 Task: Time Selection Tool.
Action: Mouse moved to (107, 6)
Screenshot: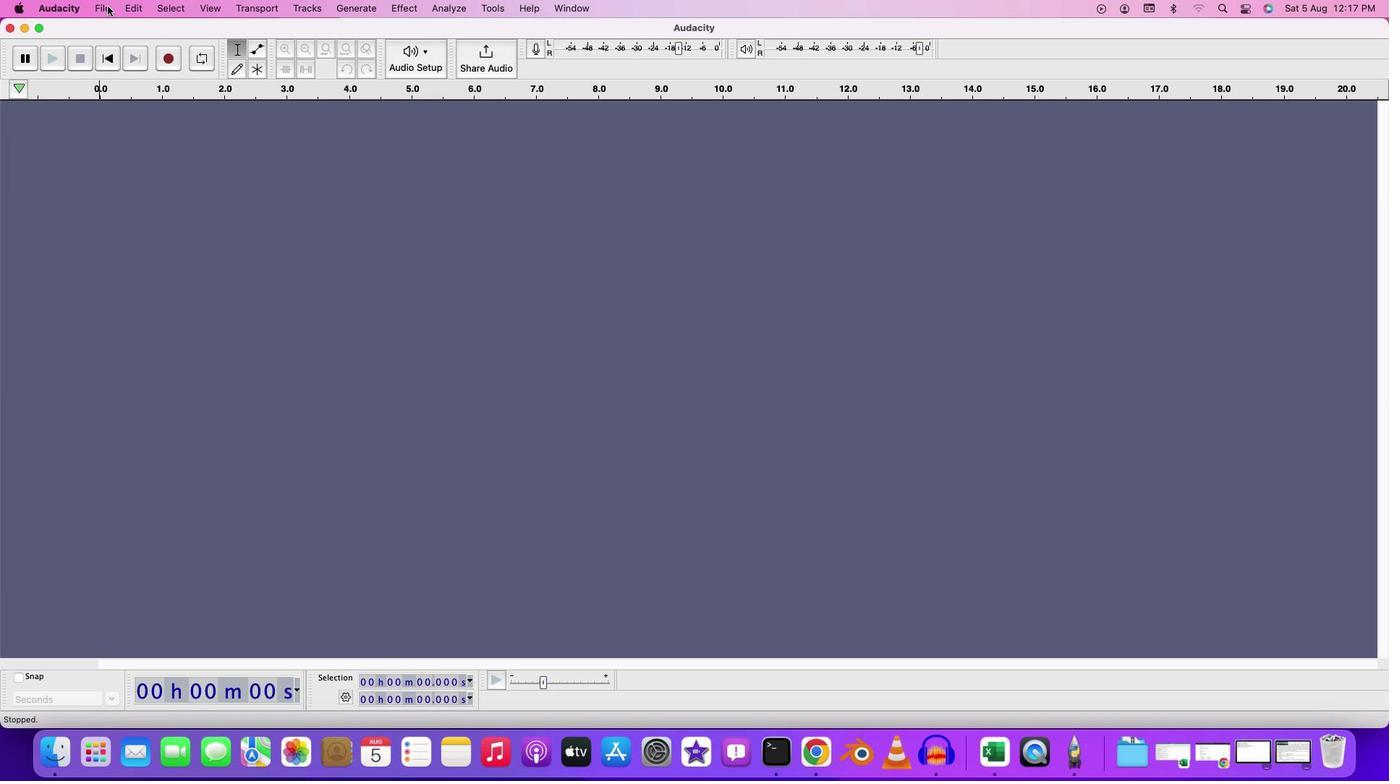 
Action: Mouse pressed left at (107, 6)
Screenshot: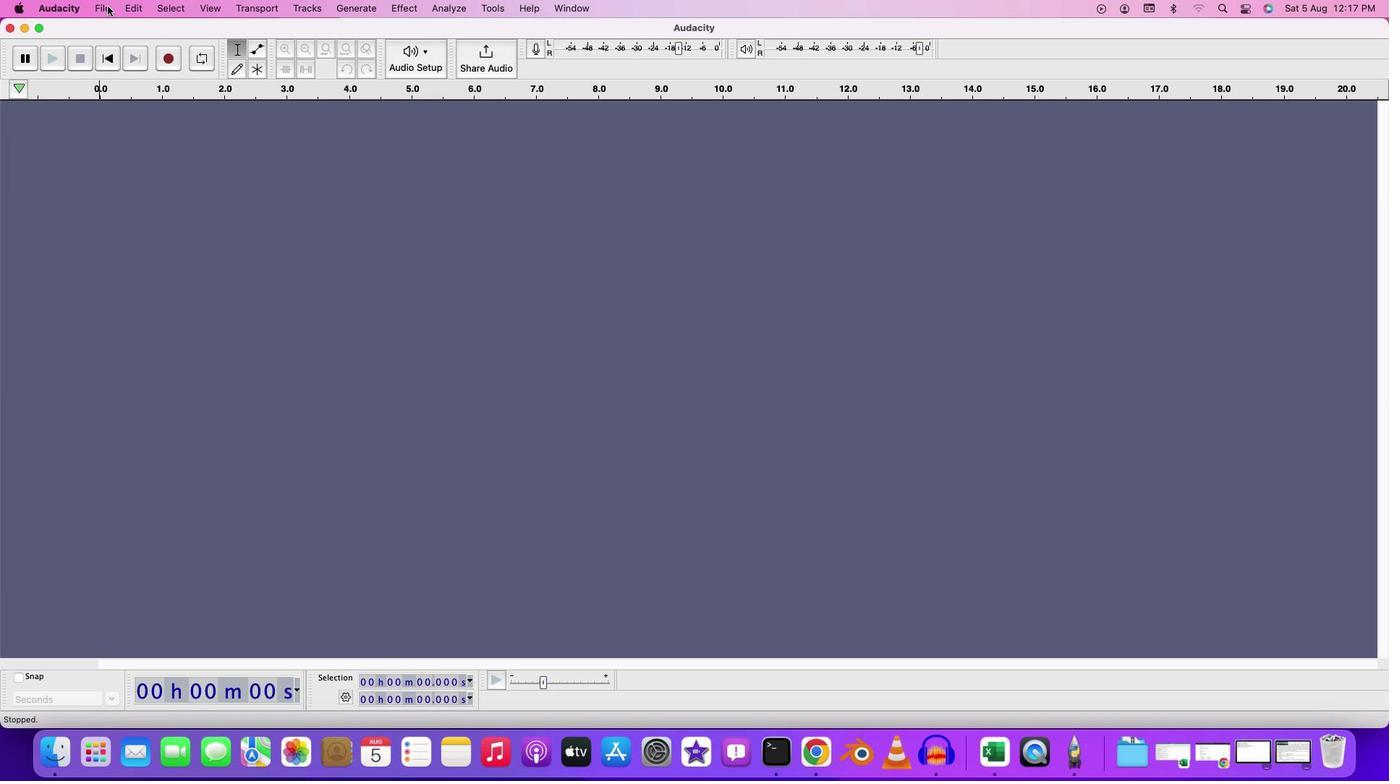 
Action: Mouse moved to (112, 43)
Screenshot: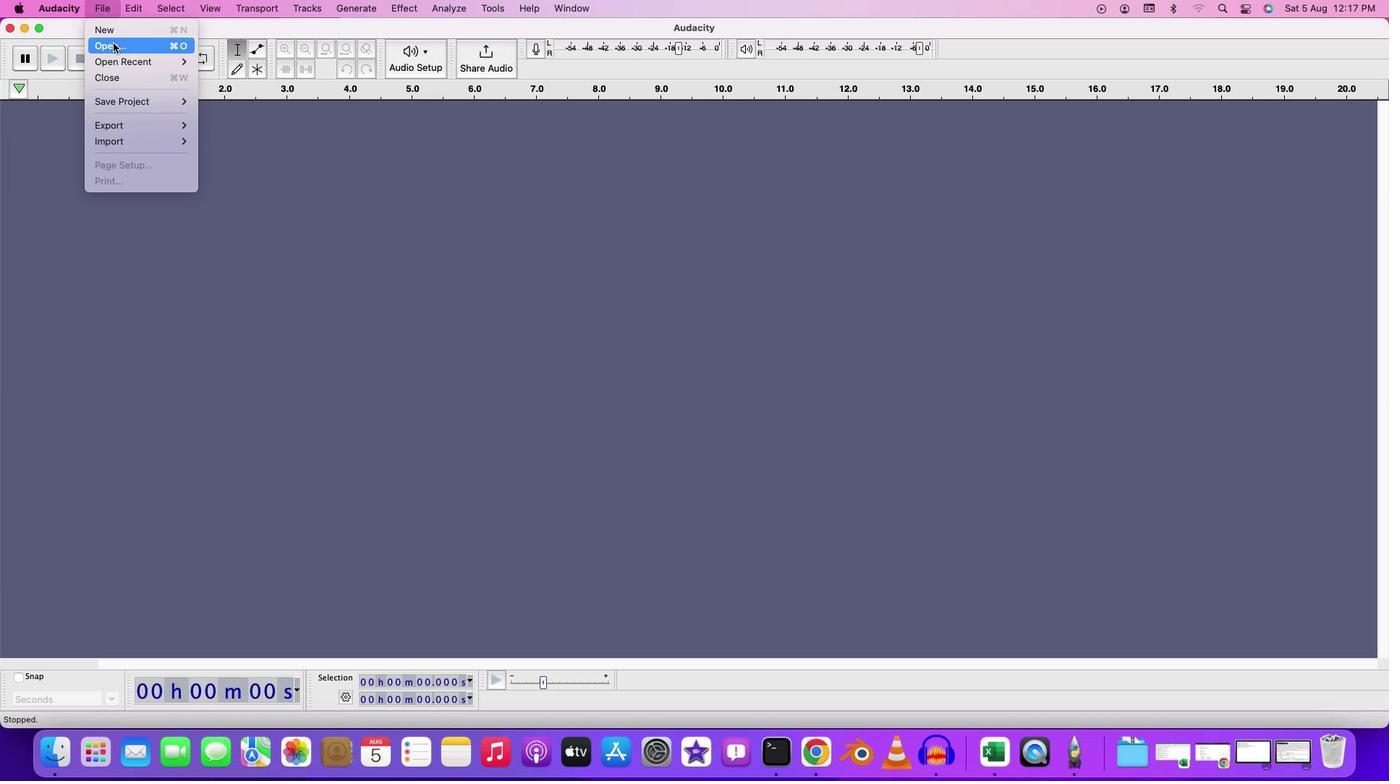 
Action: Mouse pressed left at (112, 43)
Screenshot: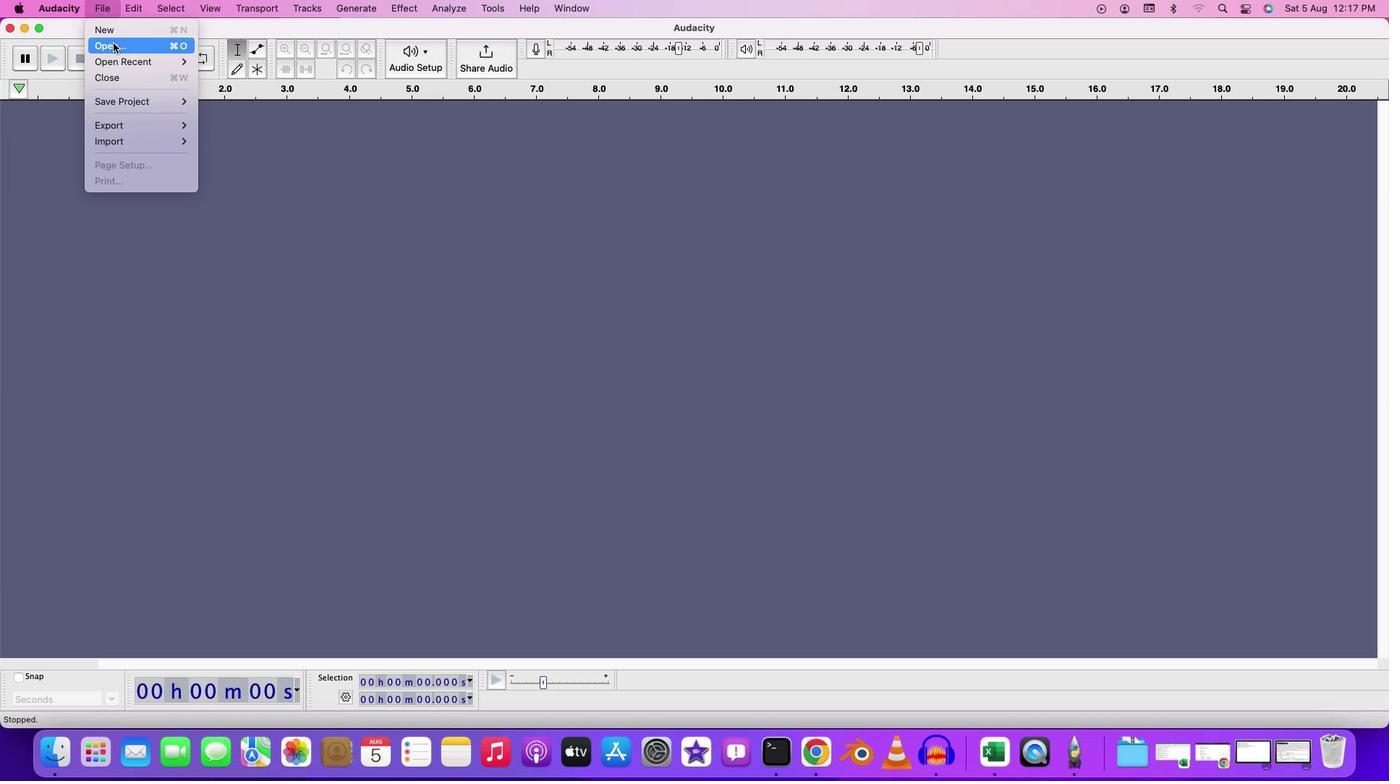 
Action: Mouse moved to (734, 332)
Screenshot: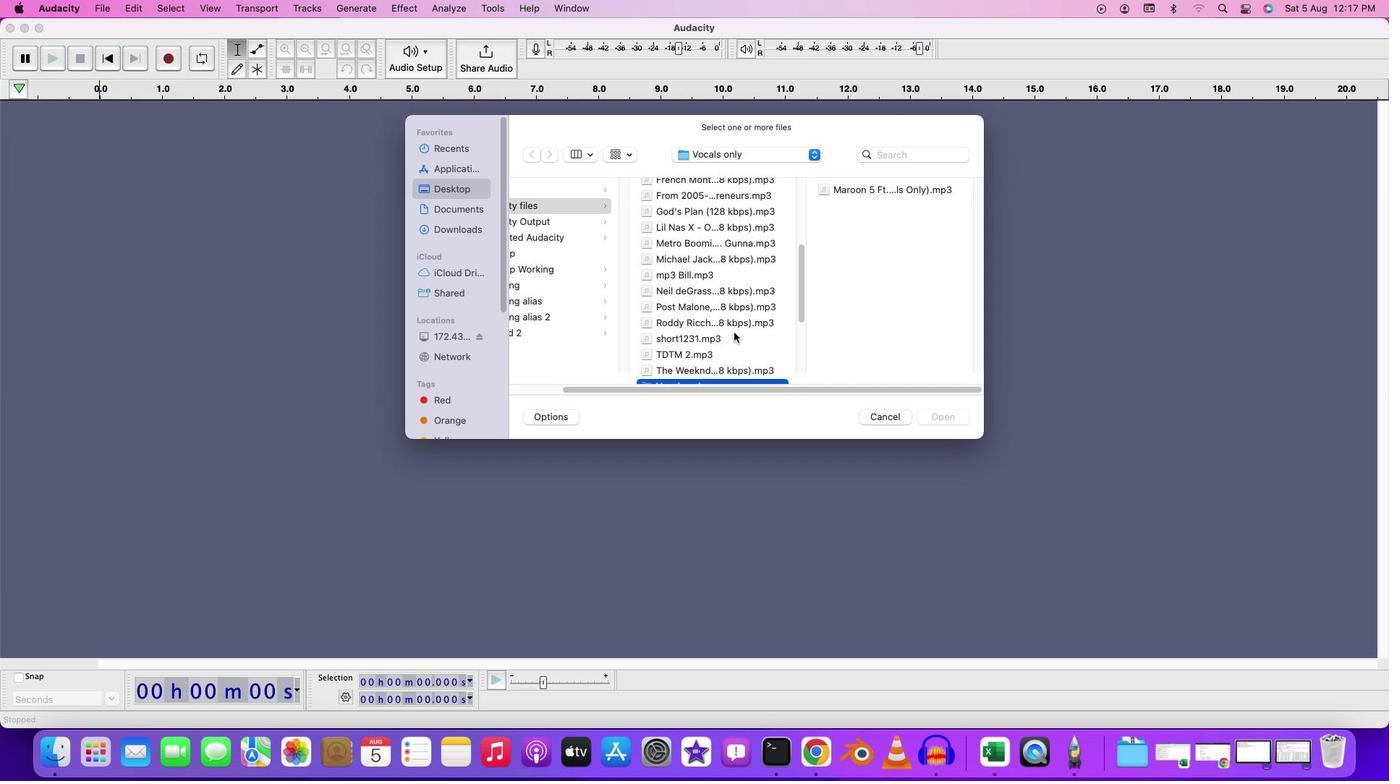 
Action: Mouse scrolled (734, 332) with delta (0, 0)
Screenshot: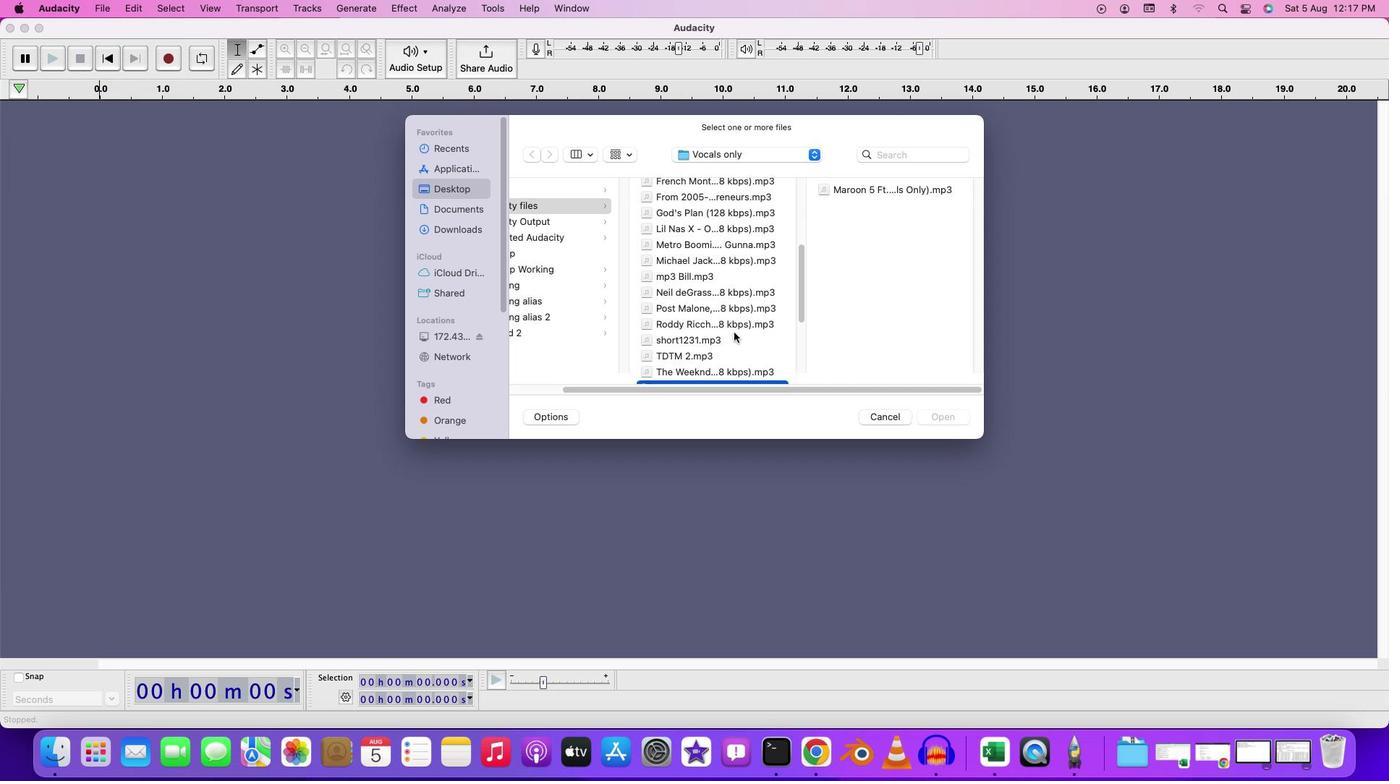 
Action: Mouse scrolled (734, 332) with delta (0, 0)
Screenshot: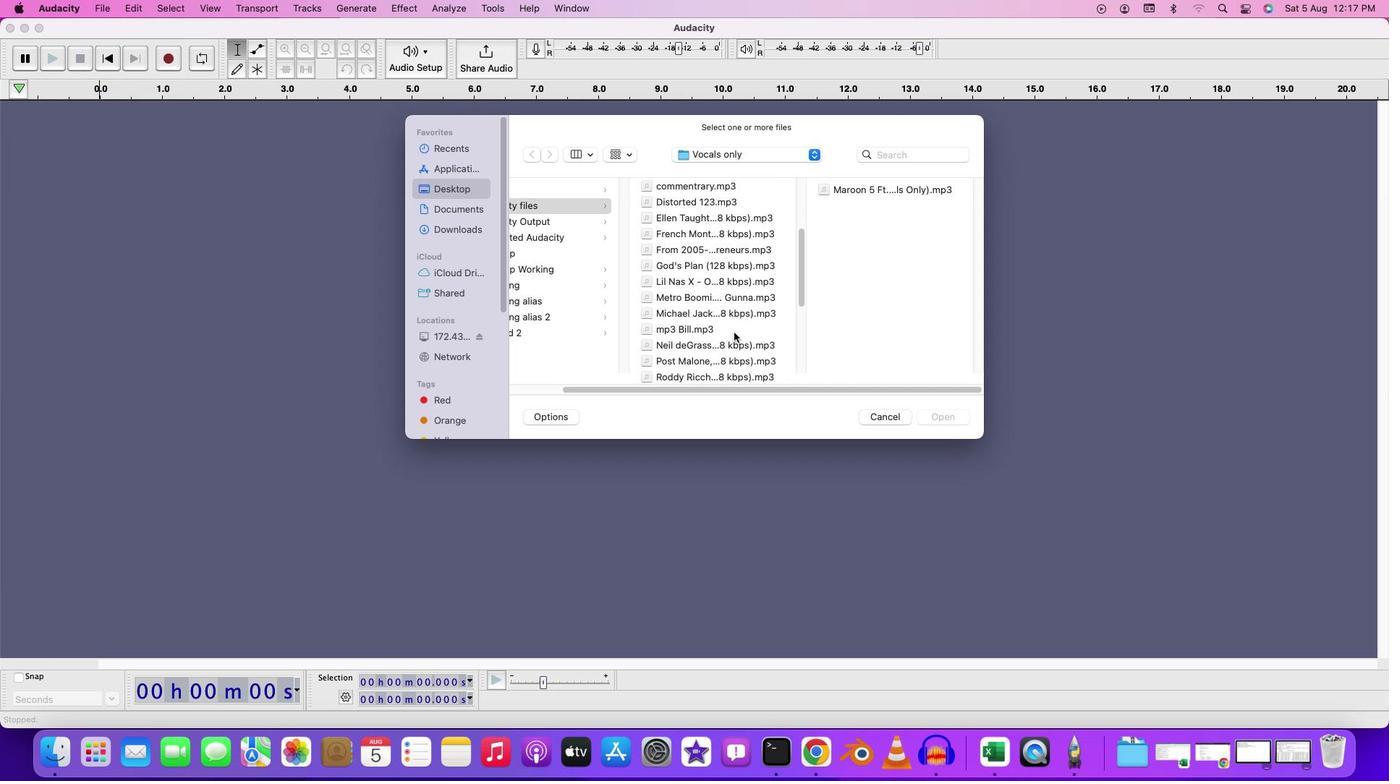 
Action: Mouse scrolled (734, 332) with delta (0, 1)
Screenshot: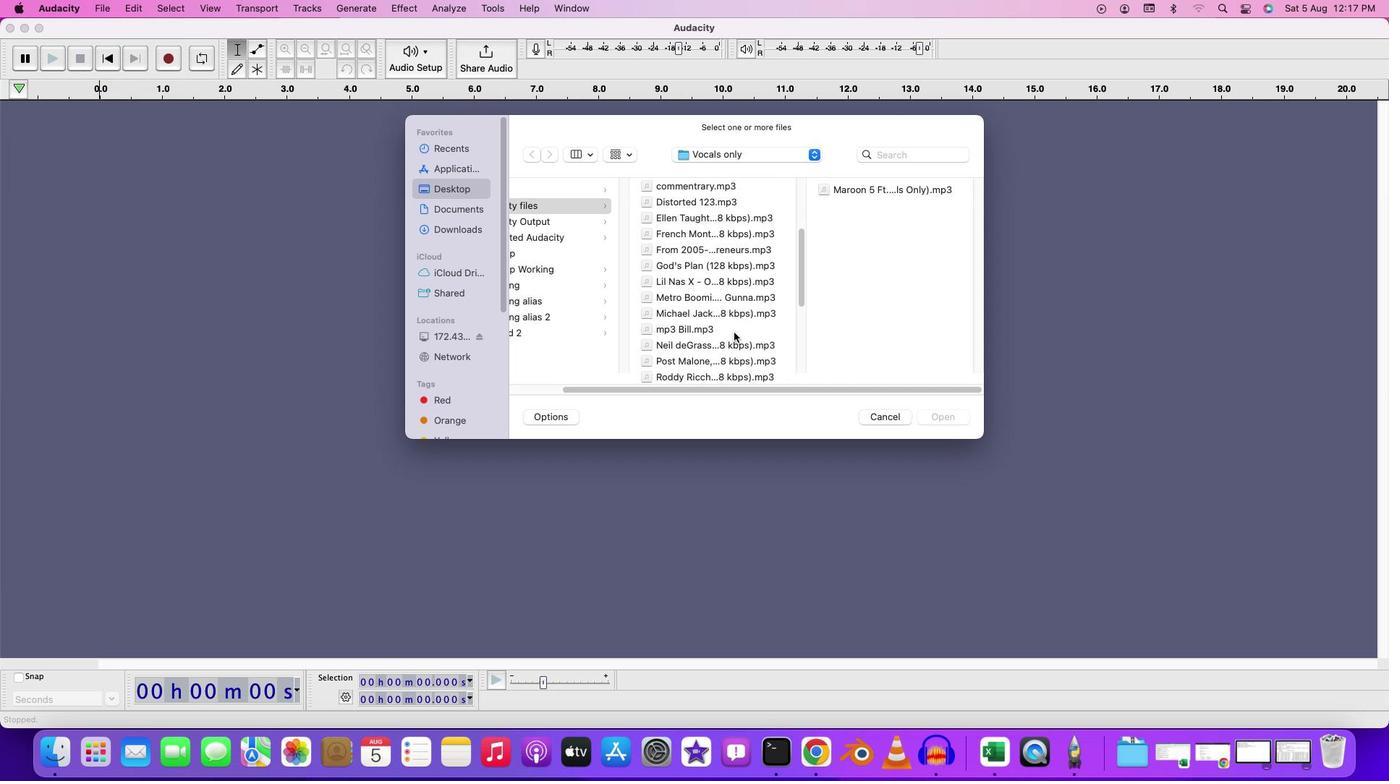 
Action: Mouse scrolled (734, 332) with delta (0, 2)
Screenshot: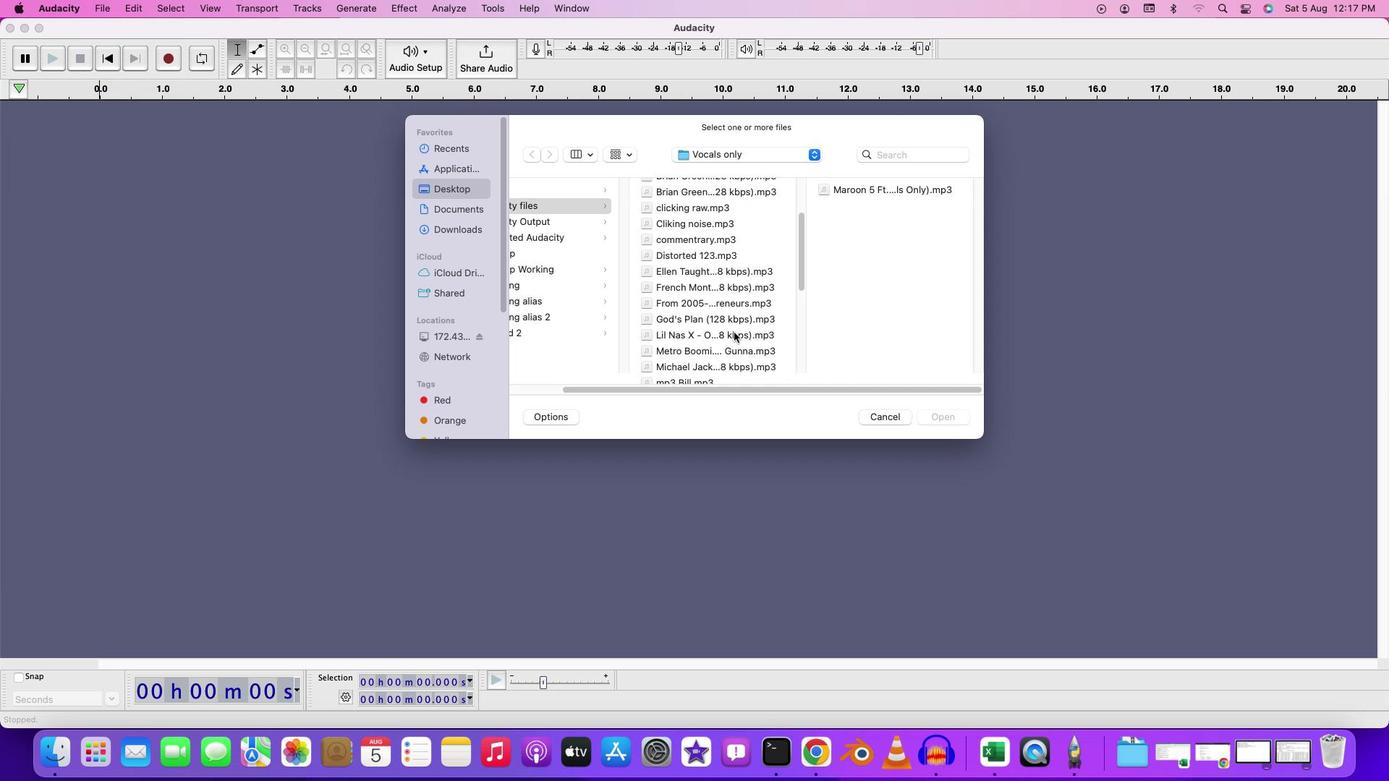 
Action: Mouse scrolled (734, 332) with delta (0, 0)
Screenshot: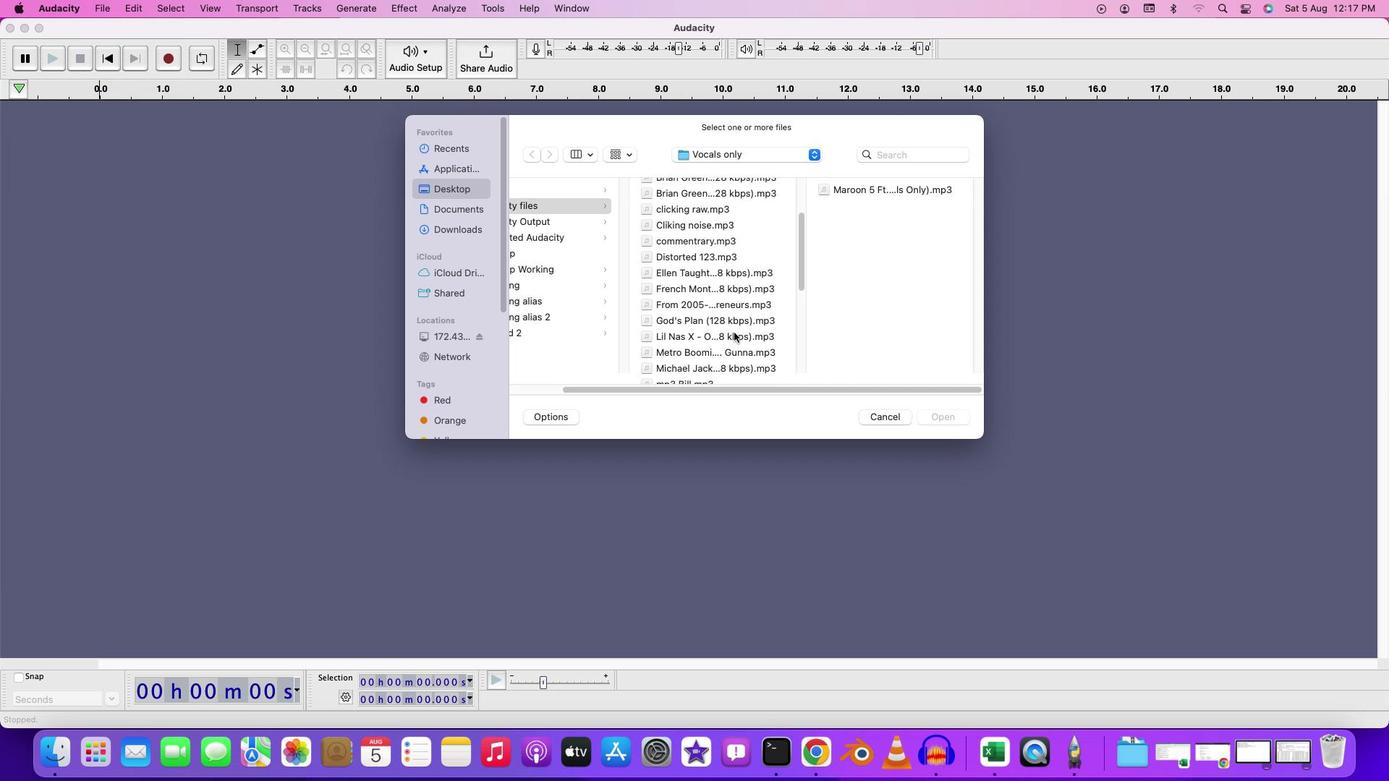 
Action: Mouse scrolled (734, 332) with delta (0, 0)
Screenshot: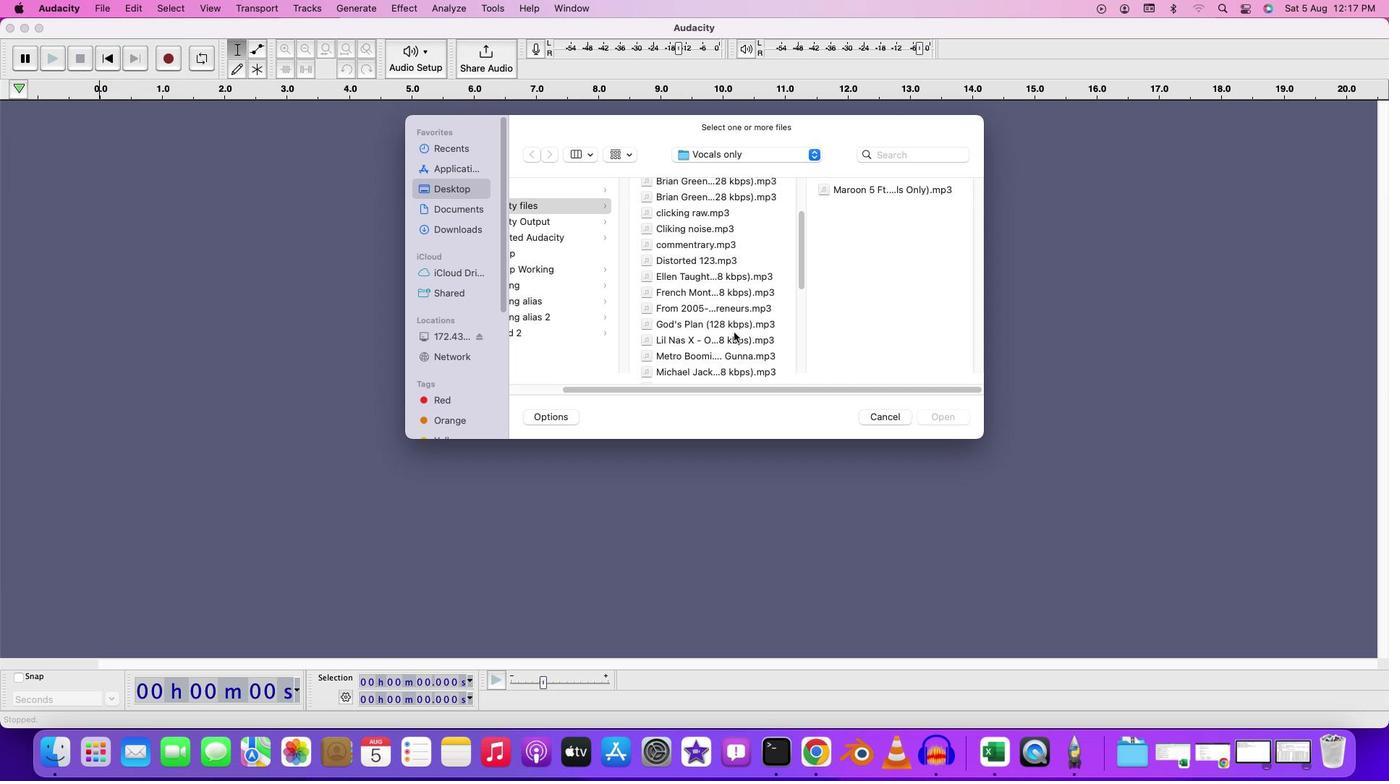 
Action: Mouse scrolled (734, 332) with delta (0, 0)
Screenshot: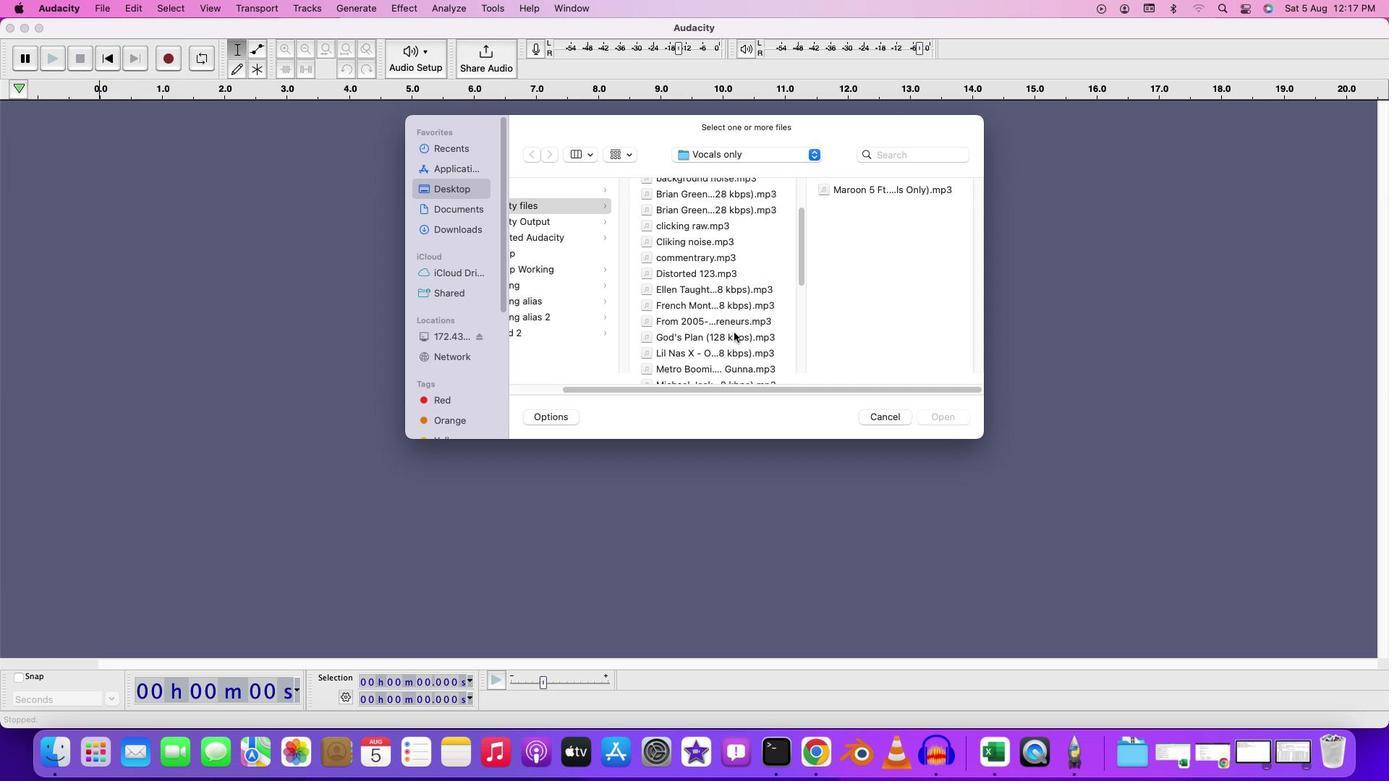 
Action: Mouse scrolled (734, 332) with delta (0, 0)
Screenshot: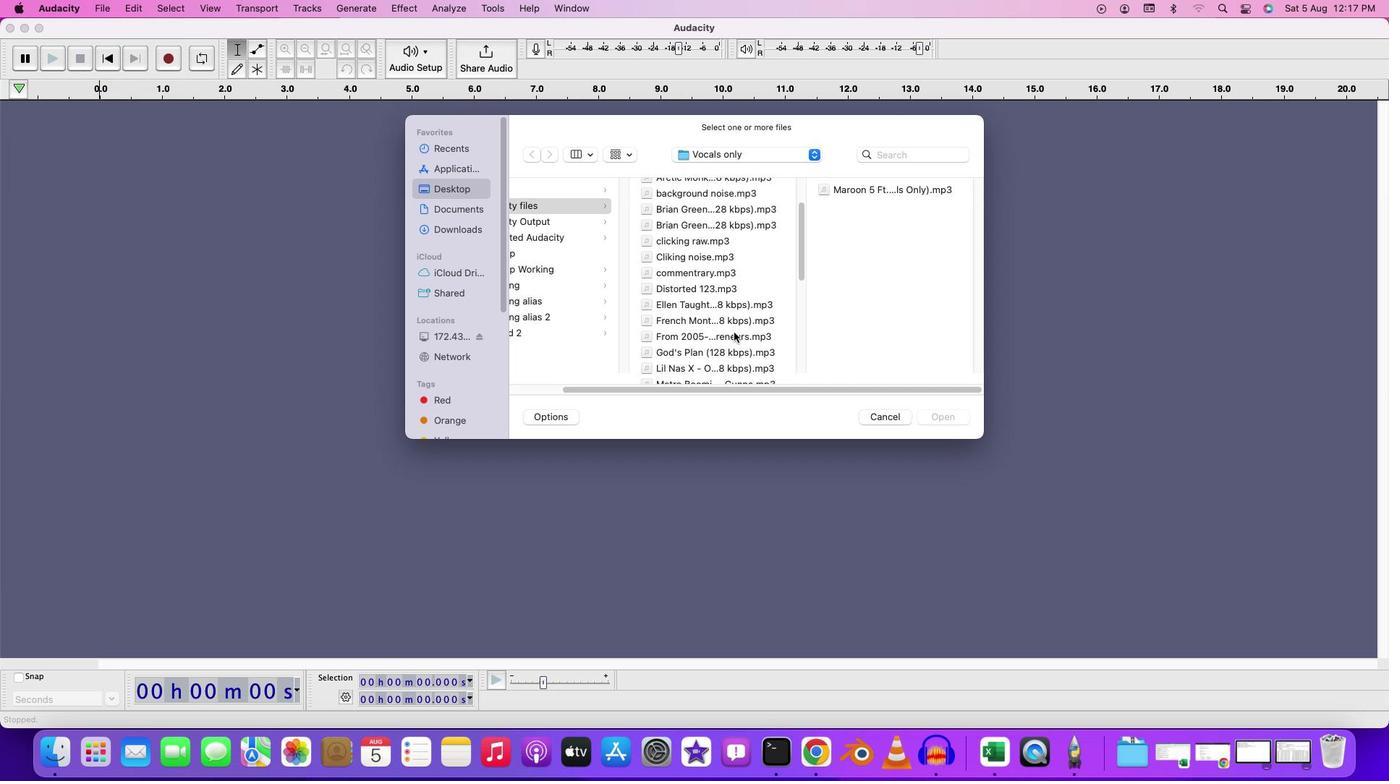 
Action: Mouse scrolled (734, 332) with delta (0, 0)
Screenshot: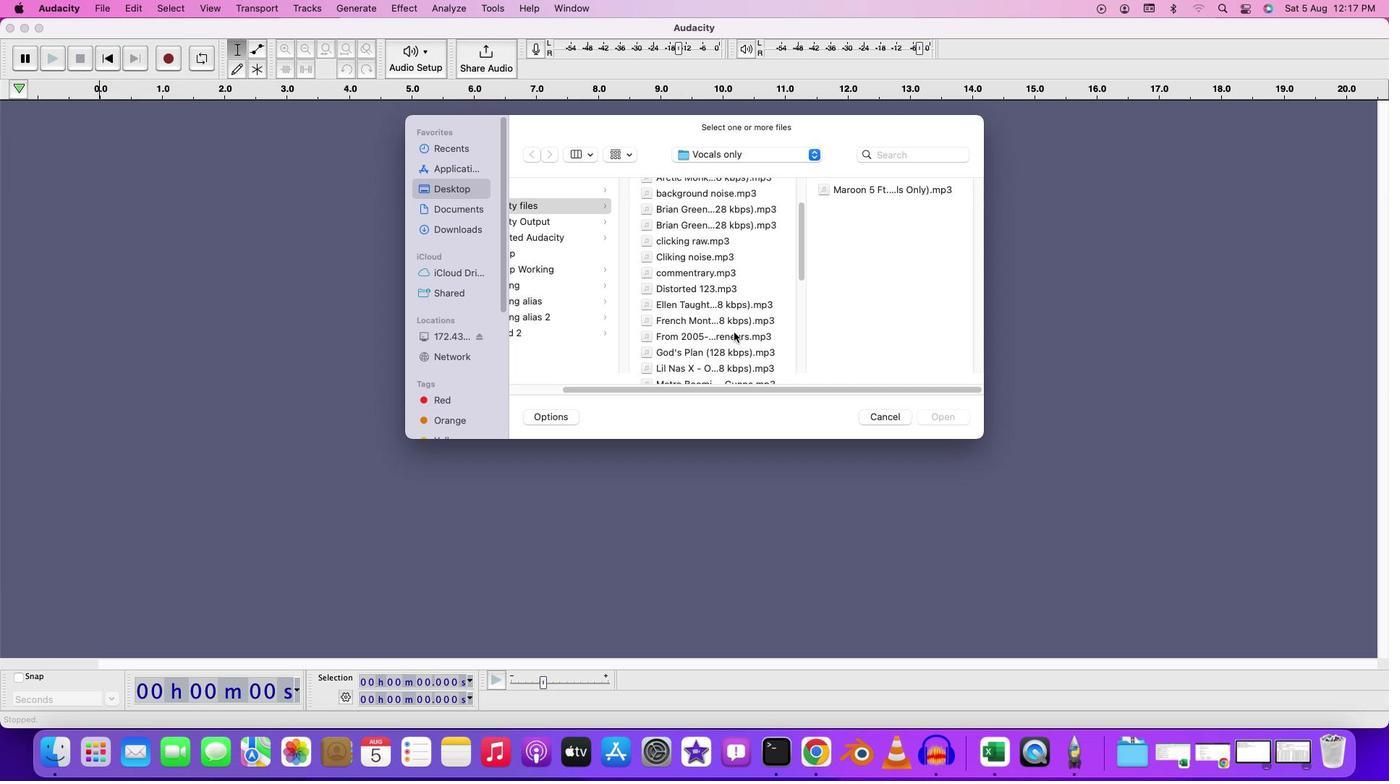 
Action: Mouse scrolled (734, 332) with delta (0, 1)
Screenshot: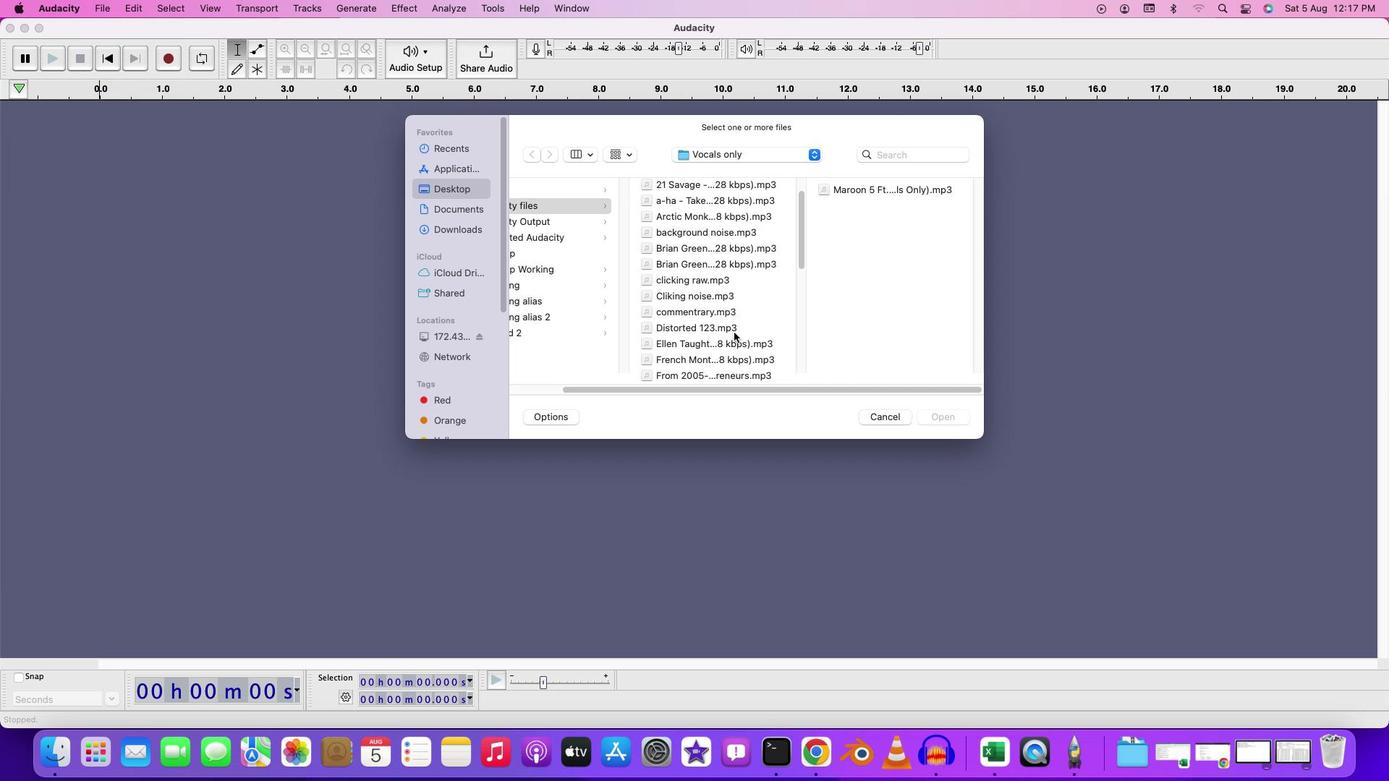
Action: Mouse moved to (735, 331)
Screenshot: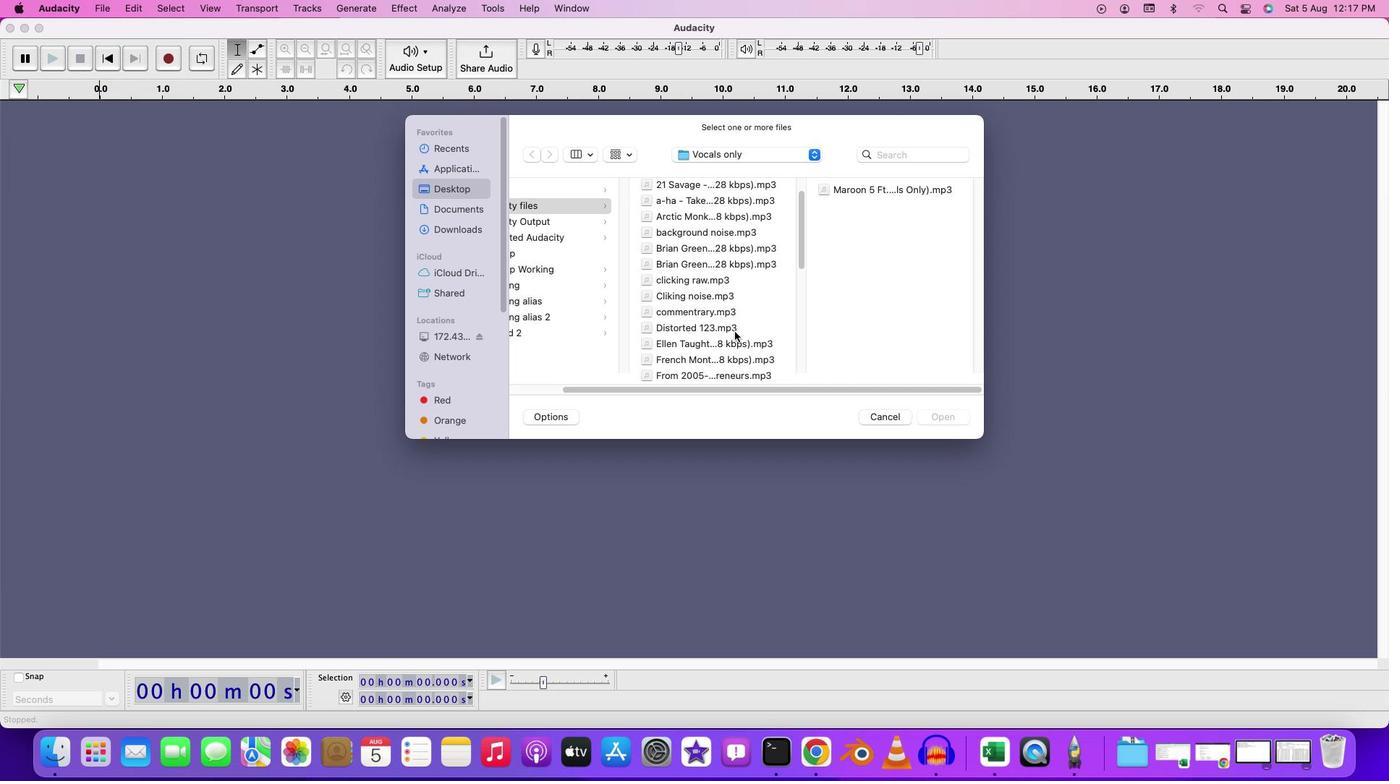 
Action: Mouse scrolled (735, 331) with delta (0, 0)
Screenshot: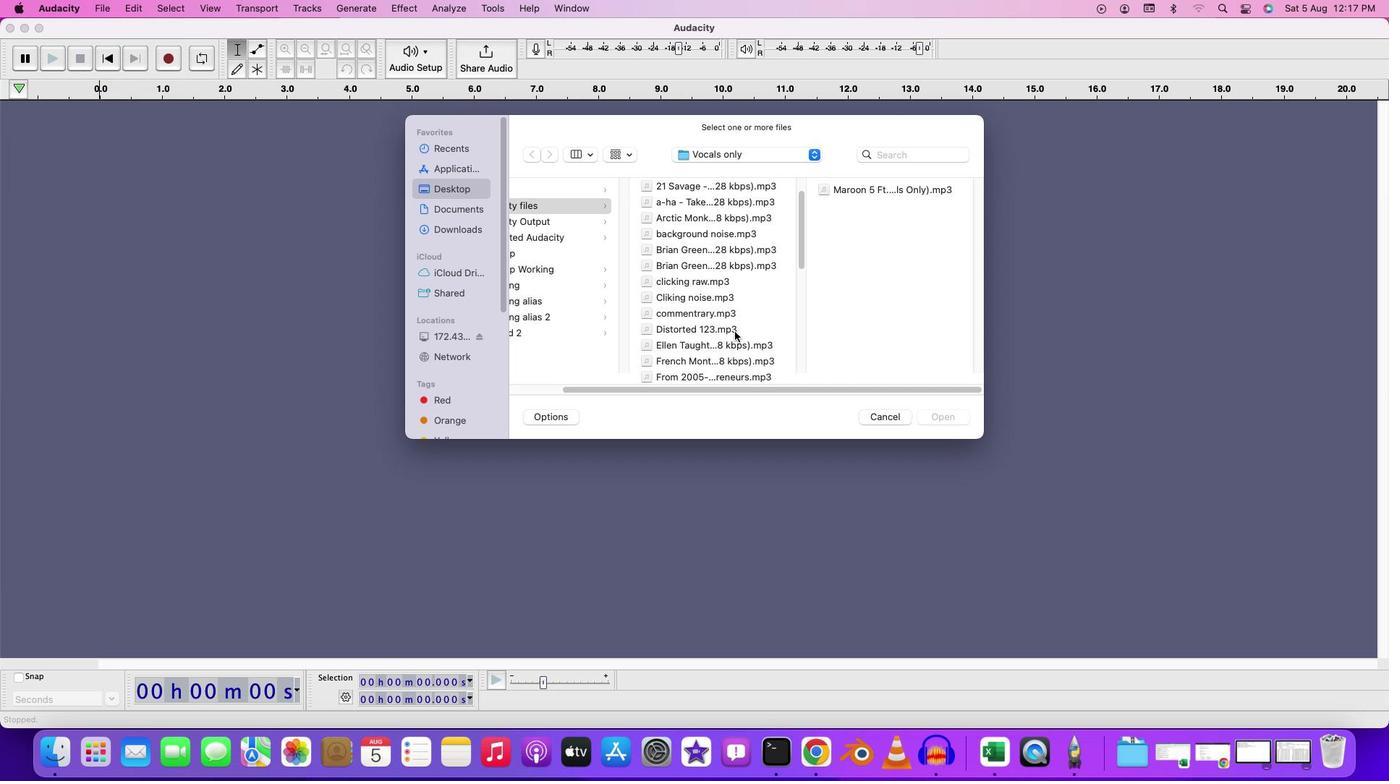 
Action: Mouse scrolled (735, 331) with delta (0, 0)
Screenshot: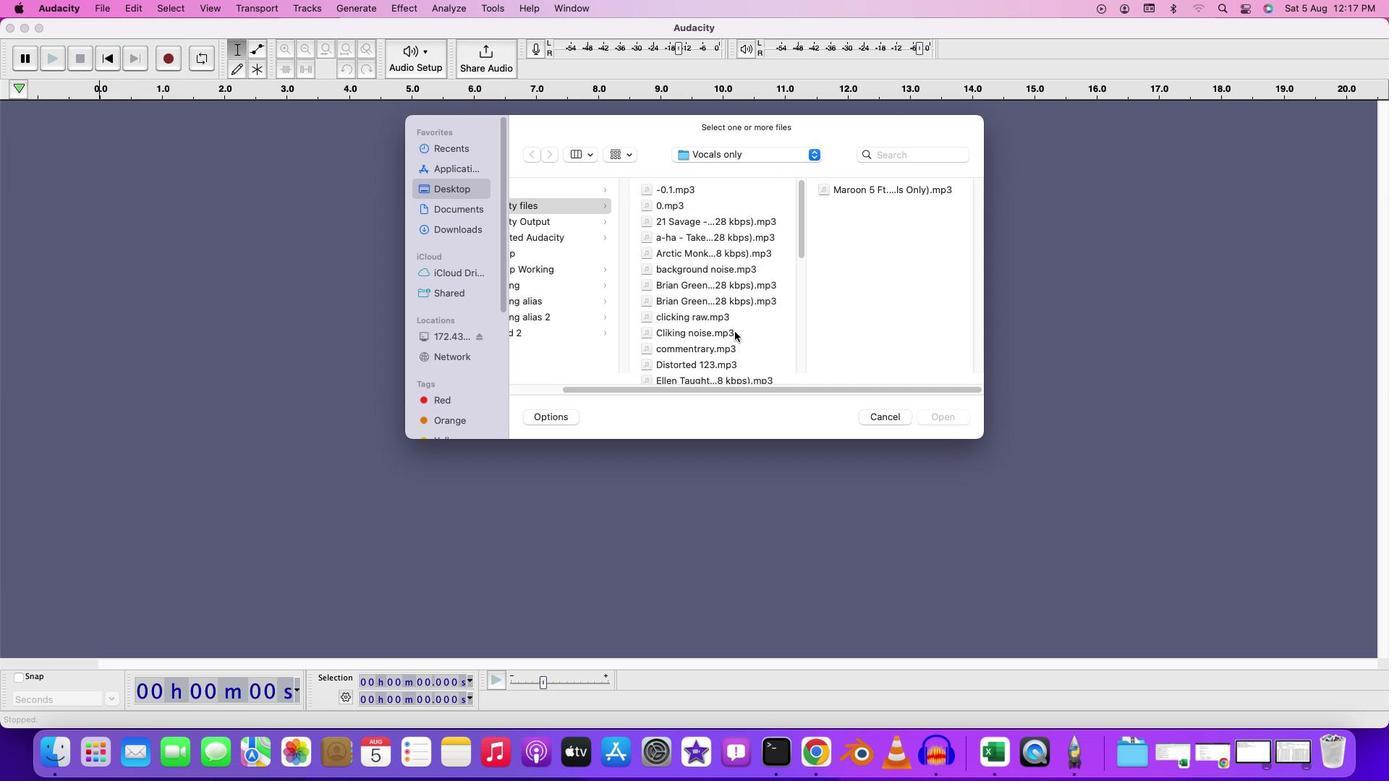 
Action: Mouse scrolled (735, 331) with delta (0, 1)
Screenshot: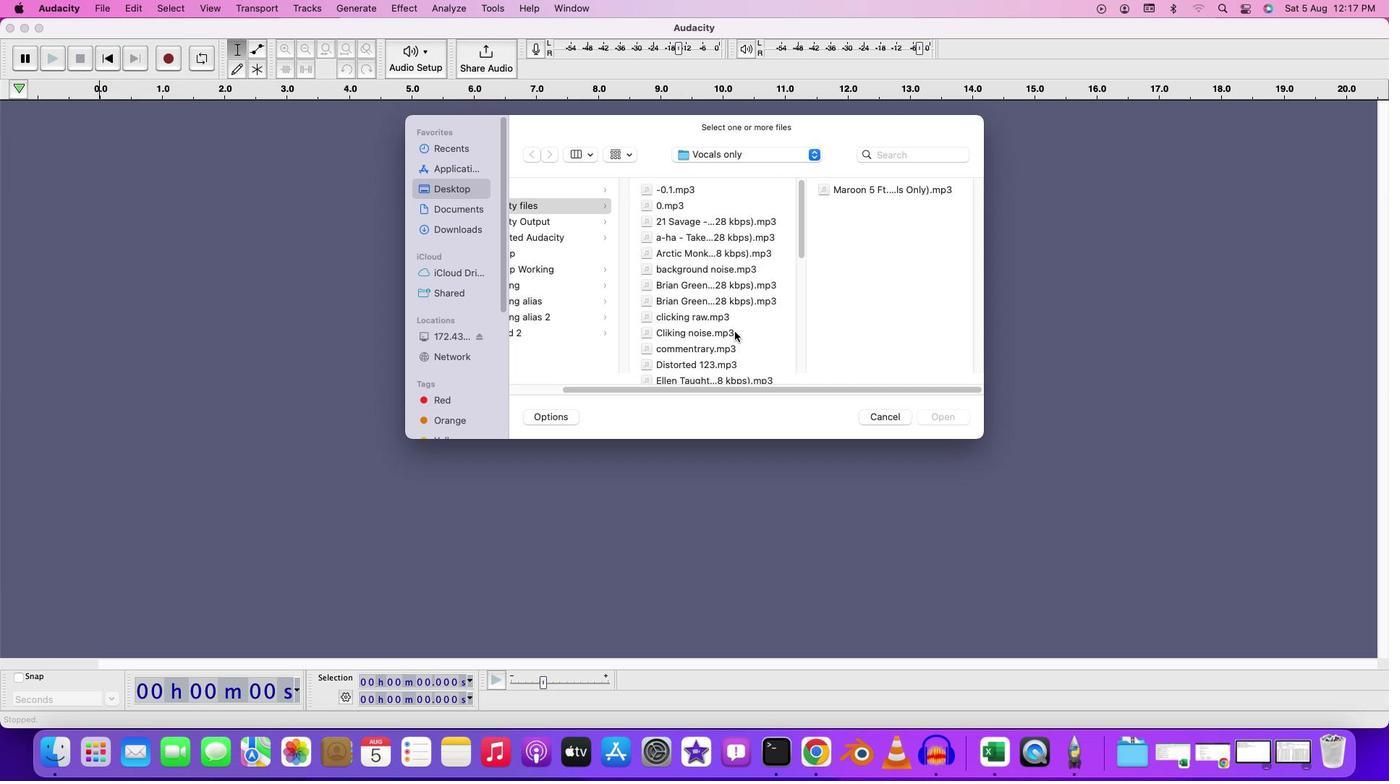 
Action: Mouse moved to (735, 331)
Screenshot: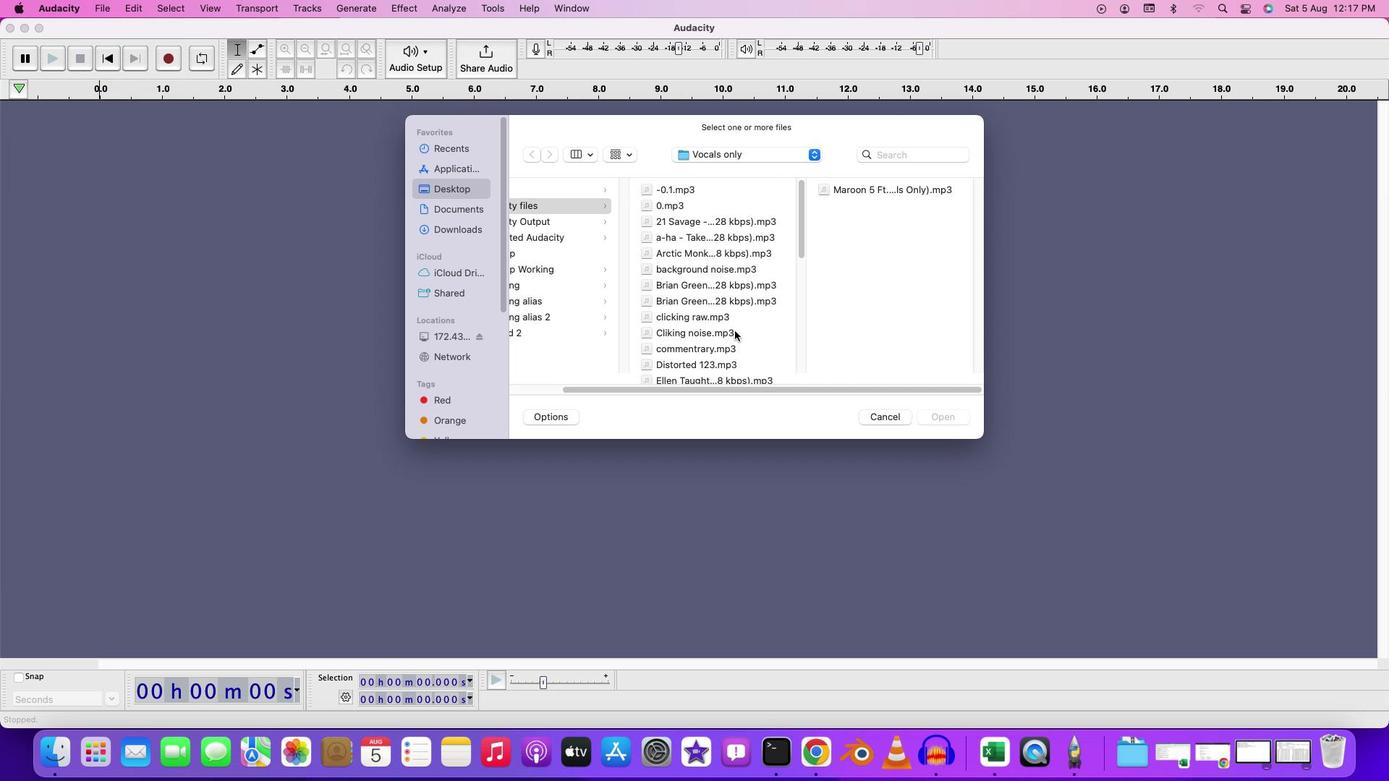 
Action: Mouse scrolled (735, 331) with delta (0, 0)
Screenshot: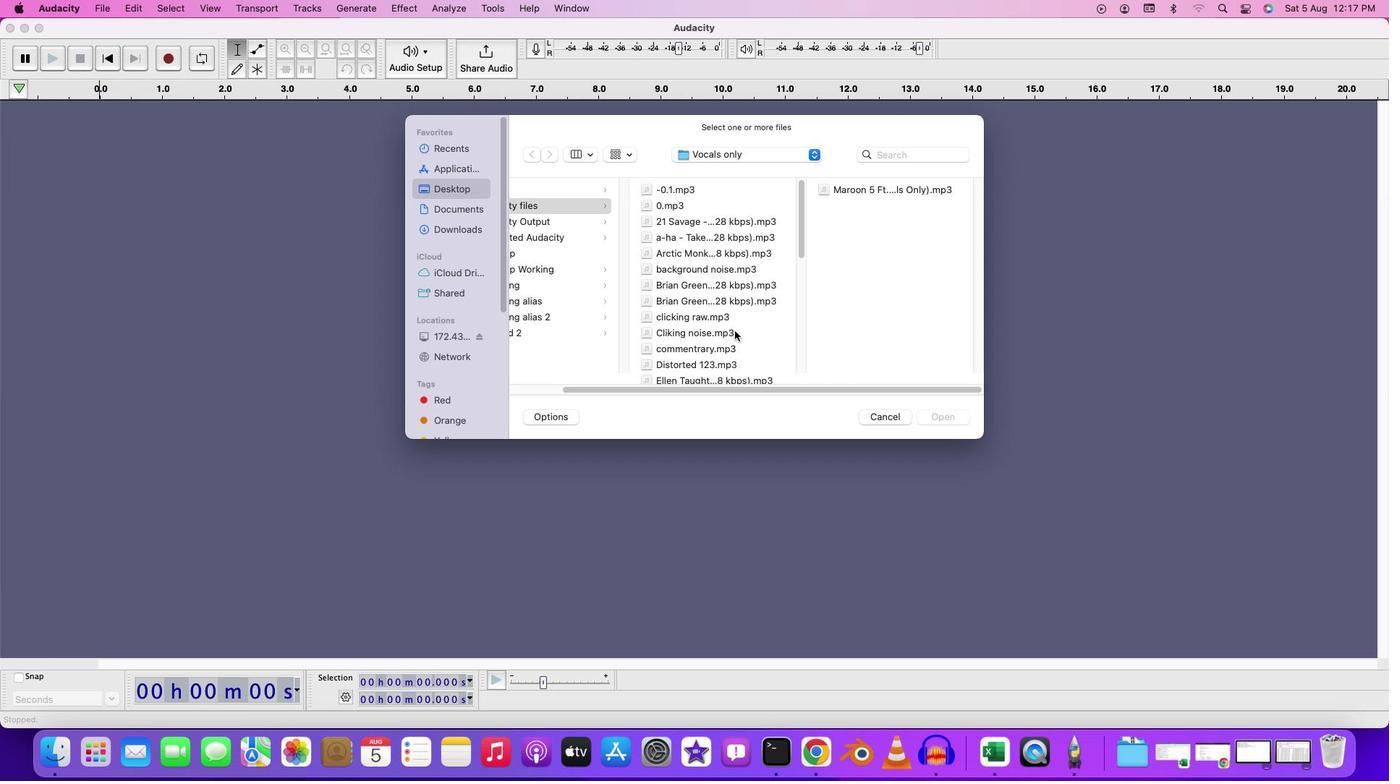 
Action: Mouse scrolled (735, 331) with delta (0, 0)
Screenshot: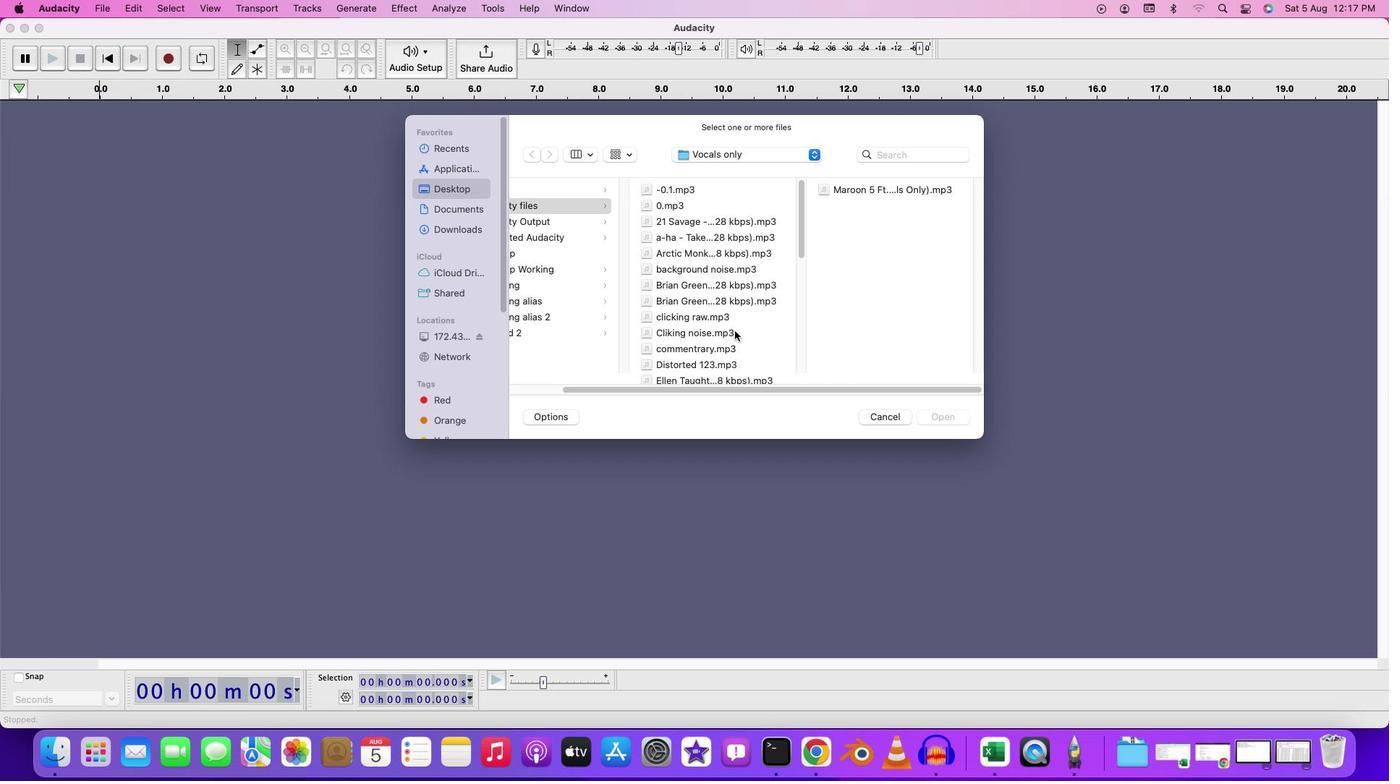 
Action: Mouse moved to (710, 267)
Screenshot: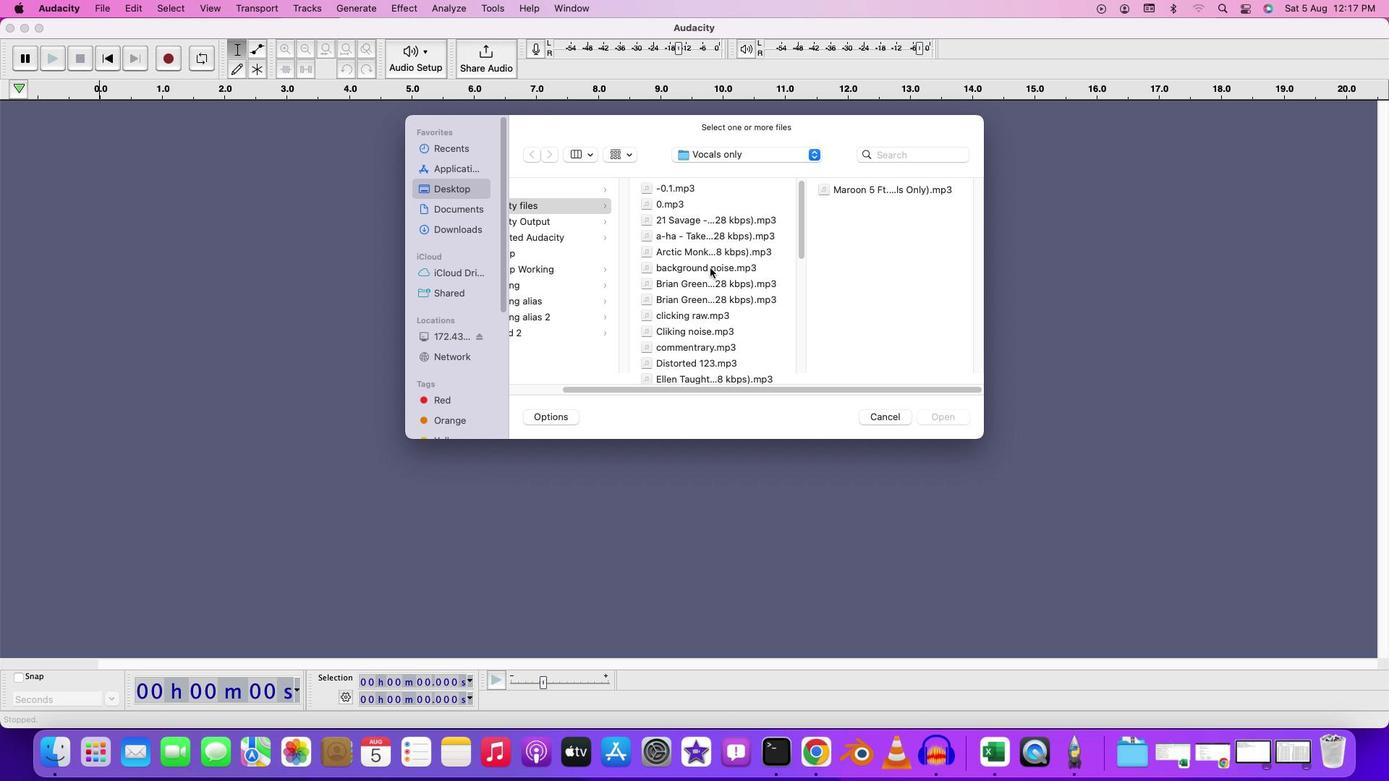 
Action: Mouse scrolled (710, 267) with delta (0, 0)
Screenshot: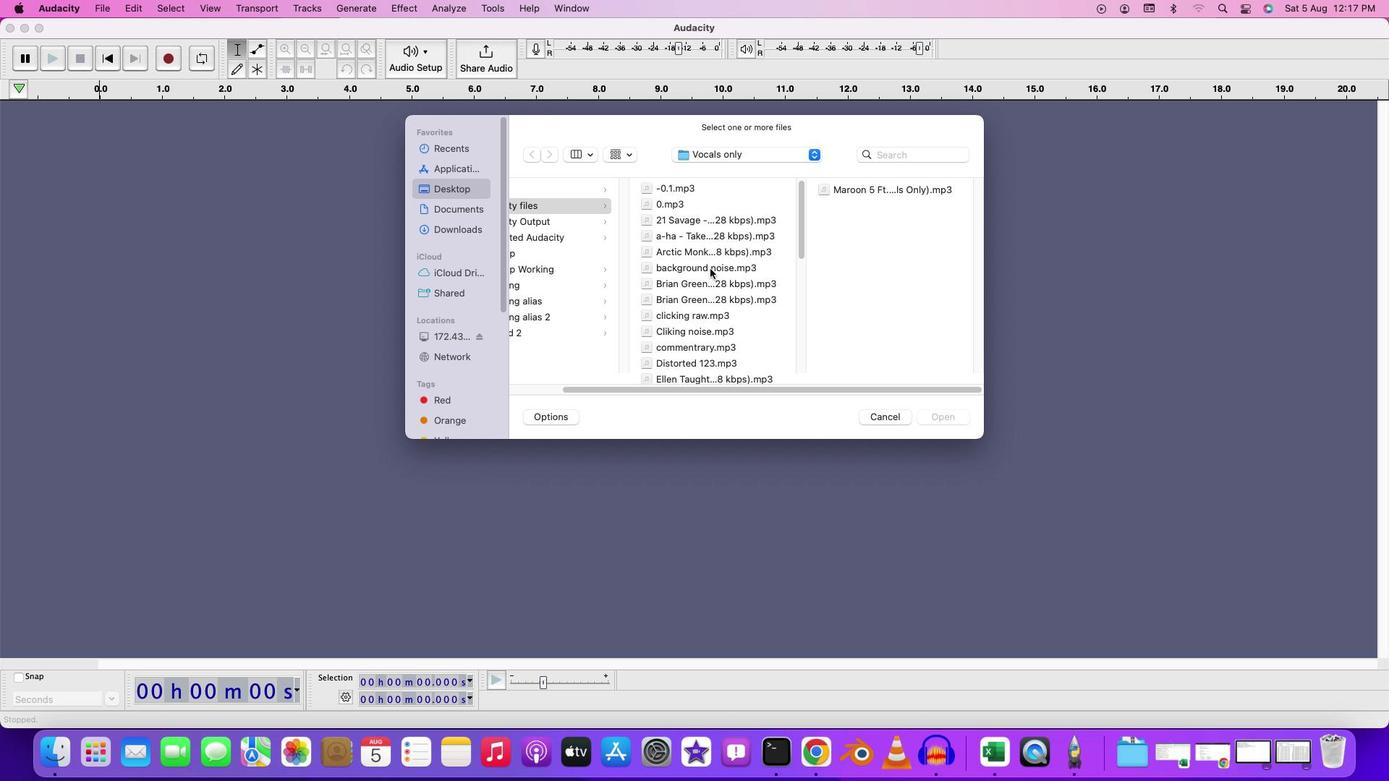 
Action: Mouse moved to (710, 269)
Screenshot: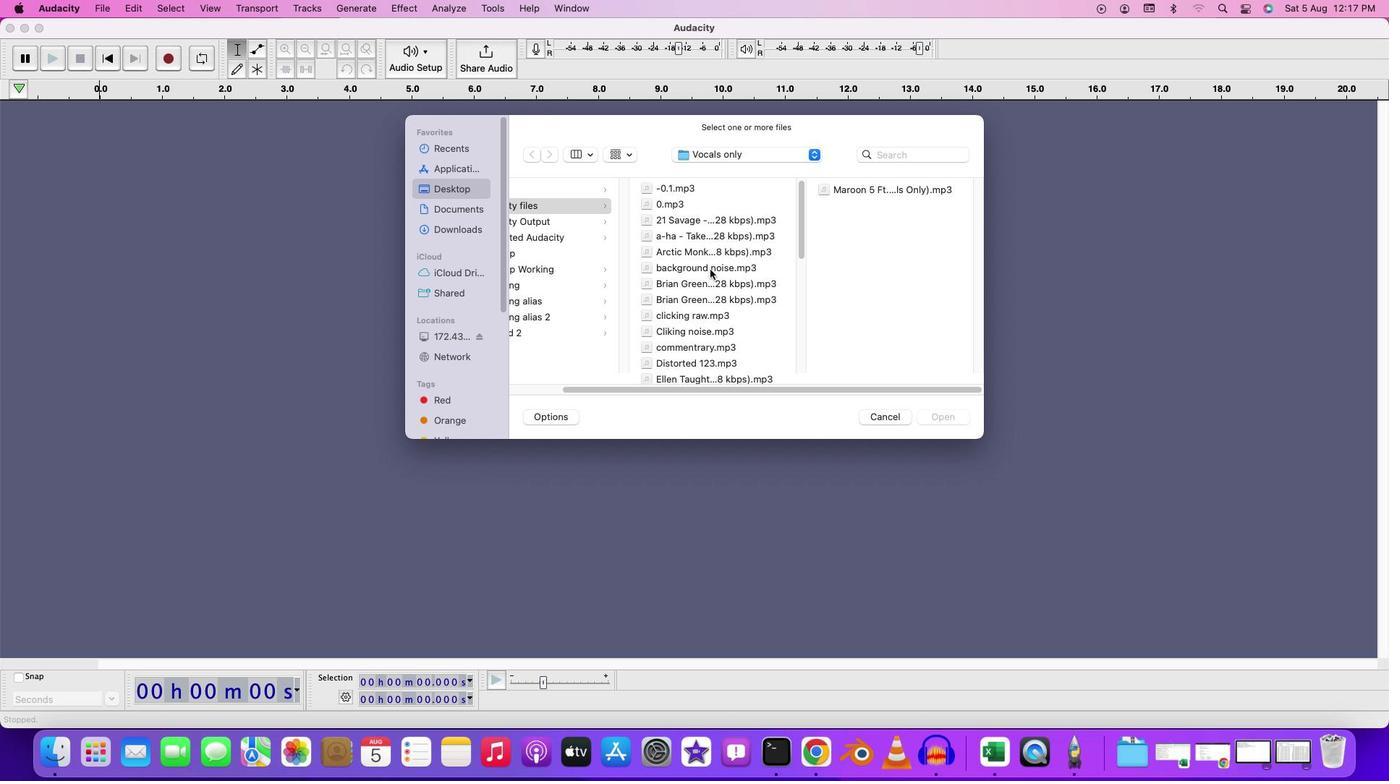 
Action: Mouse scrolled (710, 269) with delta (0, 0)
Screenshot: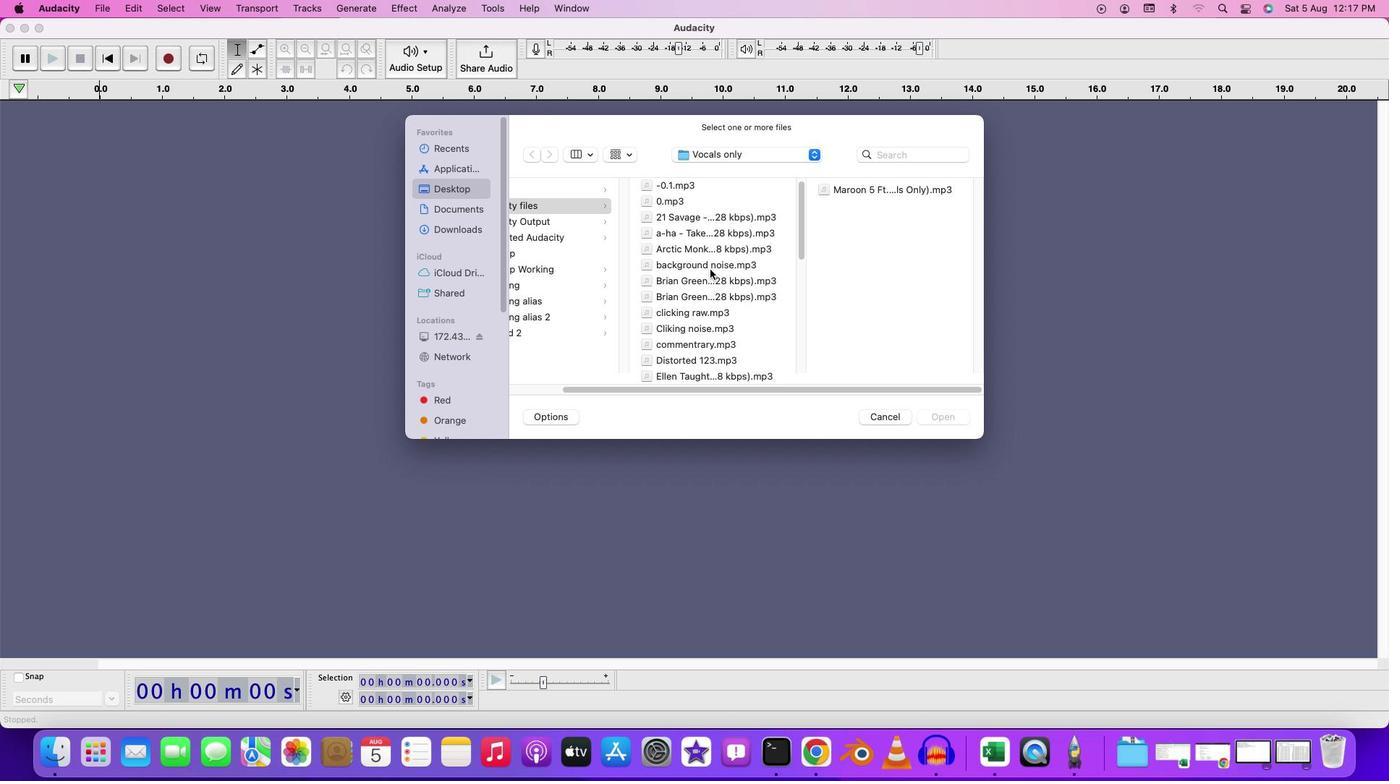 
Action: Mouse moved to (710, 270)
Screenshot: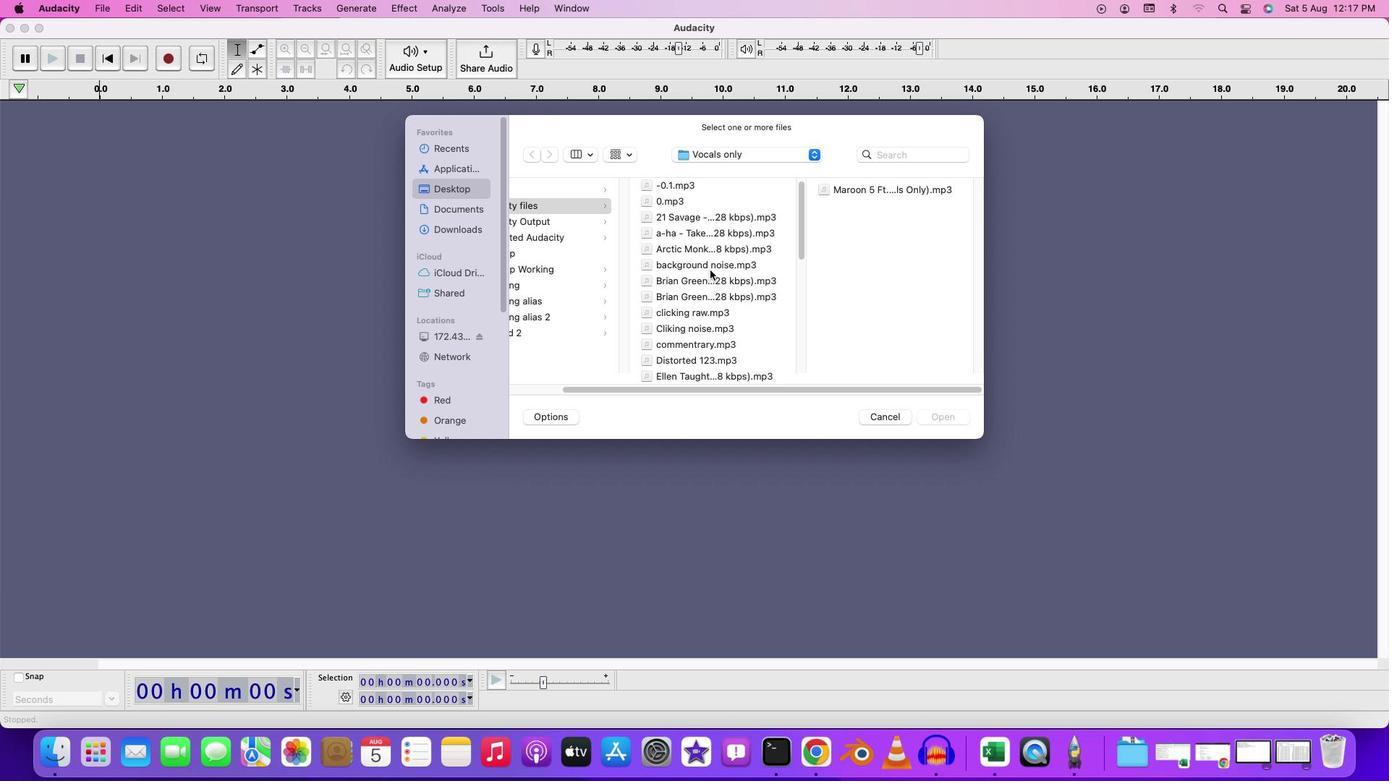 
Action: Mouse scrolled (710, 270) with delta (0, 0)
Screenshot: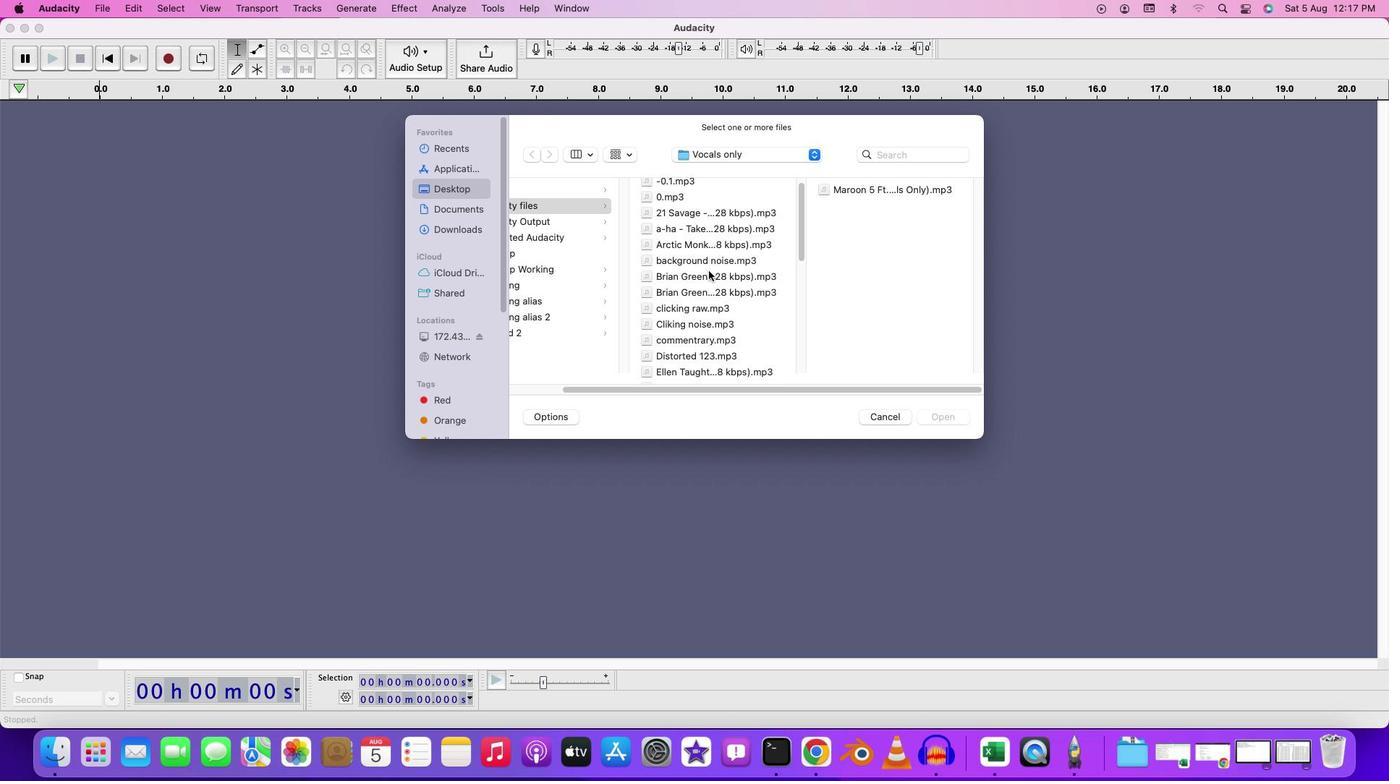 
Action: Mouse moved to (709, 275)
Screenshot: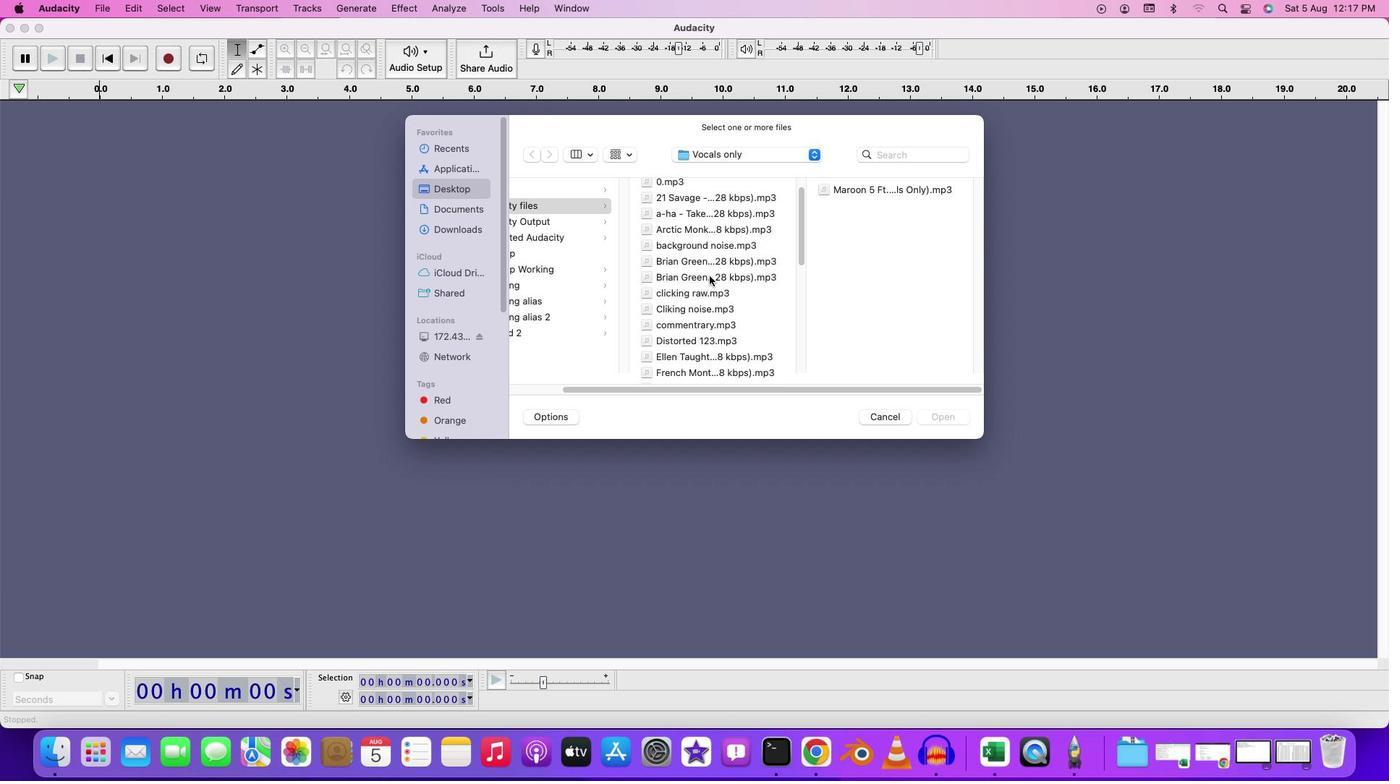 
Action: Mouse scrolled (709, 275) with delta (0, 0)
Screenshot: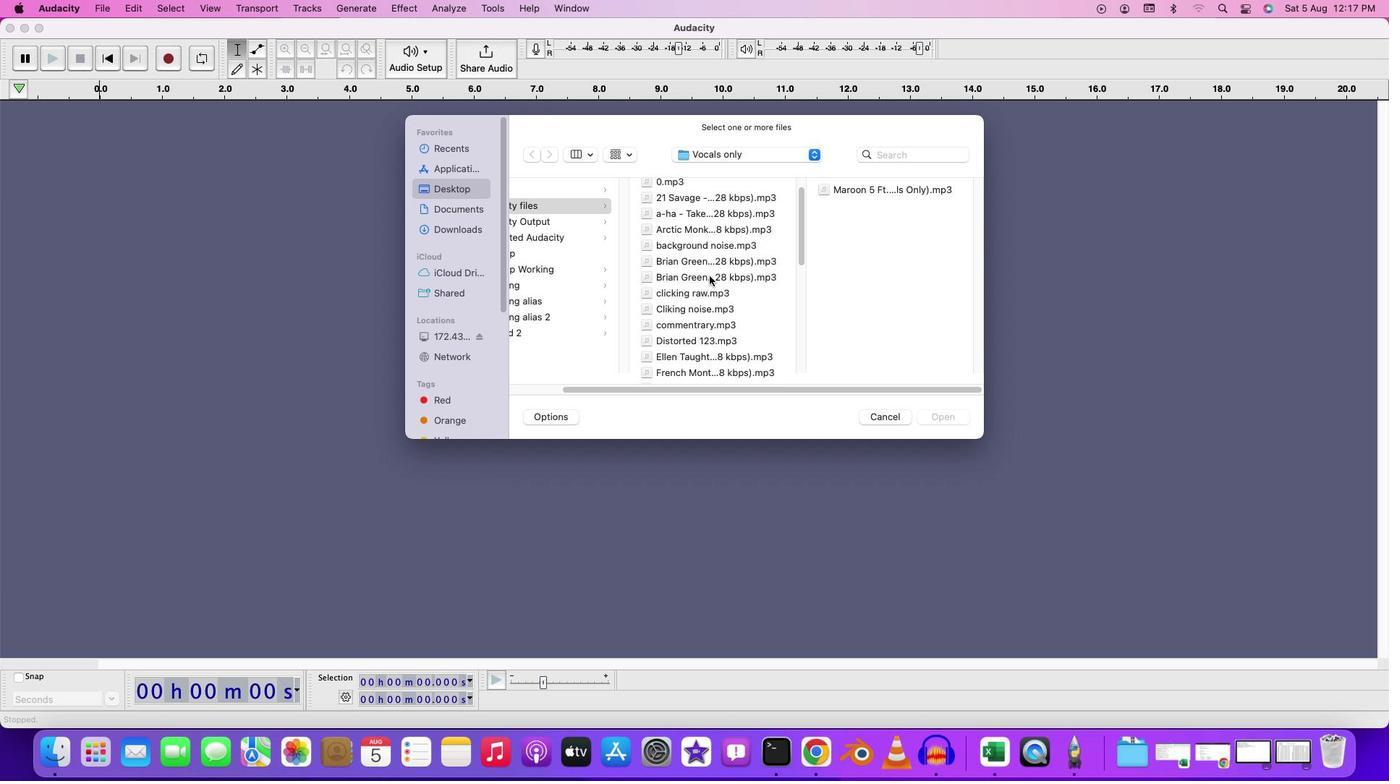 
Action: Mouse moved to (709, 275)
Screenshot: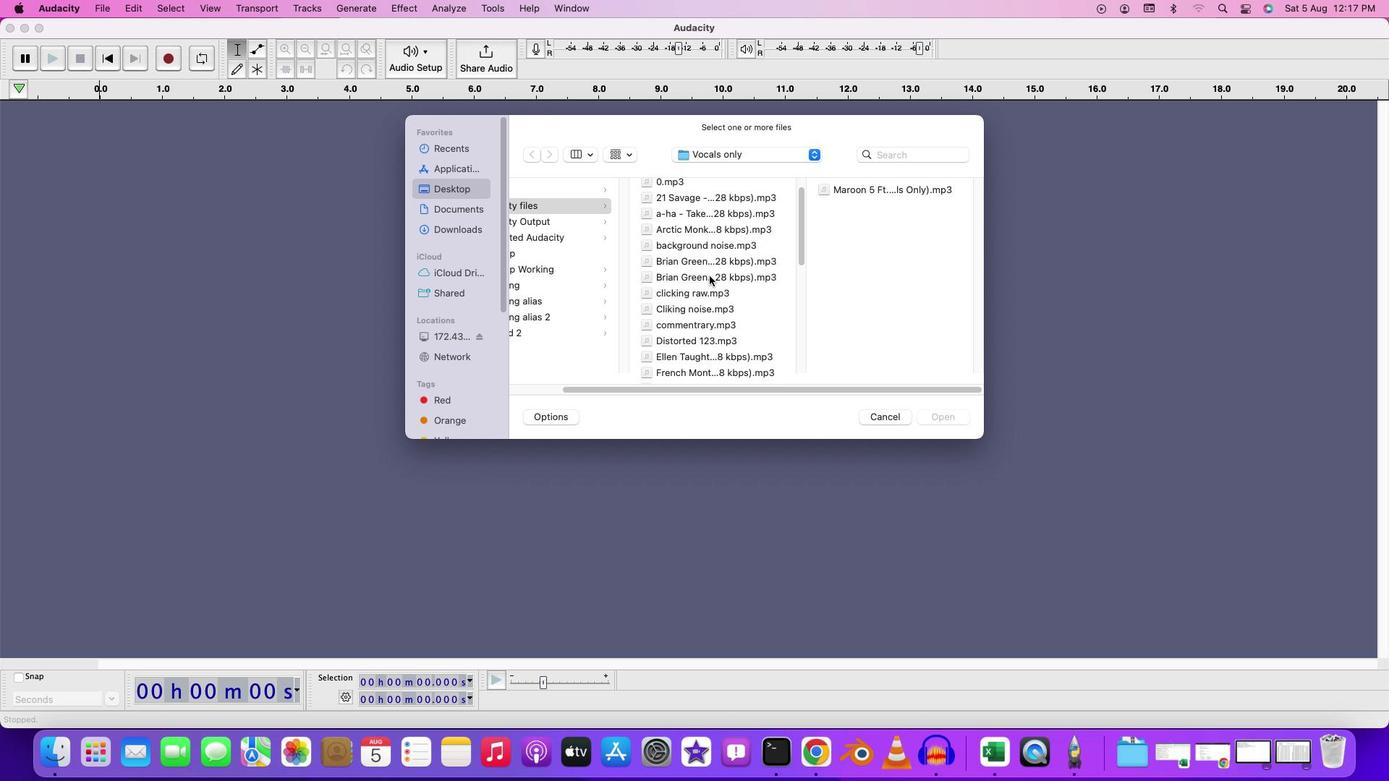 
Action: Mouse scrolled (709, 275) with delta (0, 0)
Screenshot: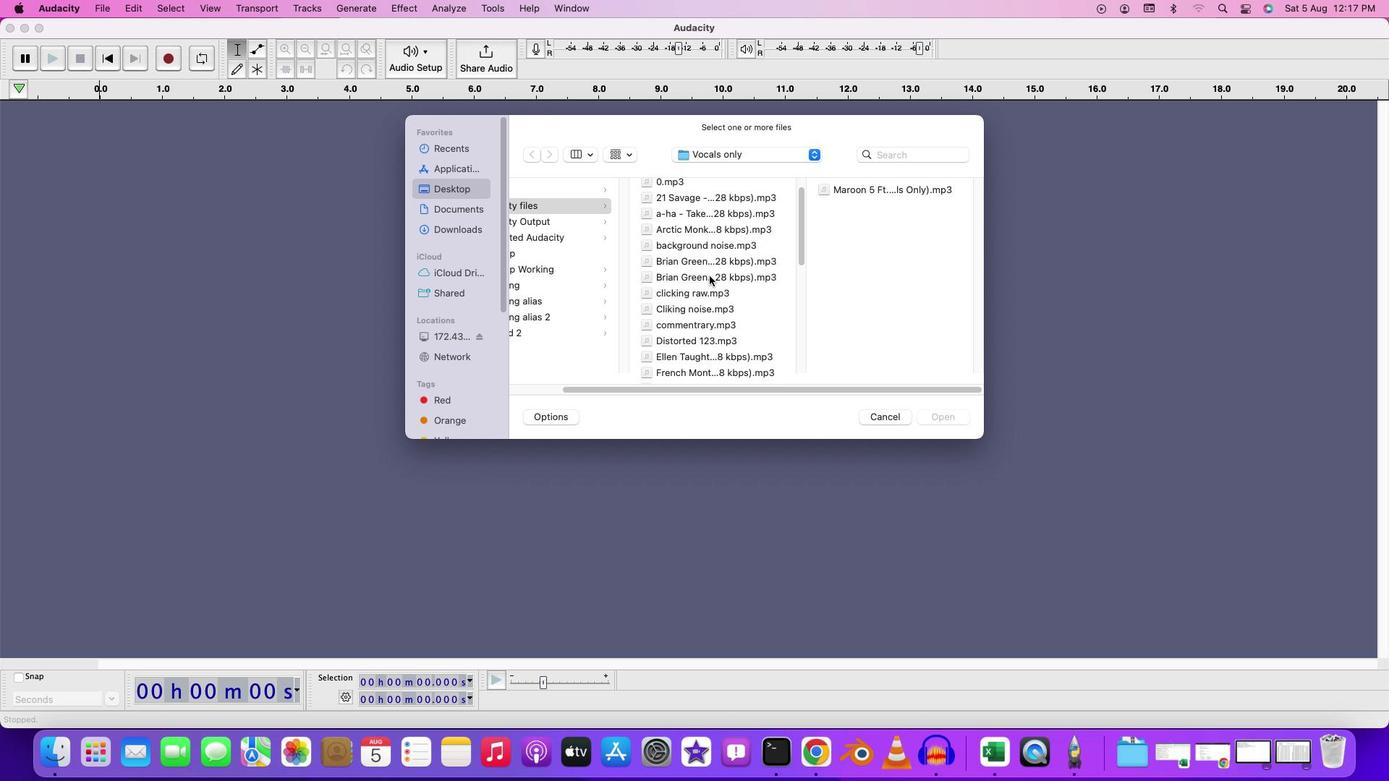 
Action: Mouse scrolled (709, 275) with delta (0, -1)
Screenshot: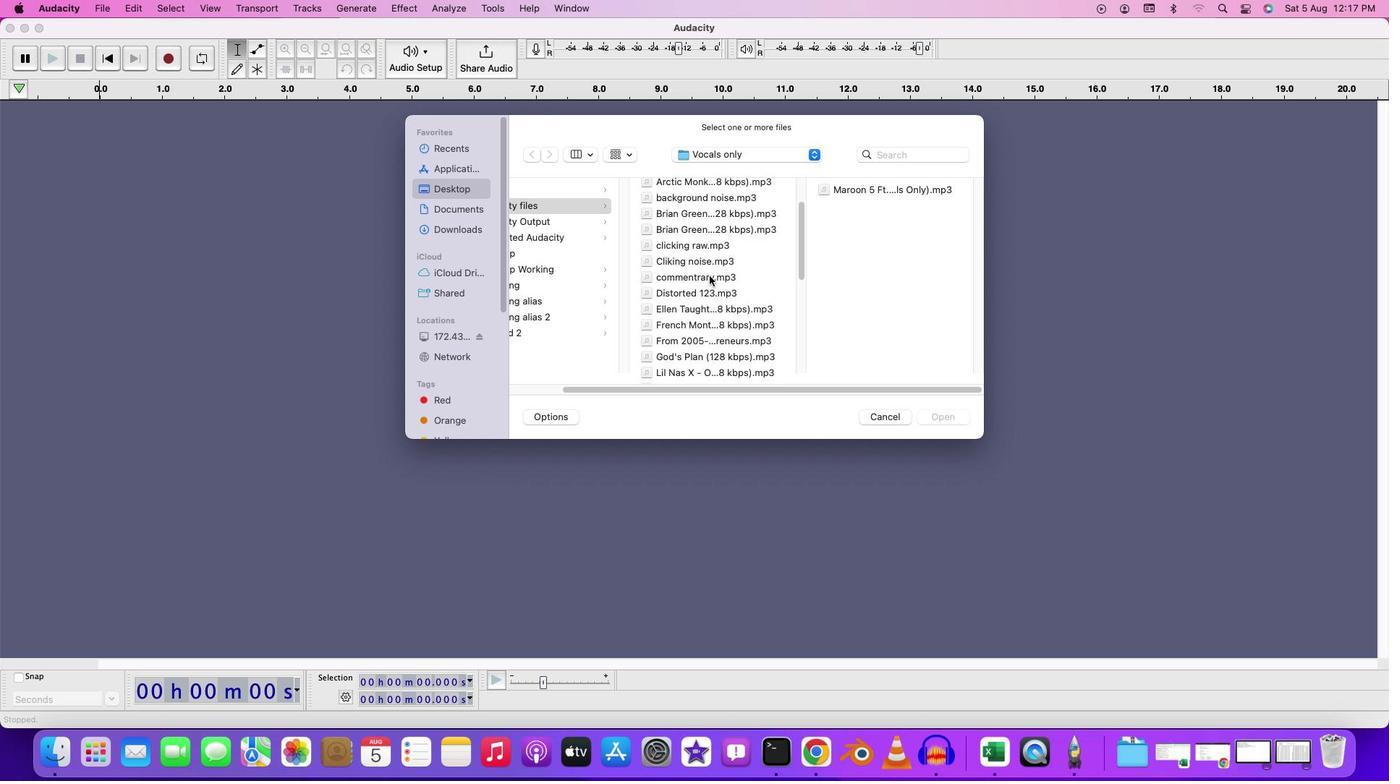 
Action: Mouse moved to (709, 276)
Screenshot: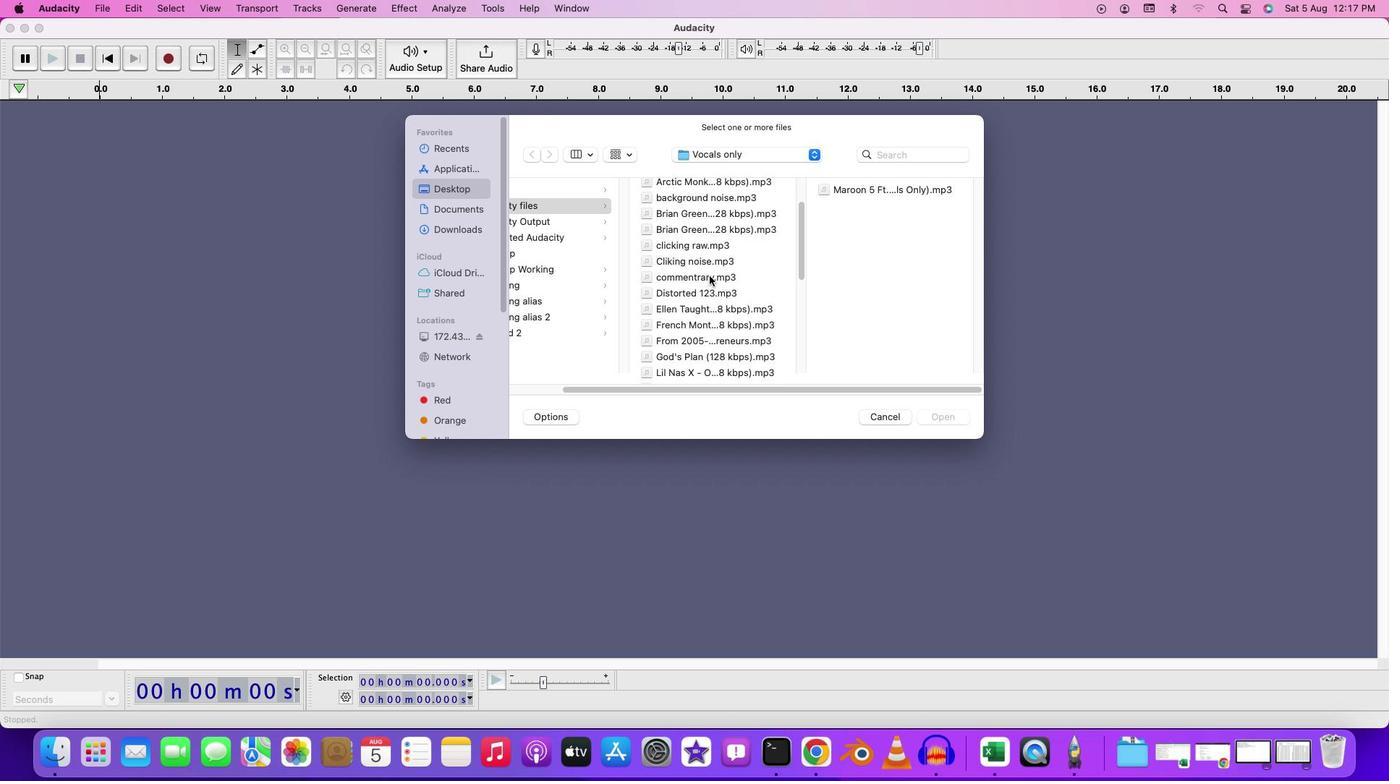 
Action: Mouse scrolled (709, 276) with delta (0, -2)
Screenshot: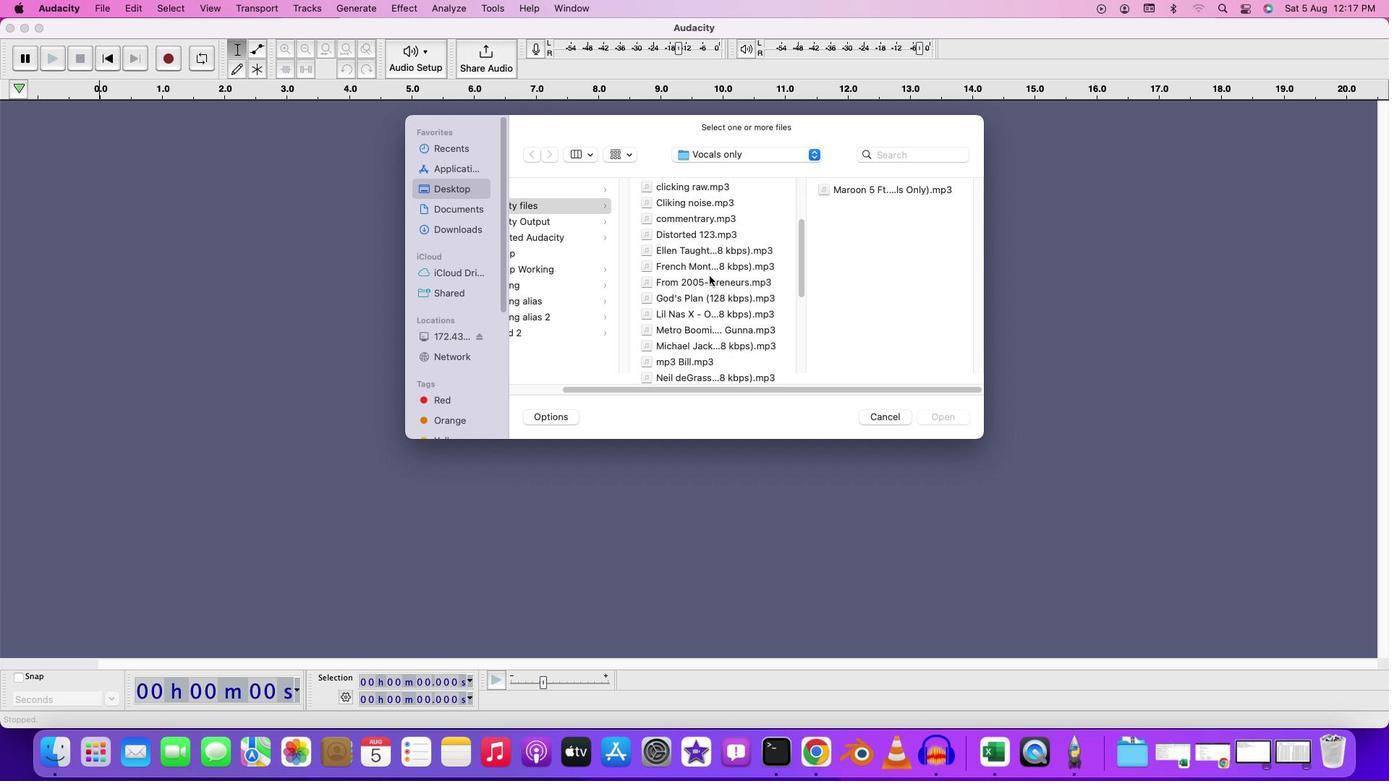 
Action: Mouse moved to (706, 270)
Screenshot: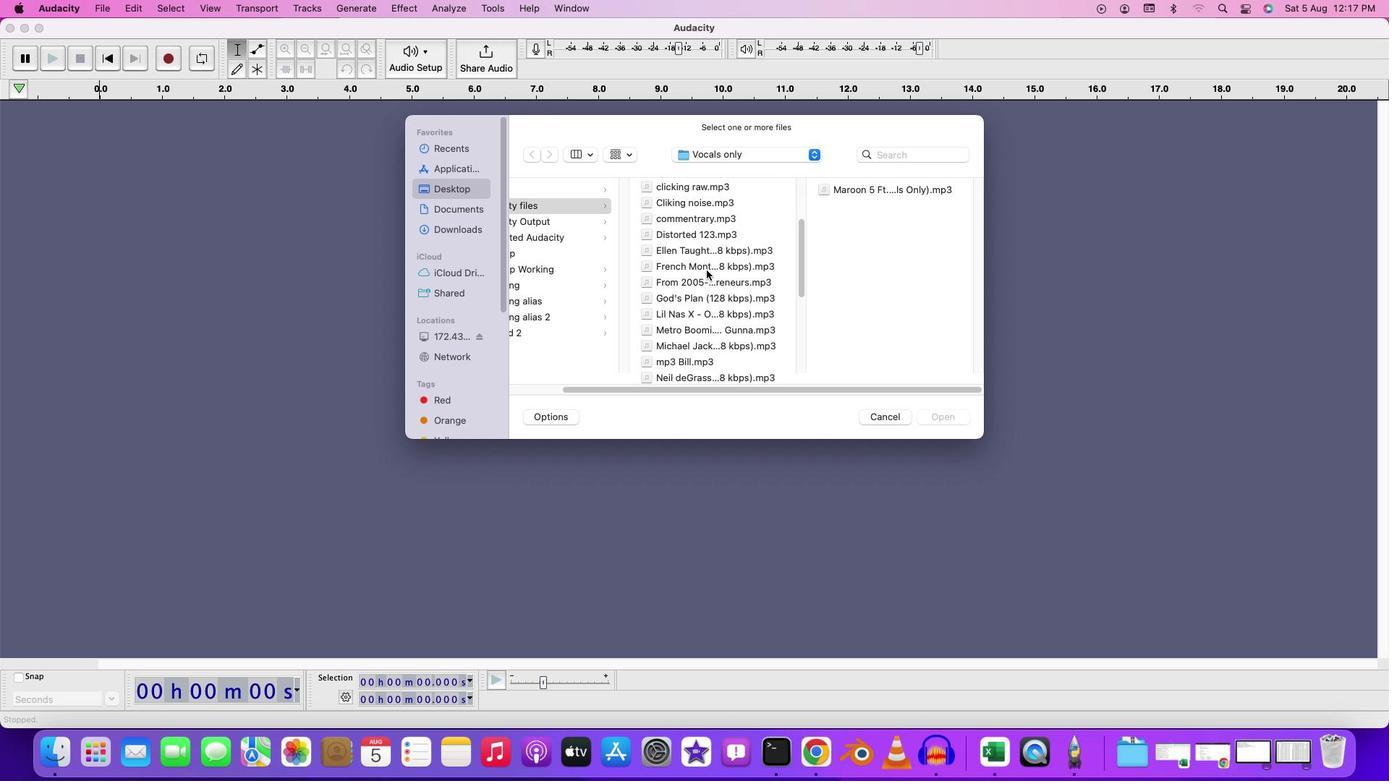 
Action: Mouse scrolled (706, 270) with delta (0, 0)
Screenshot: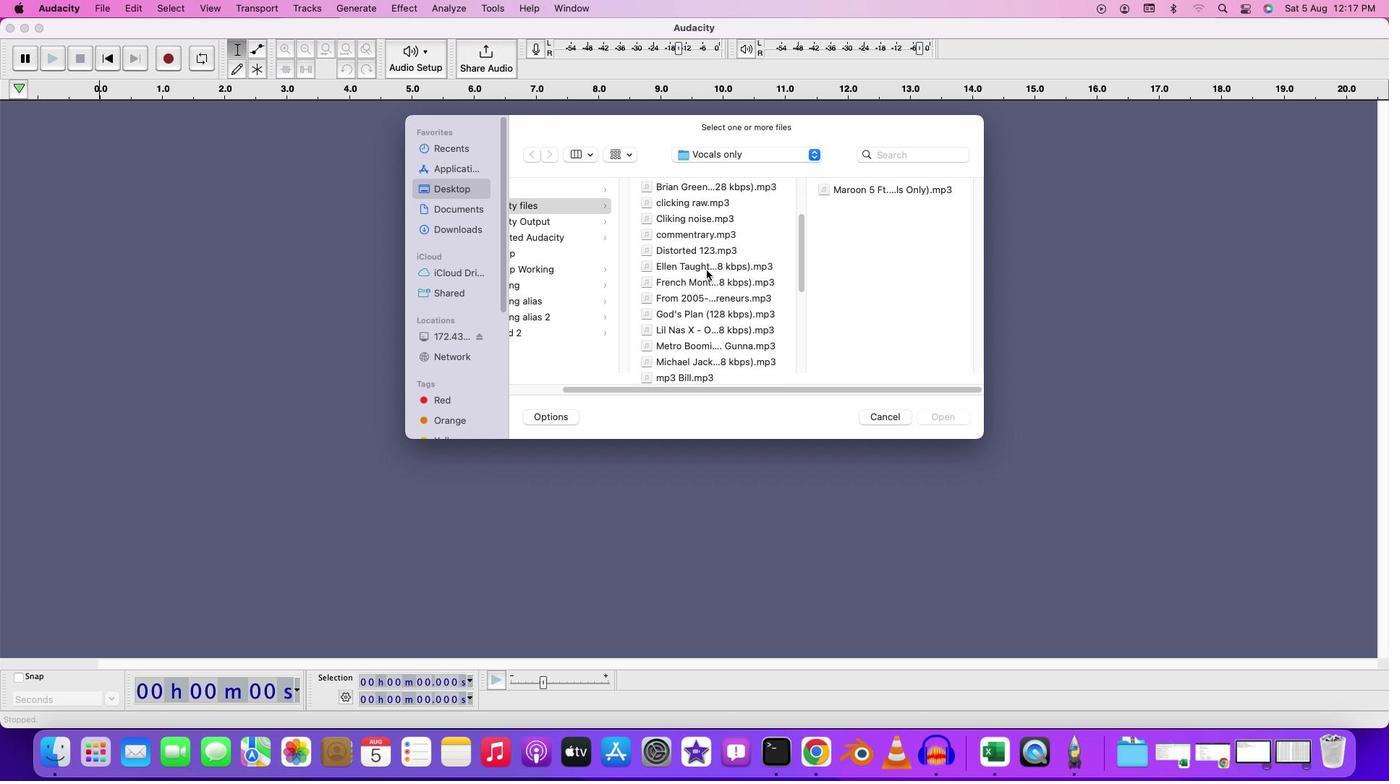 
Action: Mouse scrolled (706, 270) with delta (0, 0)
Screenshot: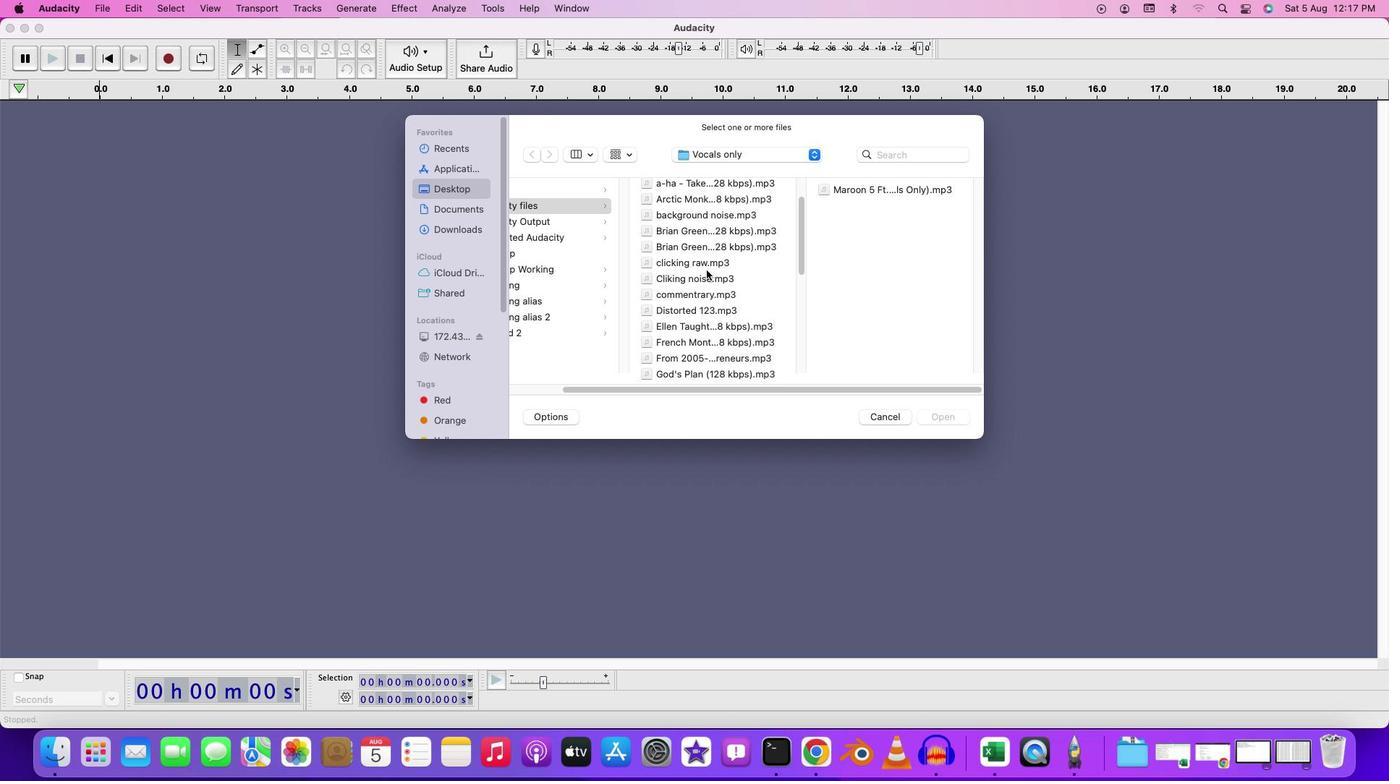 
Action: Mouse scrolled (706, 270) with delta (0, 2)
Screenshot: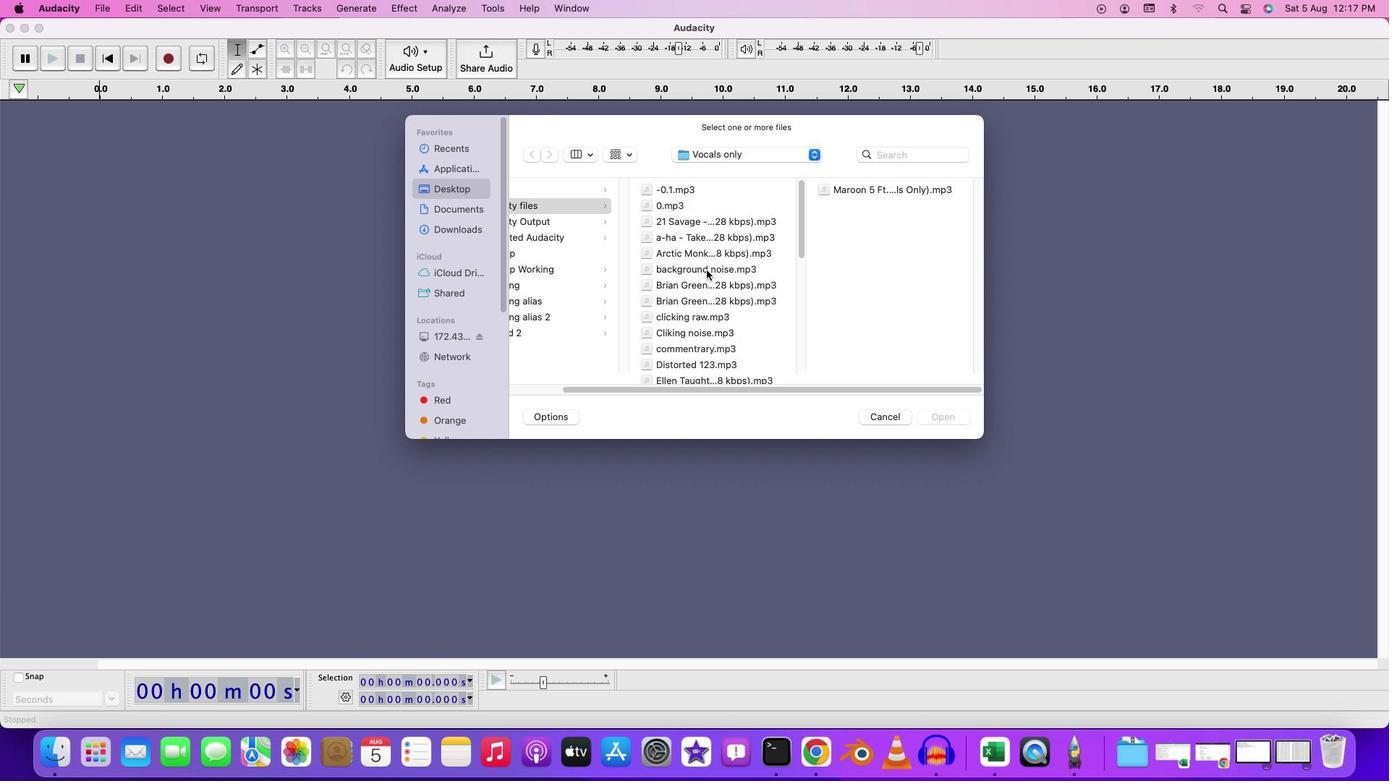 
Action: Mouse scrolled (706, 270) with delta (0, 3)
Screenshot: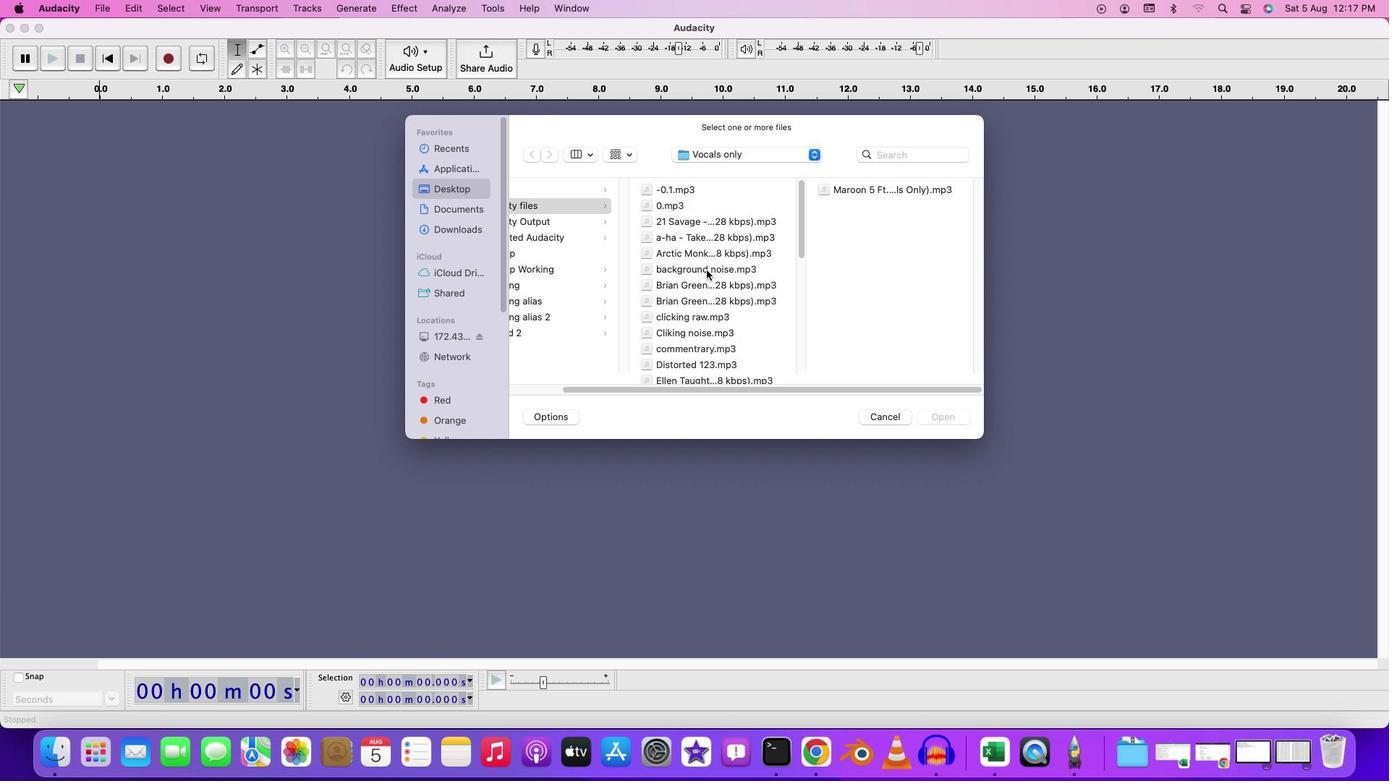
Action: Mouse scrolled (706, 270) with delta (0, 3)
Screenshot: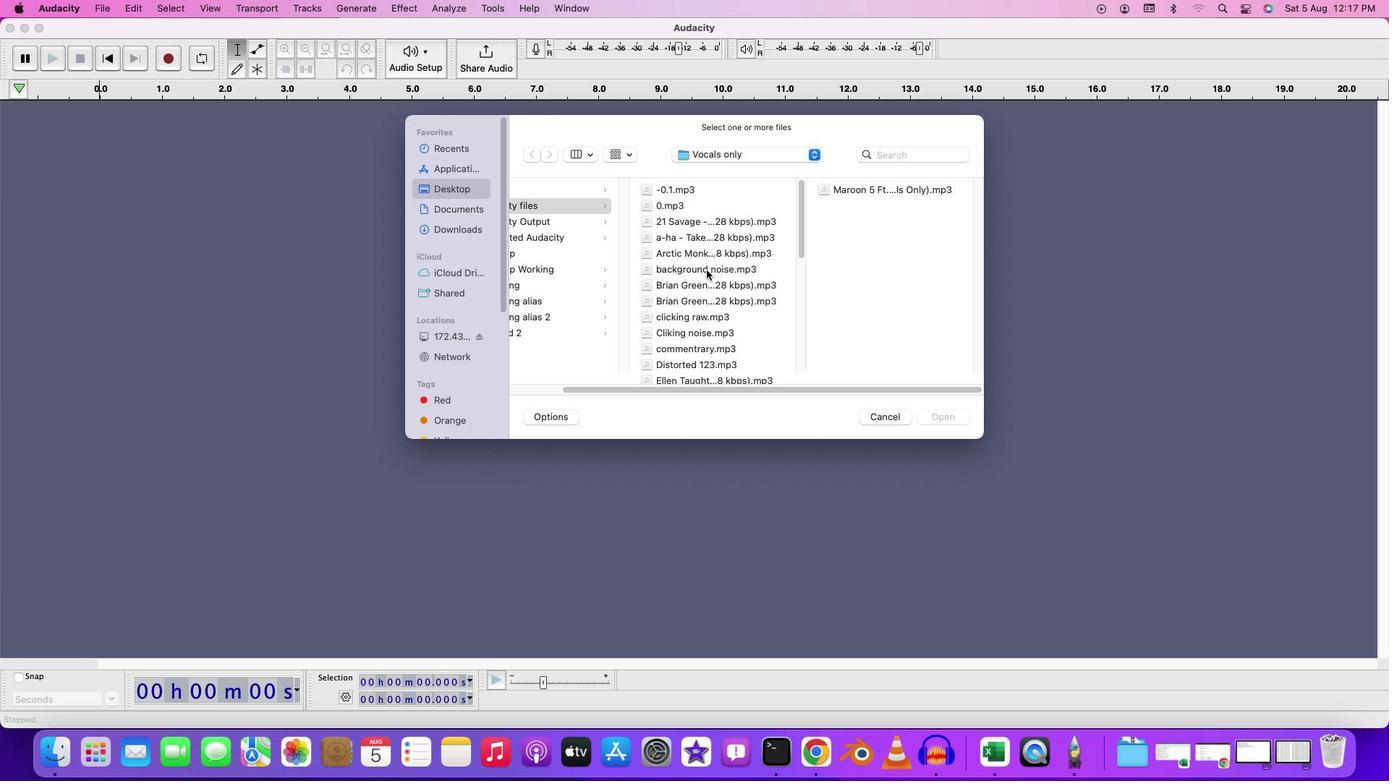 
Action: Mouse scrolled (706, 270) with delta (0, 0)
Screenshot: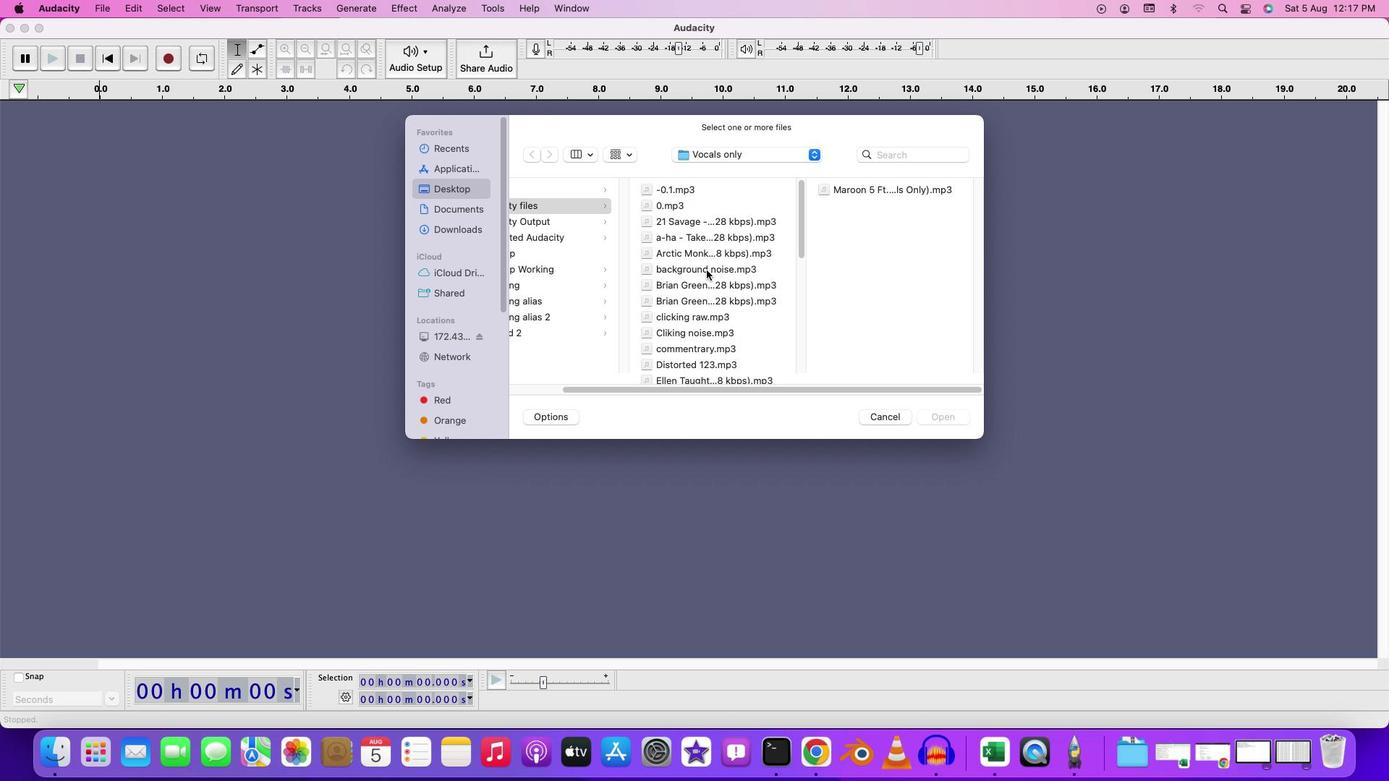 
Action: Mouse scrolled (706, 270) with delta (0, 0)
Screenshot: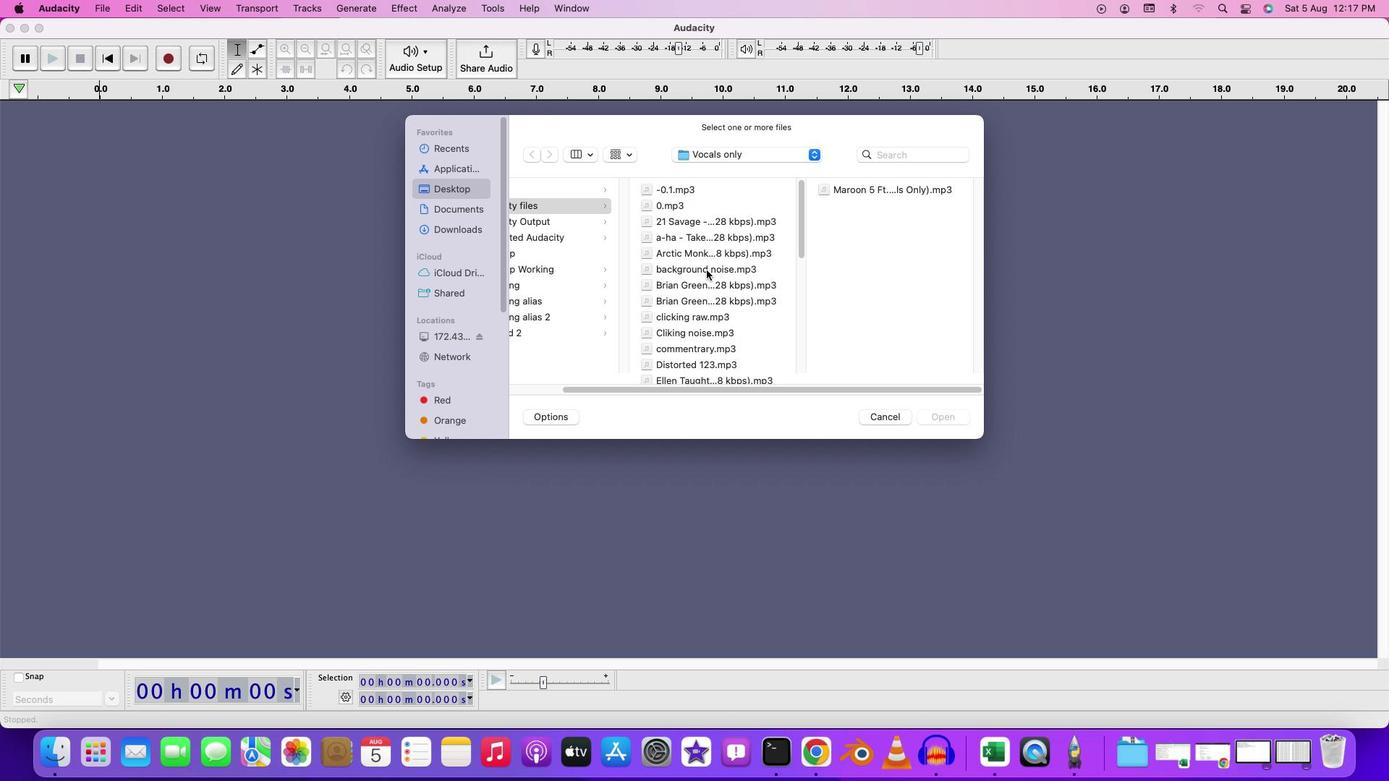 
Action: Mouse scrolled (706, 270) with delta (0, 2)
Screenshot: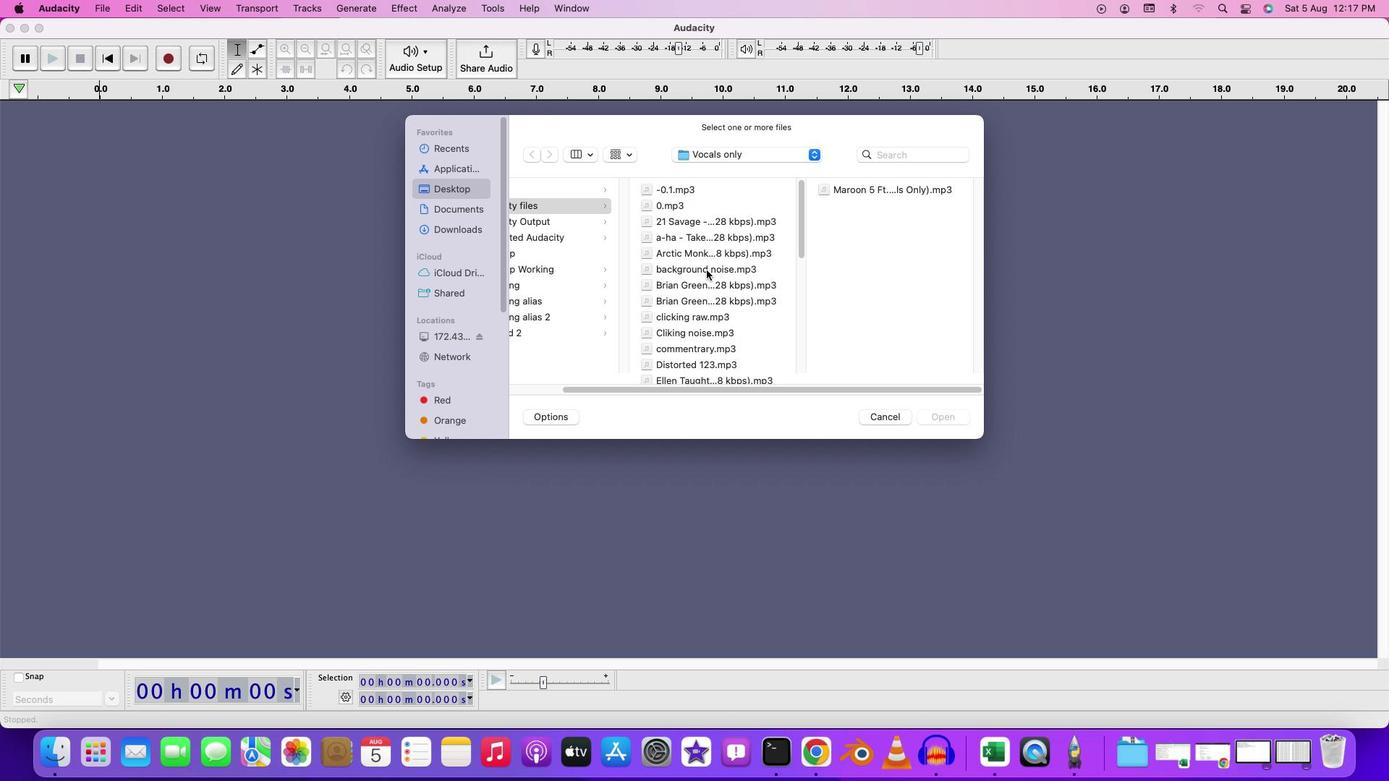 
Action: Mouse scrolled (706, 270) with delta (0, 2)
Screenshot: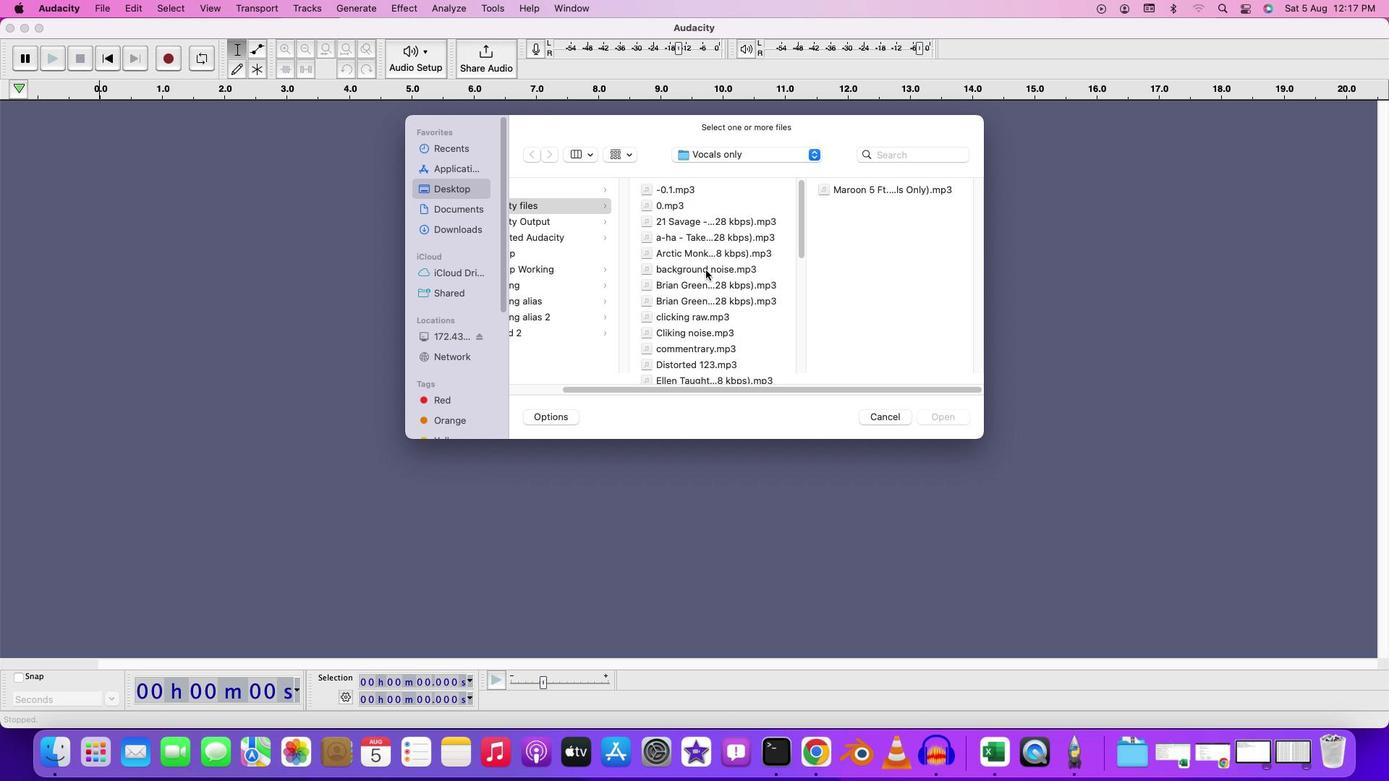 
Action: Mouse moved to (710, 239)
Screenshot: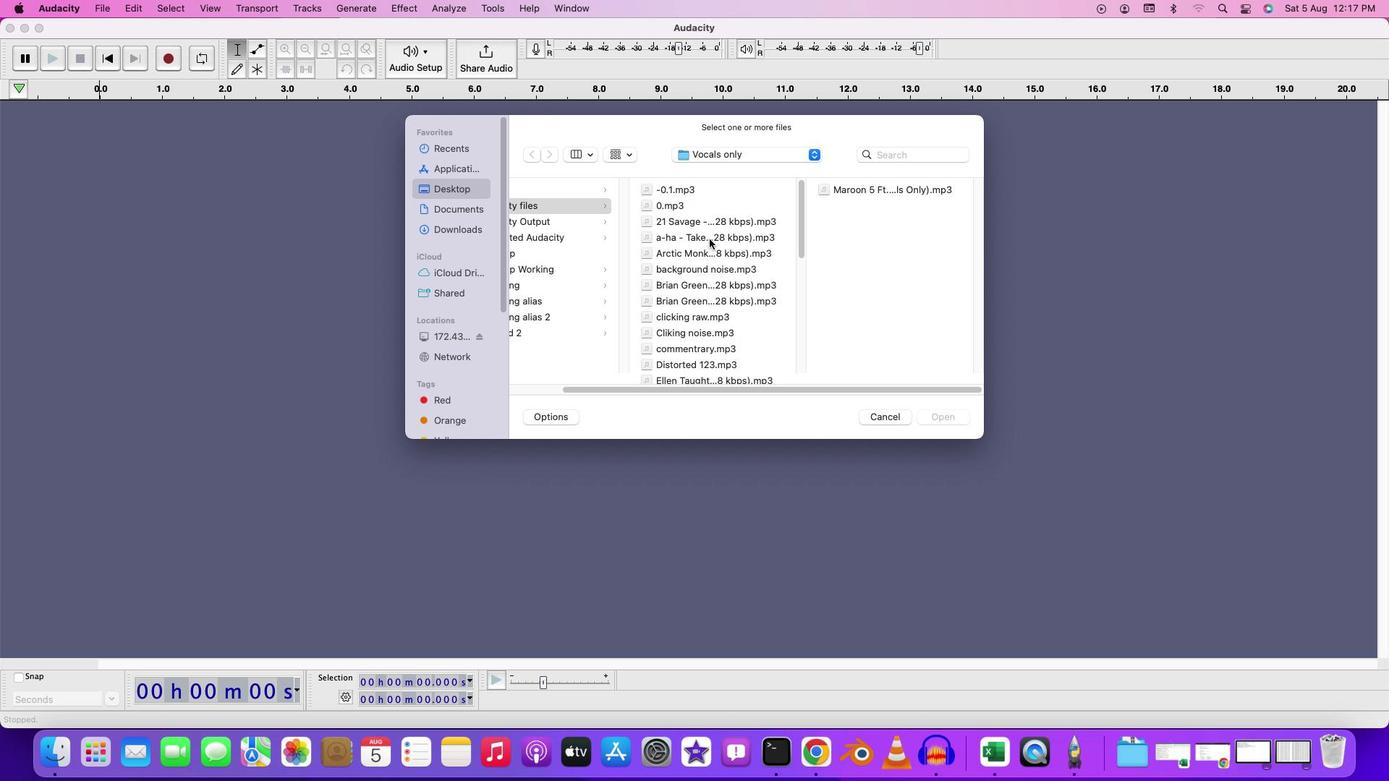 
Action: Mouse pressed left at (710, 239)
Screenshot: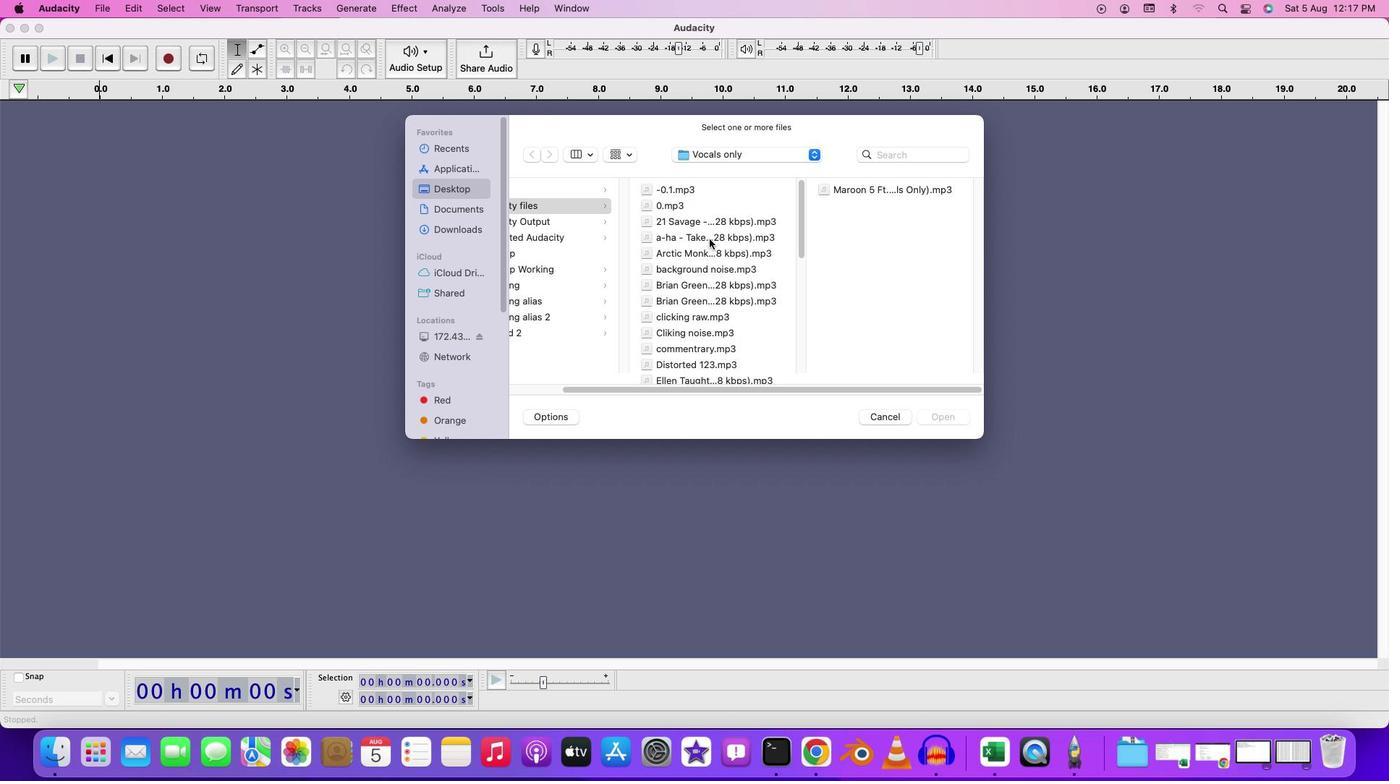 
Action: Mouse moved to (726, 274)
Screenshot: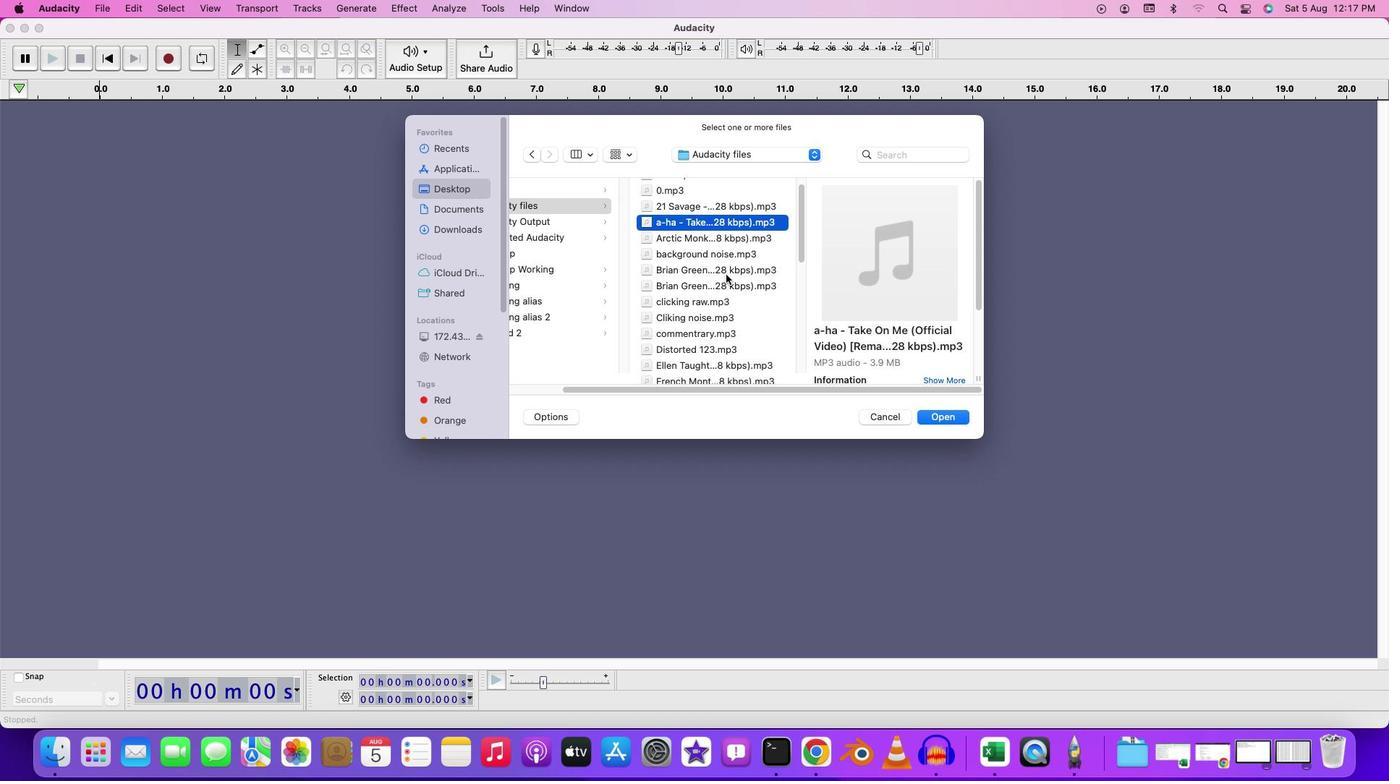 
Action: Mouse scrolled (726, 274) with delta (0, 0)
Screenshot: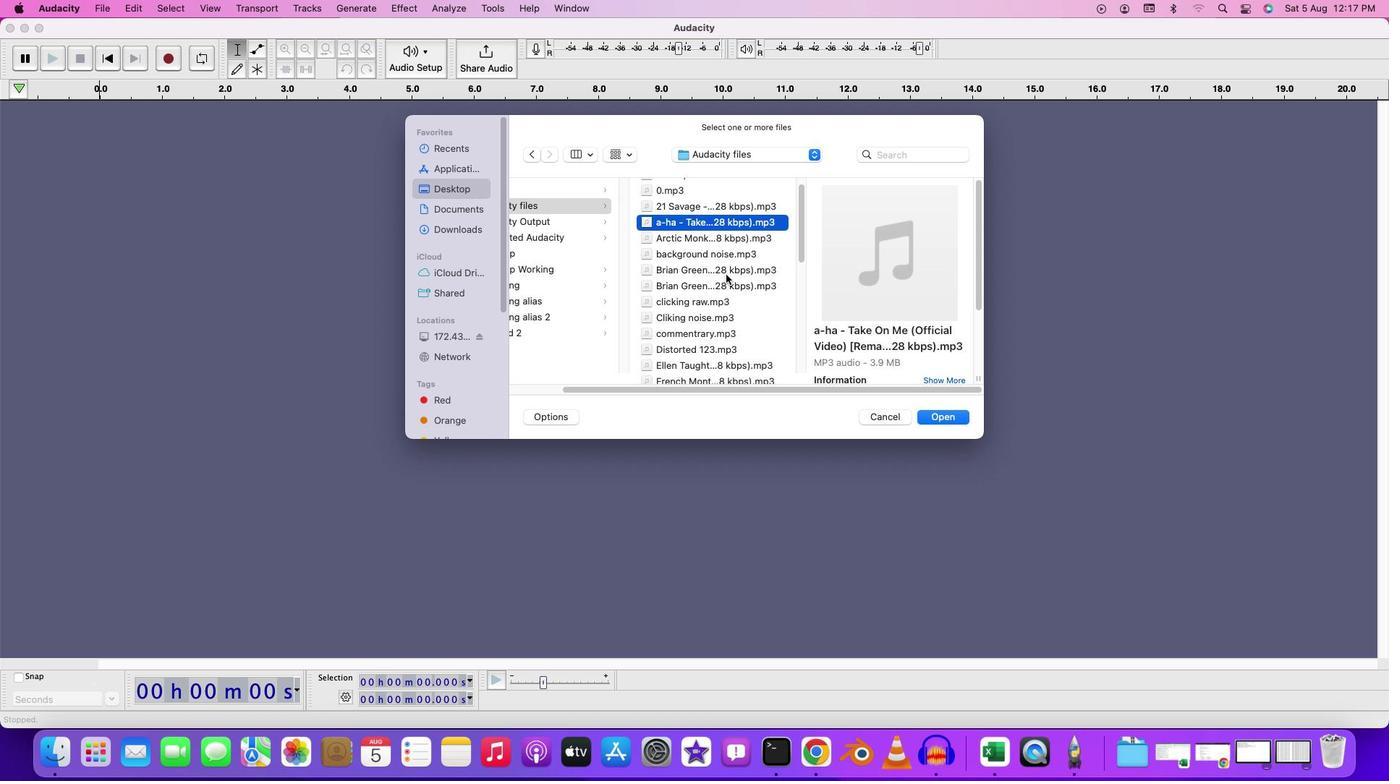 
Action: Mouse moved to (726, 274)
Screenshot: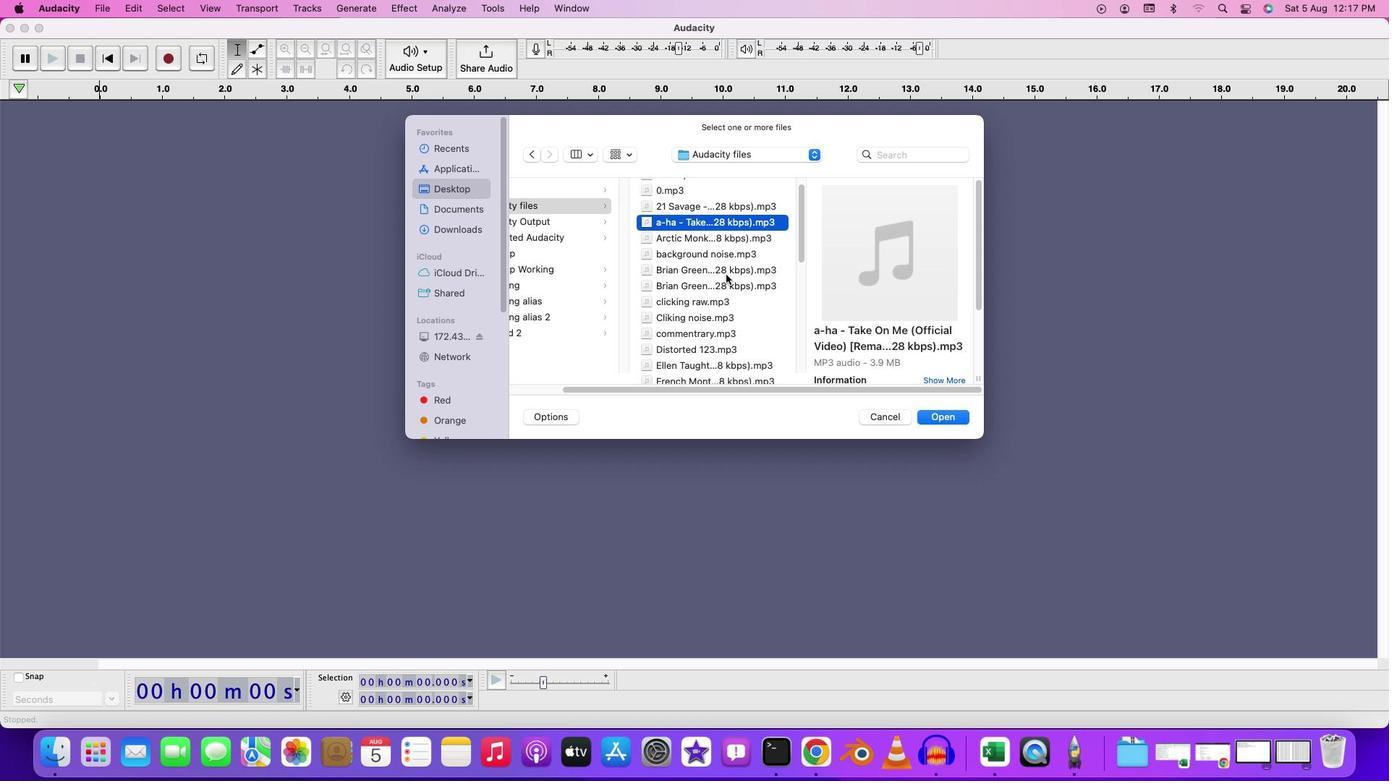 
Action: Mouse scrolled (726, 274) with delta (0, 0)
Screenshot: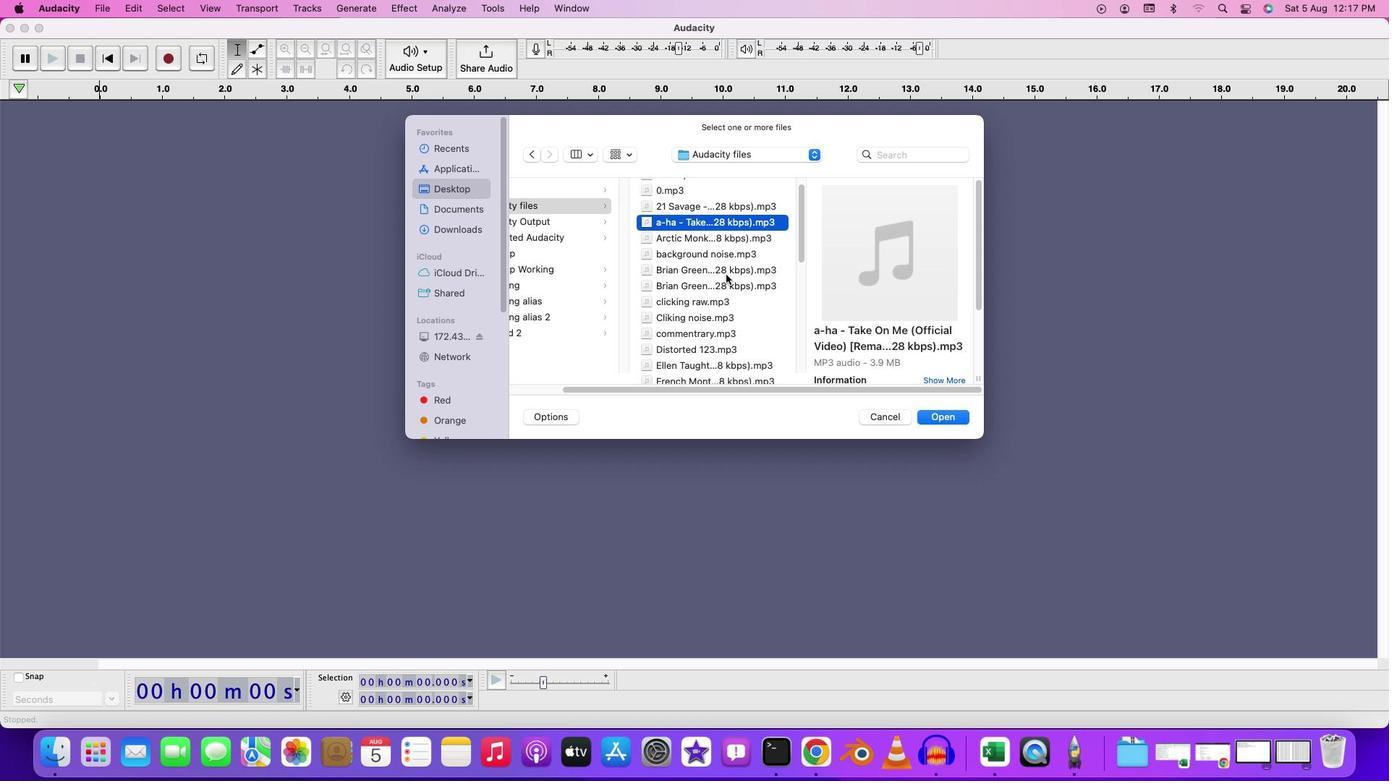 
Action: Mouse moved to (726, 275)
Screenshot: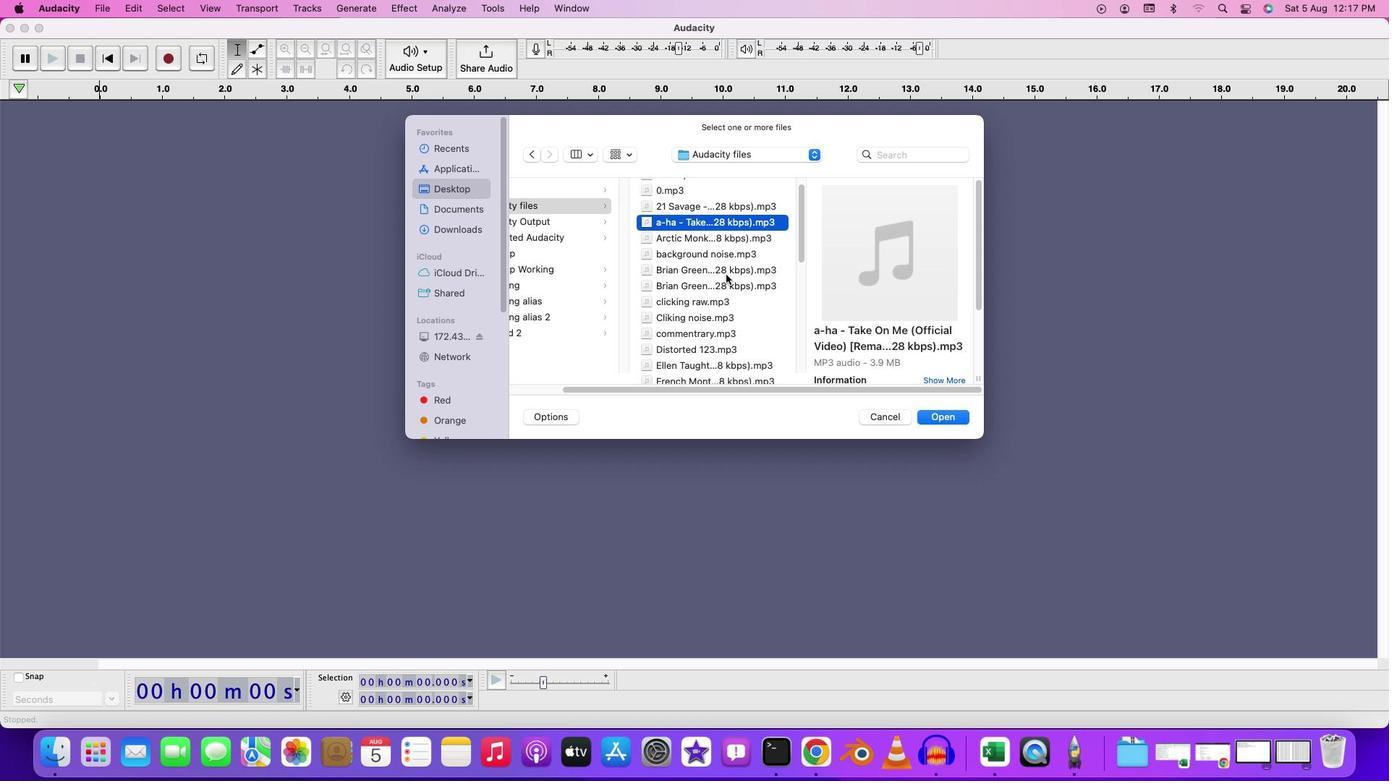 
Action: Mouse scrolled (726, 275) with delta (0, -1)
Screenshot: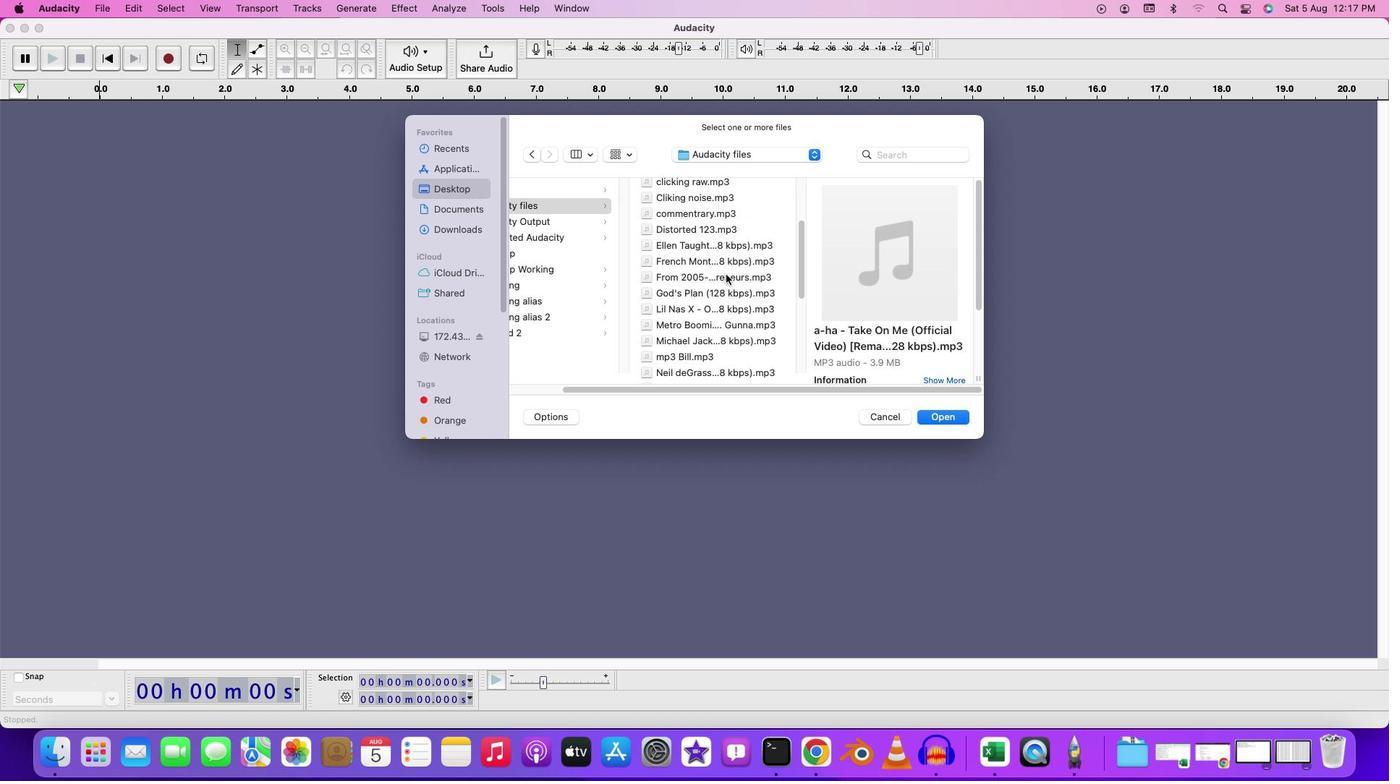 
Action: Mouse scrolled (726, 275) with delta (0, -2)
Screenshot: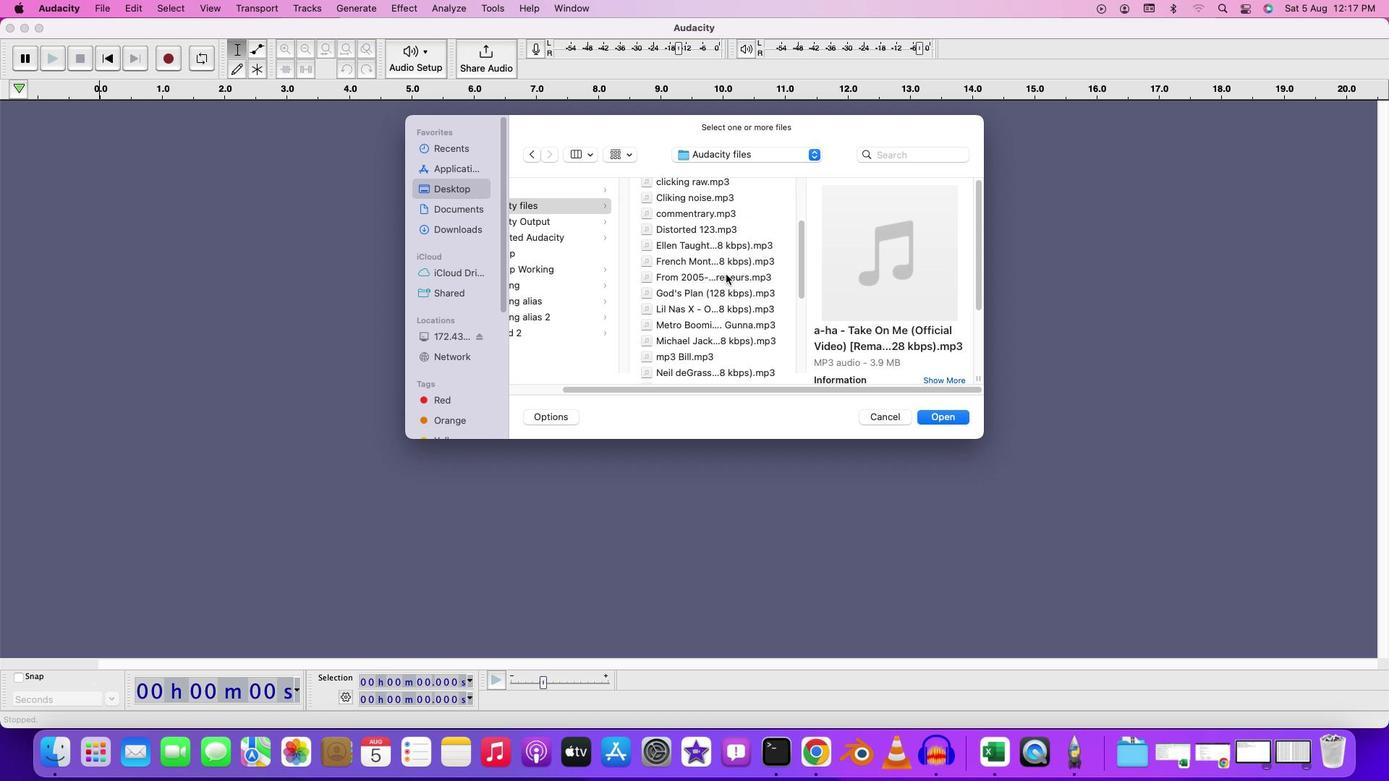 
Action: Mouse scrolled (726, 275) with delta (0, -3)
Screenshot: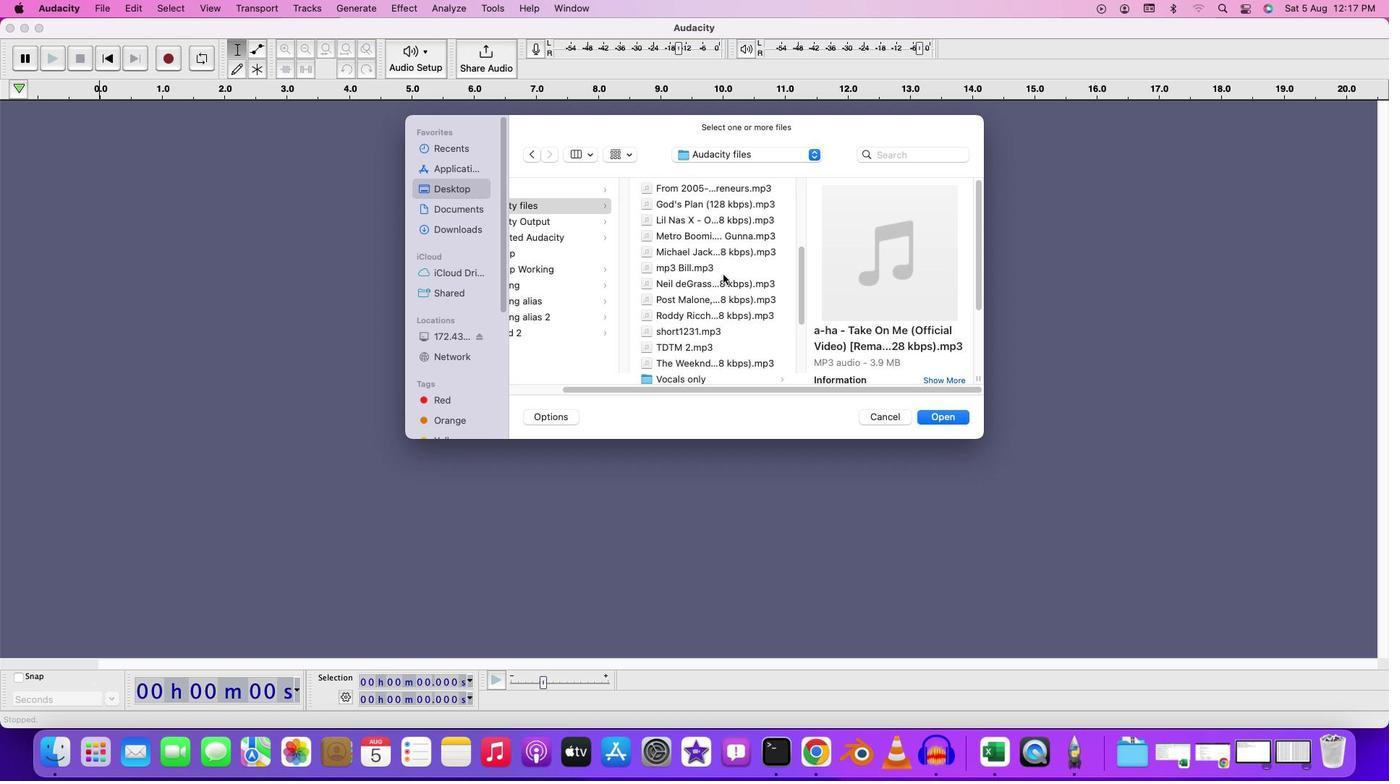 
Action: Mouse moved to (720, 288)
Screenshot: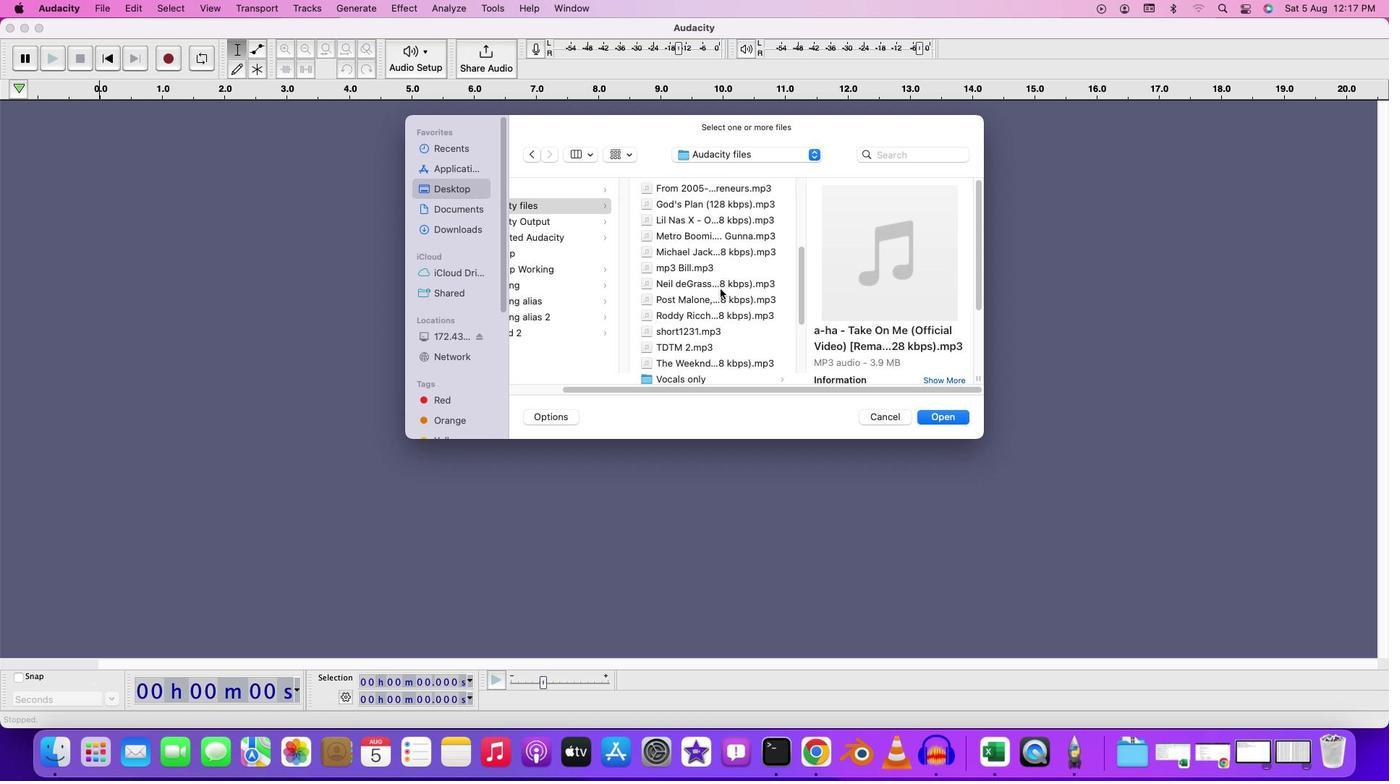 
Action: Mouse pressed left at (720, 288)
Screenshot: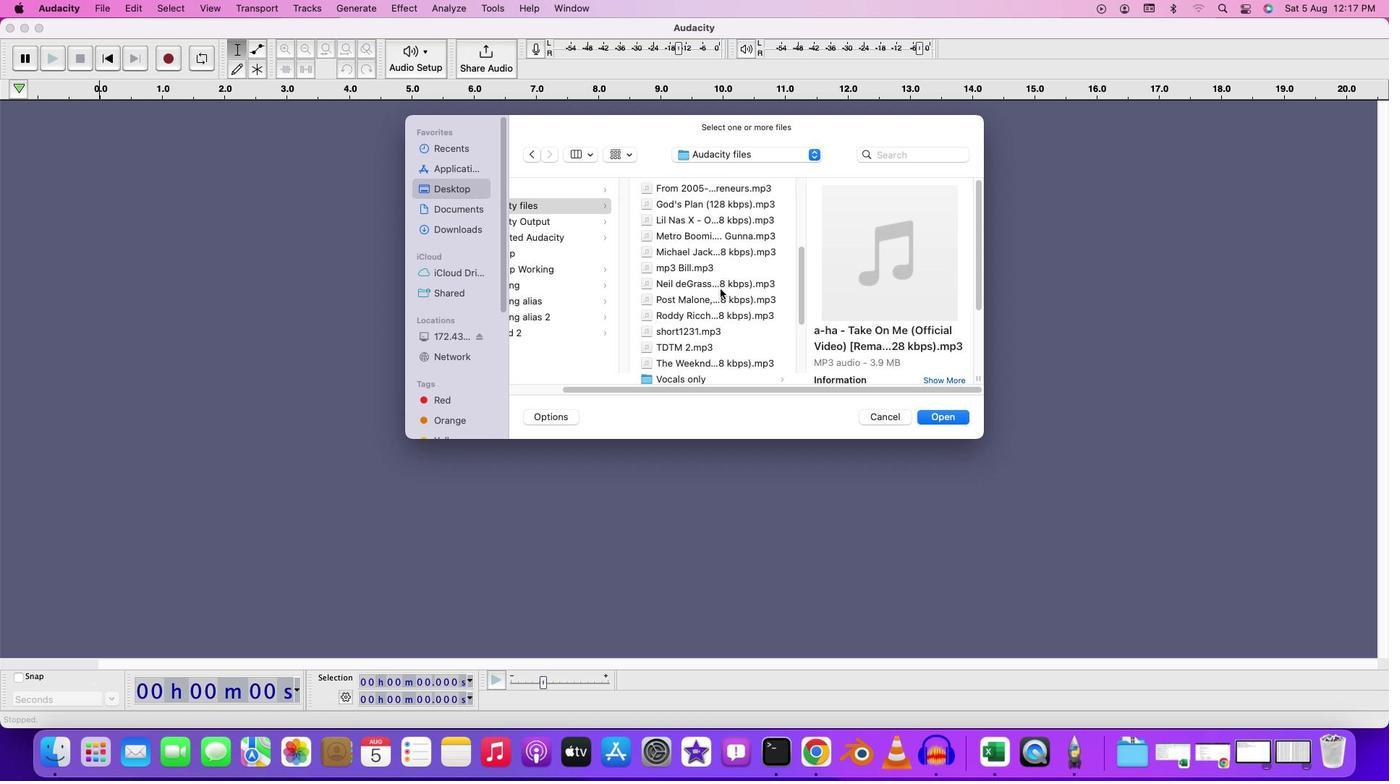 
Action: Mouse moved to (720, 287)
Screenshot: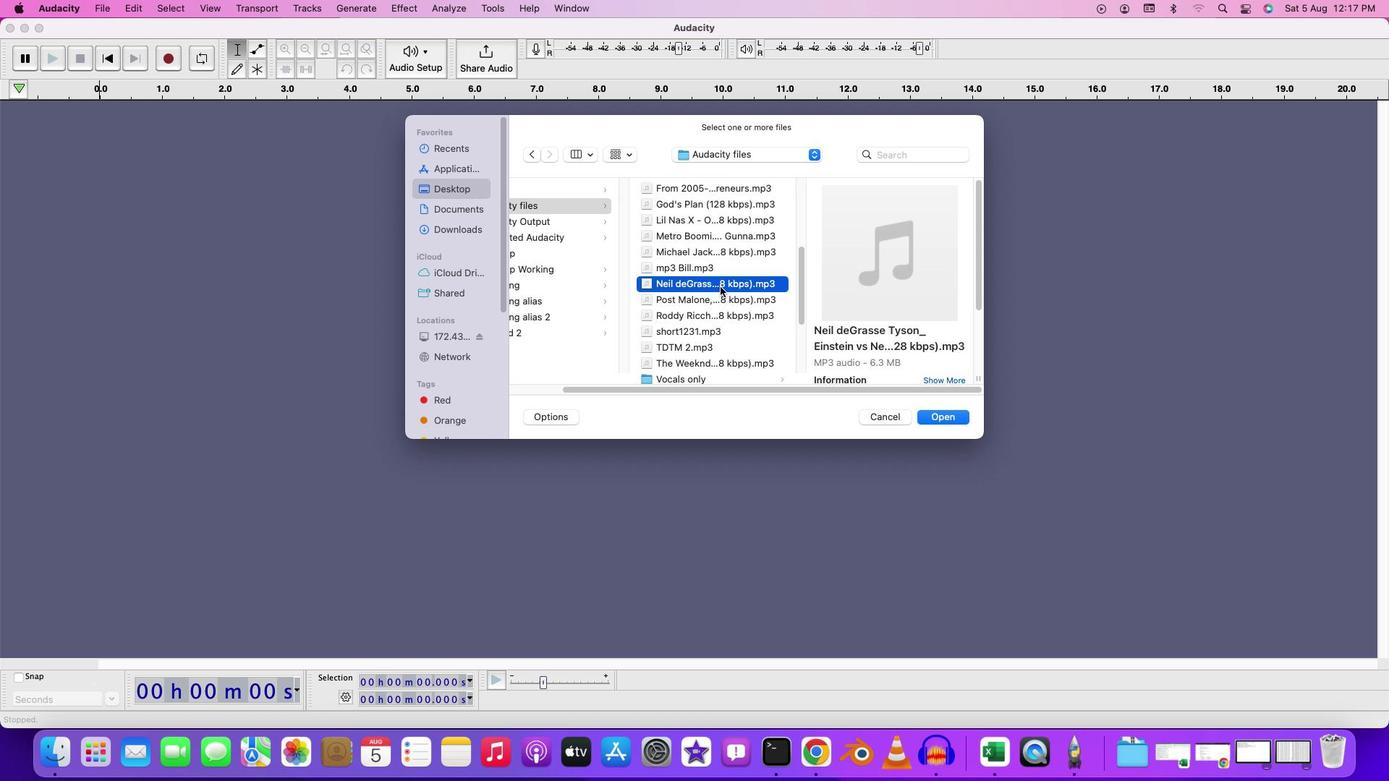
Action: Mouse scrolled (720, 287) with delta (0, 0)
Screenshot: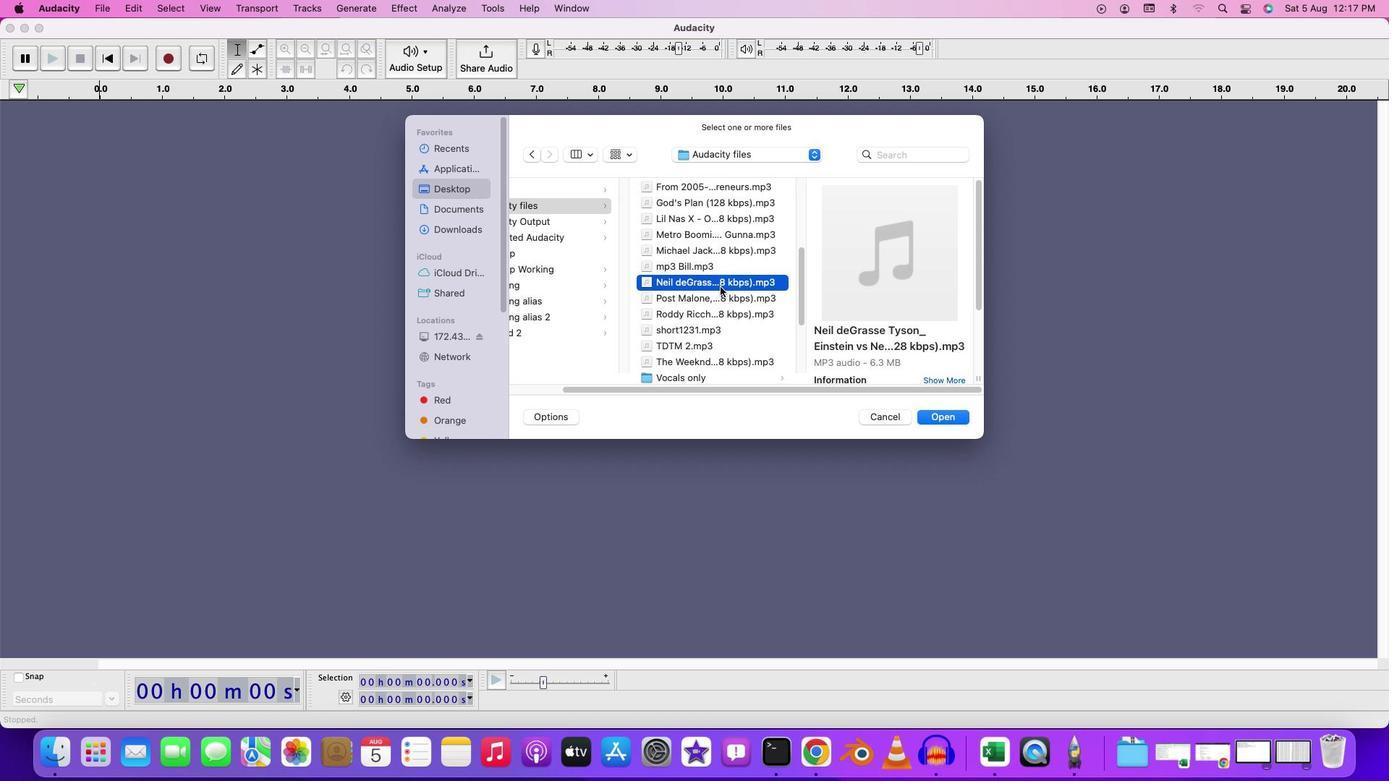 
Action: Mouse scrolled (720, 287) with delta (0, 0)
Screenshot: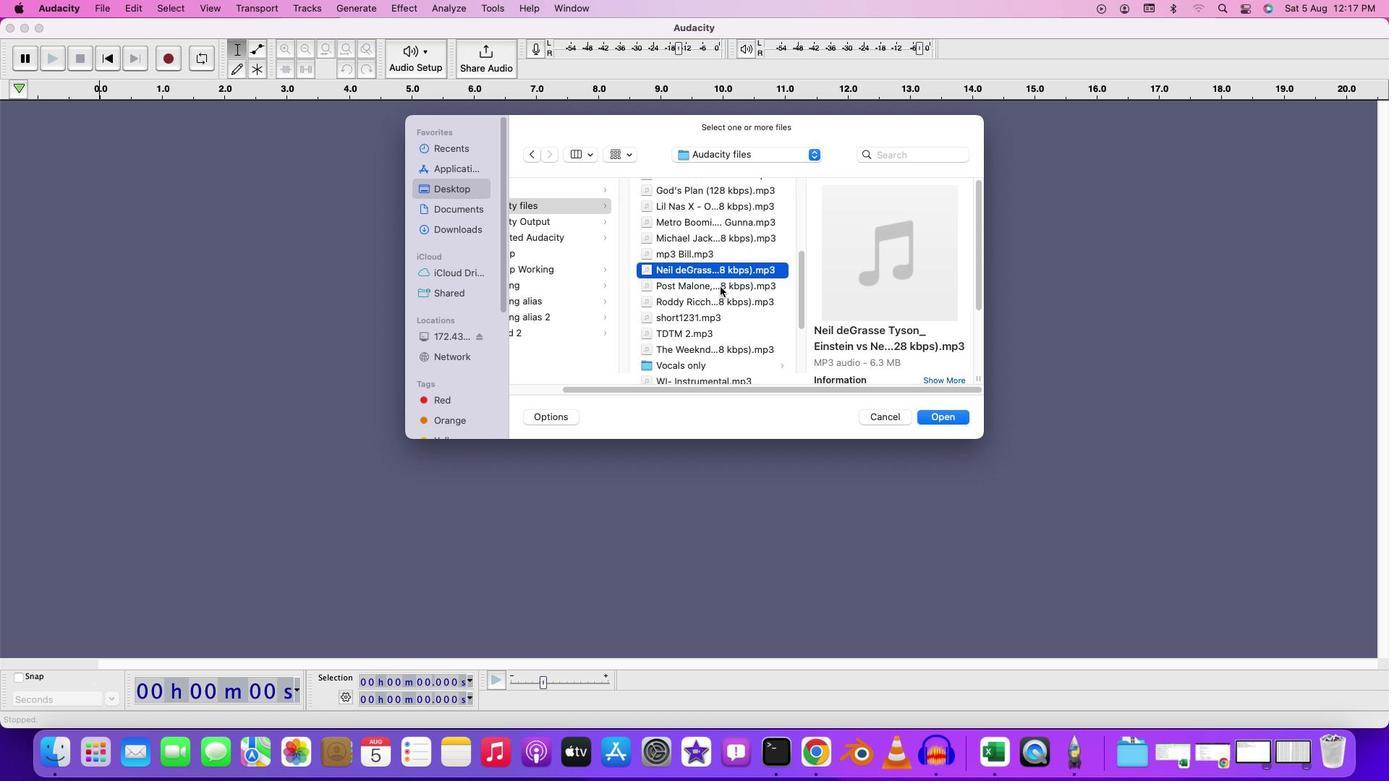 
Action: Mouse scrolled (720, 287) with delta (0, -1)
Screenshot: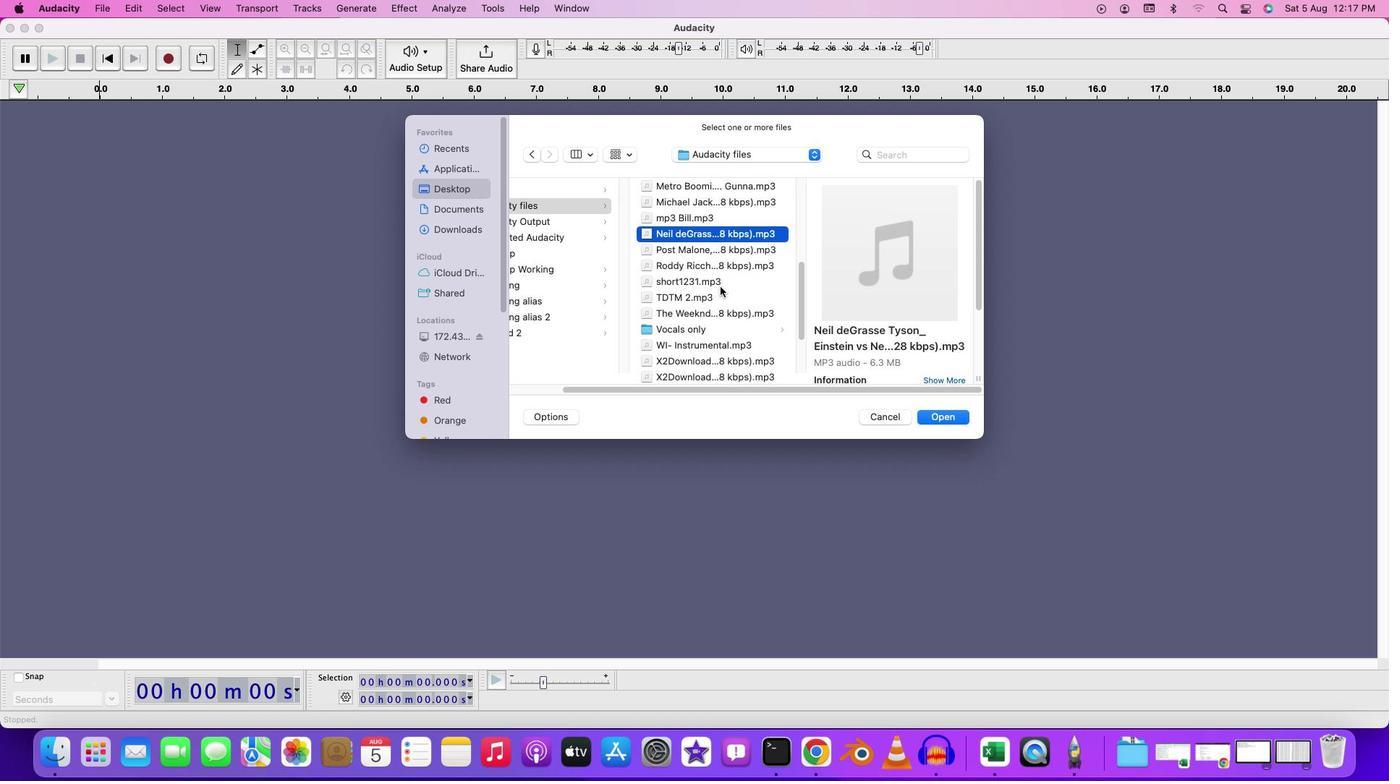 
Action: Mouse moved to (715, 290)
Screenshot: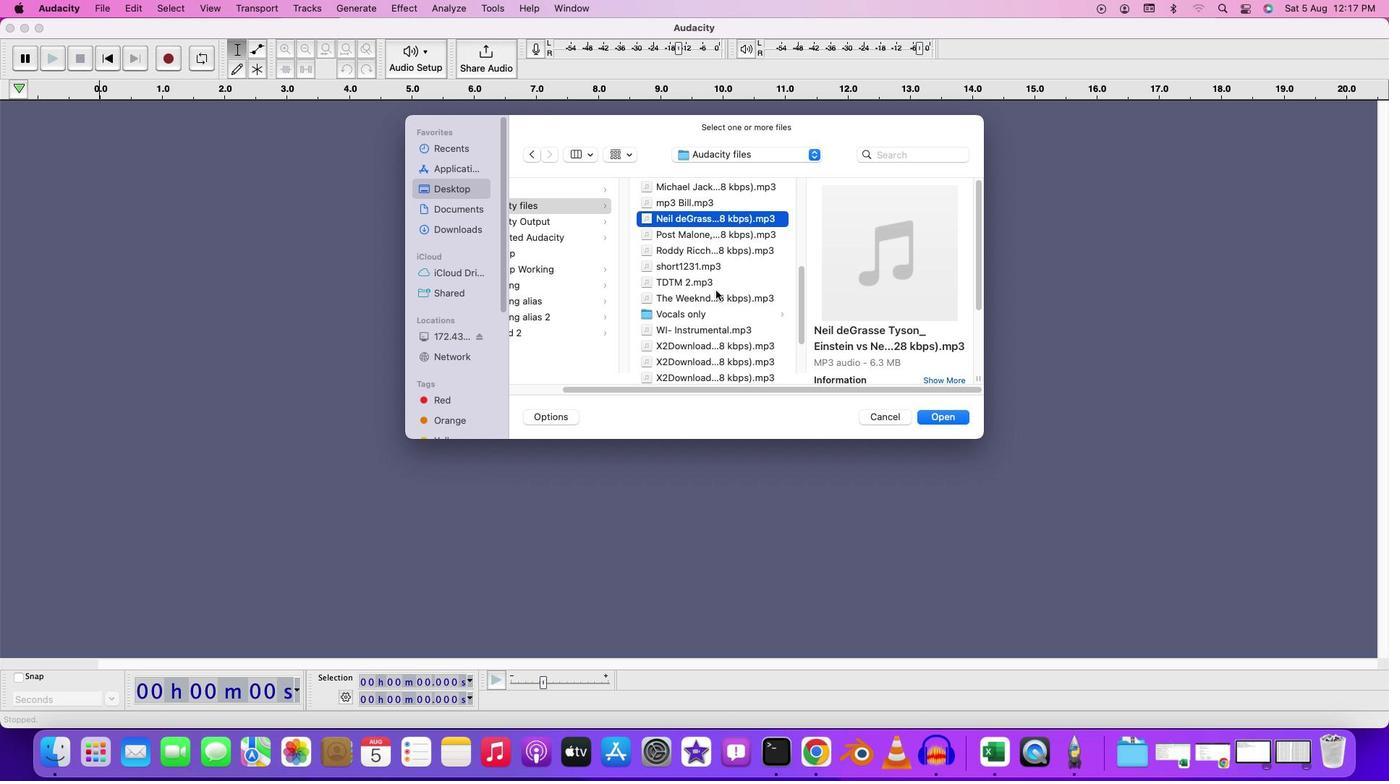
Action: Mouse scrolled (715, 290) with delta (0, 0)
Screenshot: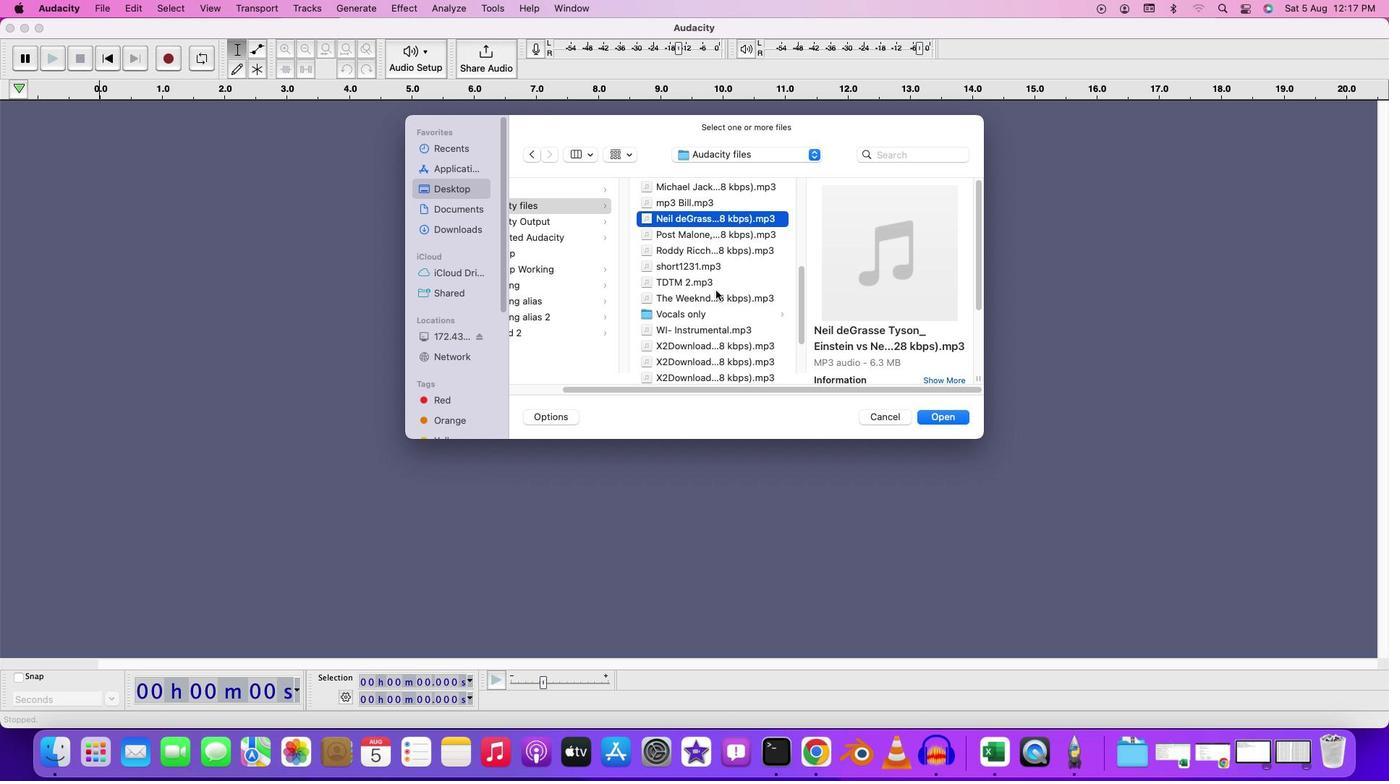 
Action: Mouse moved to (715, 290)
Screenshot: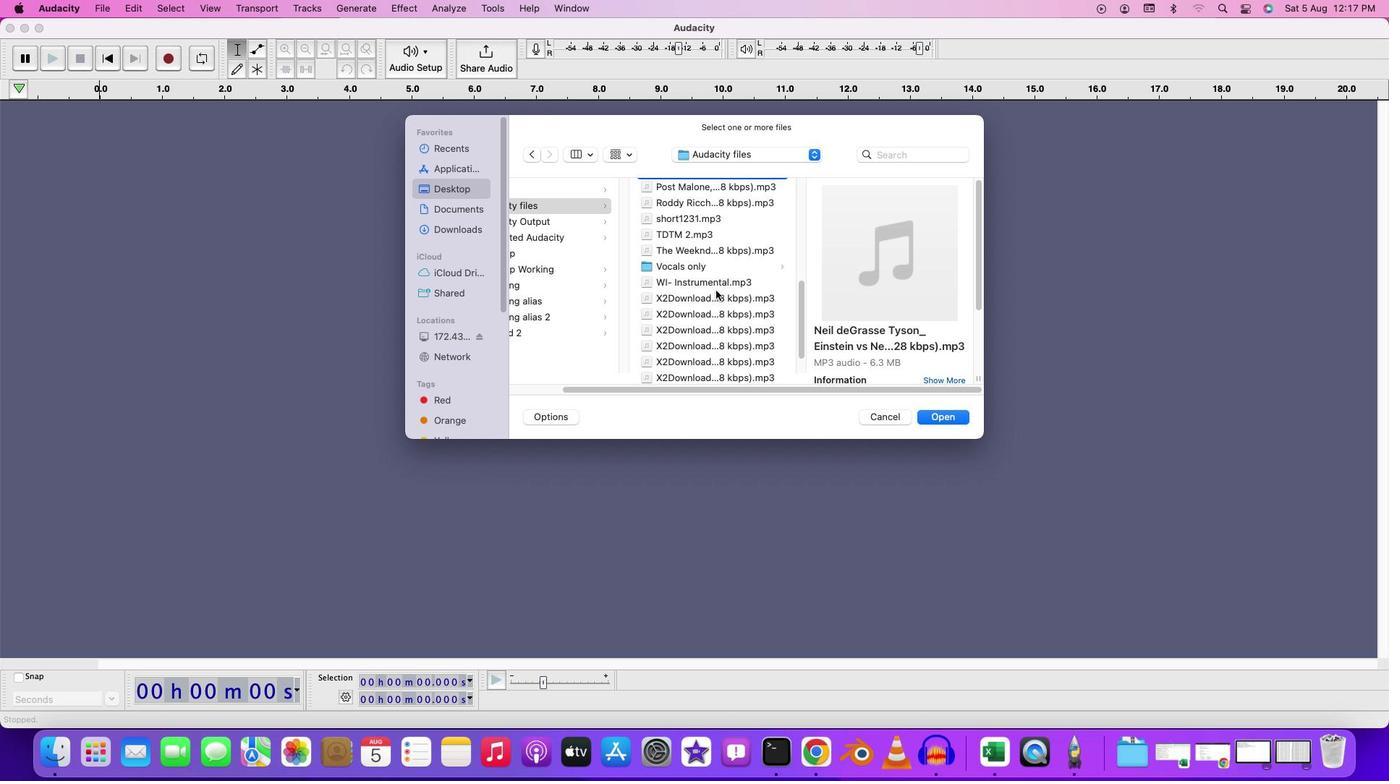 
Action: Mouse scrolled (715, 290) with delta (0, 0)
Screenshot: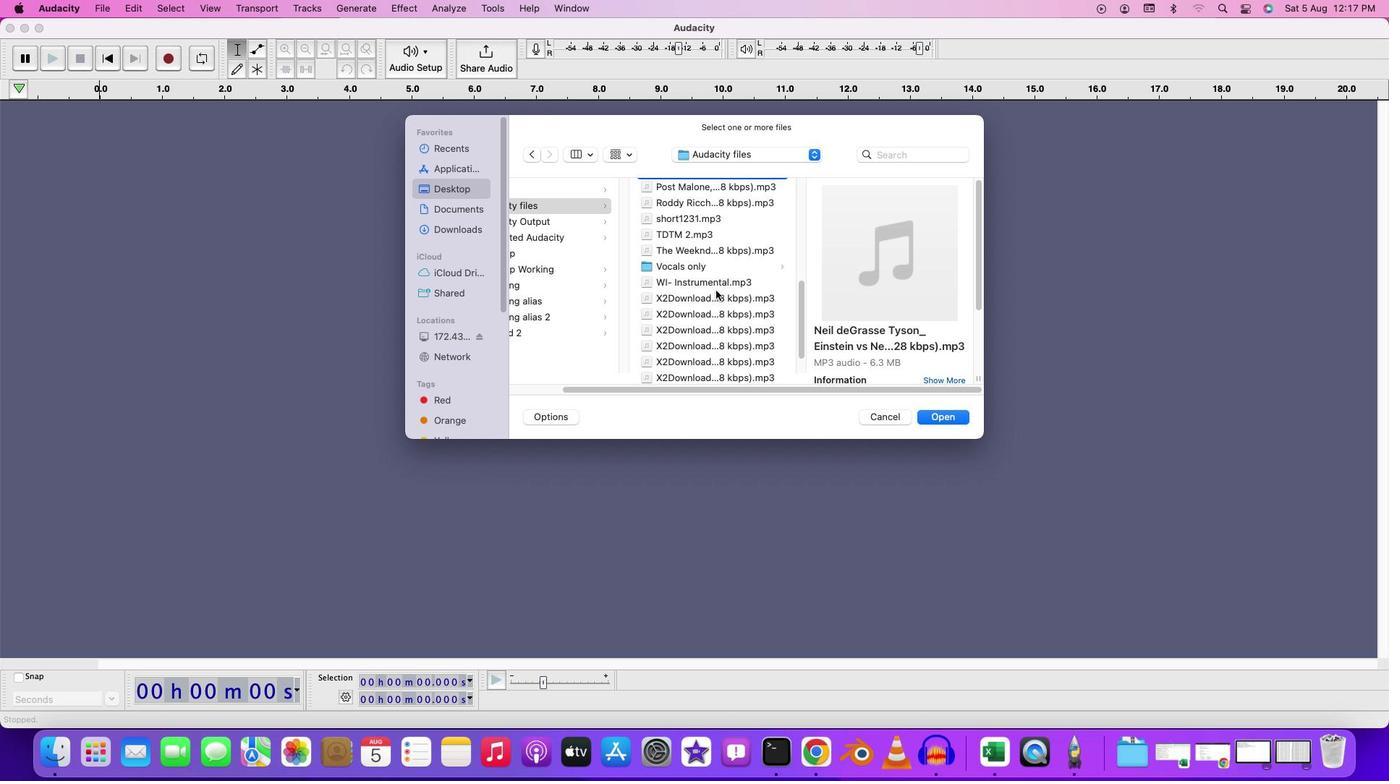 
Action: Mouse scrolled (715, 290) with delta (0, -1)
Screenshot: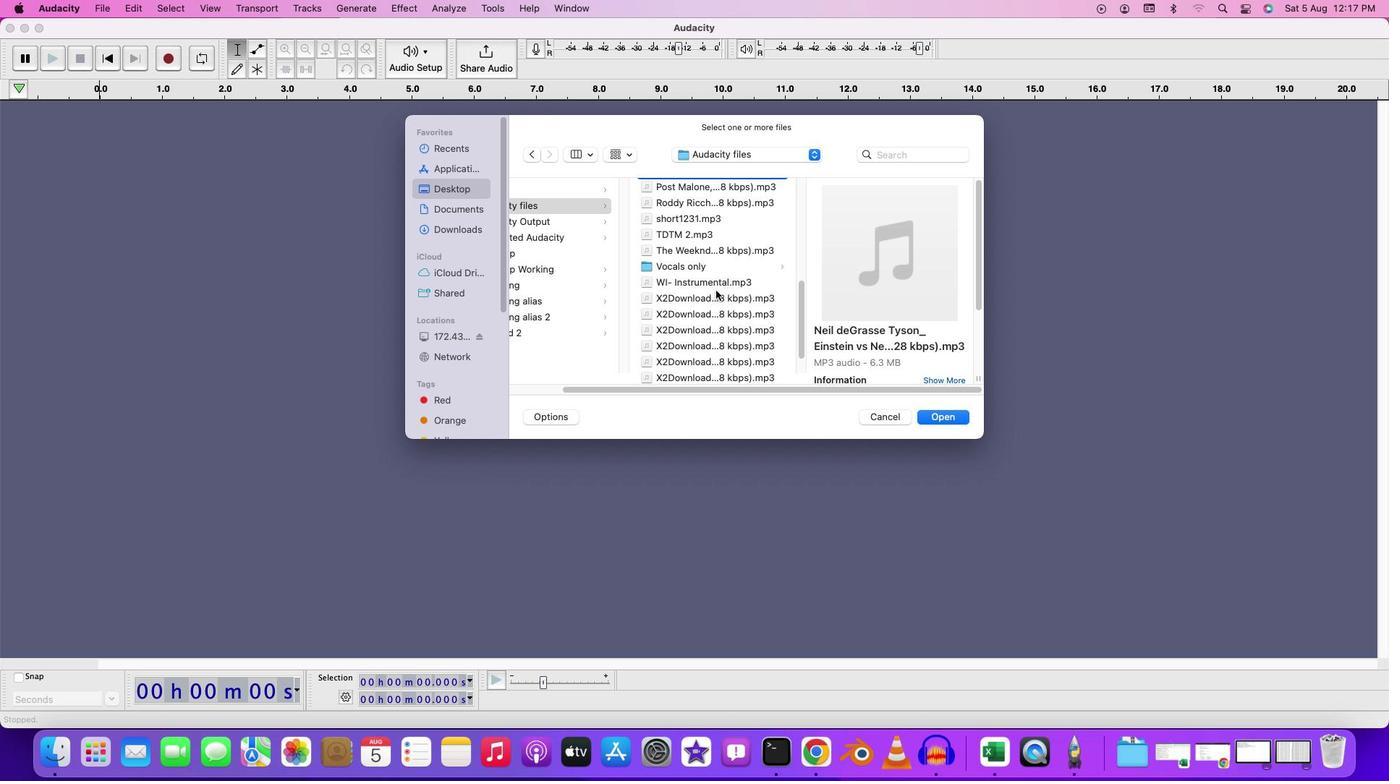 
Action: Mouse moved to (712, 290)
Screenshot: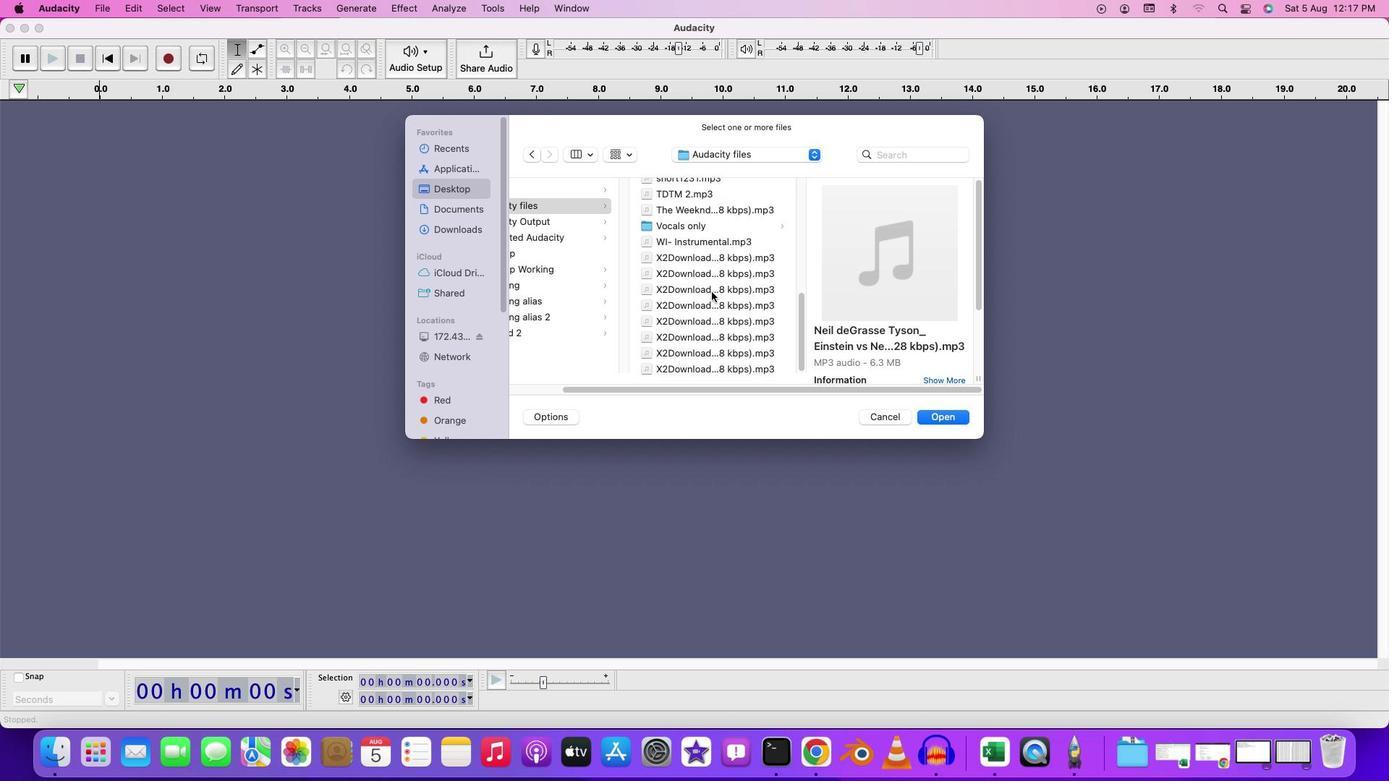 
Action: Mouse scrolled (712, 290) with delta (0, 0)
Screenshot: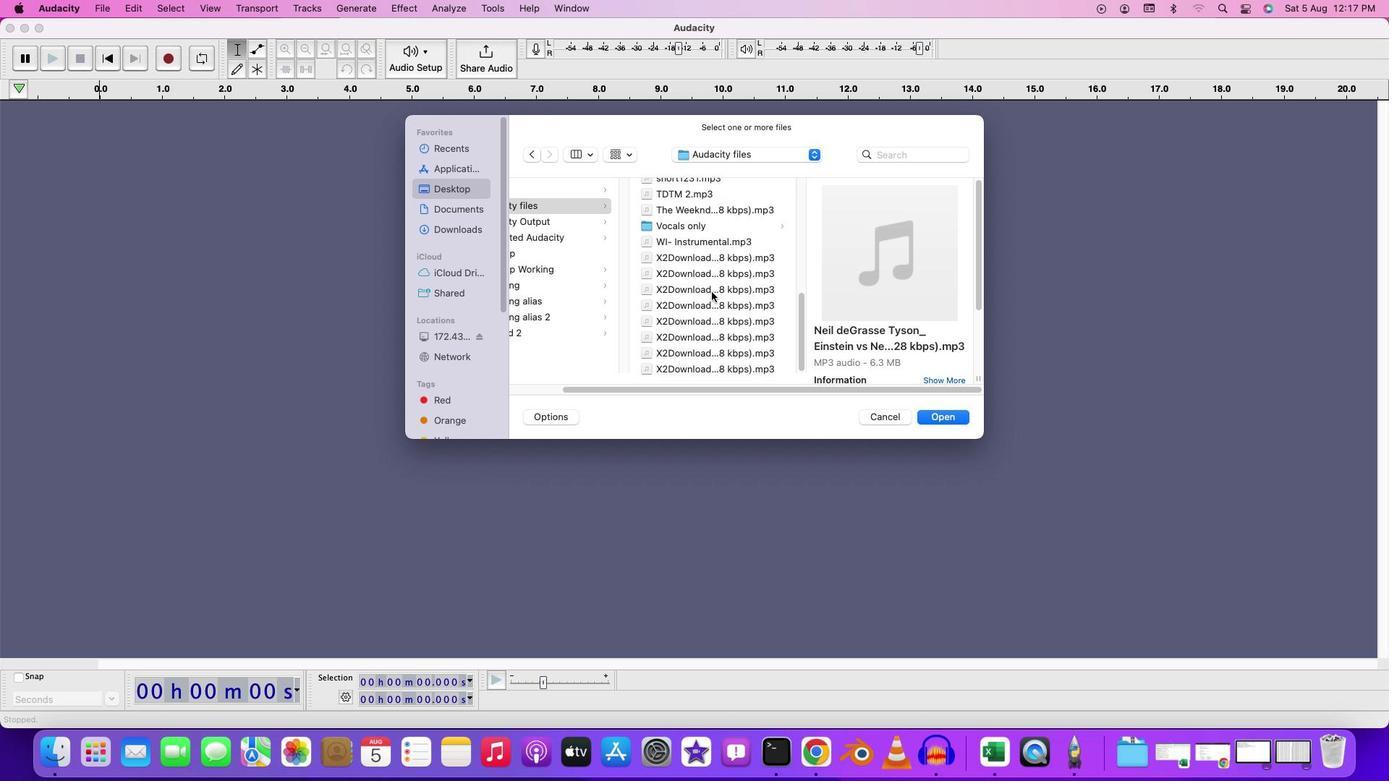
Action: Mouse moved to (712, 291)
Screenshot: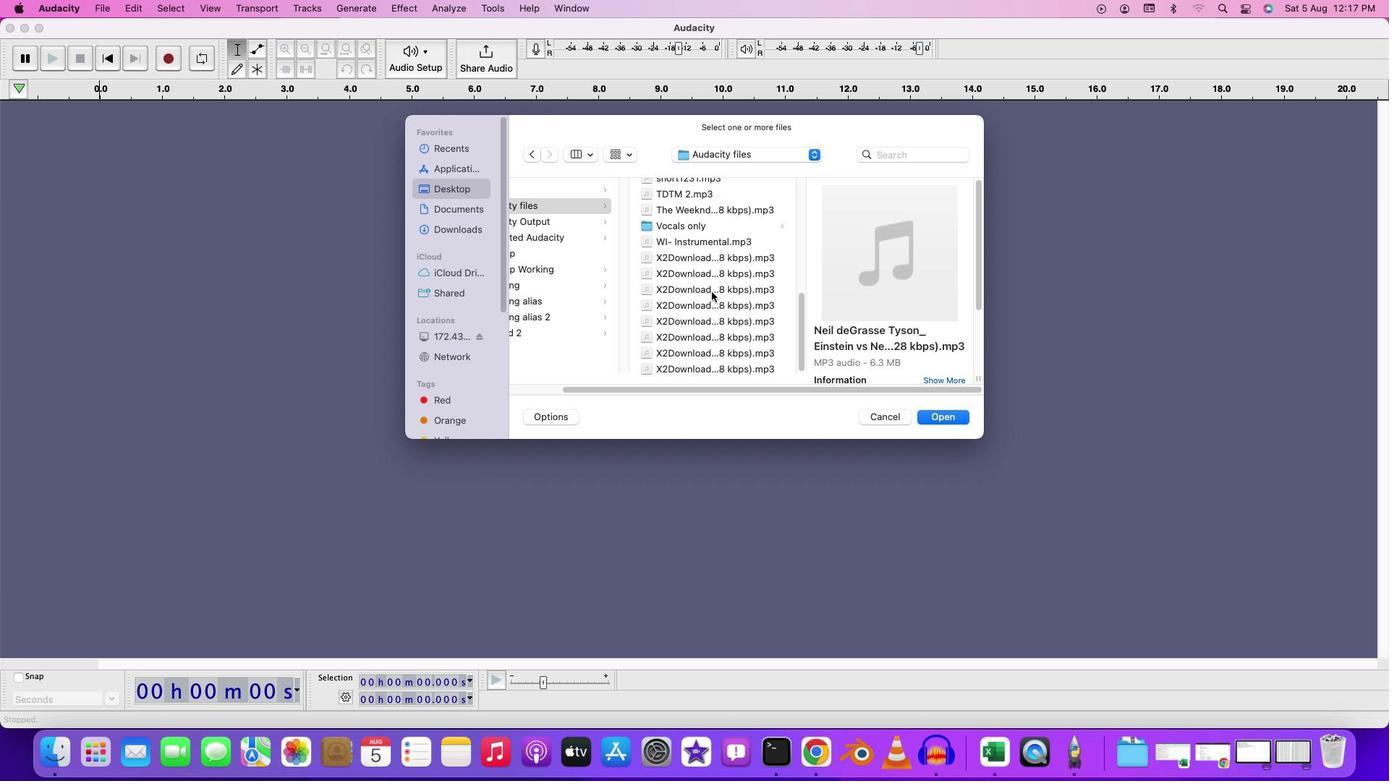 
Action: Mouse scrolled (712, 291) with delta (0, 0)
Screenshot: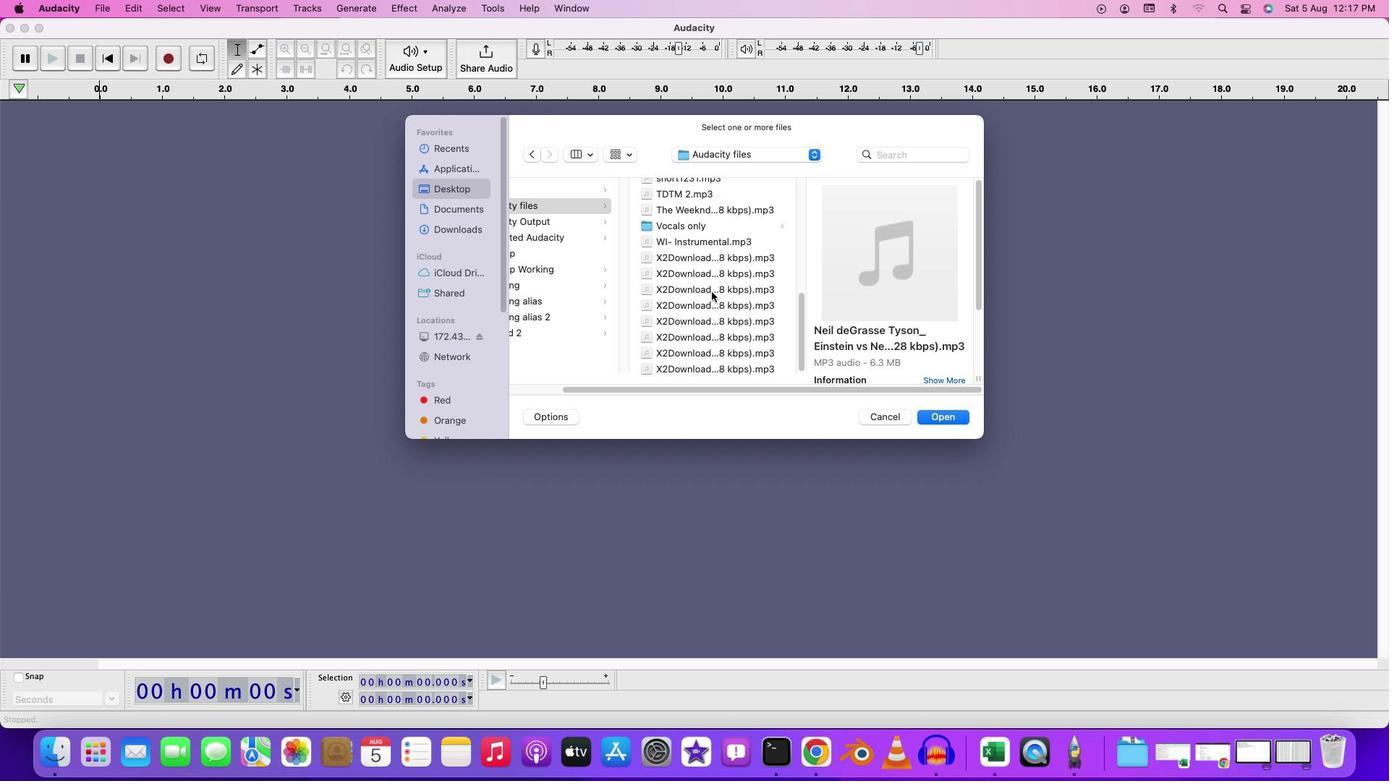 
Action: Mouse moved to (712, 291)
Screenshot: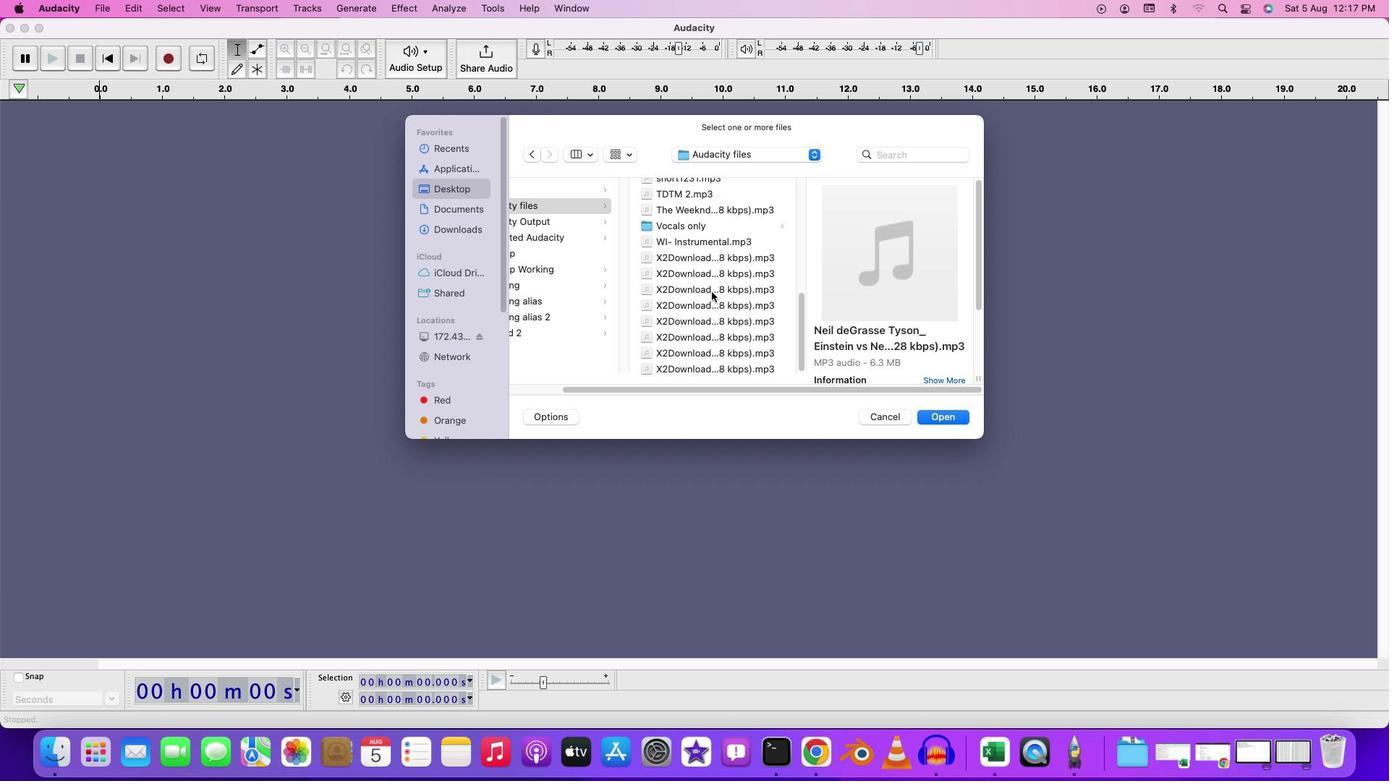 
Action: Mouse scrolled (712, 291) with delta (0, -2)
Screenshot: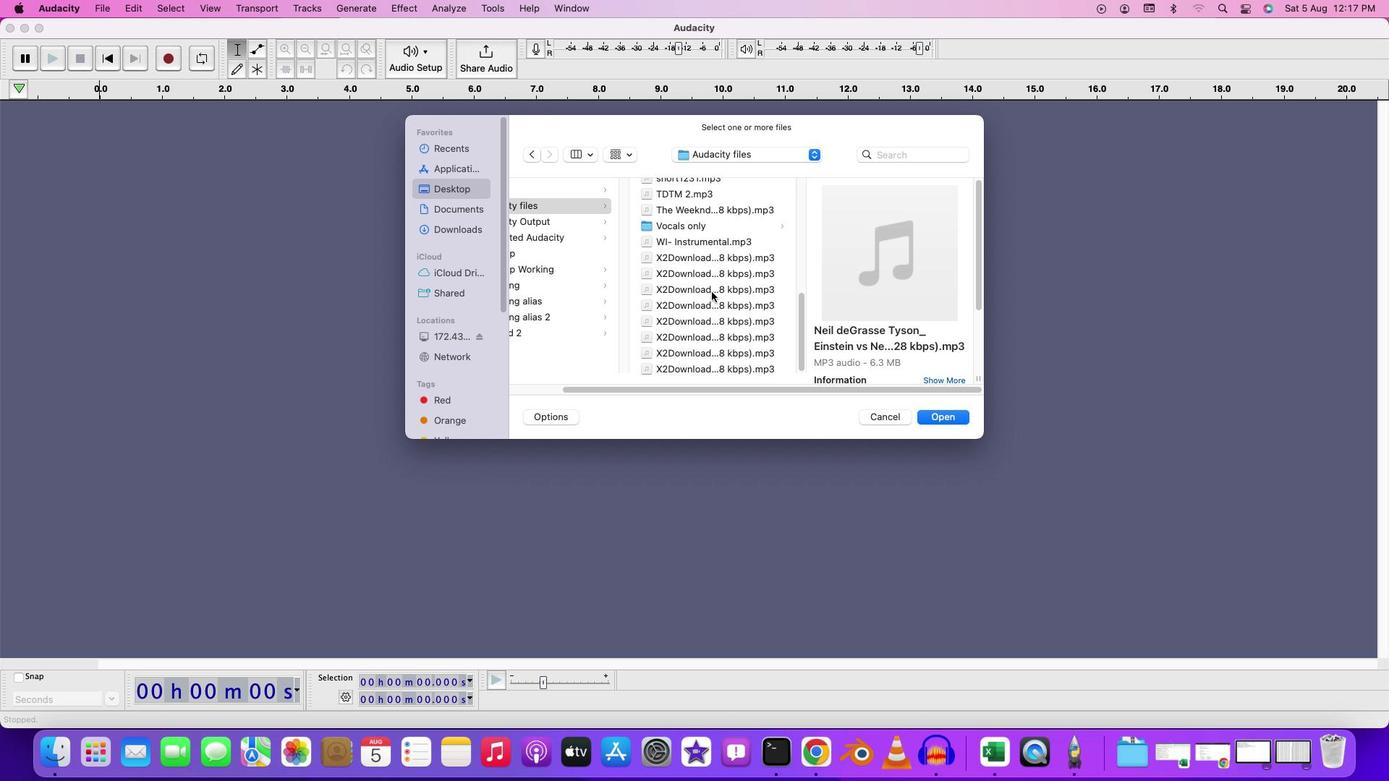 
Action: Mouse moved to (713, 285)
Screenshot: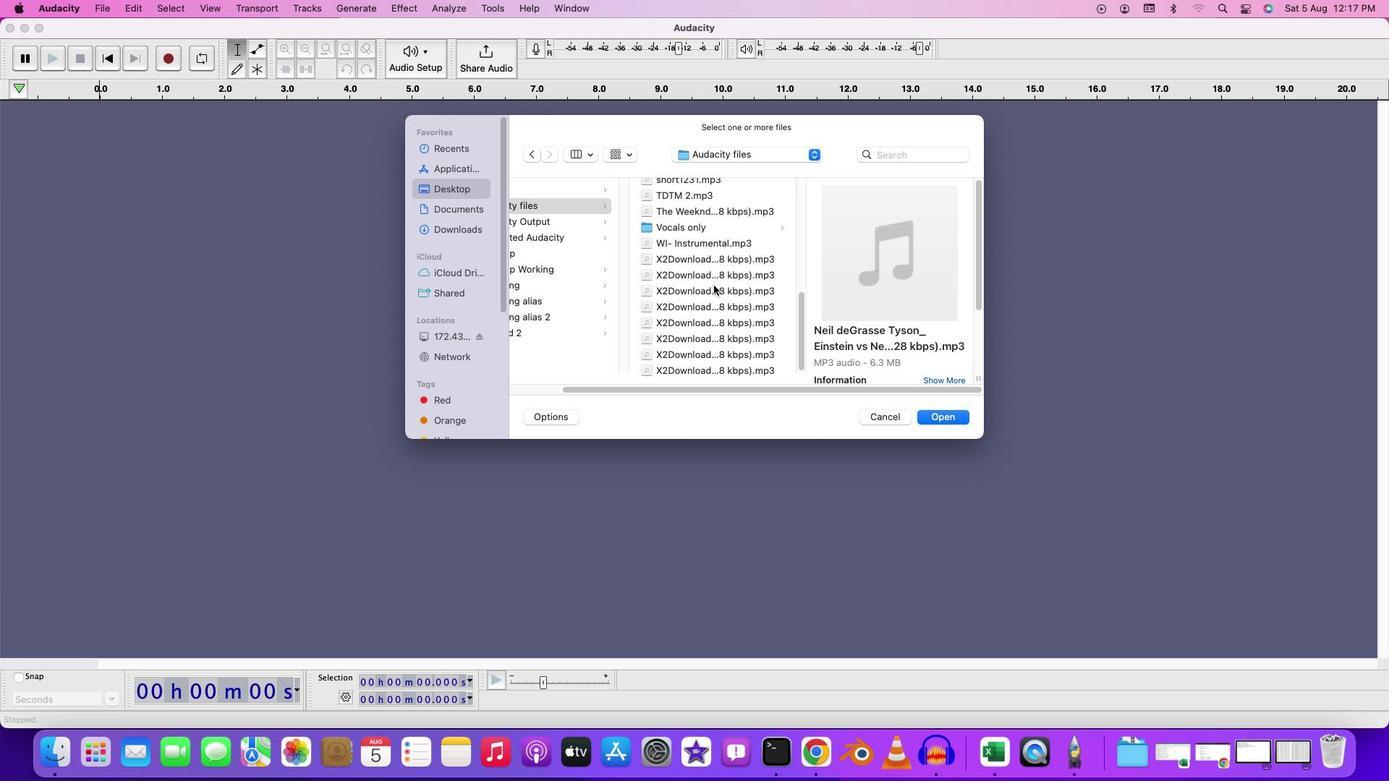 
Action: Mouse scrolled (713, 285) with delta (0, 0)
Screenshot: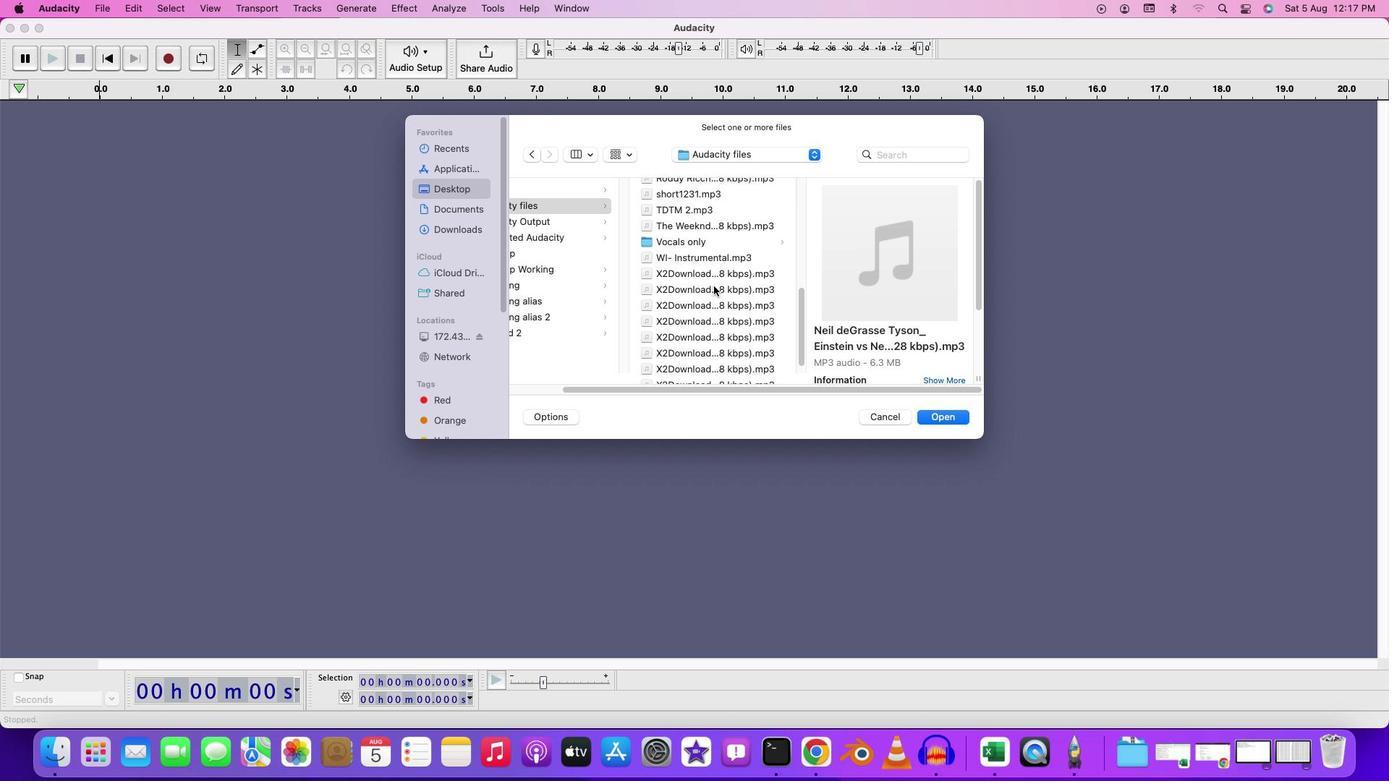 
Action: Mouse moved to (713, 285)
Screenshot: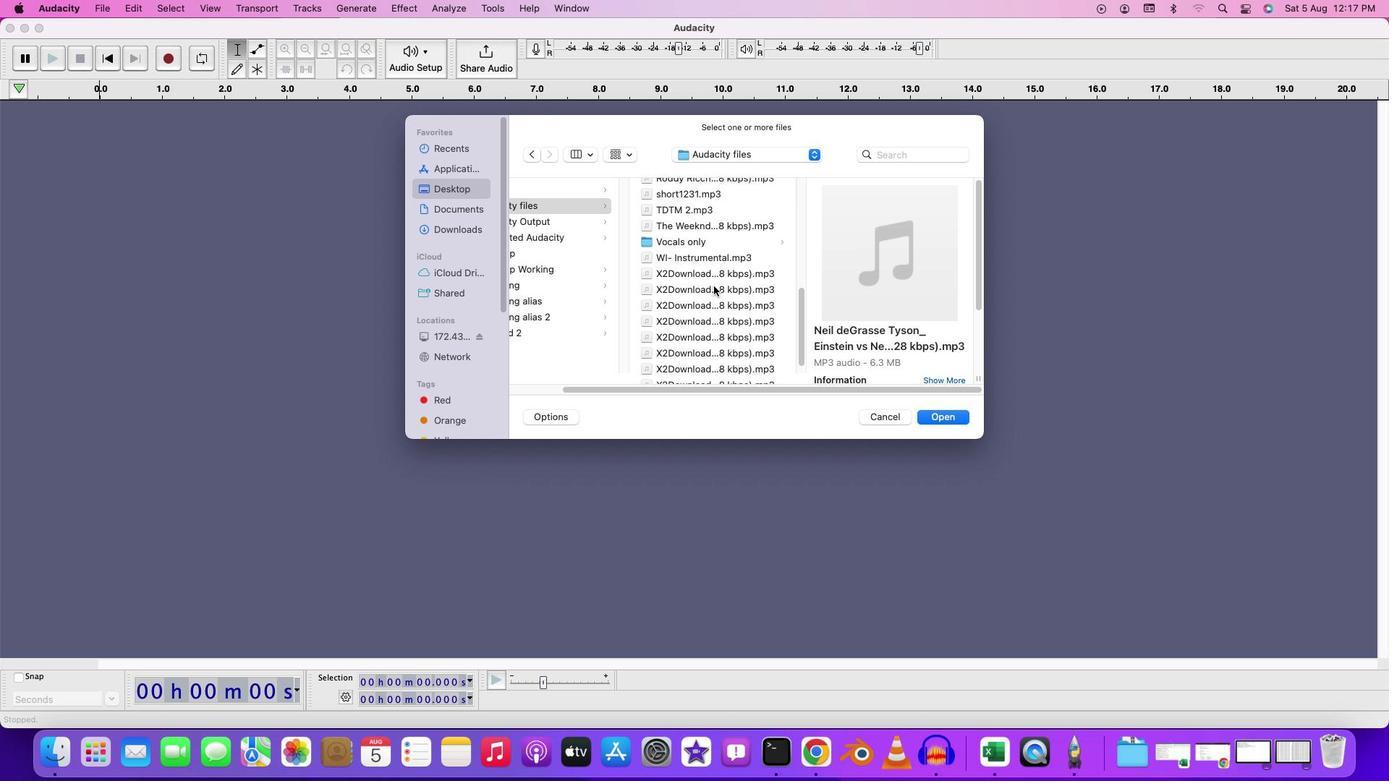 
Action: Mouse scrolled (713, 285) with delta (0, 0)
Screenshot: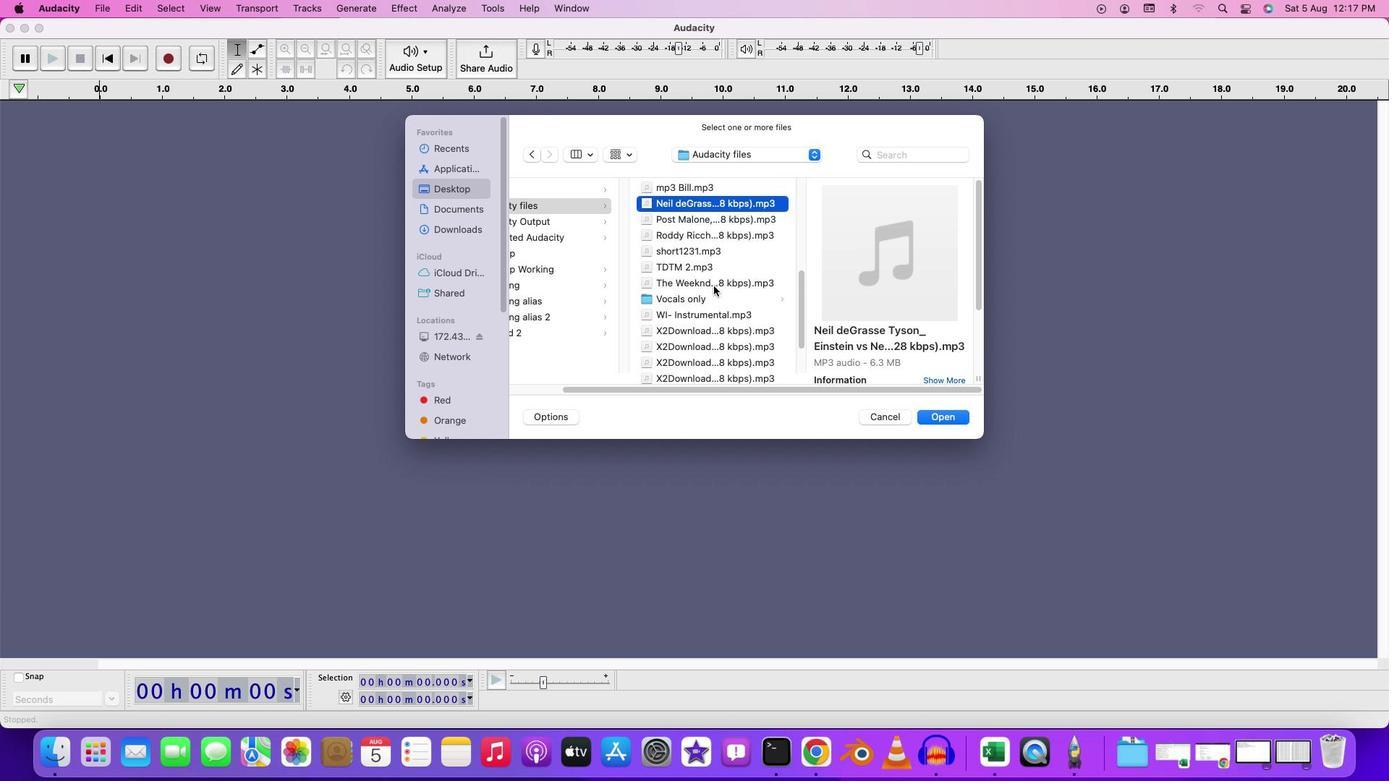 
Action: Mouse moved to (714, 285)
Screenshot: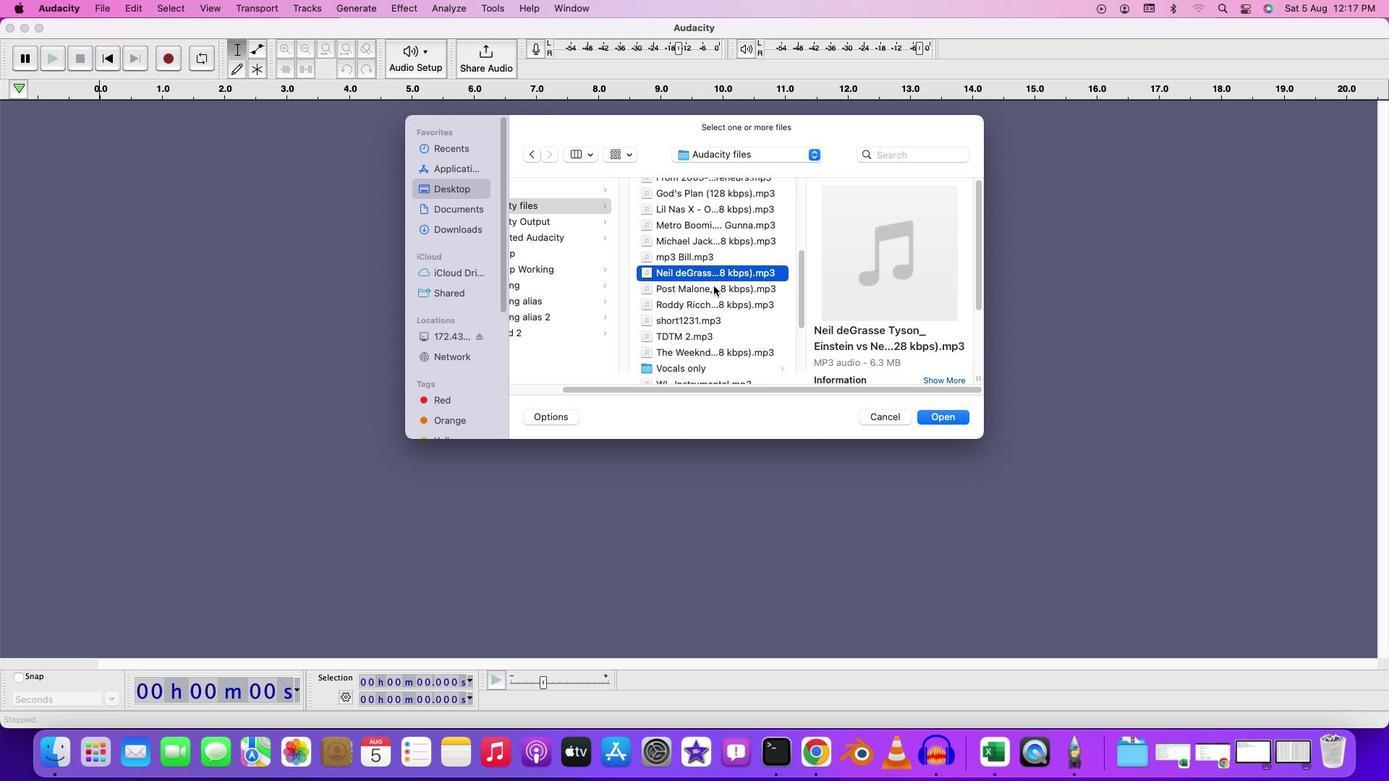 
Action: Mouse scrolled (714, 285) with delta (0, 2)
Screenshot: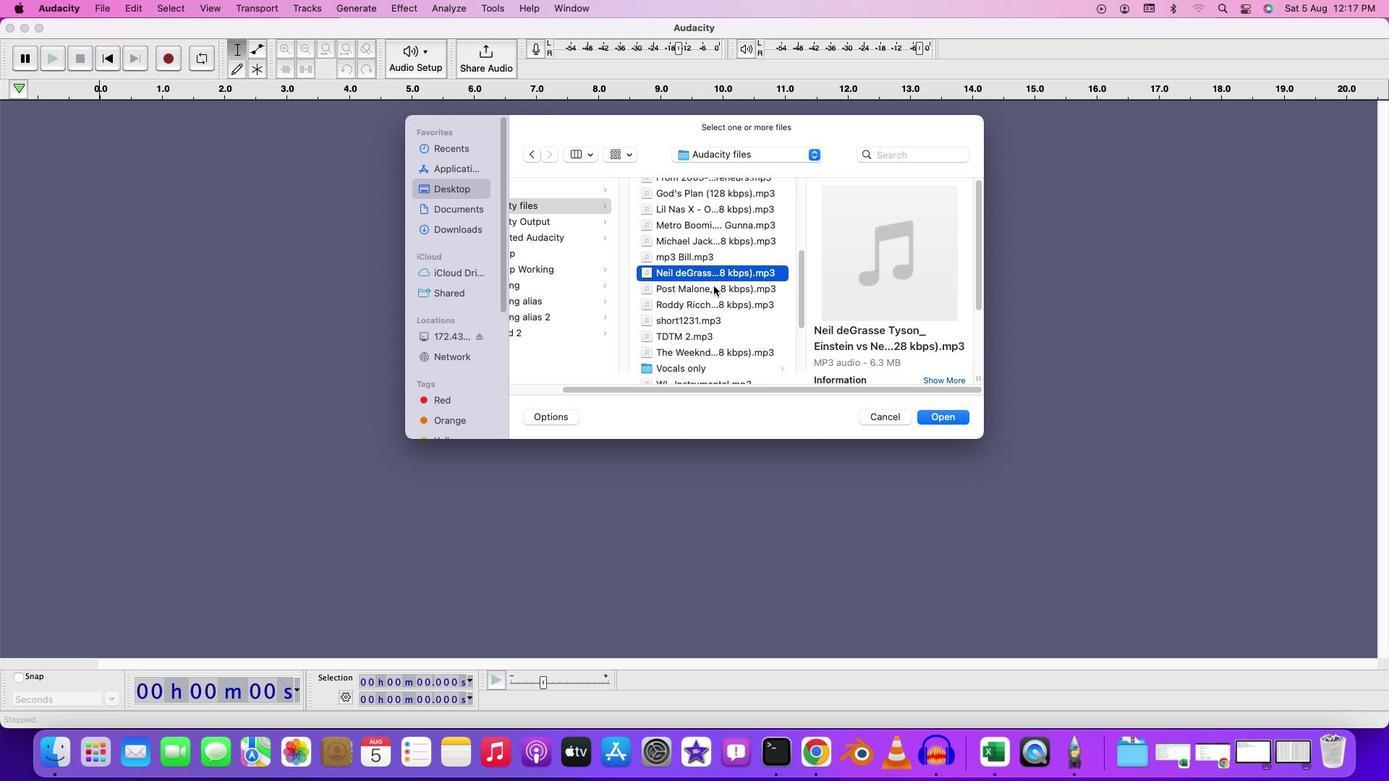 
Action: Mouse moved to (714, 285)
Screenshot: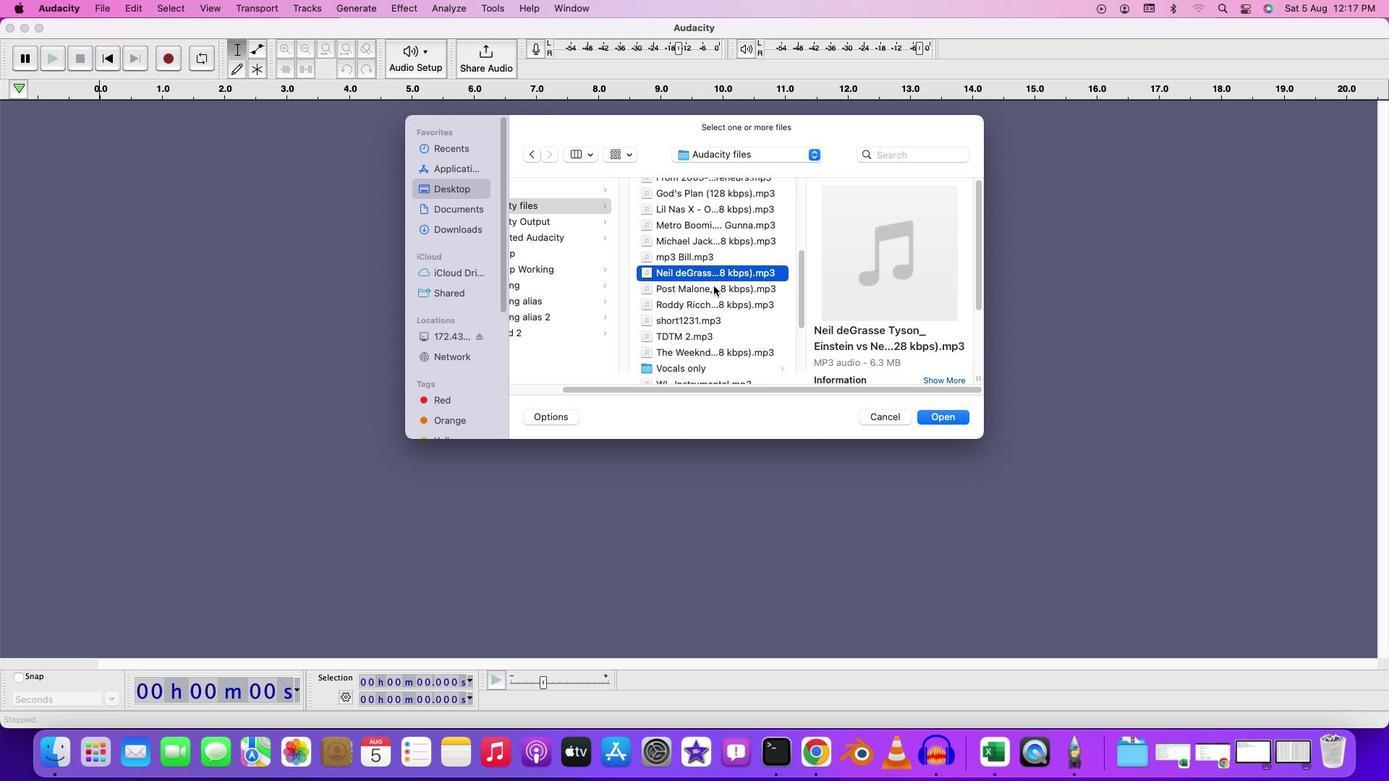 
Action: Mouse scrolled (714, 285) with delta (0, 2)
Screenshot: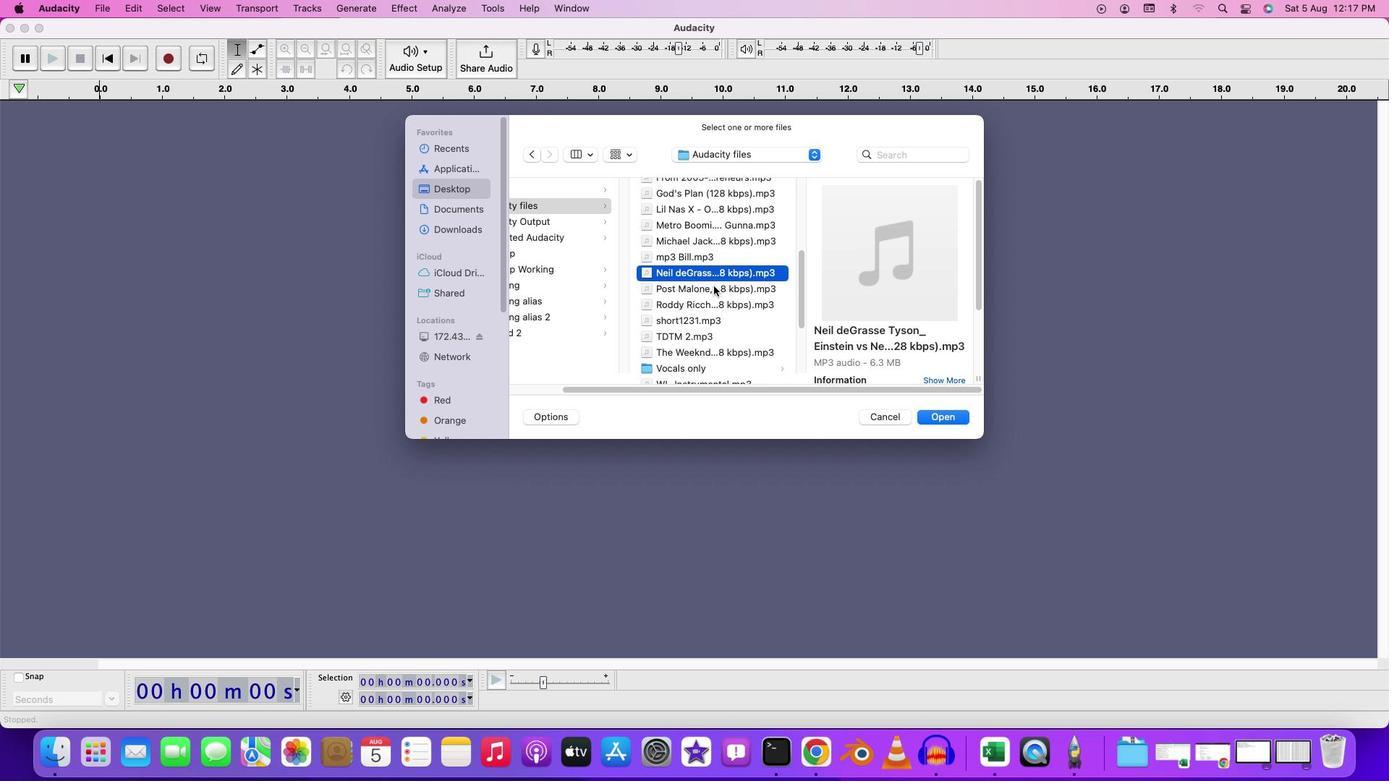 
Action: Mouse moved to (713, 269)
Screenshot: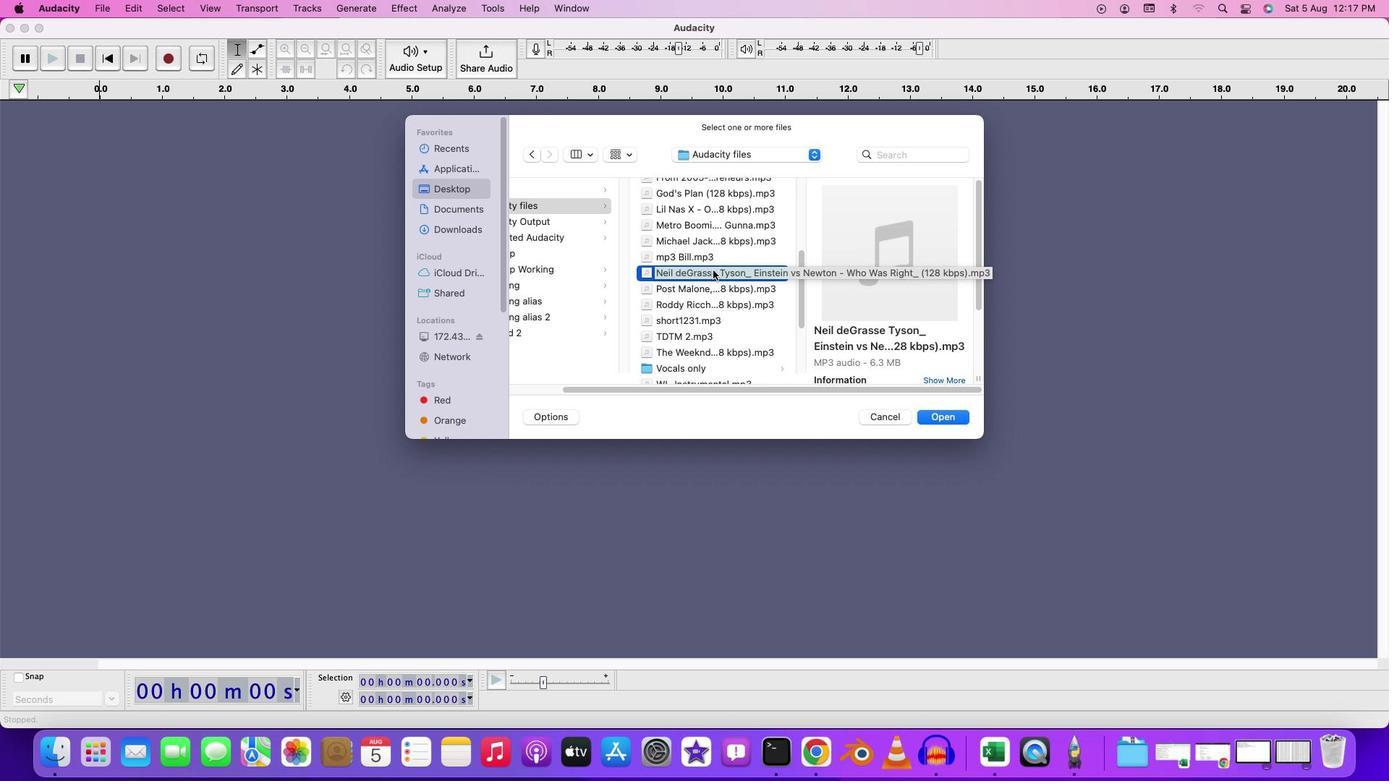 
Action: Mouse pressed left at (713, 269)
Screenshot: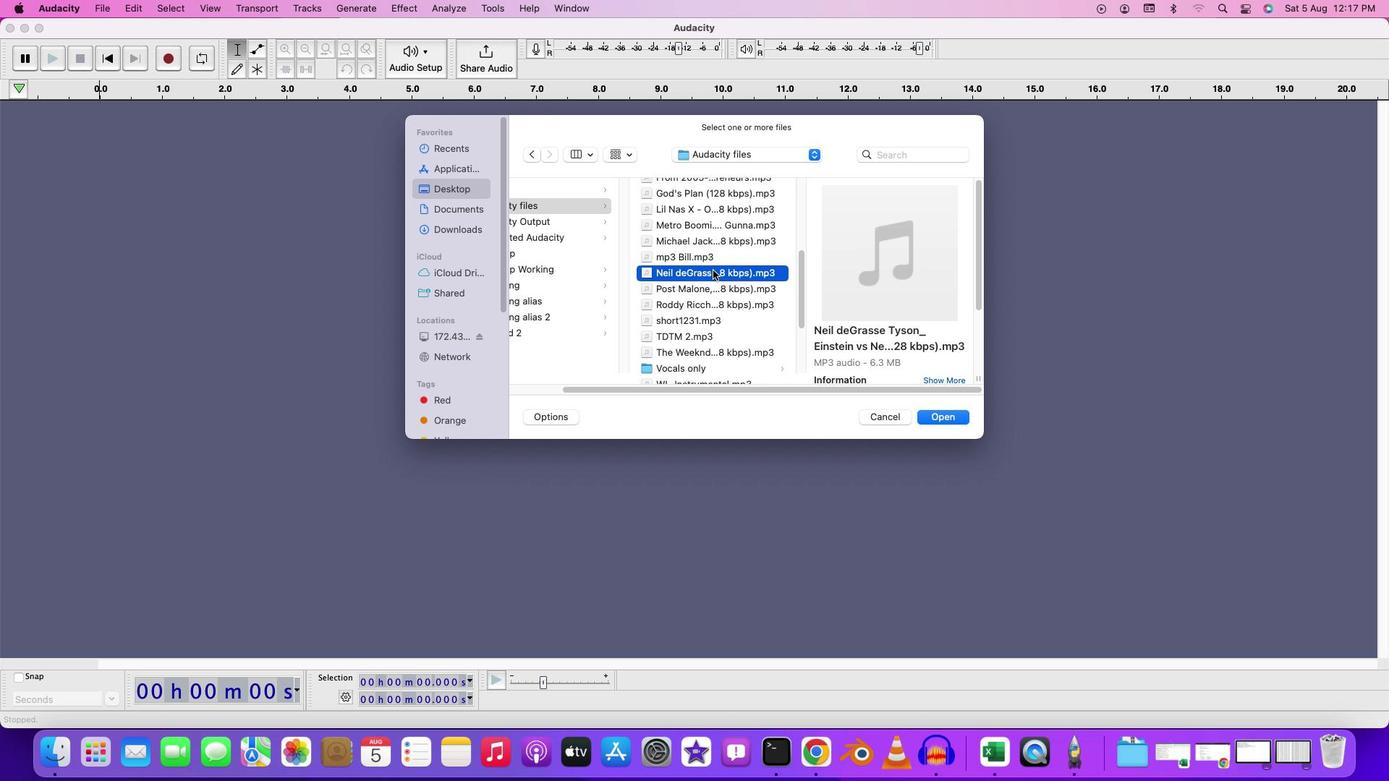 
Action: Mouse pressed left at (713, 269)
Screenshot: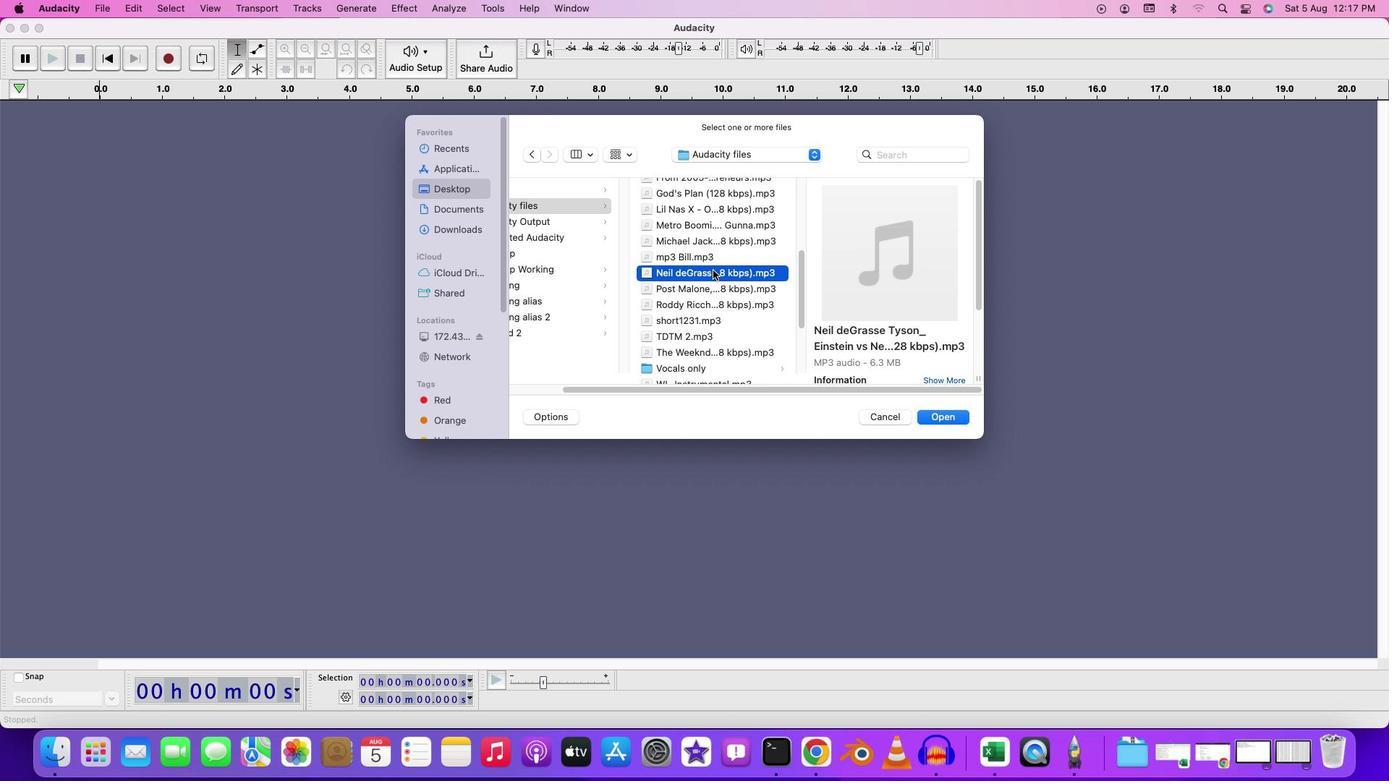 
Action: Mouse moved to (100, 134)
Screenshot: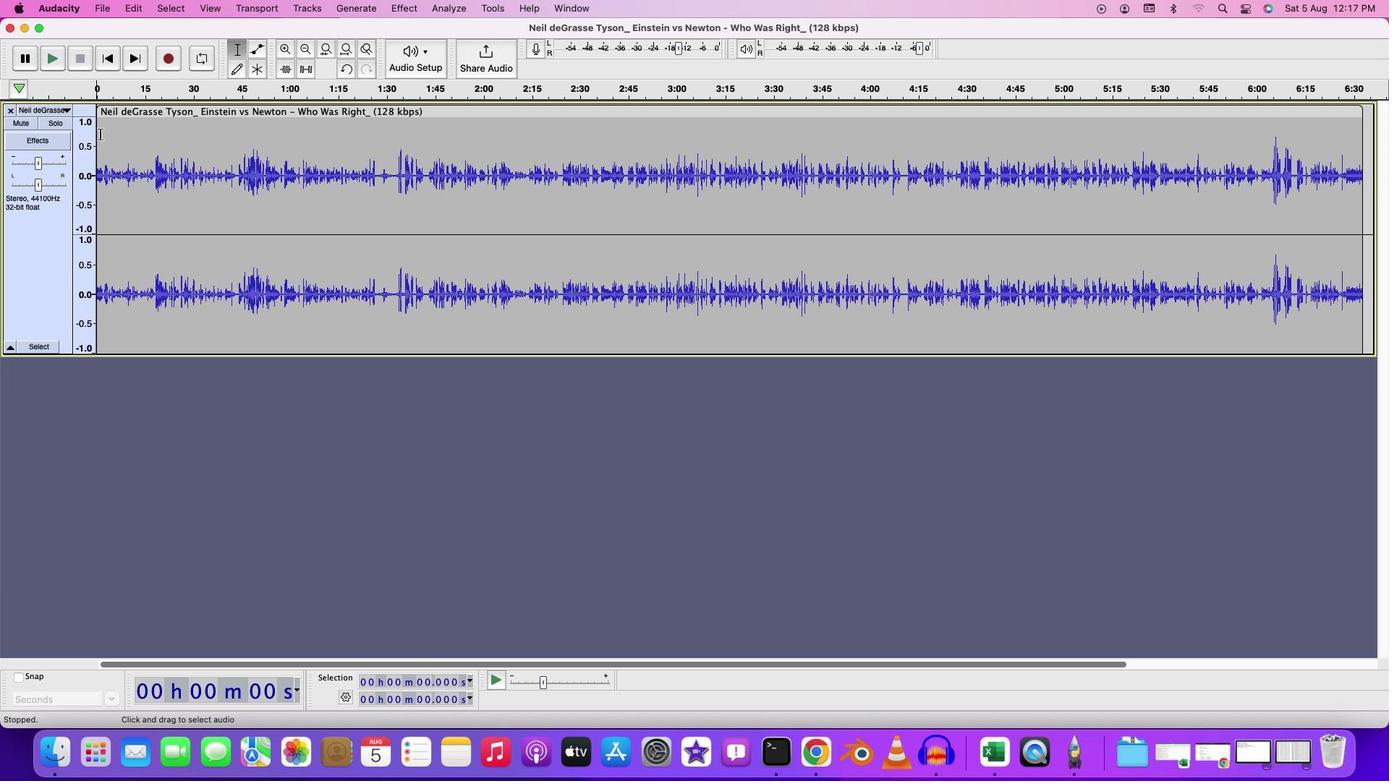 
Action: Mouse pressed left at (100, 134)
Screenshot: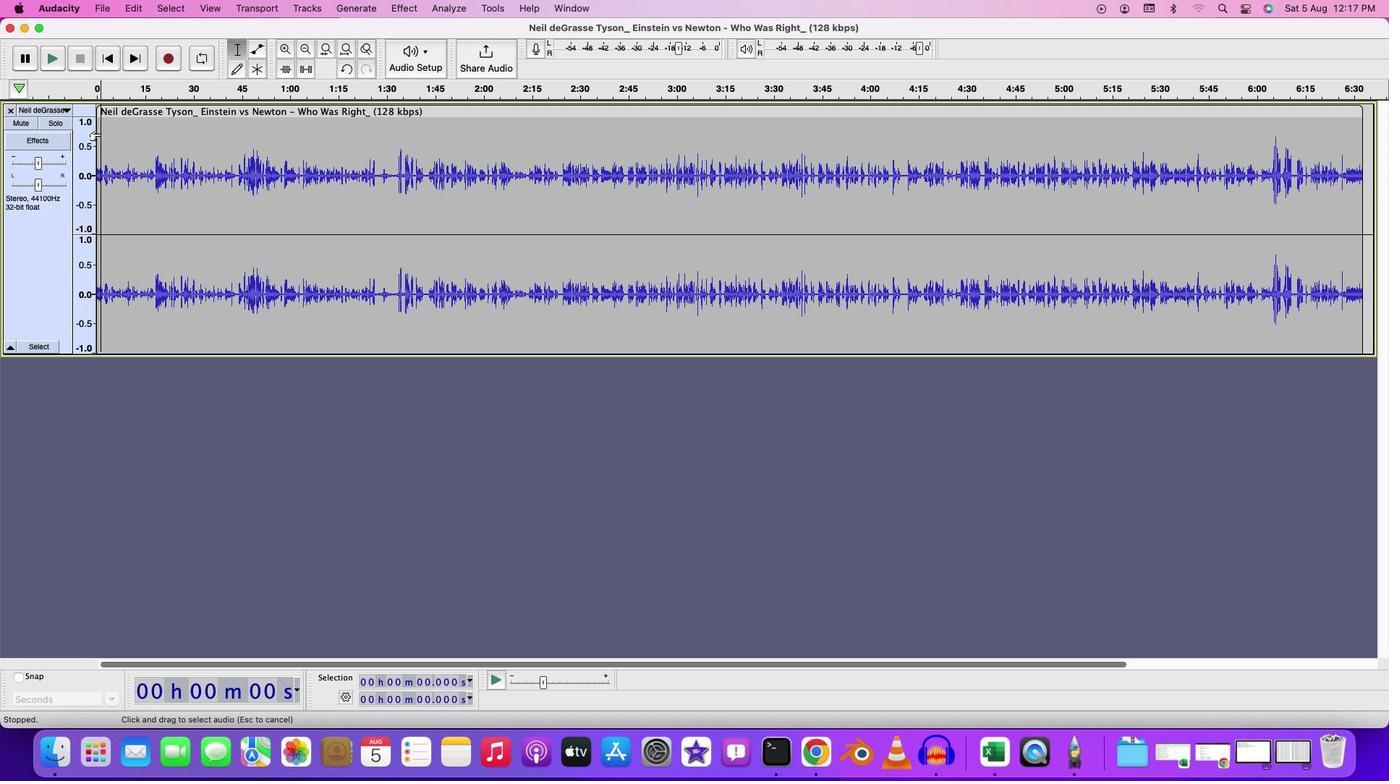 
Action: Key pressed Key.space
Screenshot: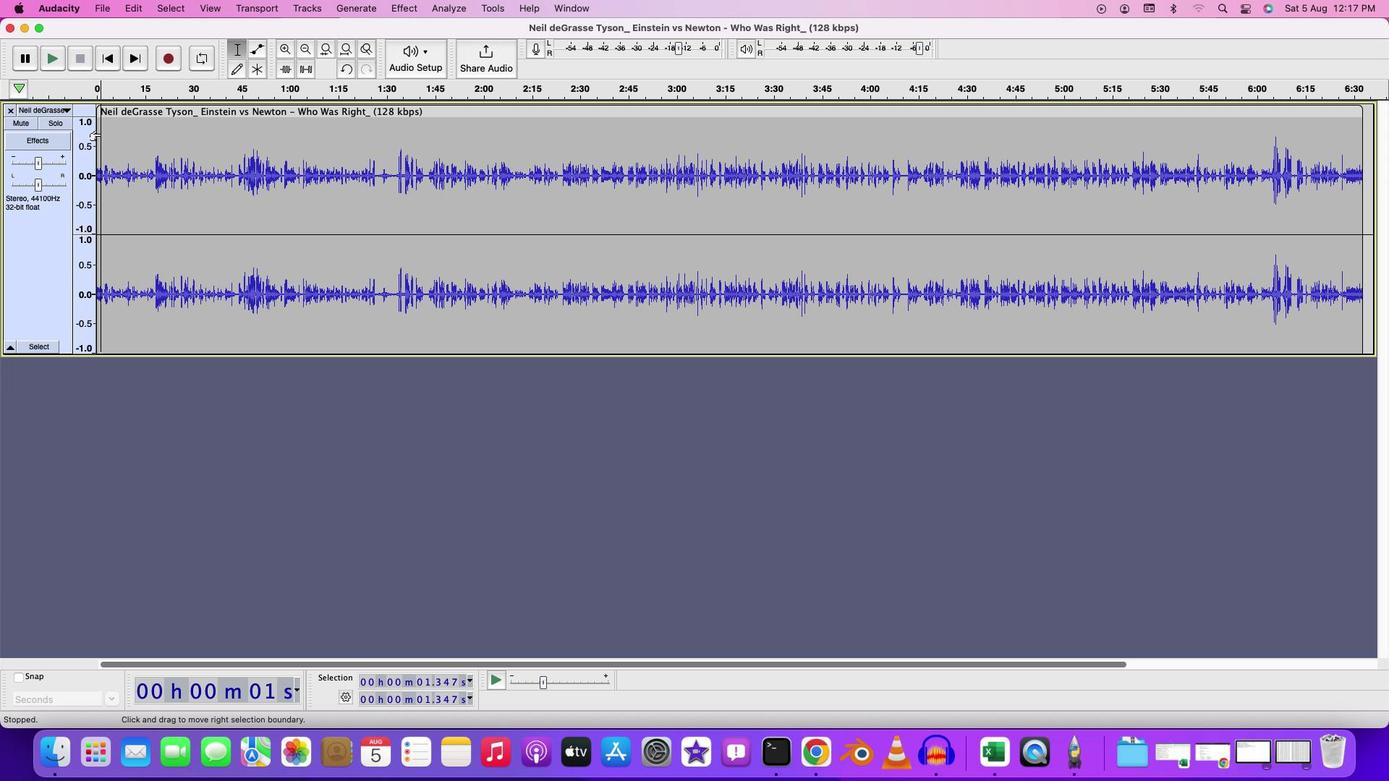 
Action: Mouse moved to (154, 133)
Screenshot: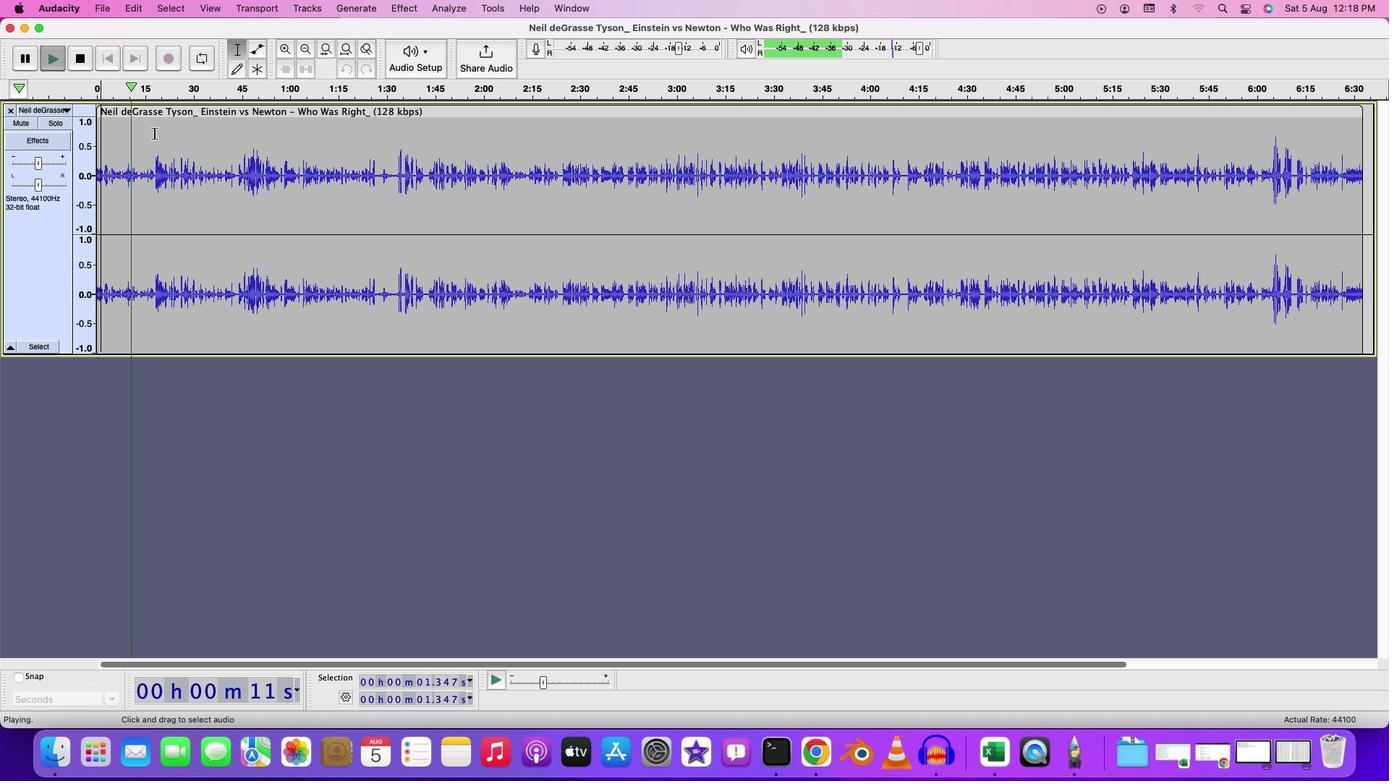 
Action: Mouse pressed left at (154, 133)
Screenshot: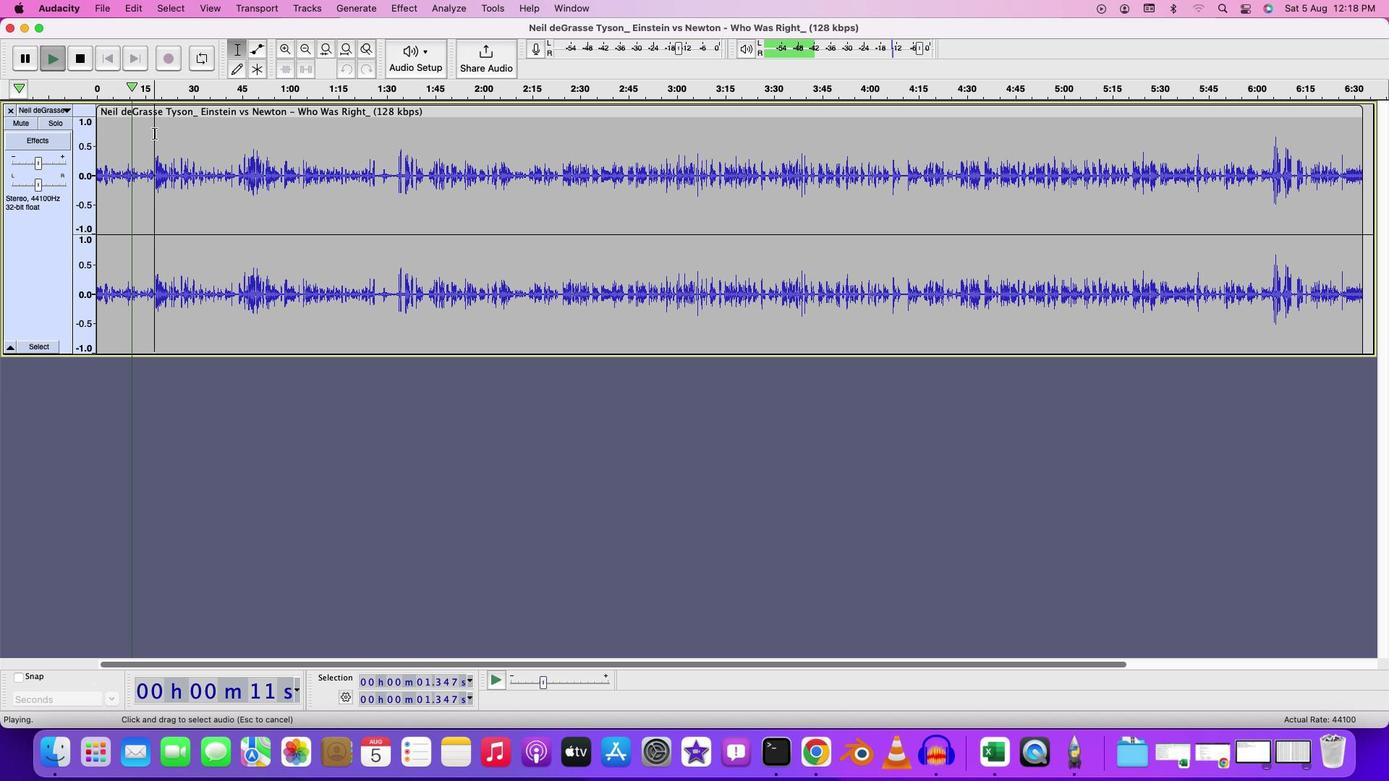 
Action: Key pressed Key.spaceKey.space
Screenshot: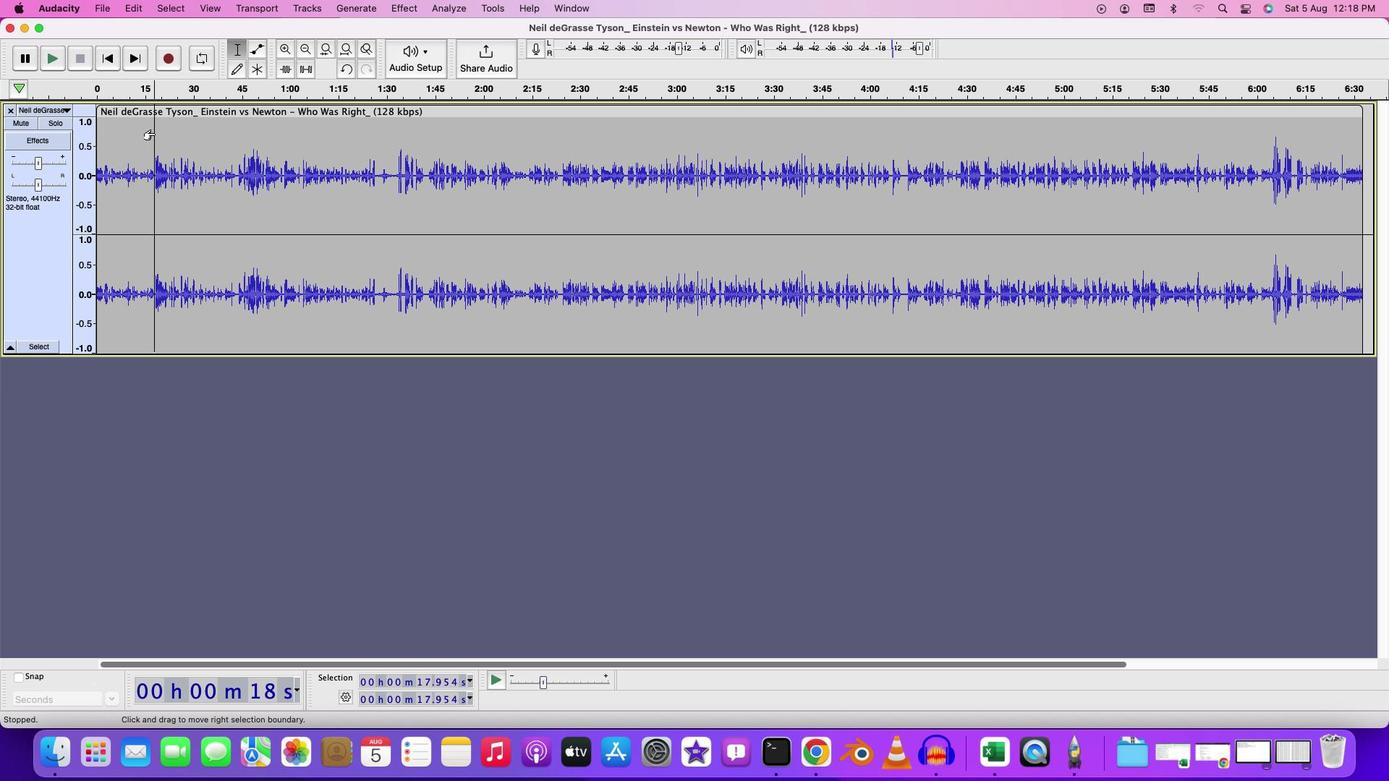 
Action: Mouse moved to (161, 172)
Screenshot: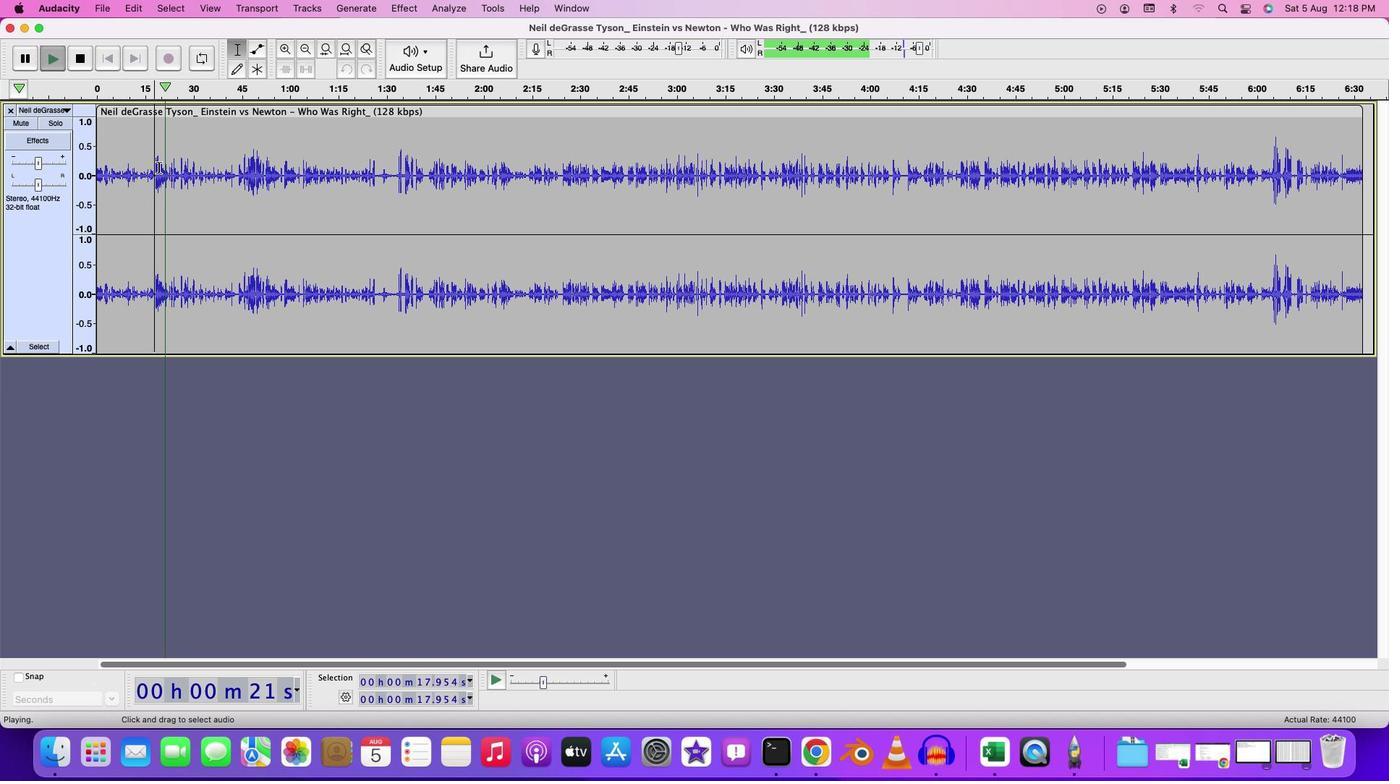 
Action: Key pressed Key.space
Screenshot: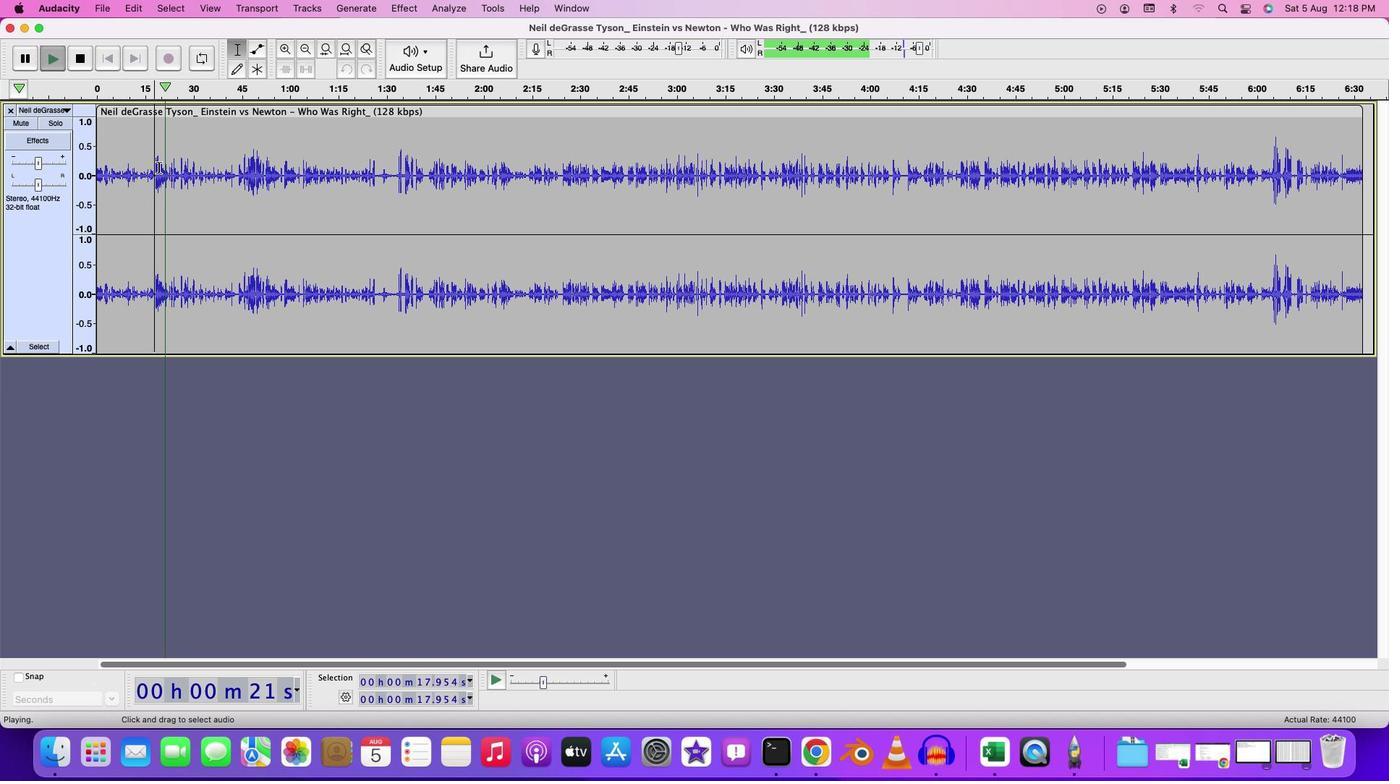 
Action: Mouse moved to (156, 154)
Screenshot: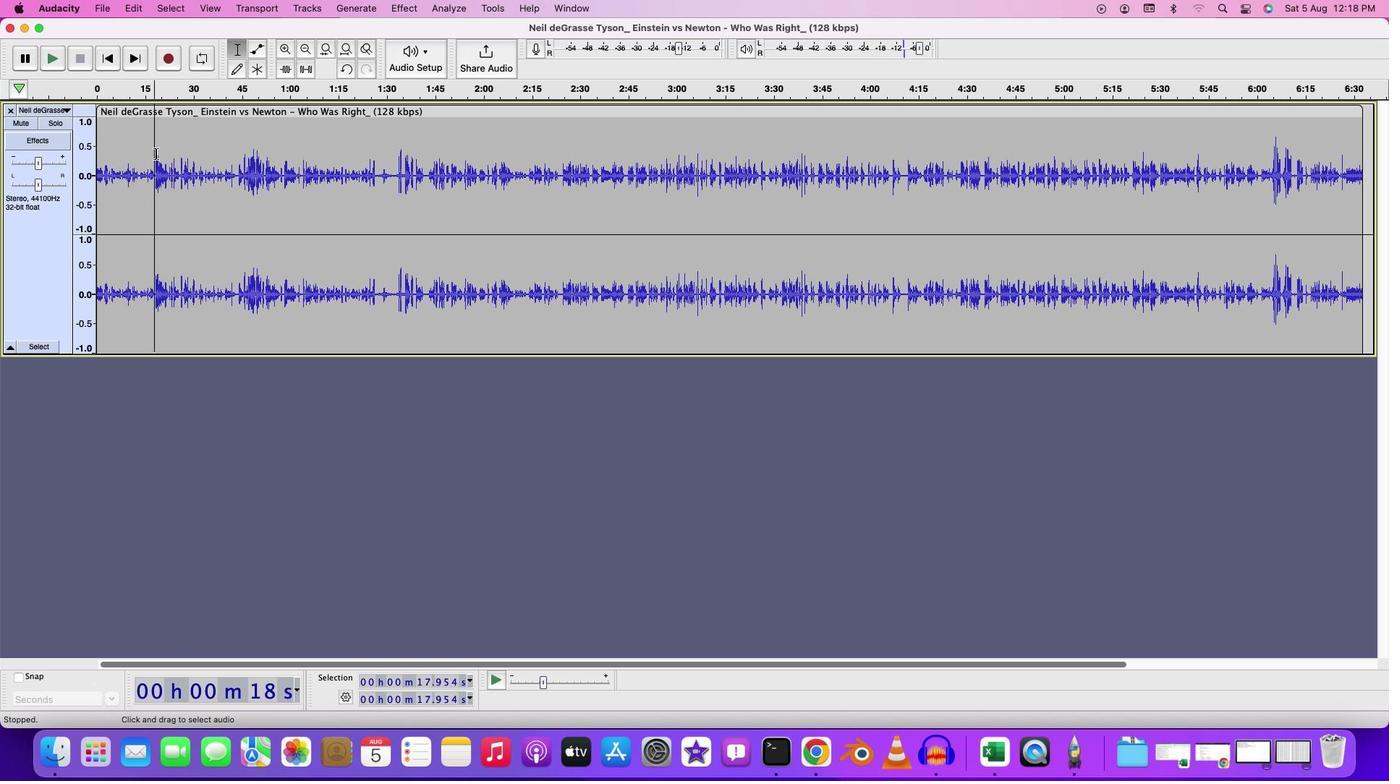 
Action: Mouse pressed left at (156, 154)
Screenshot: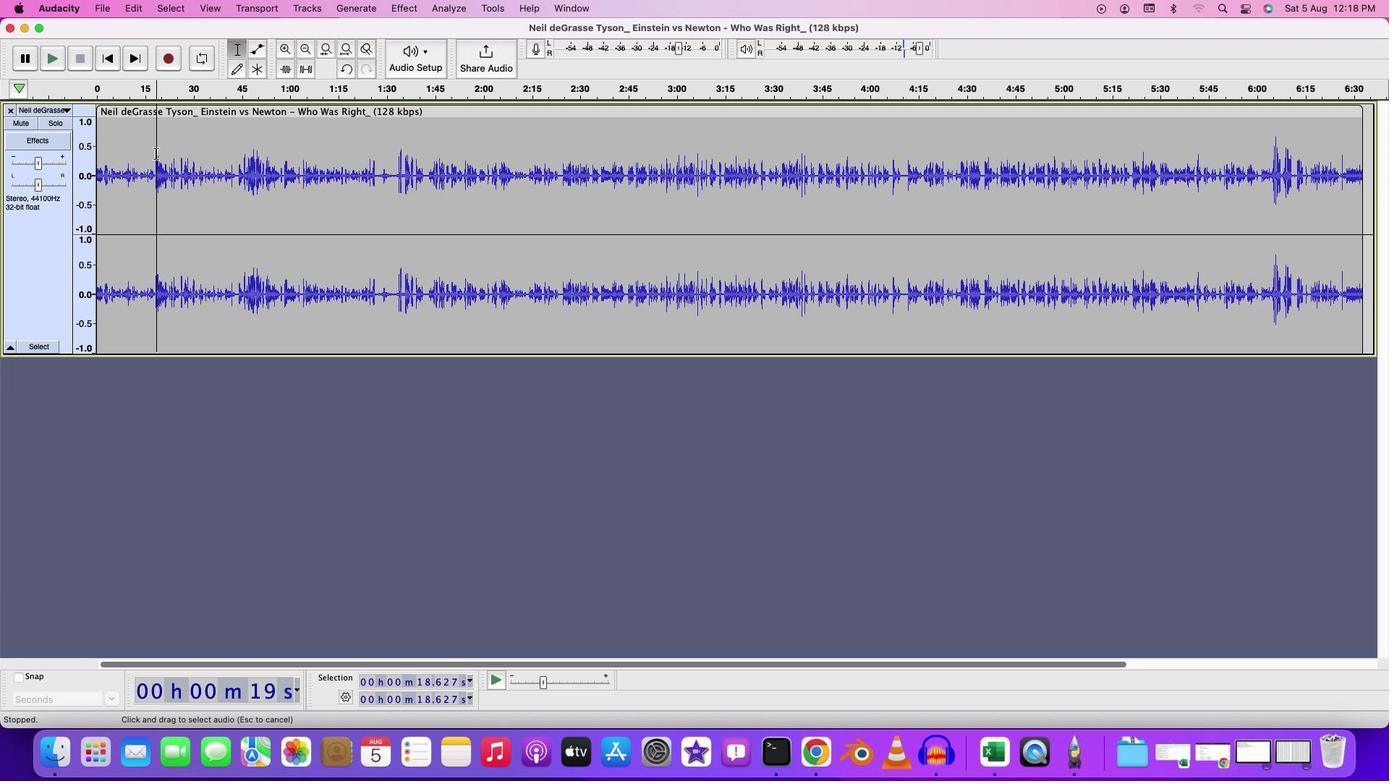 
Action: Mouse moved to (150, 145)
Screenshot: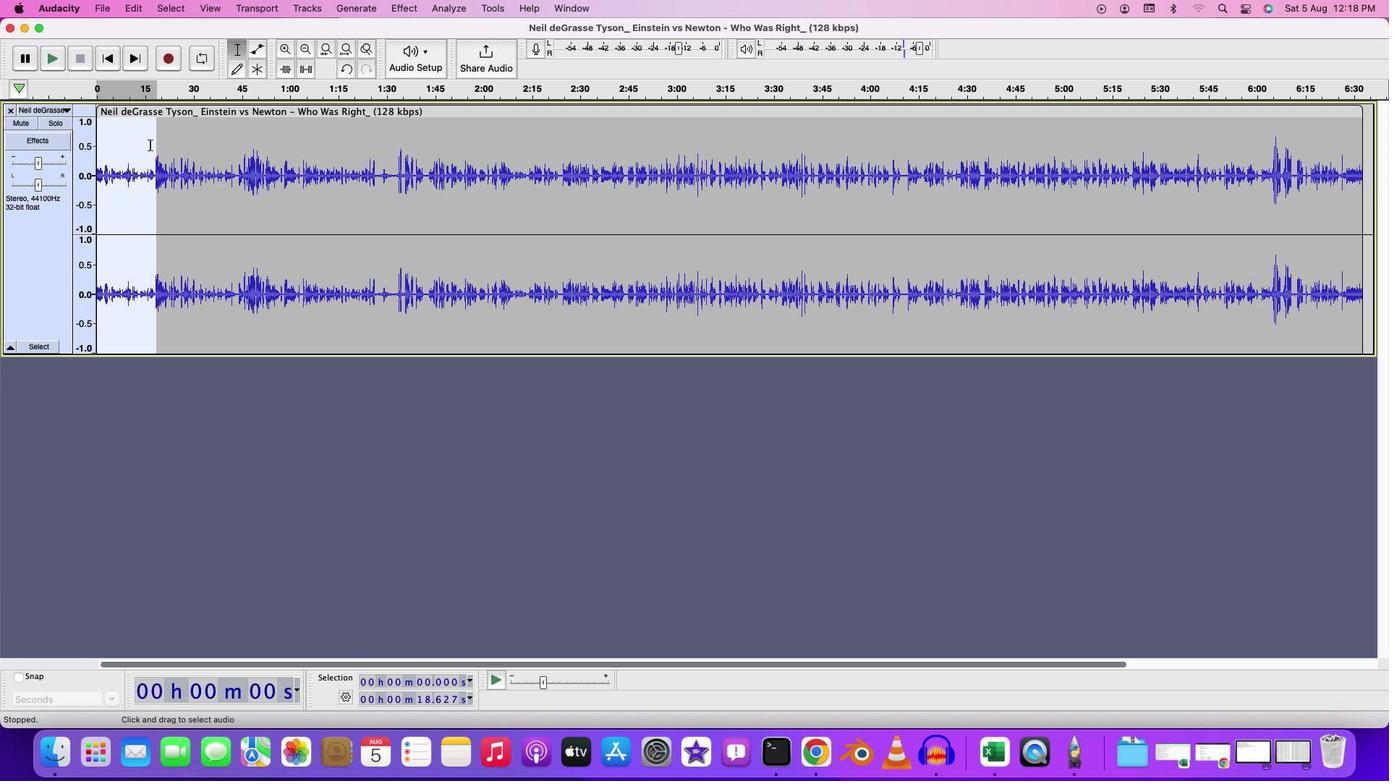 
Action: Mouse pressed left at (150, 145)
Screenshot: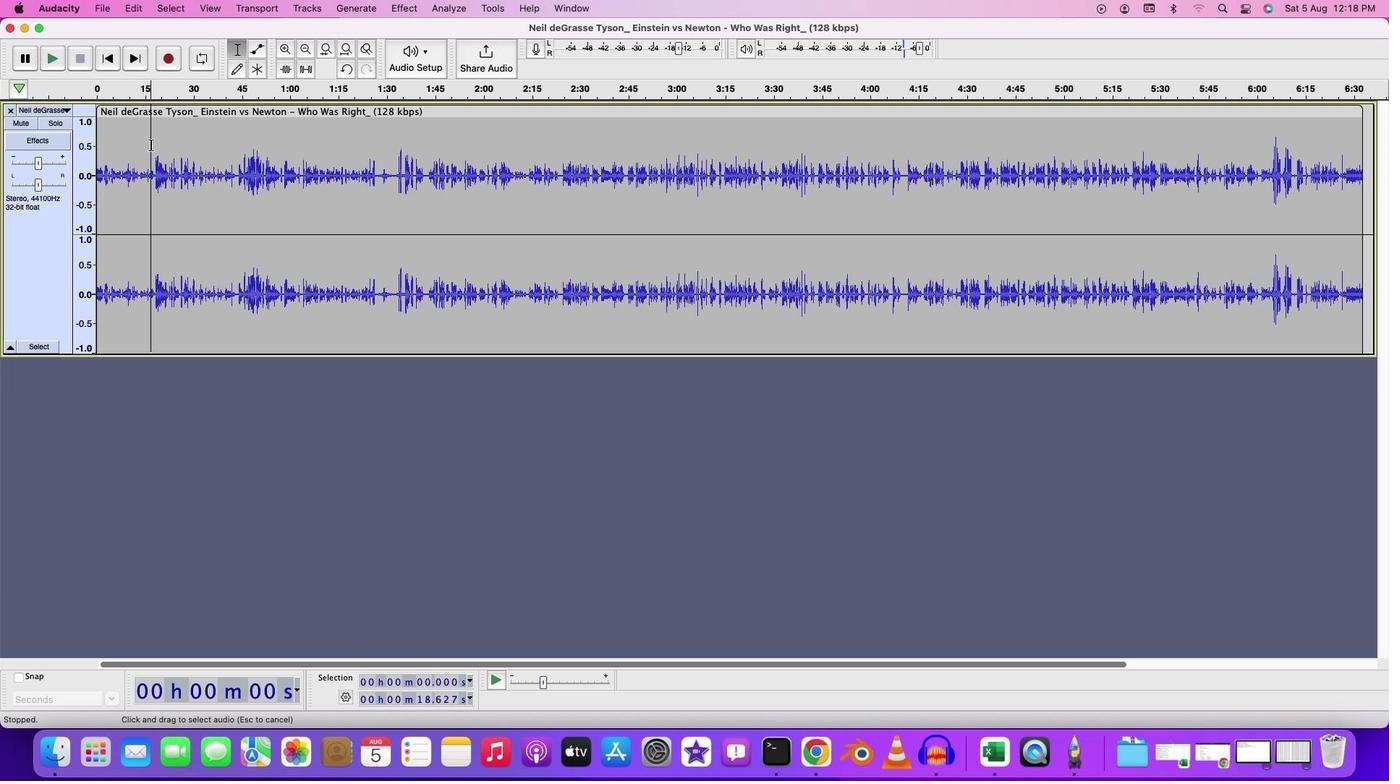 
Action: Mouse moved to (150, 144)
Screenshot: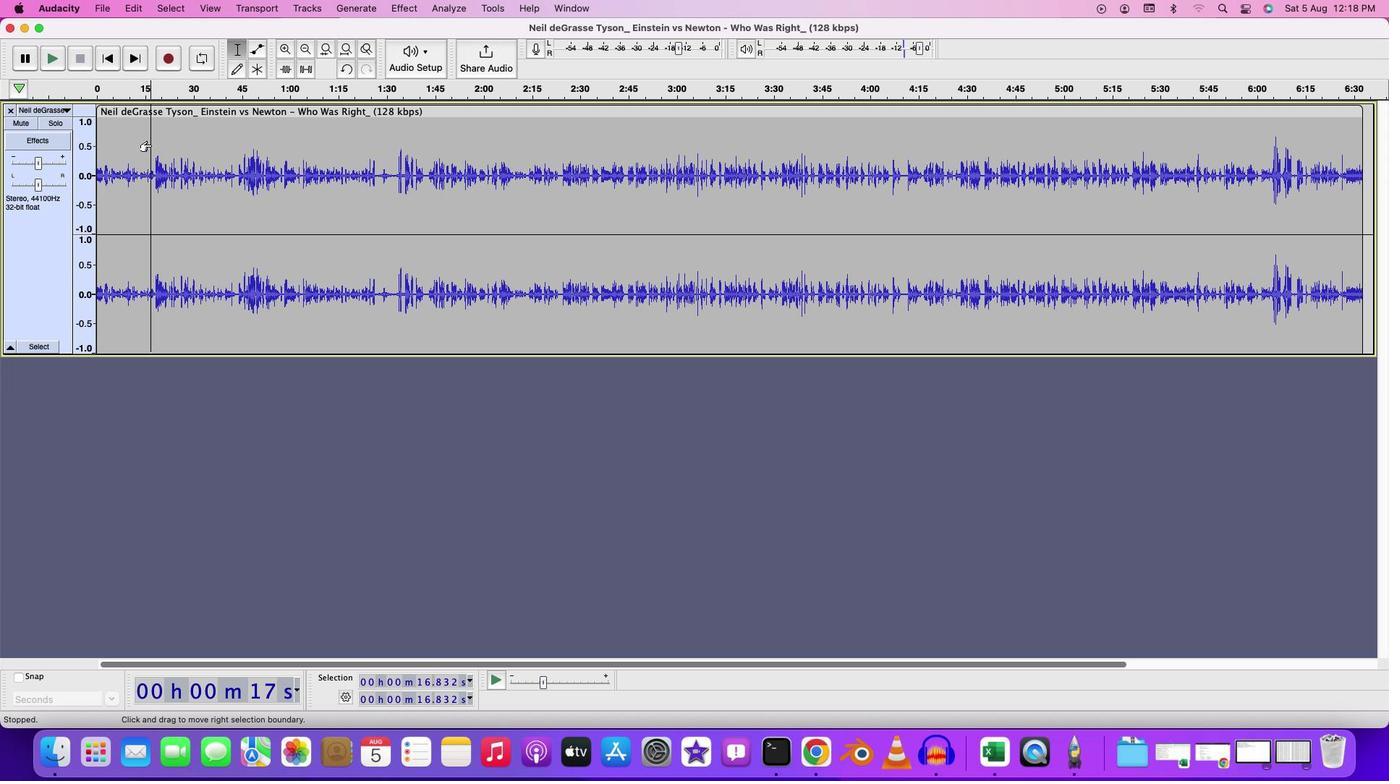 
Action: Key pressed Key.spaceKey.space
Screenshot: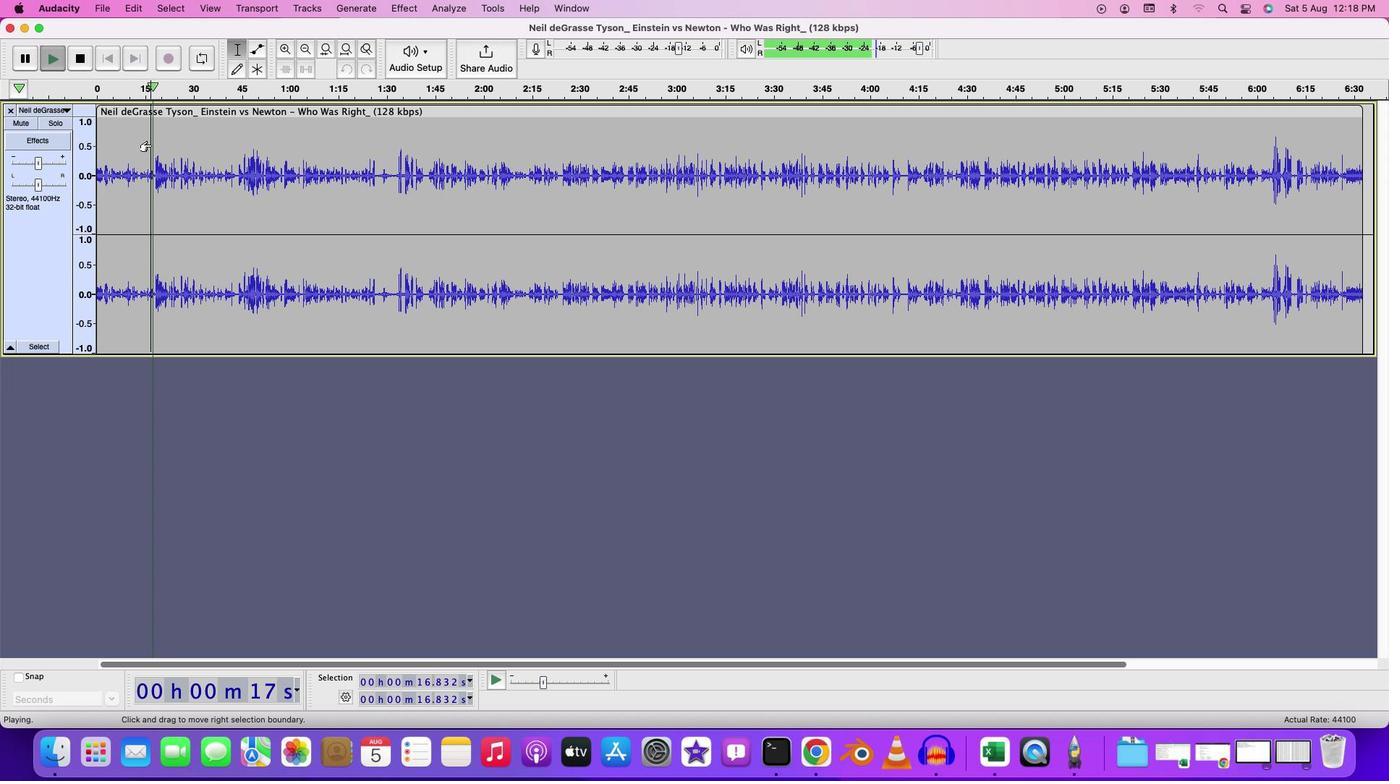
Action: Mouse moved to (165, 163)
Screenshot: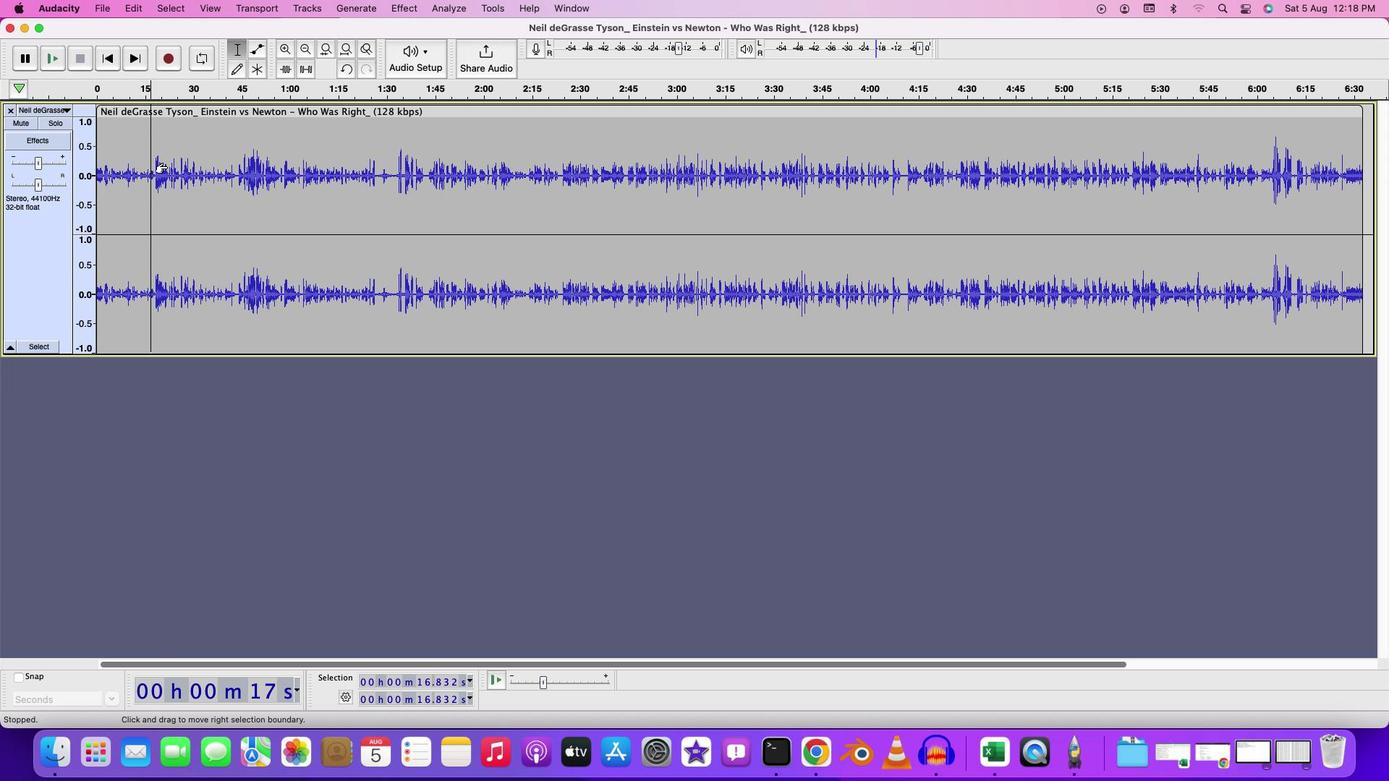 
Action: Key pressed Key.cmd
Screenshot: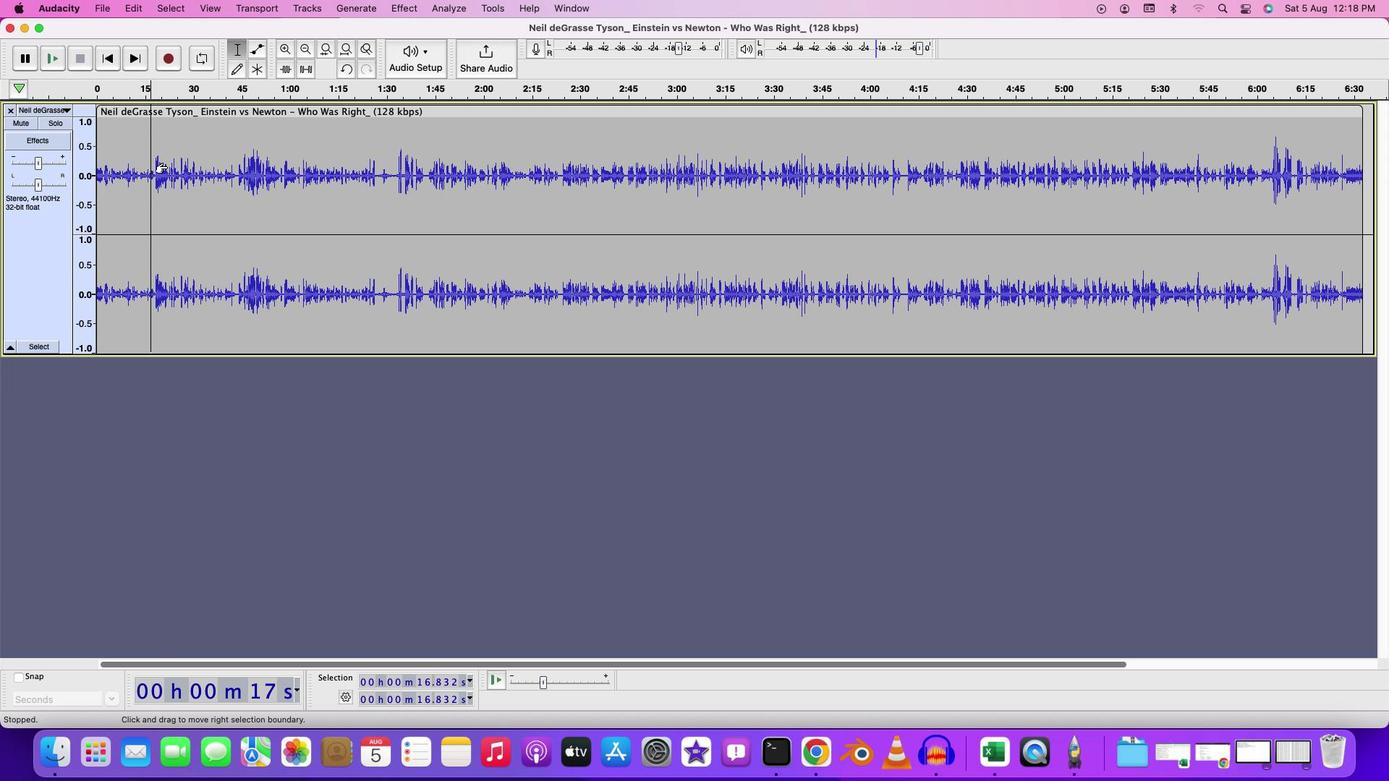 
Action: Mouse moved to (167, 166)
Screenshot: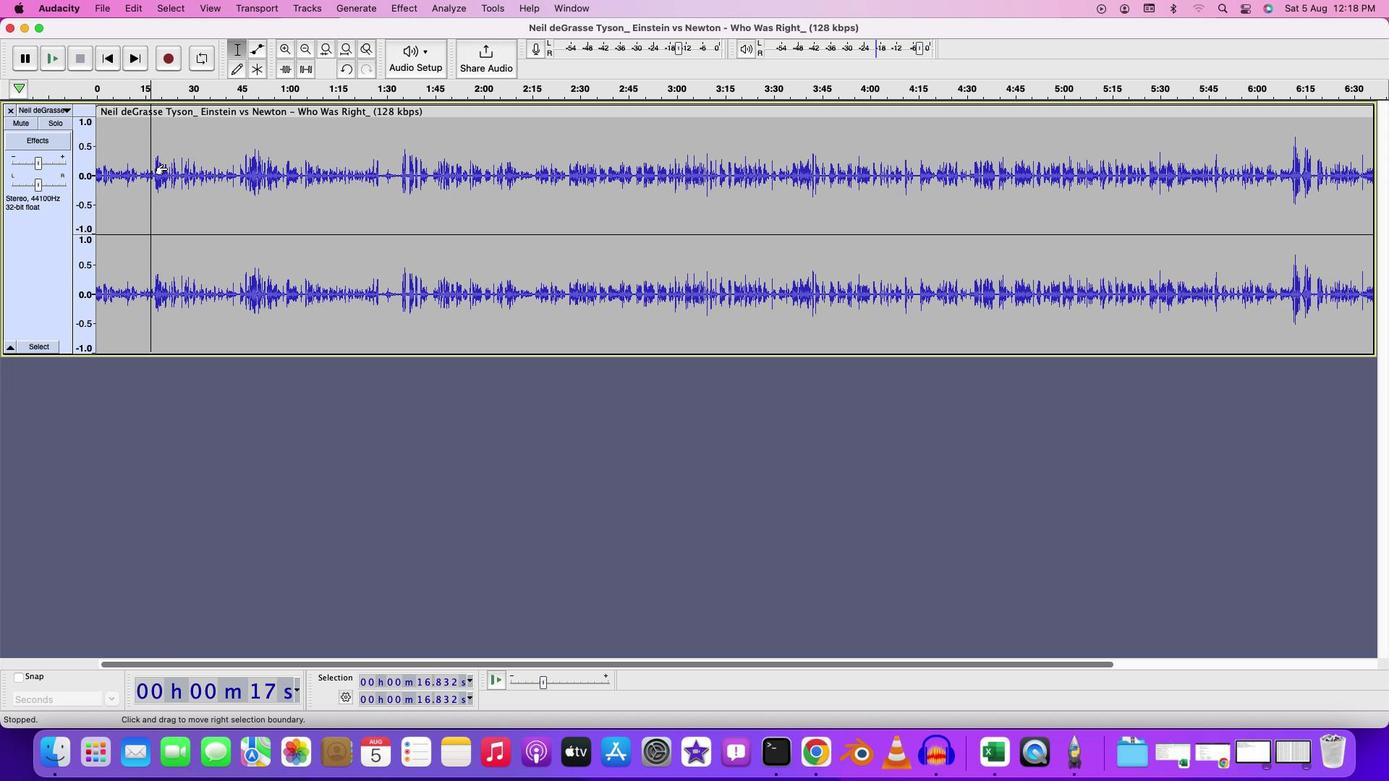 
Action: Mouse scrolled (167, 166) with delta (0, 0)
Screenshot: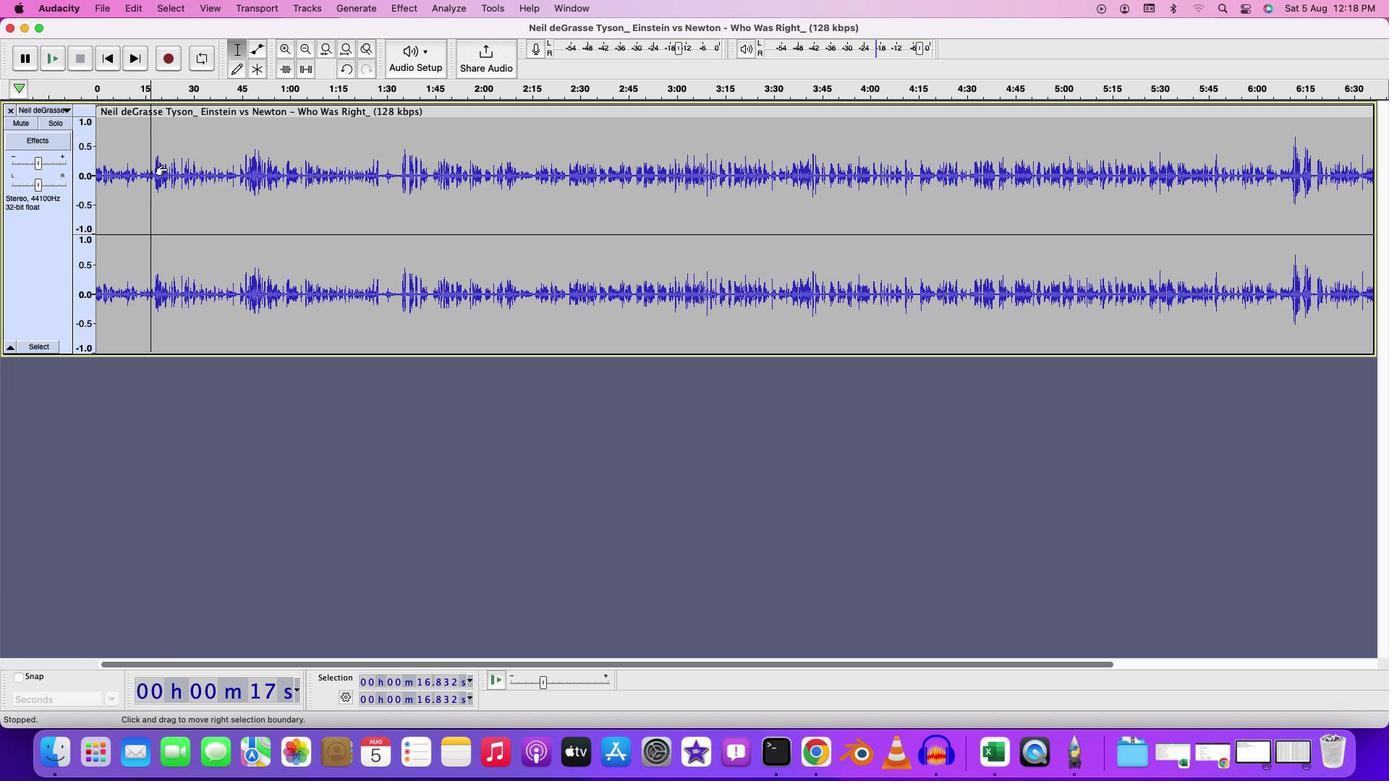 
Action: Mouse moved to (167, 166)
Screenshot: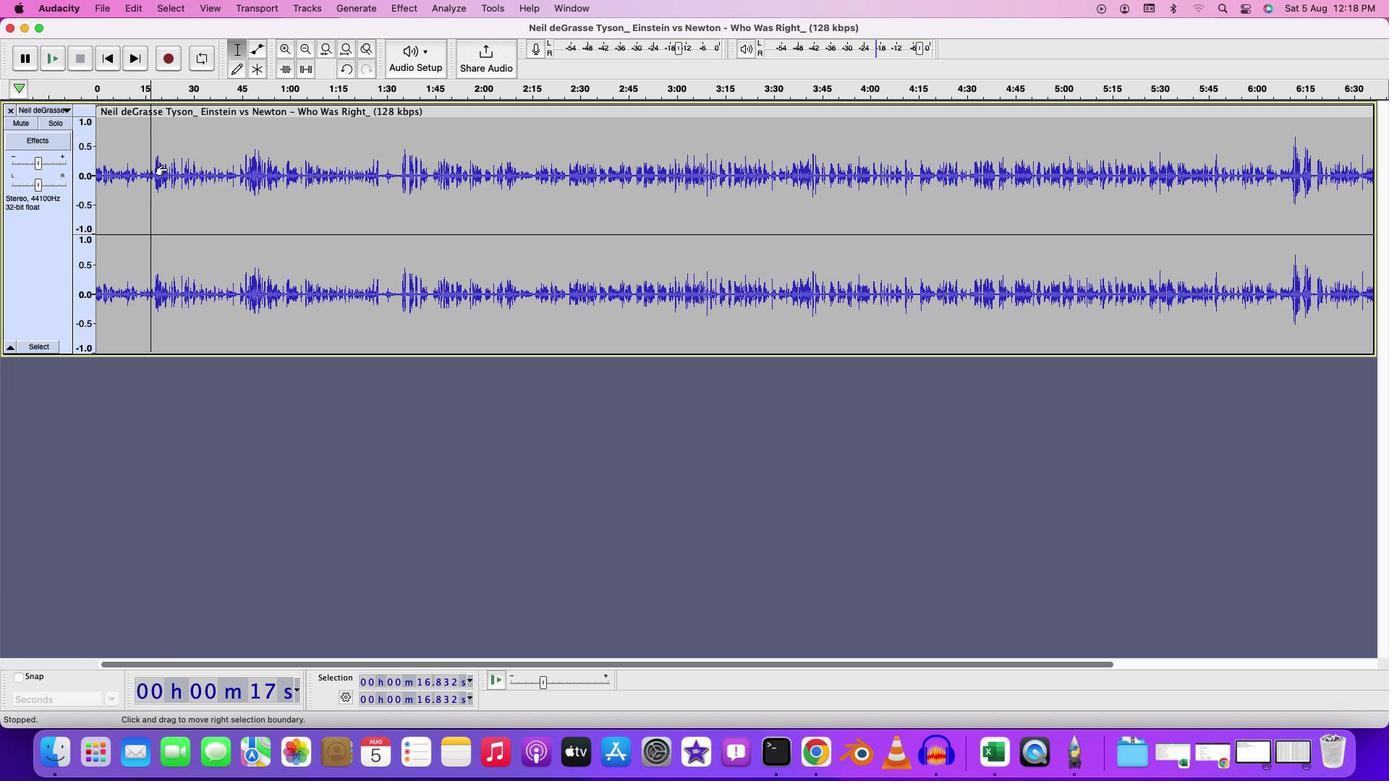 
Action: Mouse scrolled (167, 166) with delta (0, 0)
Screenshot: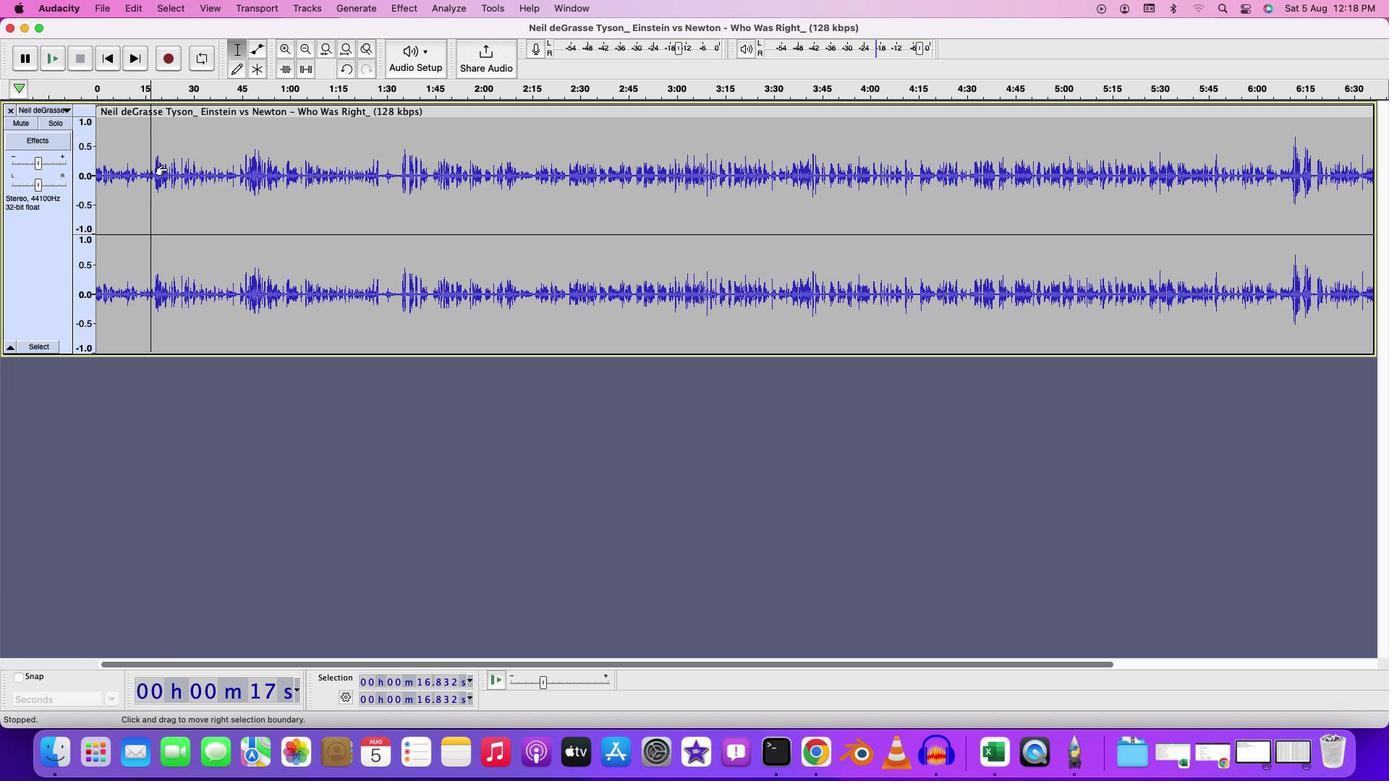 
Action: Mouse moved to (167, 167)
Screenshot: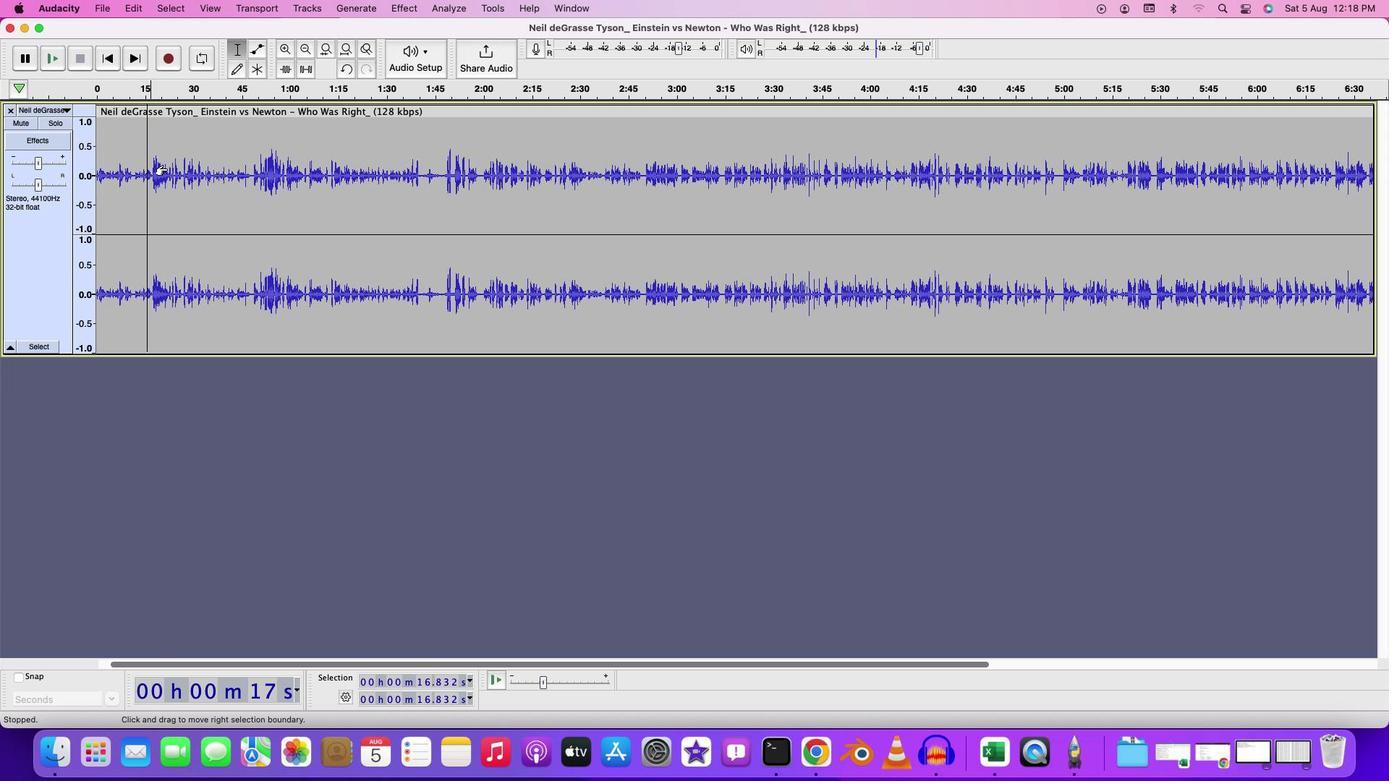 
Action: Mouse scrolled (167, 167) with delta (0, 2)
Screenshot: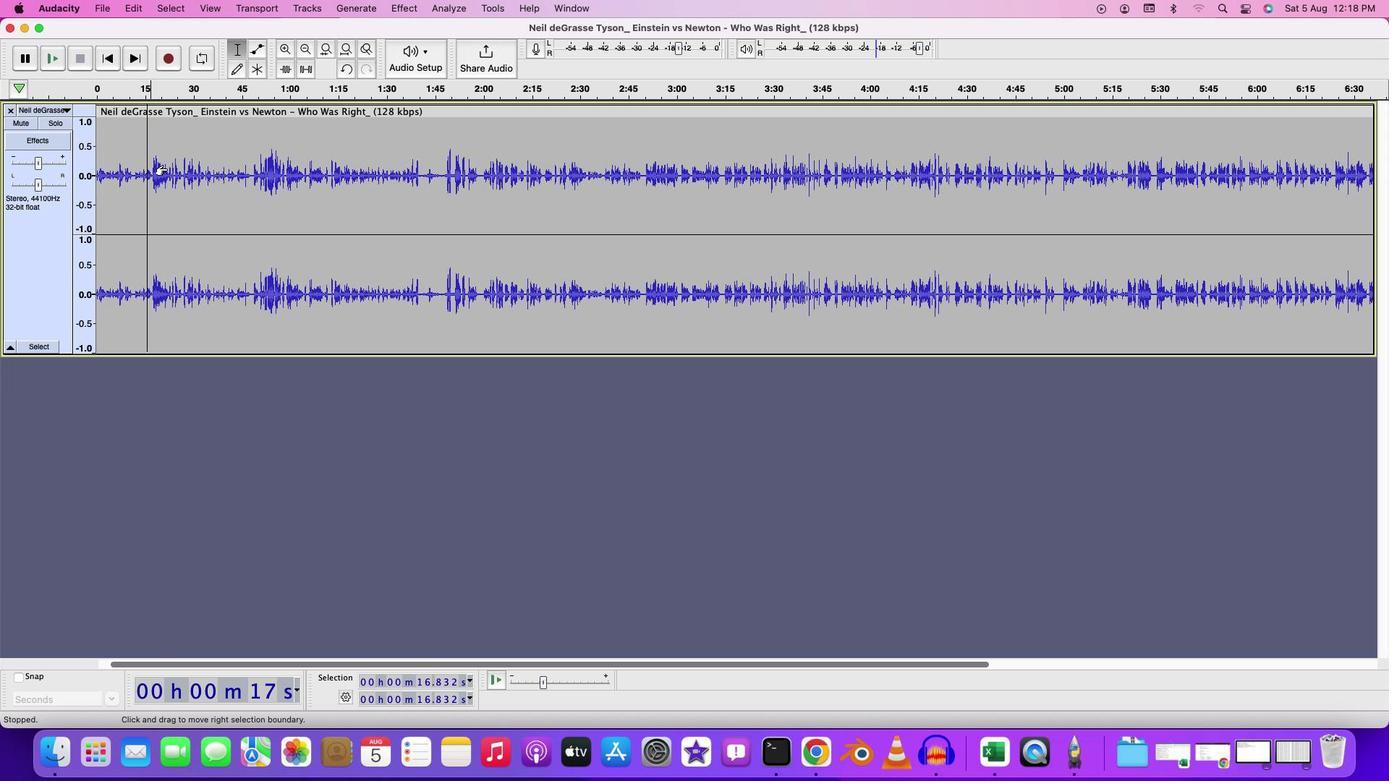 
Action: Mouse moved to (167, 168)
Screenshot: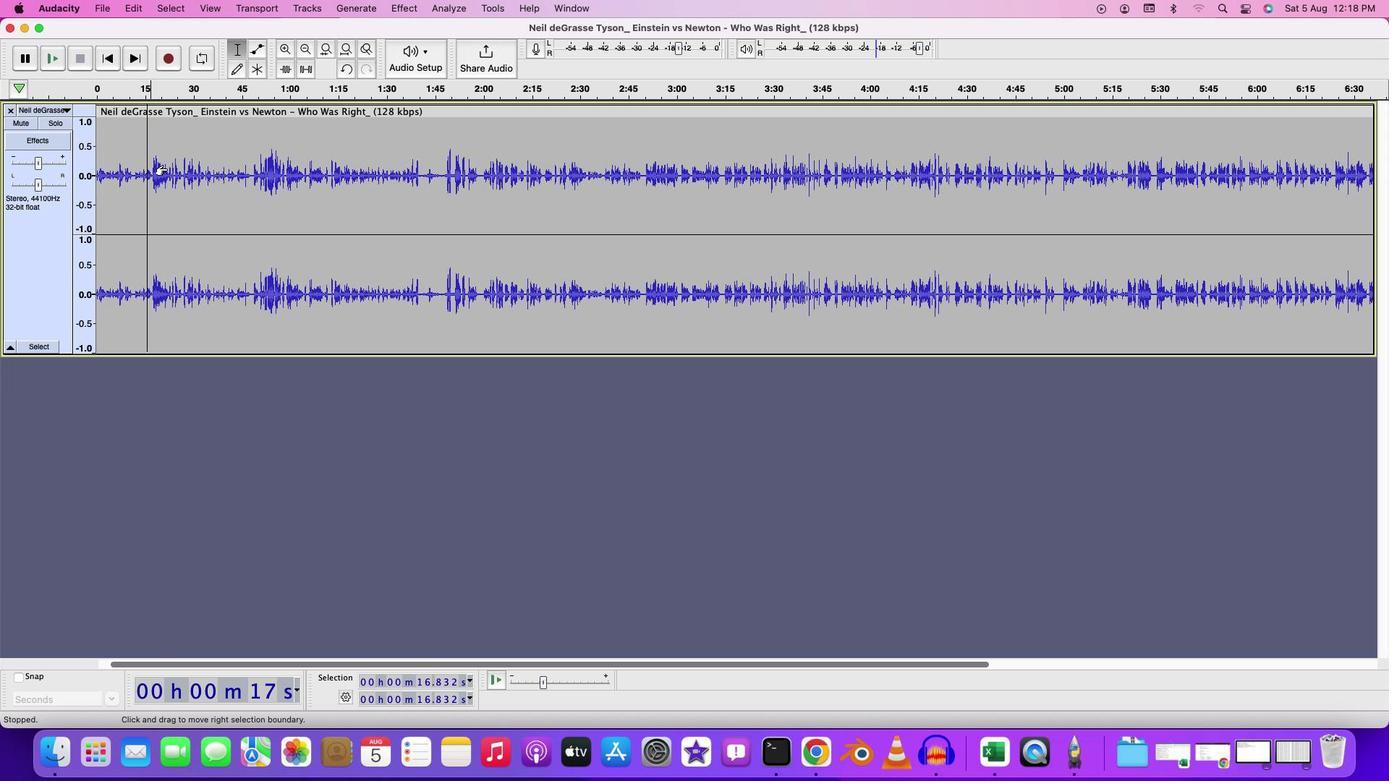 
Action: Mouse scrolled (167, 168) with delta (0, 3)
Screenshot: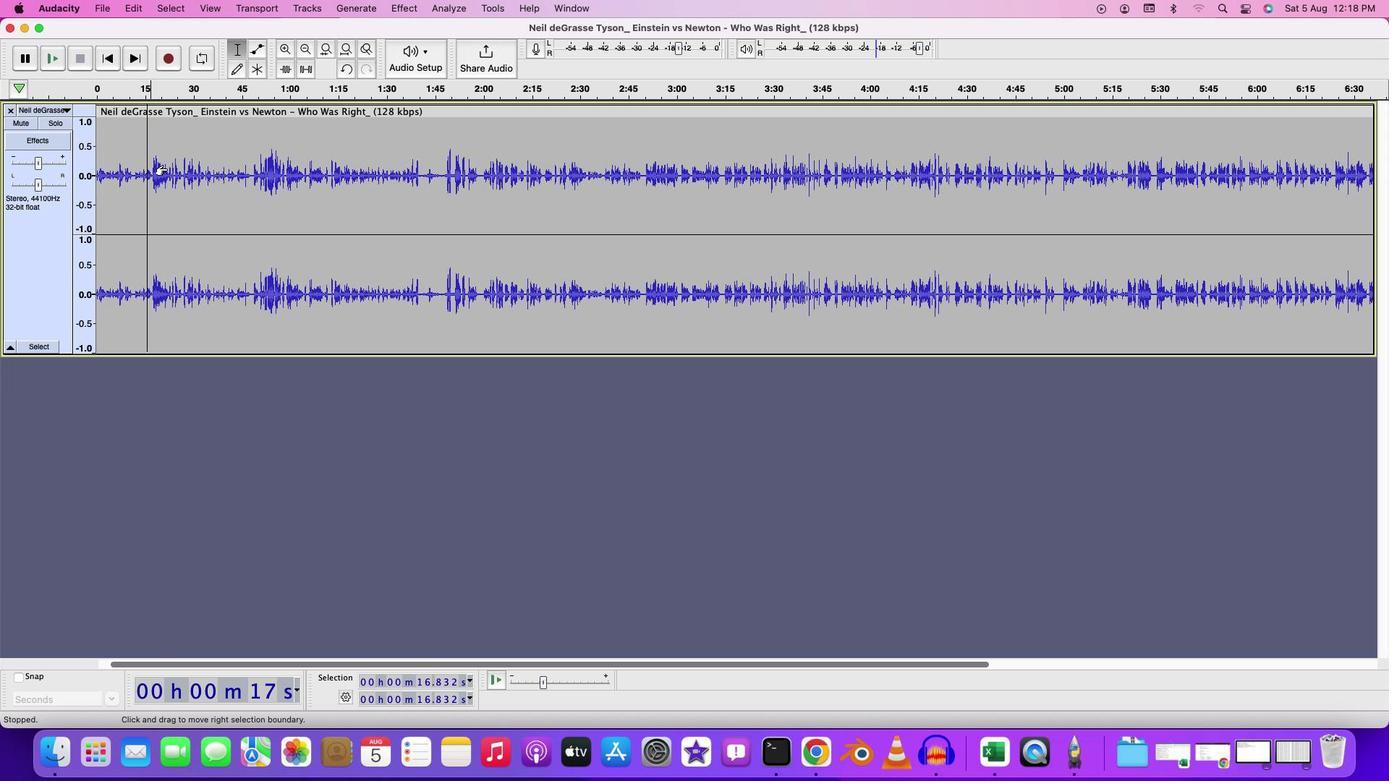 
Action: Mouse moved to (167, 168)
Screenshot: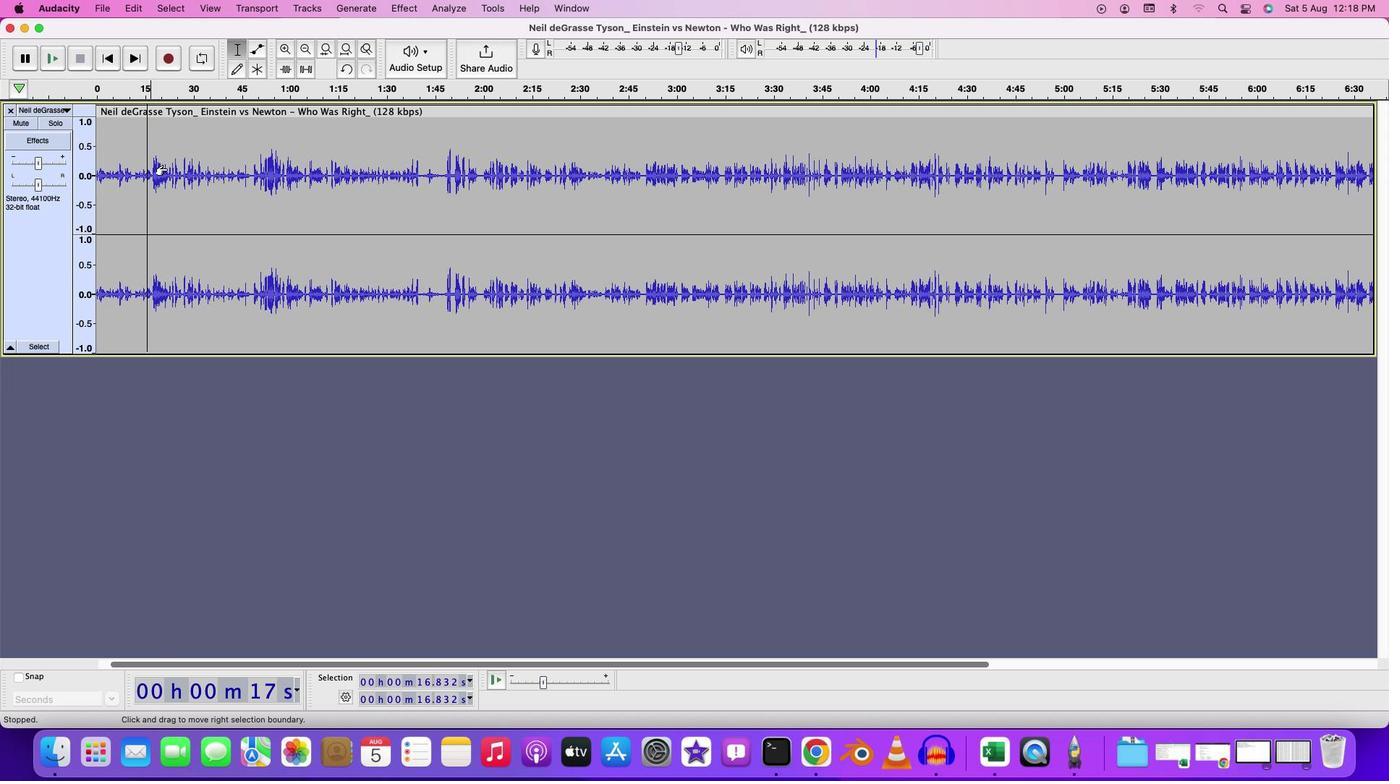 
Action: Mouse scrolled (167, 168) with delta (0, 4)
Screenshot: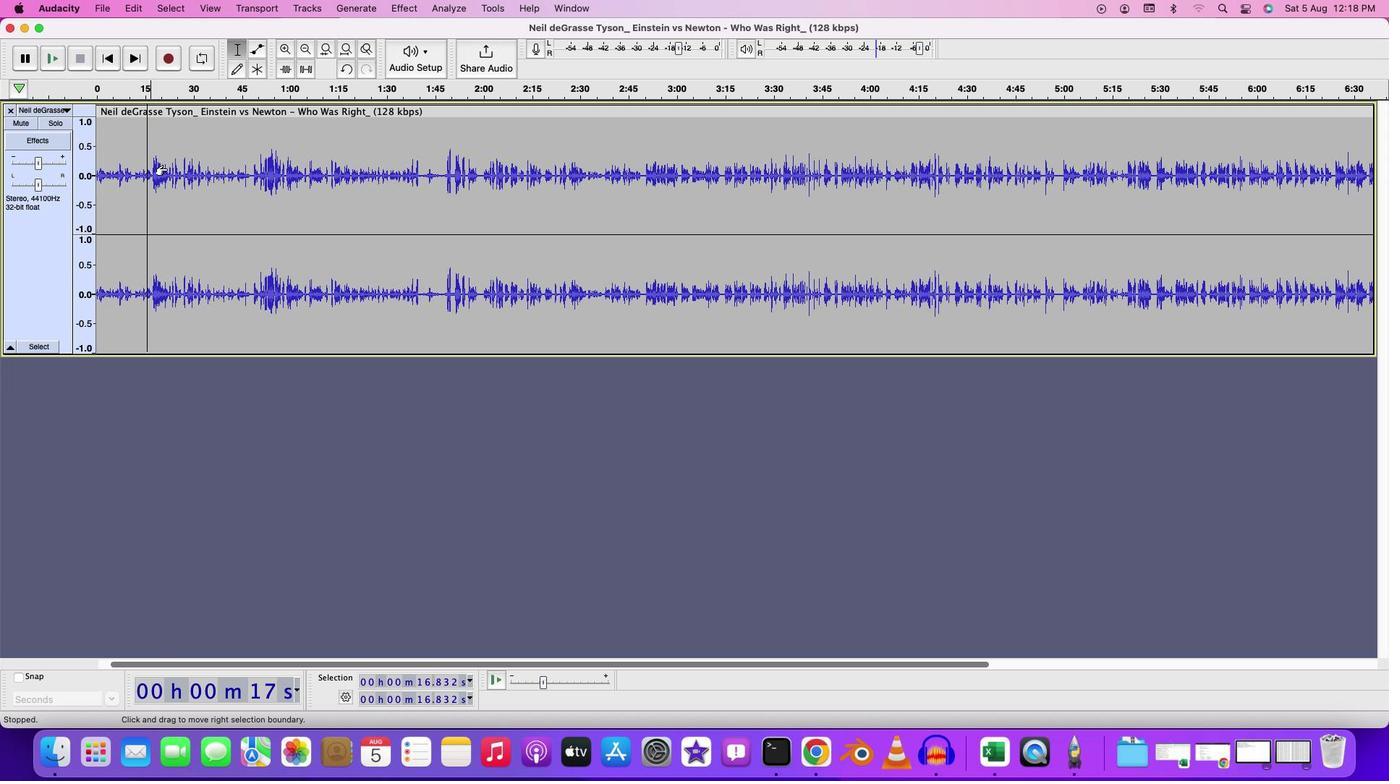 
Action: Mouse scrolled (167, 168) with delta (0, 4)
Screenshot: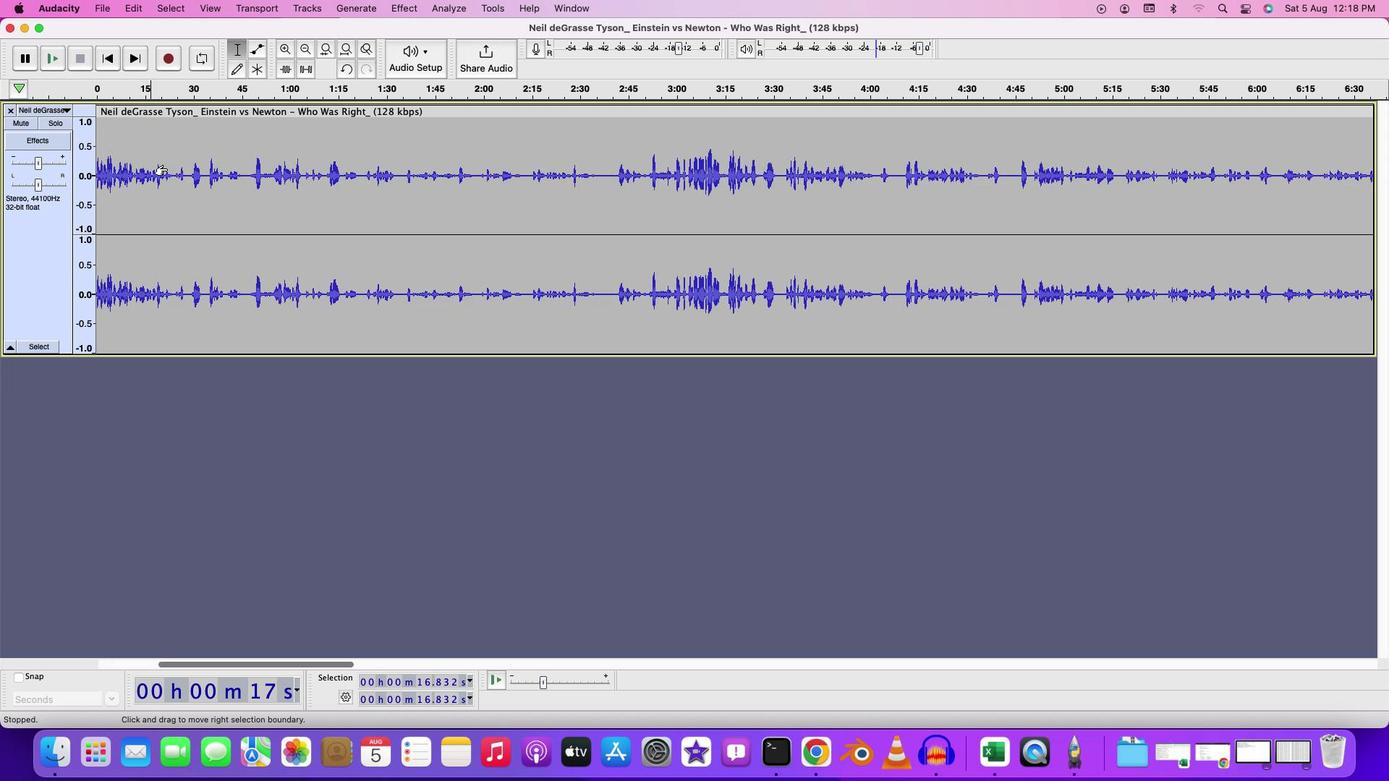 
Action: Mouse moved to (167, 169)
Screenshot: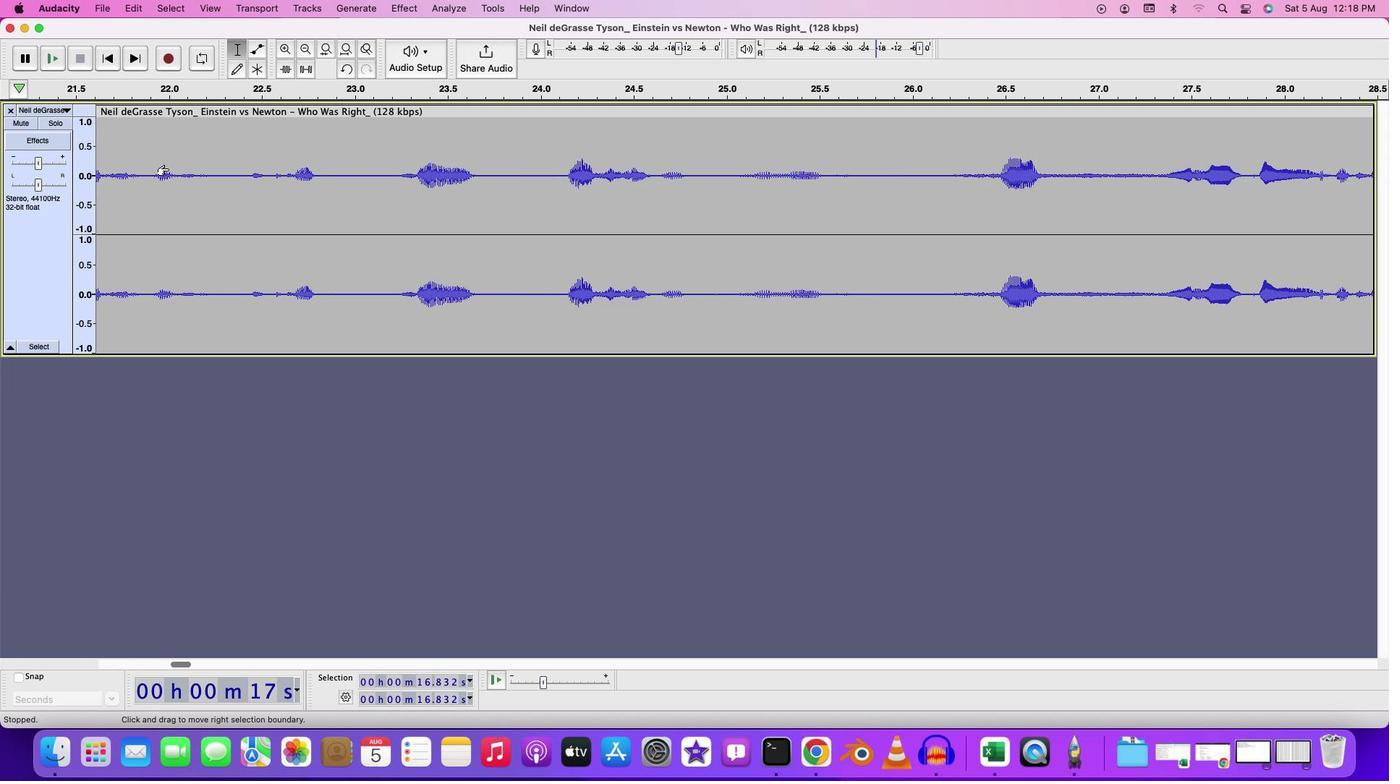
Action: Mouse scrolled (167, 169) with delta (0, 0)
Screenshot: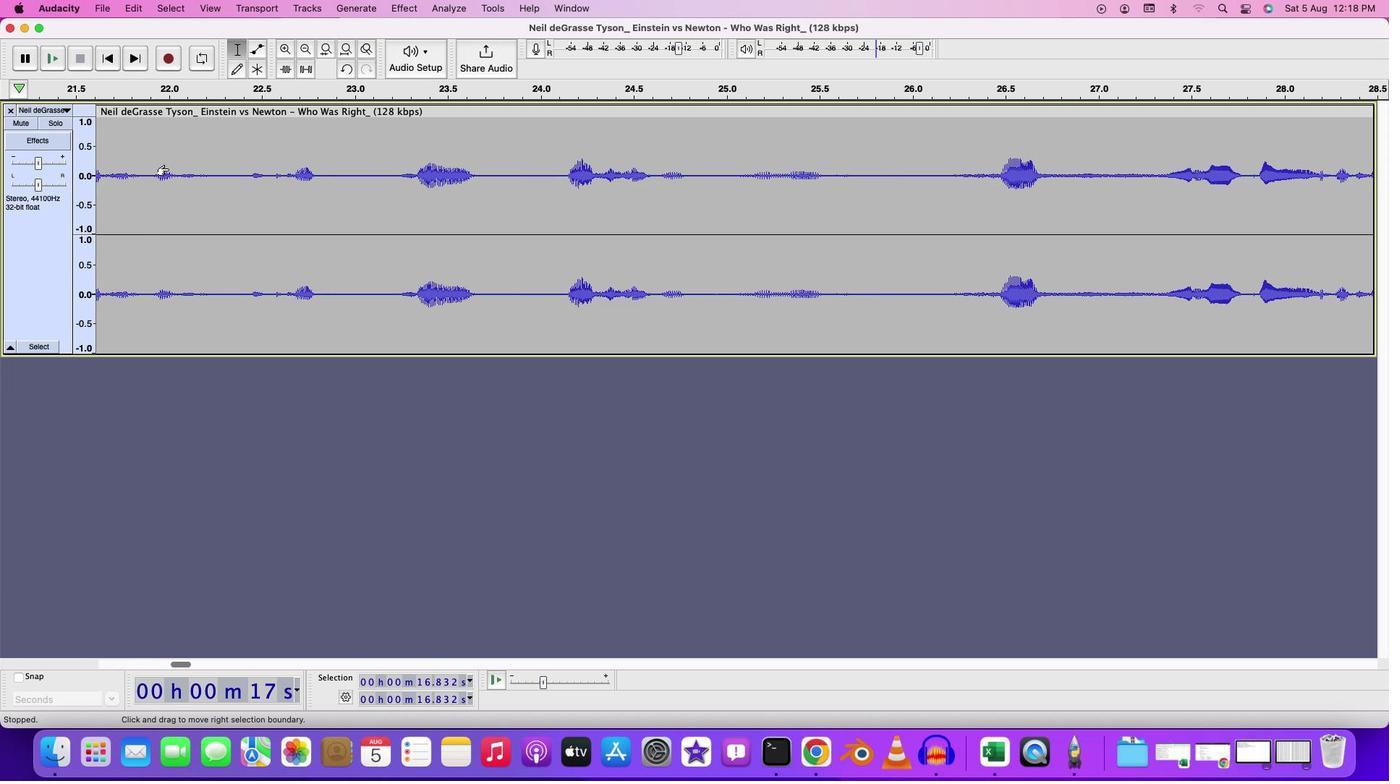 
Action: Mouse moved to (167, 169)
Screenshot: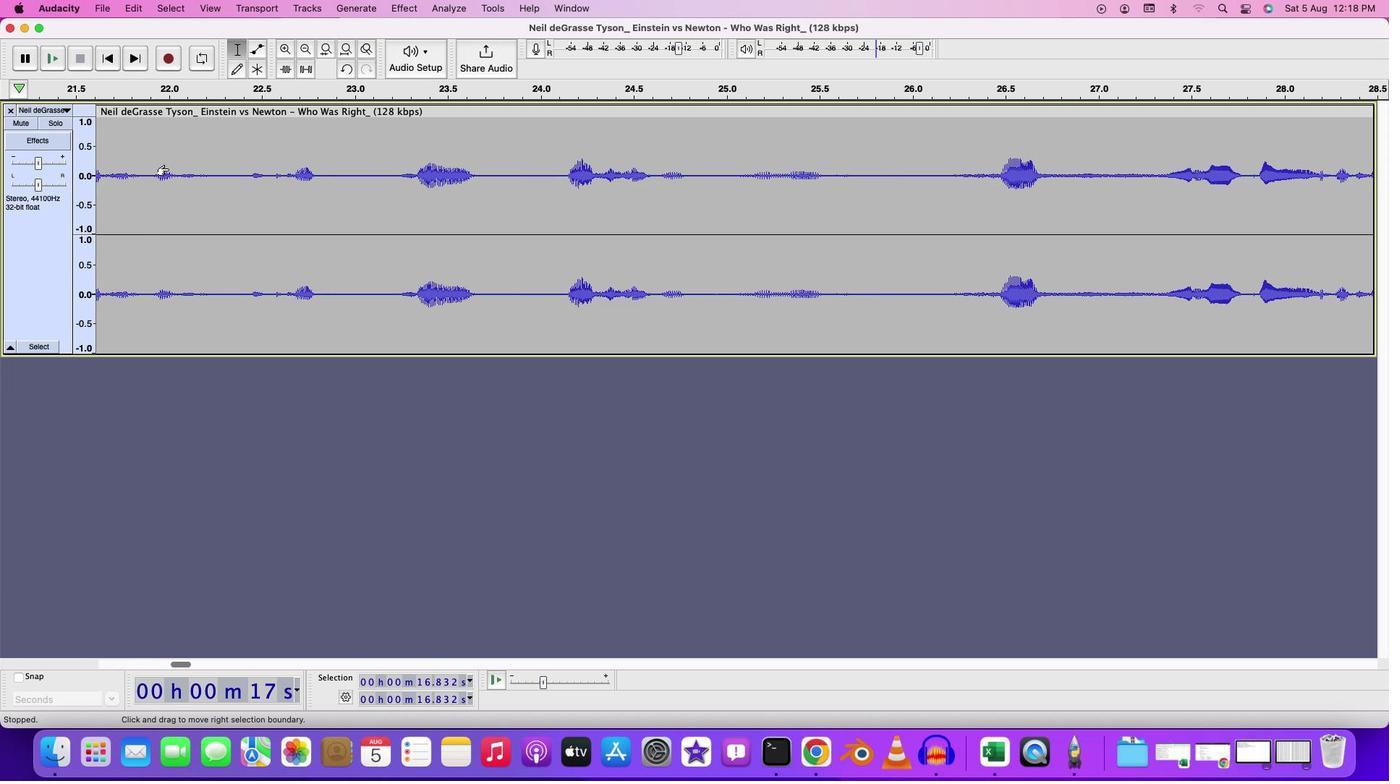 
Action: Mouse scrolled (167, 169) with delta (0, 0)
Screenshot: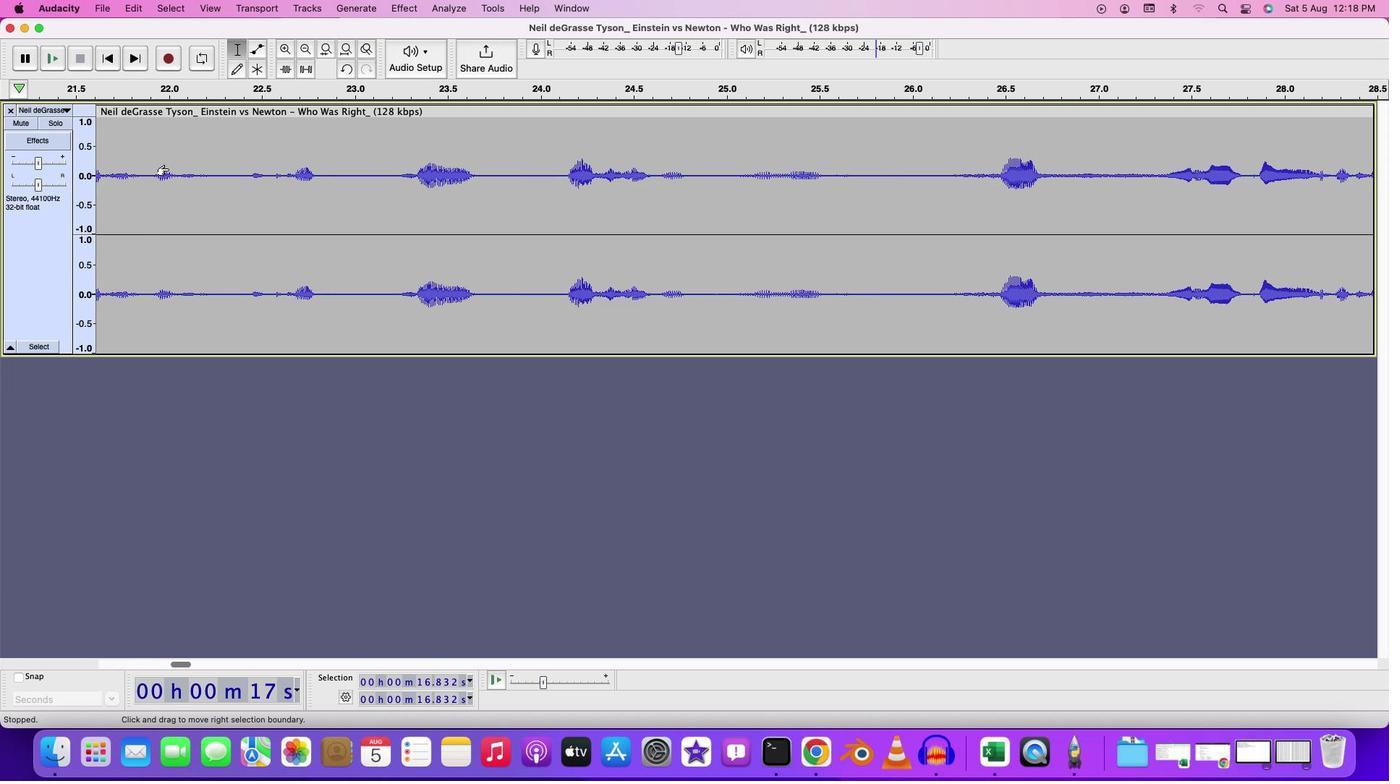 
Action: Mouse scrolled (167, 169) with delta (0, 2)
Screenshot: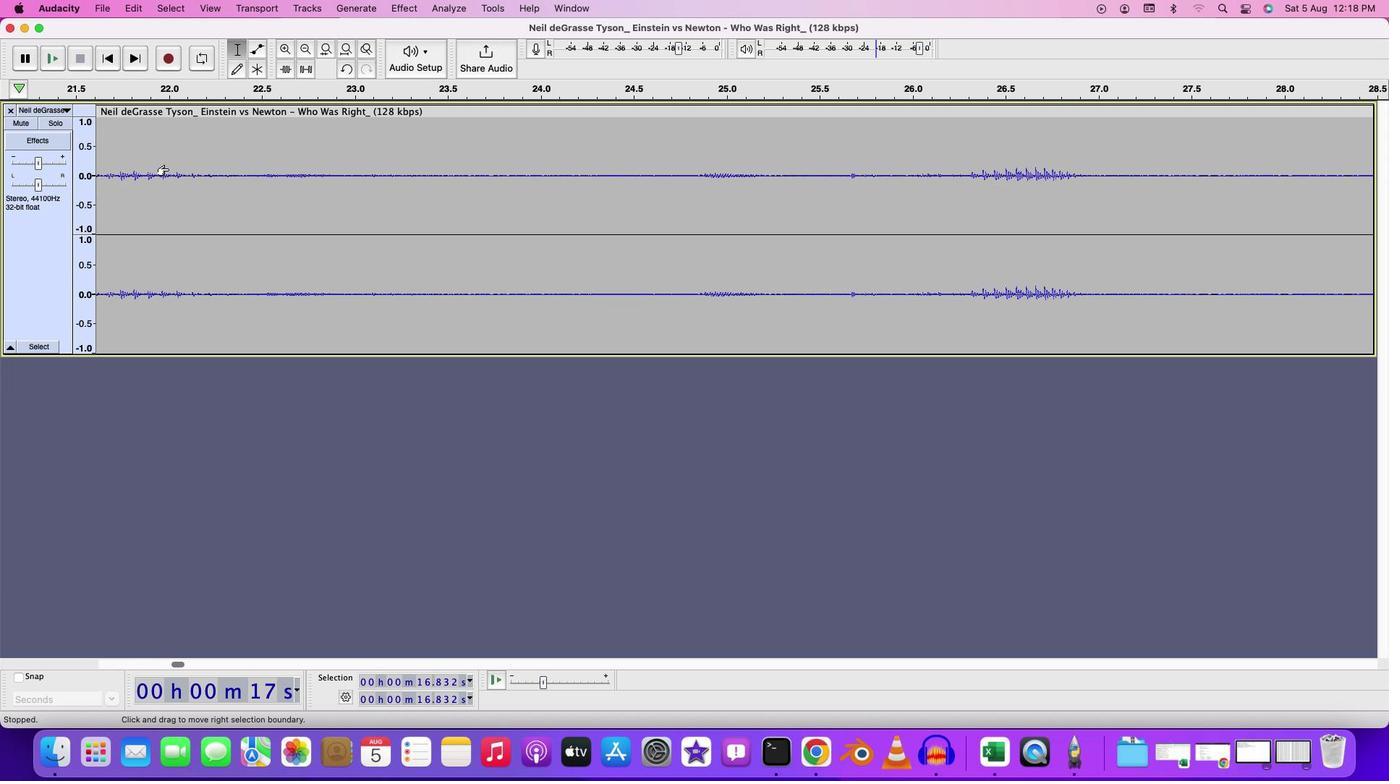 
Action: Mouse scrolled (167, 169) with delta (0, 3)
Screenshot: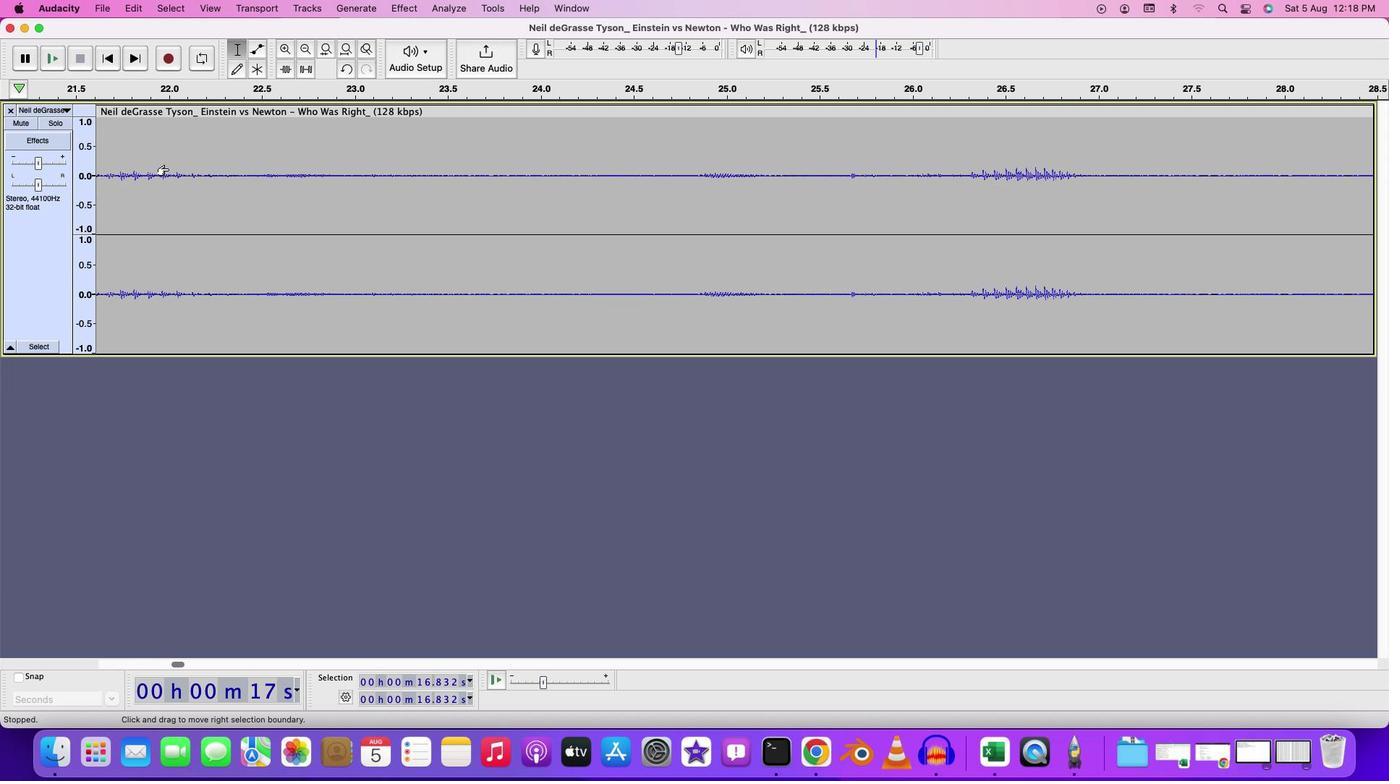 
Action: Mouse scrolled (167, 169) with delta (0, 4)
Screenshot: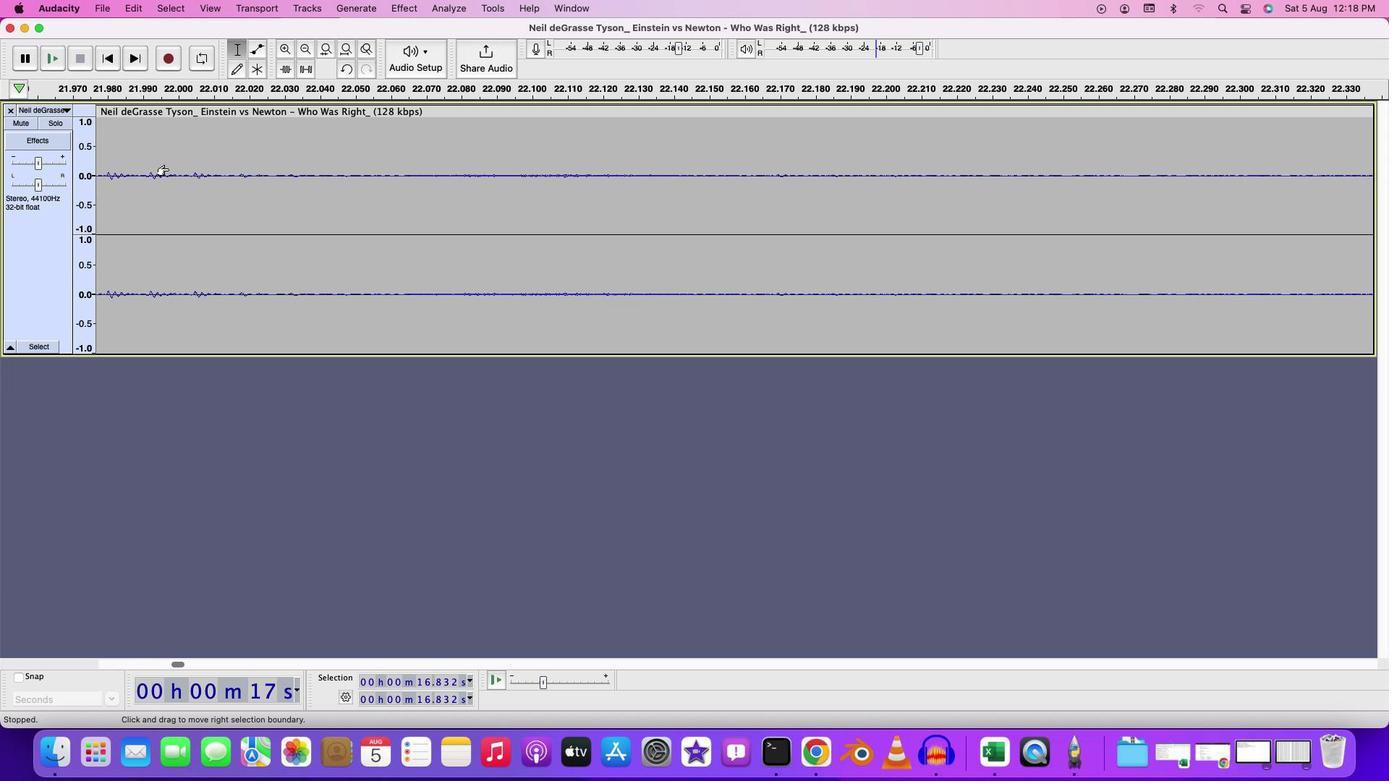 
Action: Mouse moved to (196, 215)
Screenshot: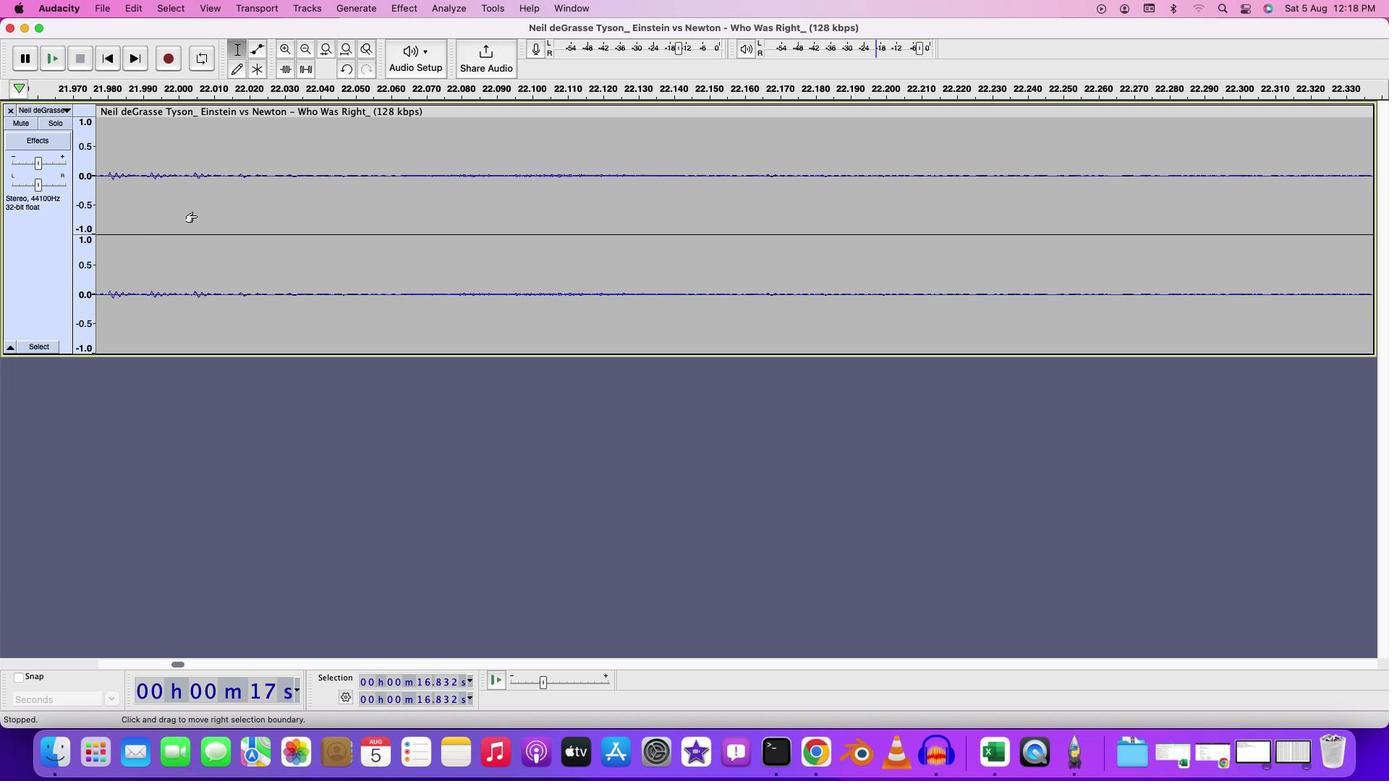 
Action: Mouse scrolled (196, 215) with delta (0, 0)
Screenshot: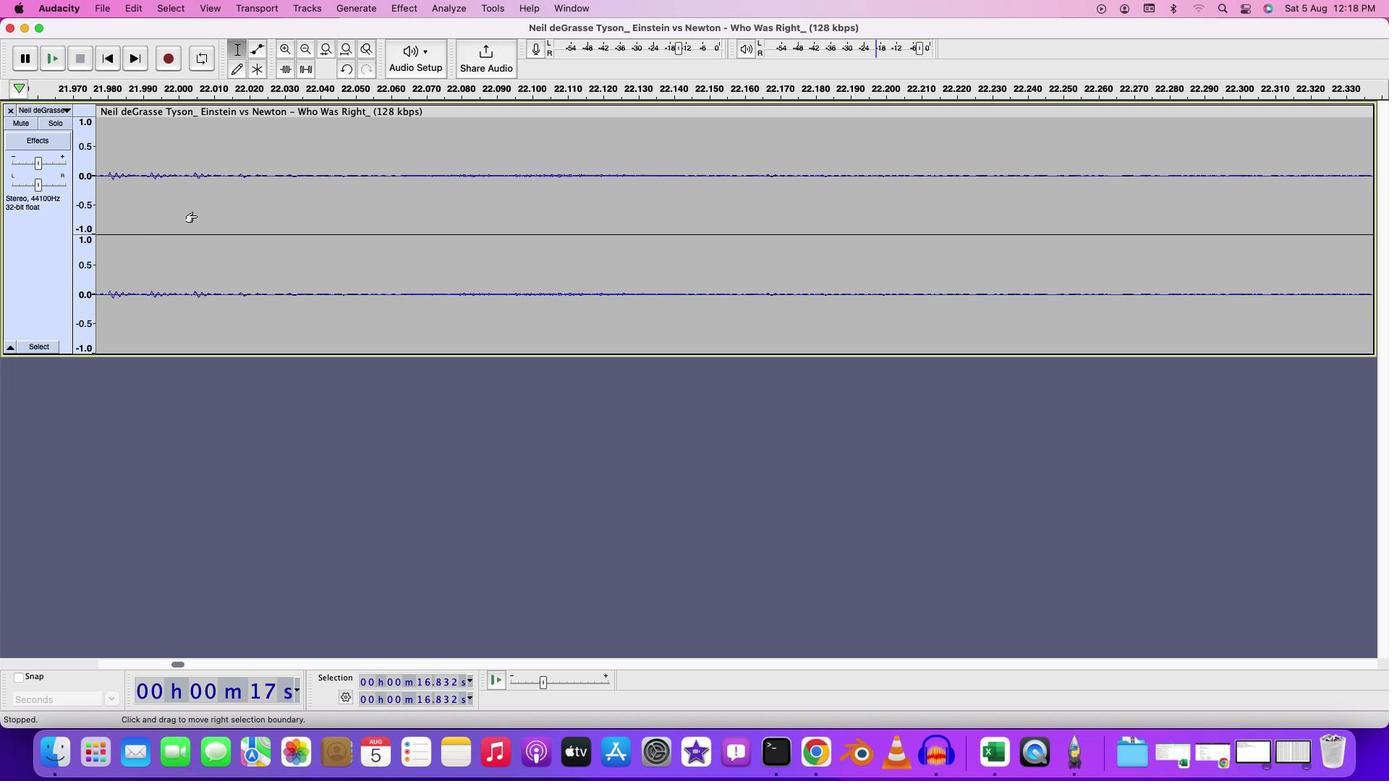 
Action: Mouse moved to (196, 215)
Screenshot: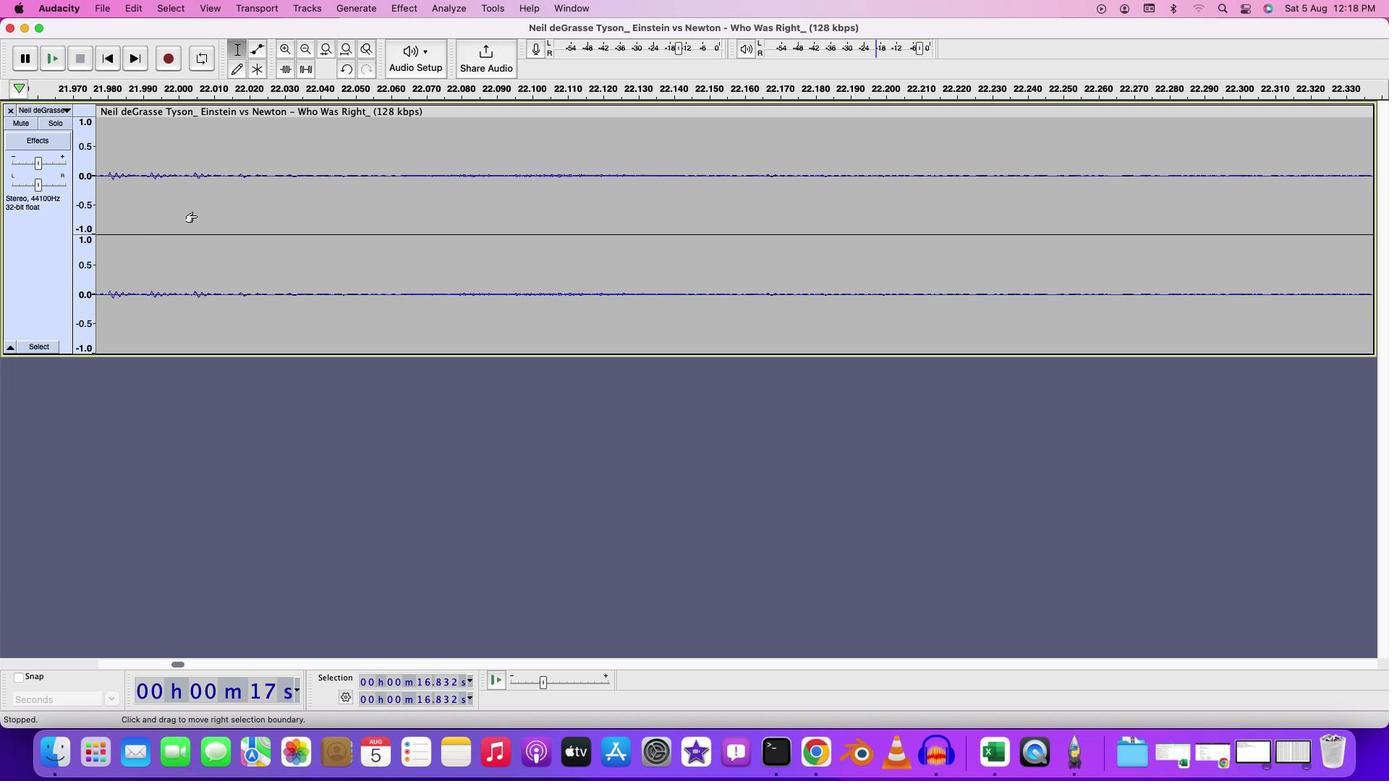 
Action: Mouse scrolled (196, 215) with delta (0, 0)
Screenshot: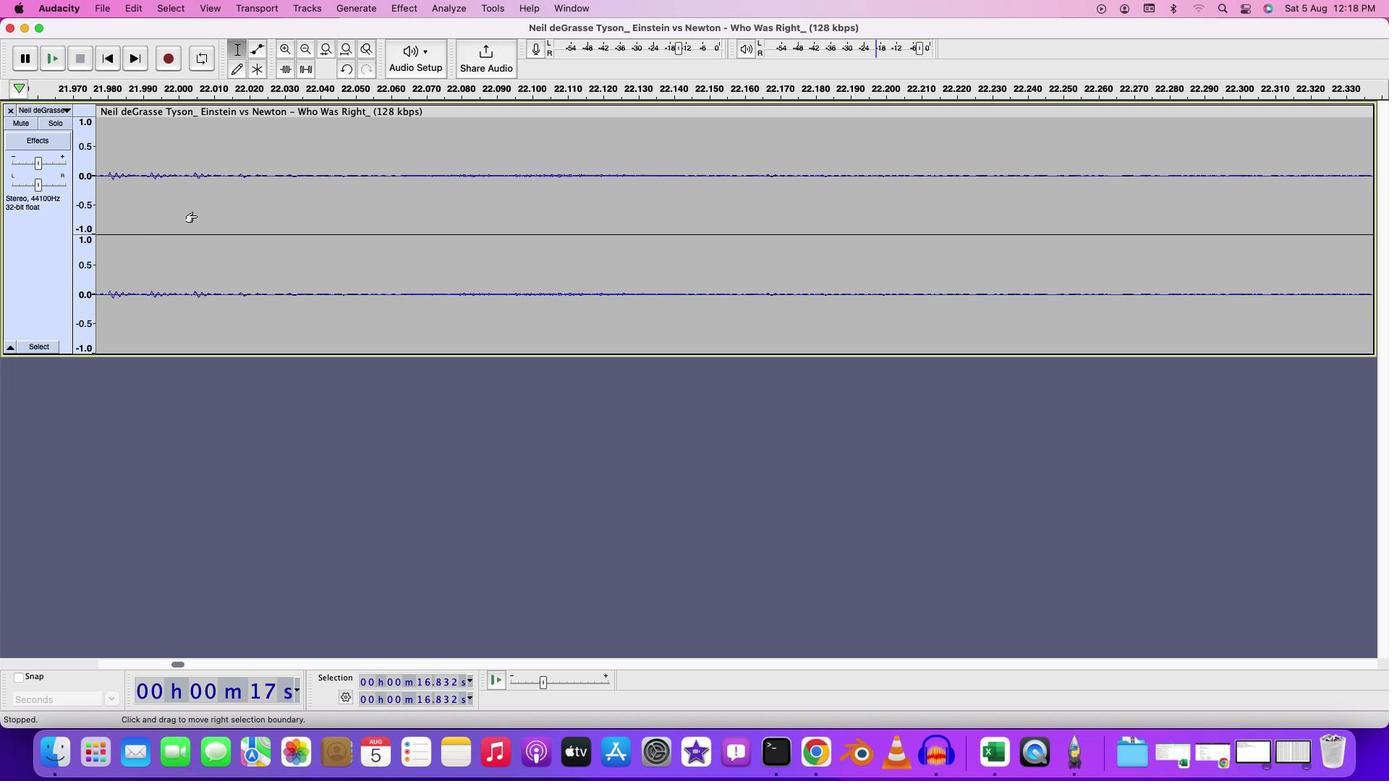 
Action: Mouse scrolled (196, 215) with delta (0, -2)
Screenshot: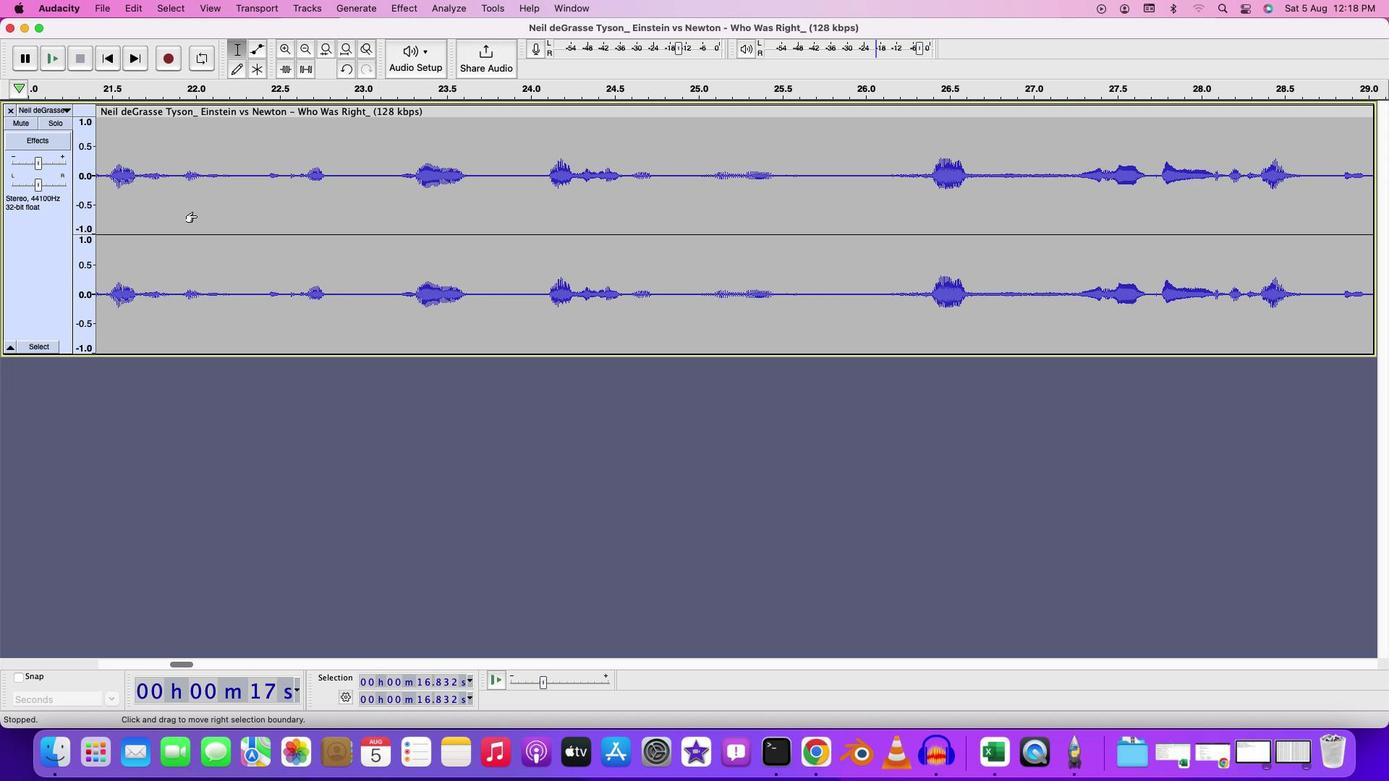 
Action: Mouse scrolled (196, 215) with delta (0, -3)
Screenshot: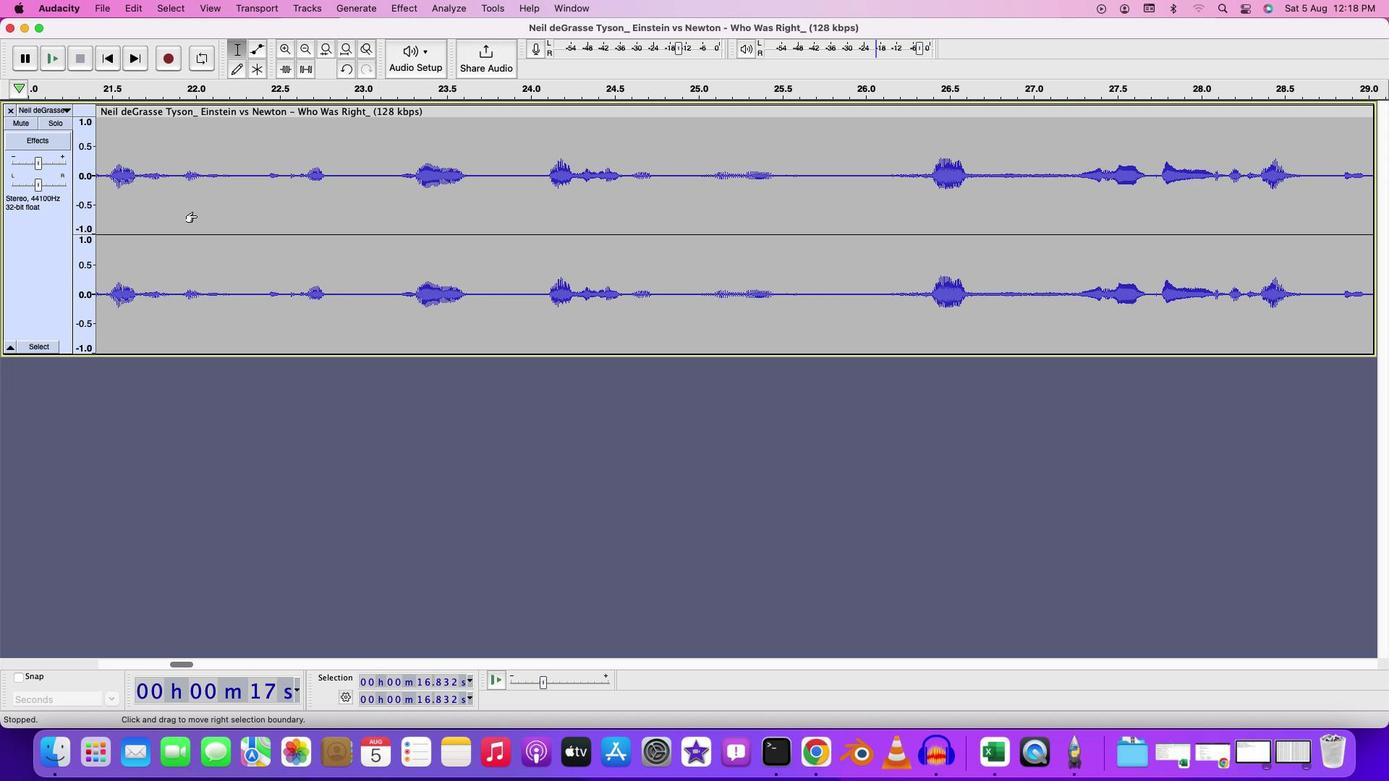 
Action: Mouse scrolled (196, 215) with delta (0, -4)
Screenshot: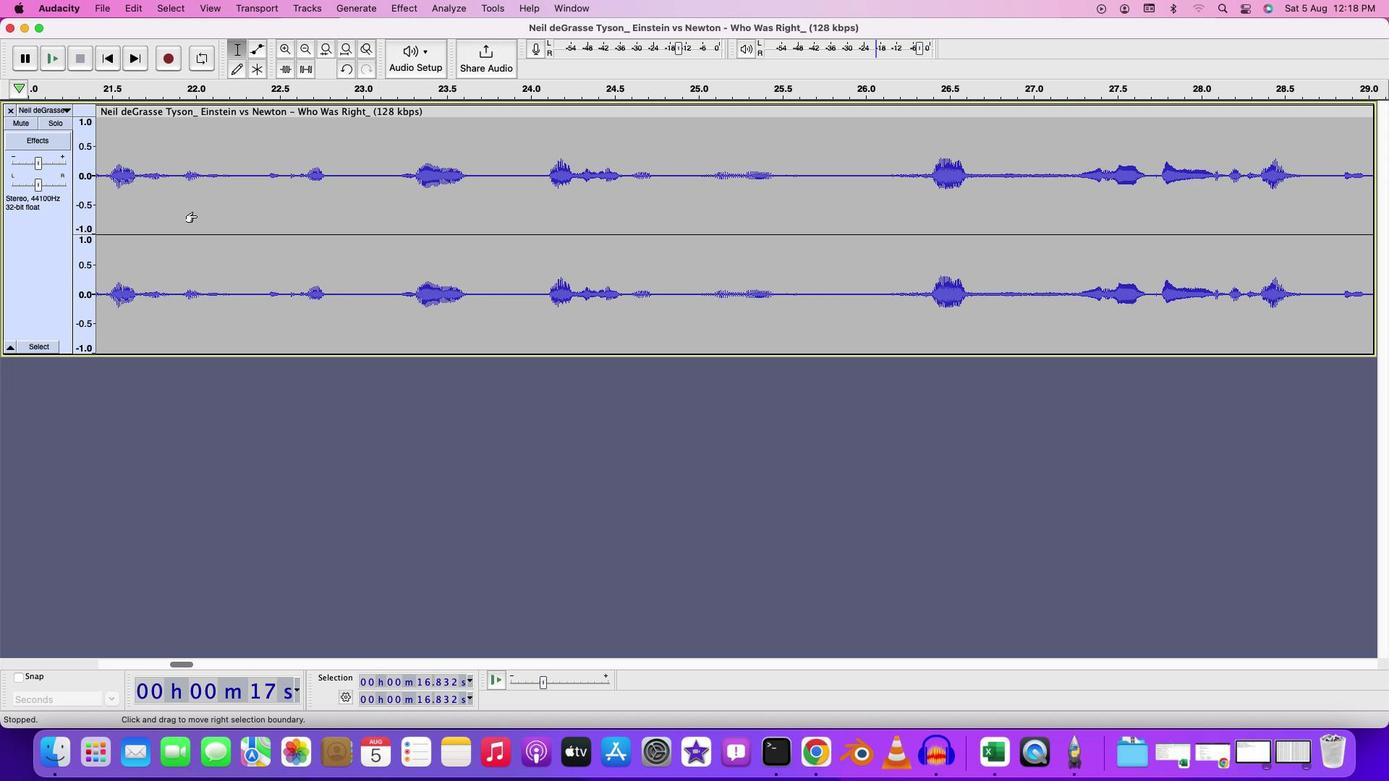 
Action: Mouse scrolled (196, 215) with delta (0, -5)
Screenshot: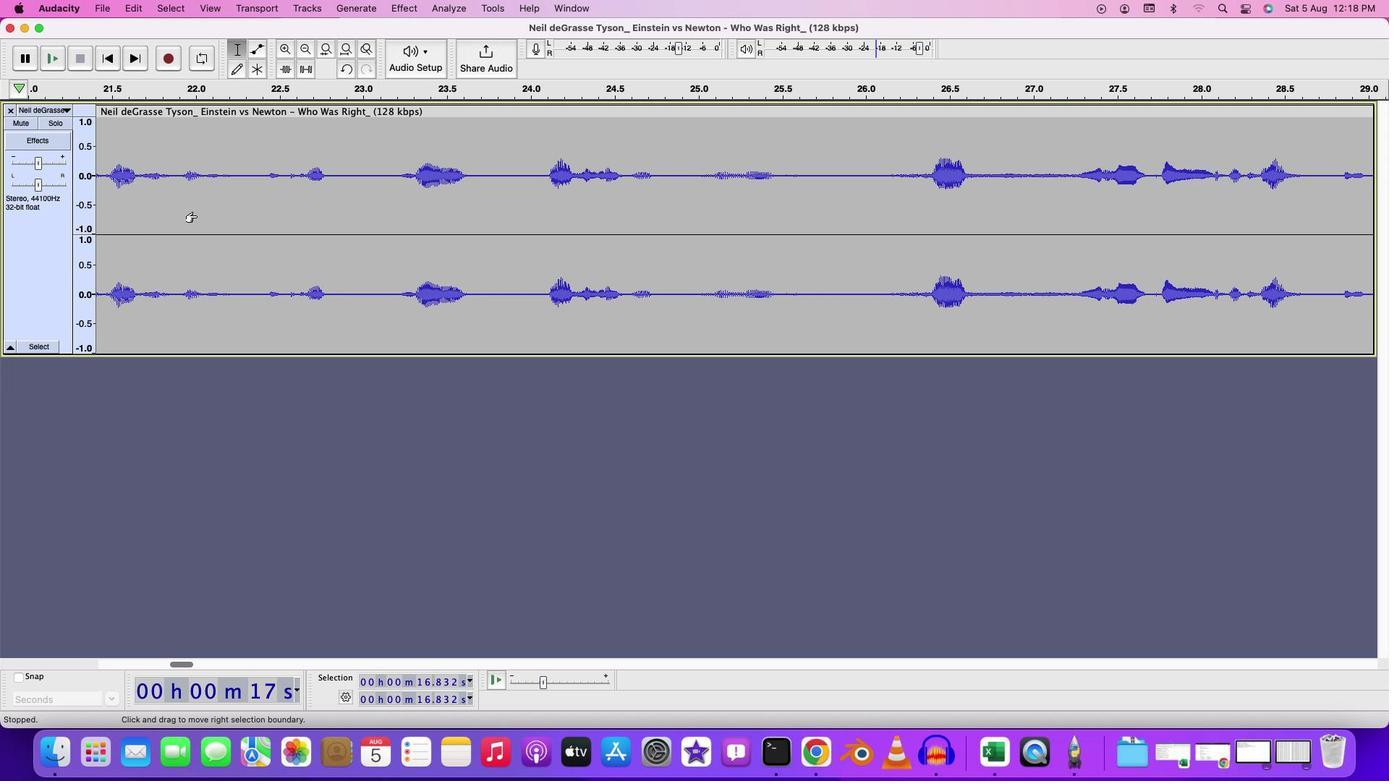 
Action: Mouse moved to (233, 666)
Screenshot: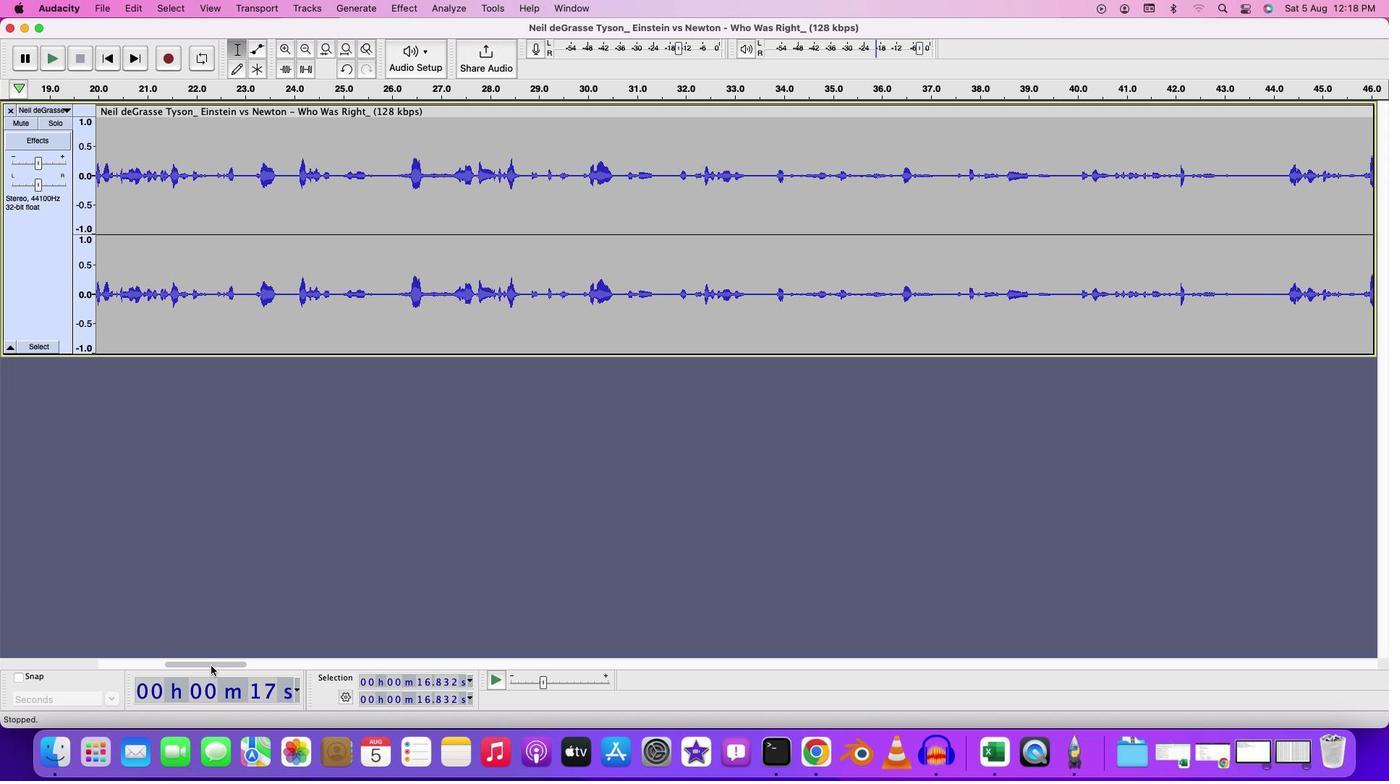 
Action: Mouse pressed left at (233, 666)
Screenshot: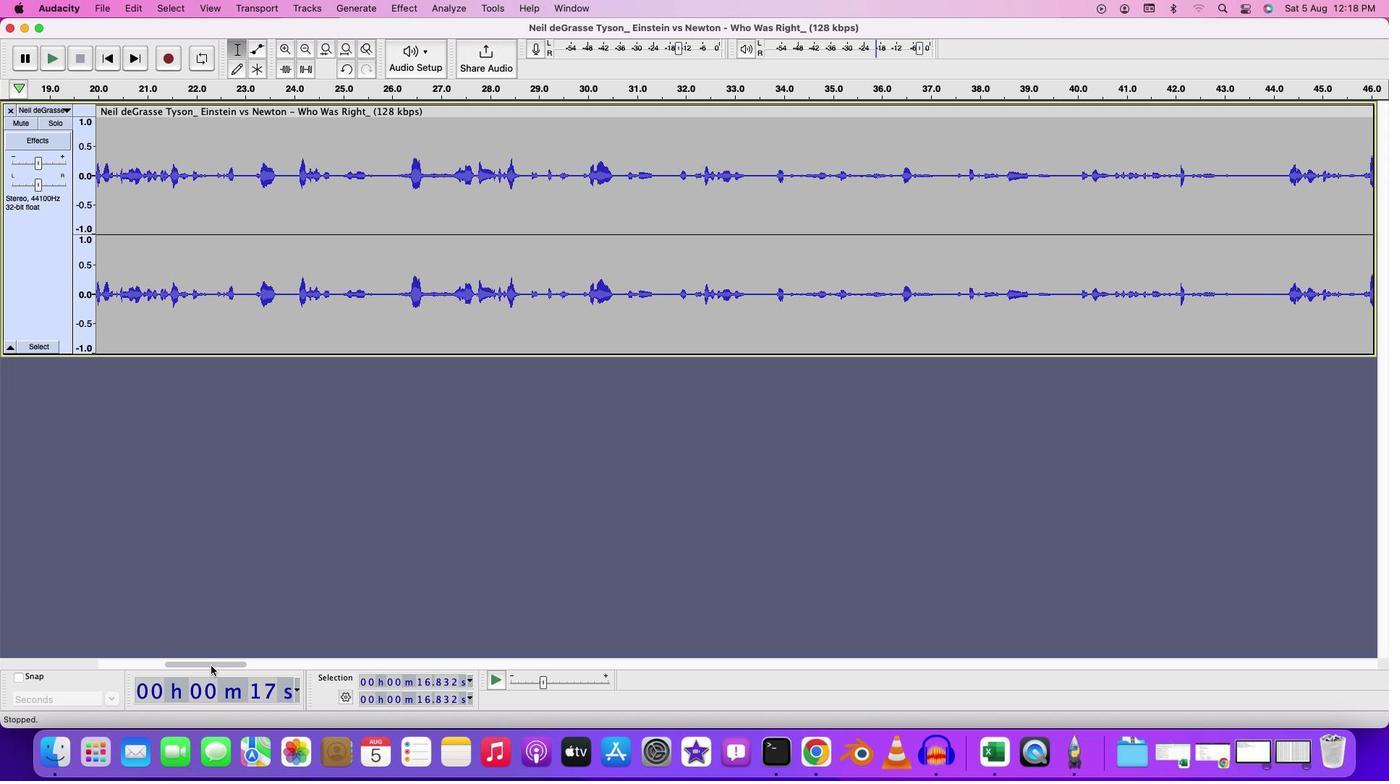
Action: Mouse moved to (859, 167)
Screenshot: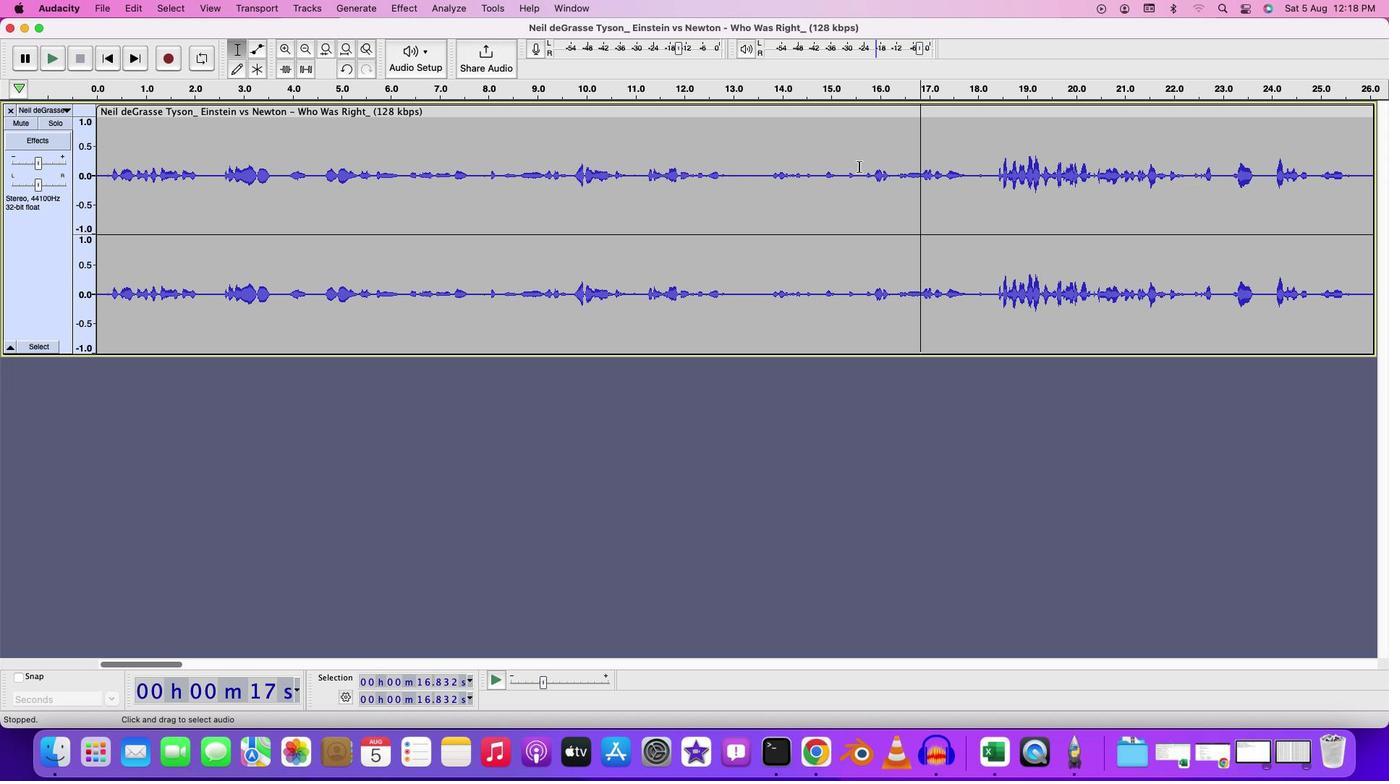 
Action: Key pressed Key.space
Screenshot: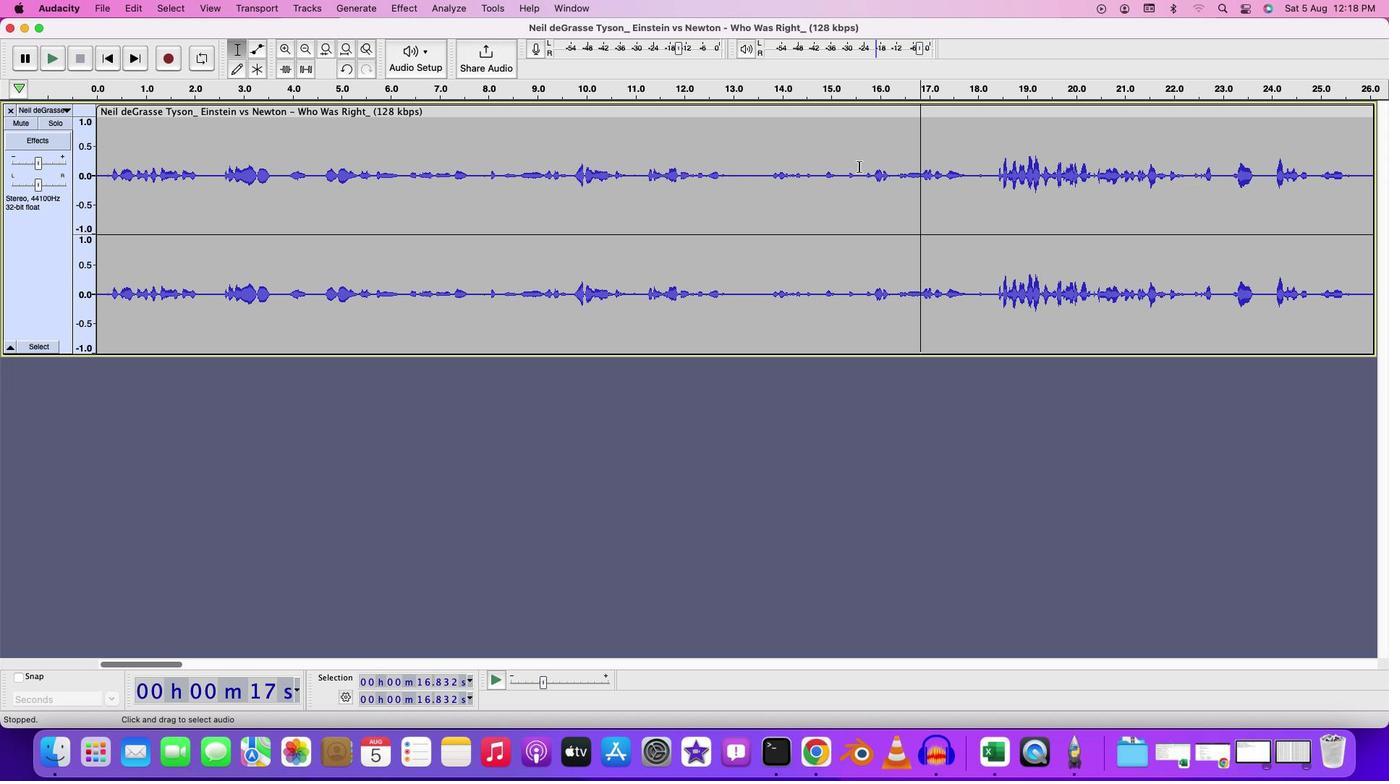 
Action: Mouse moved to (951, 136)
Screenshot: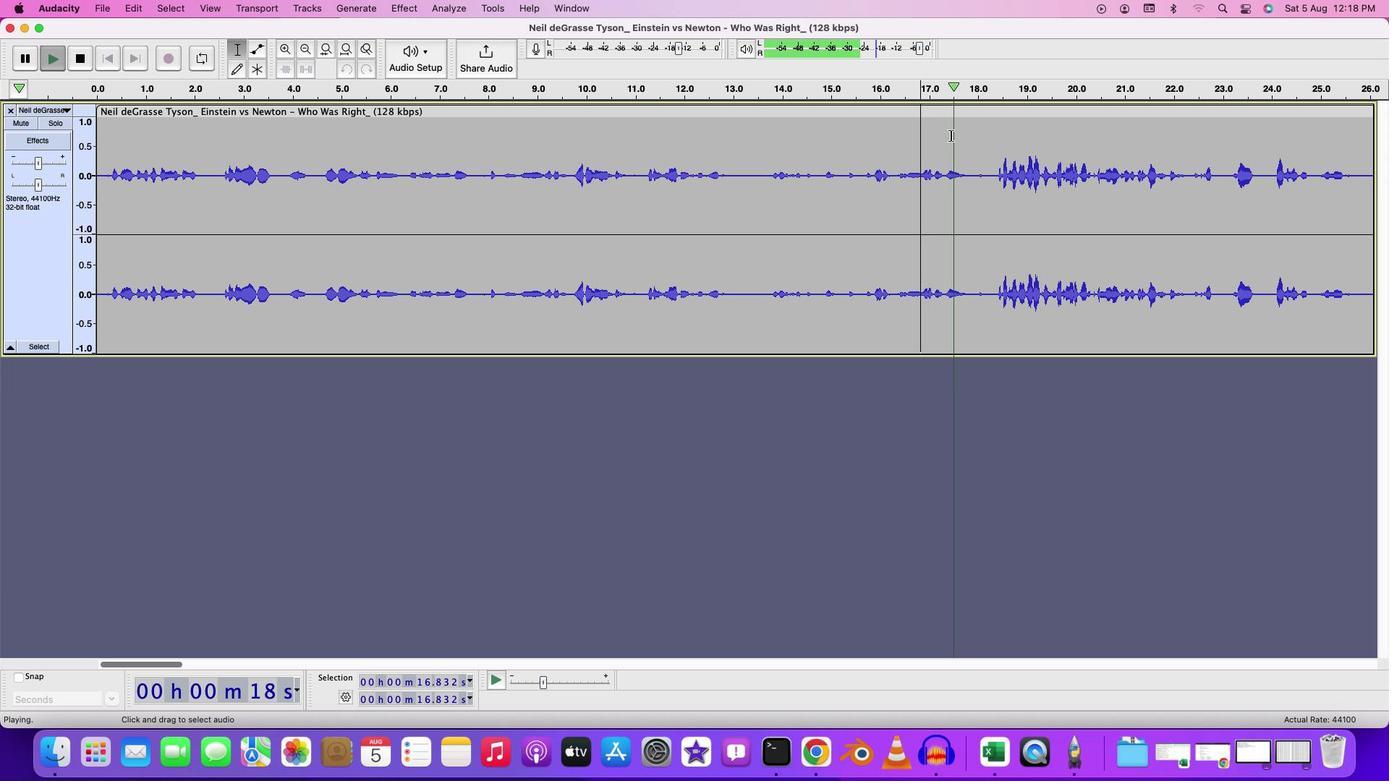 
Action: Key pressed Key.spaceKey.space
Screenshot: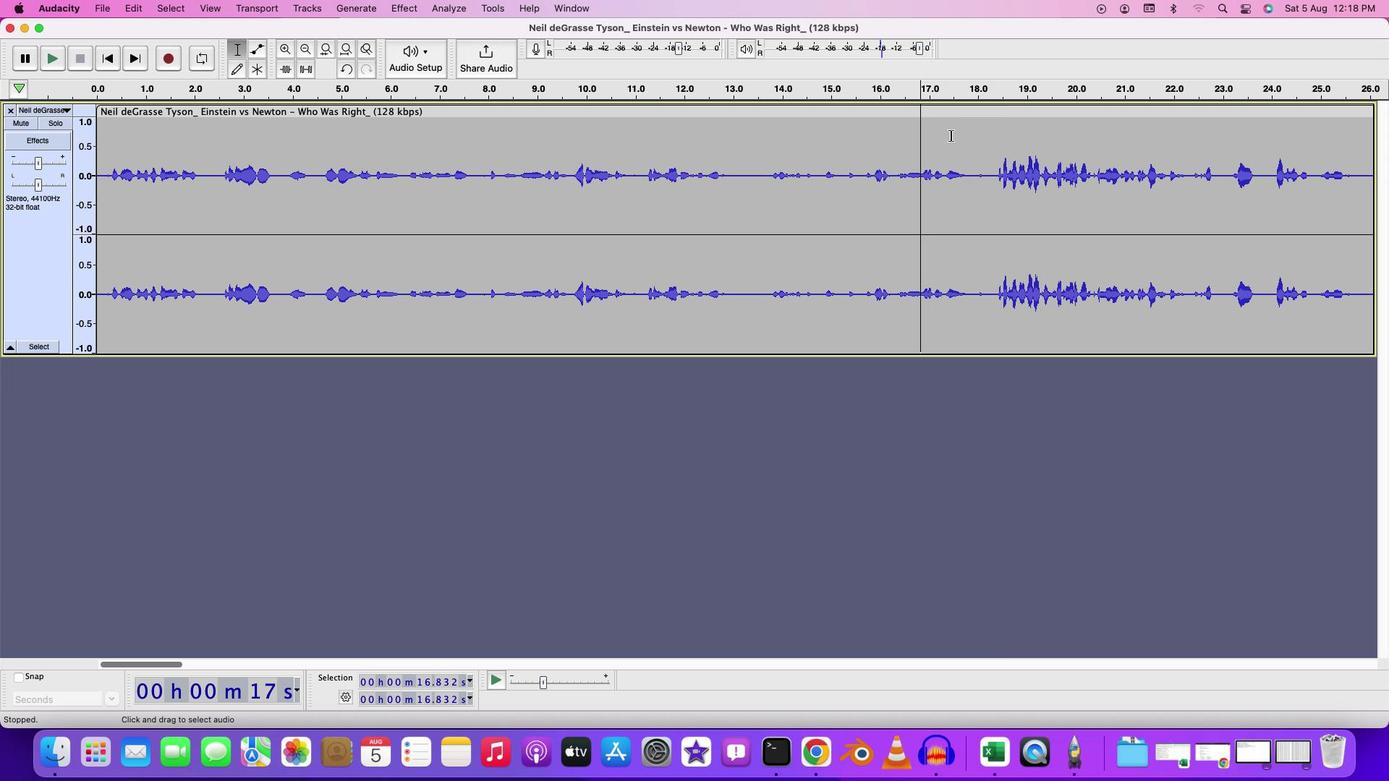 
Action: Mouse moved to (1008, 142)
Screenshot: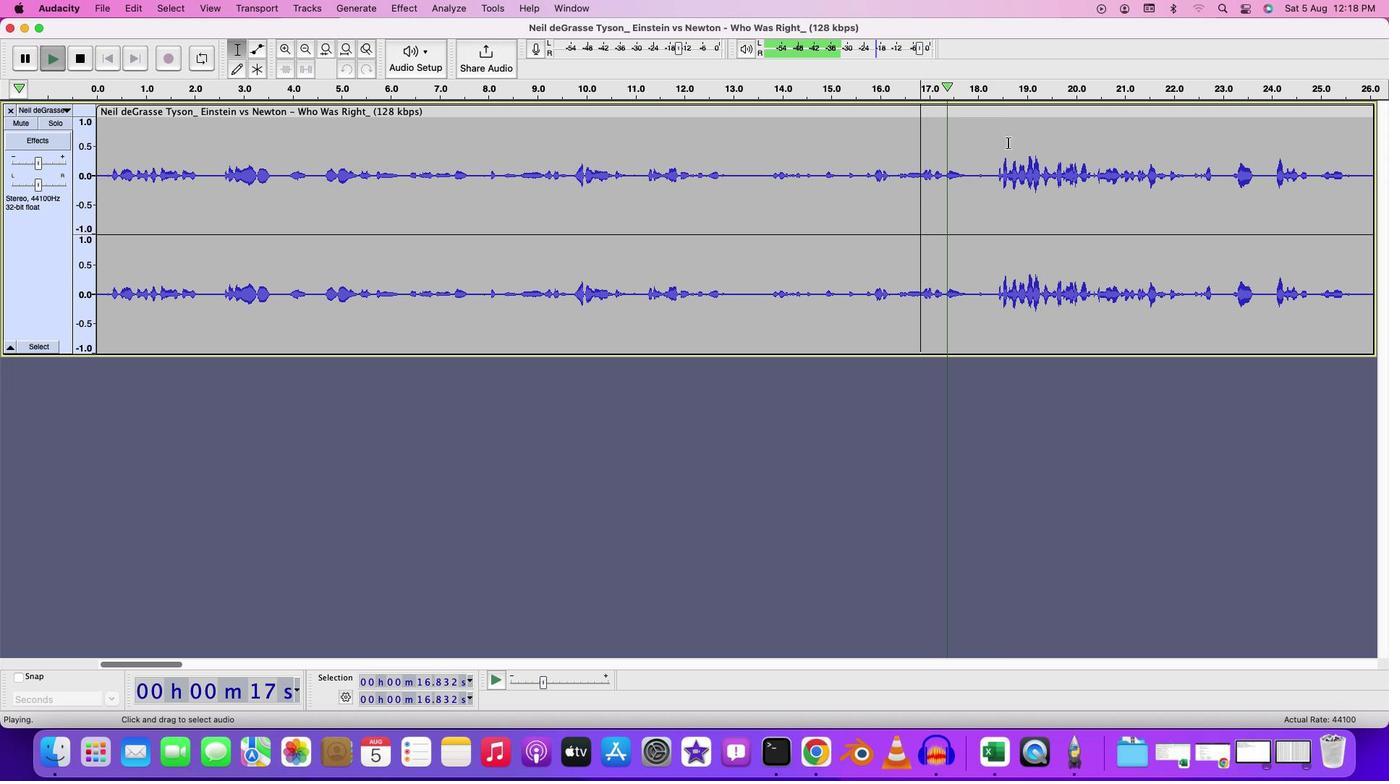 
Action: Key pressed Key.space
Screenshot: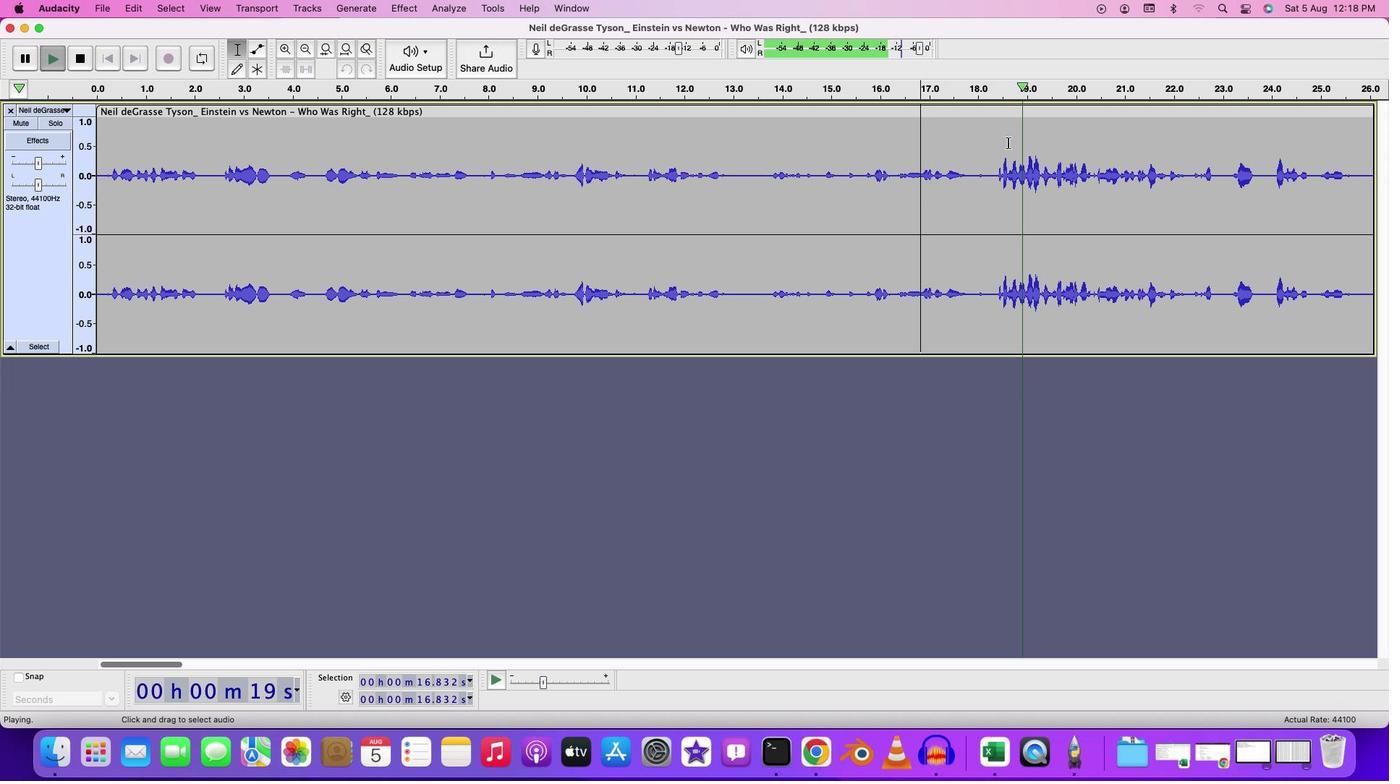 
Action: Mouse moved to (995, 146)
Screenshot: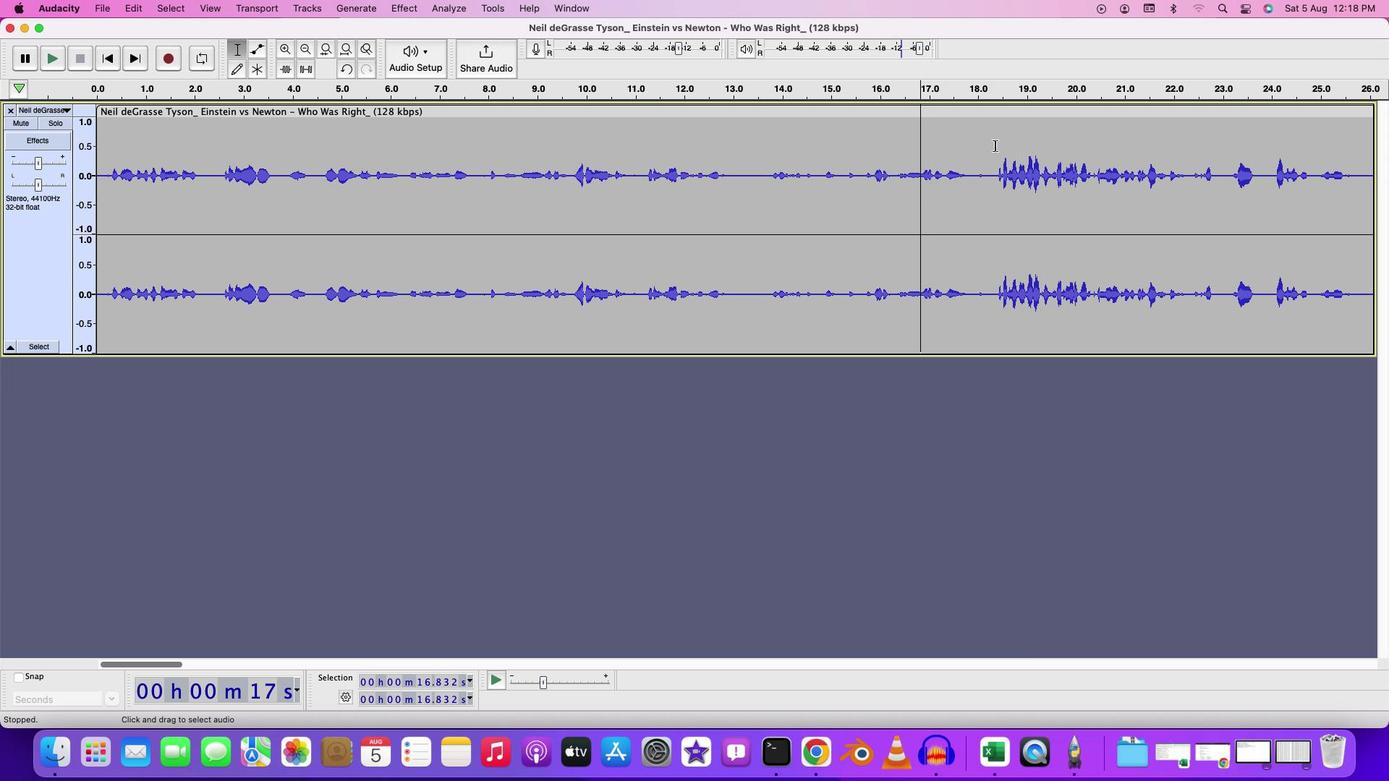 
Action: Mouse pressed left at (995, 146)
Screenshot: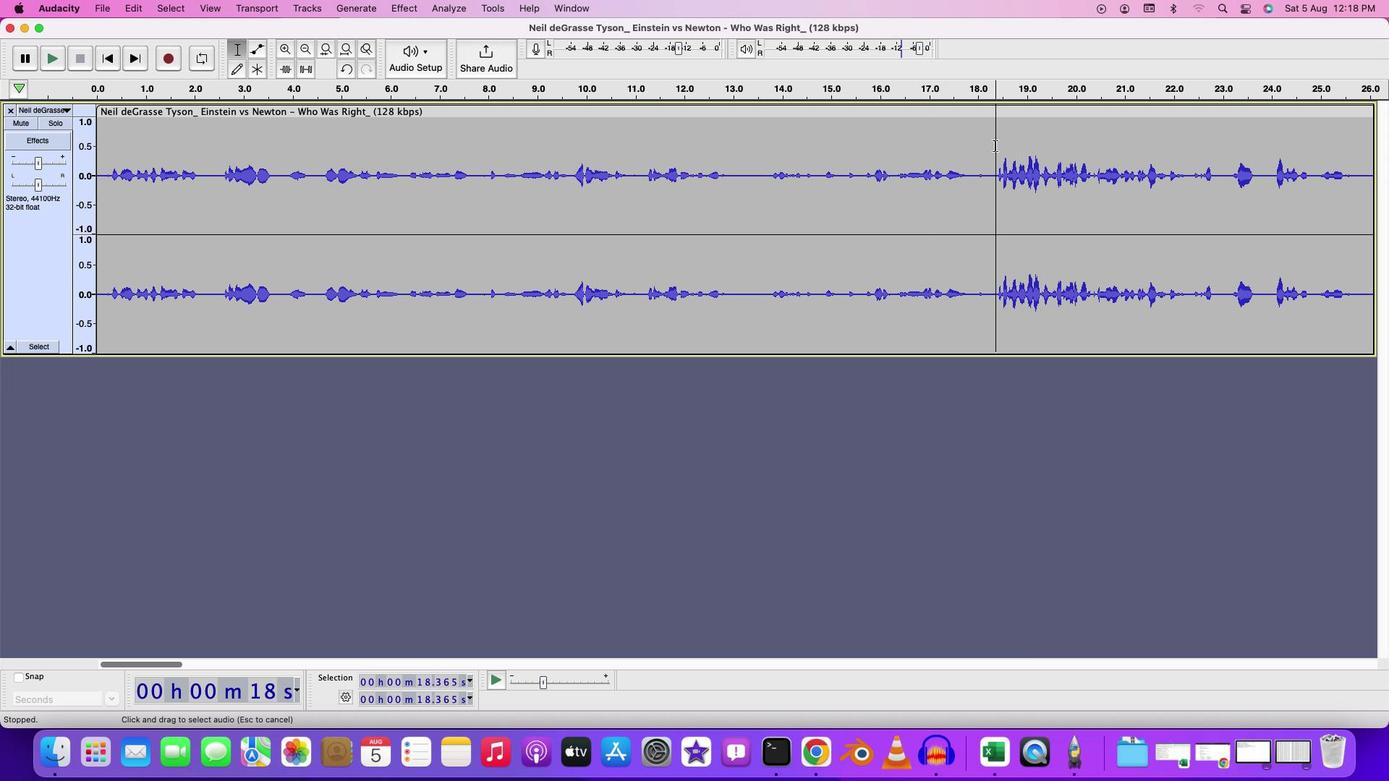 
Action: Mouse moved to (95, 159)
Screenshot: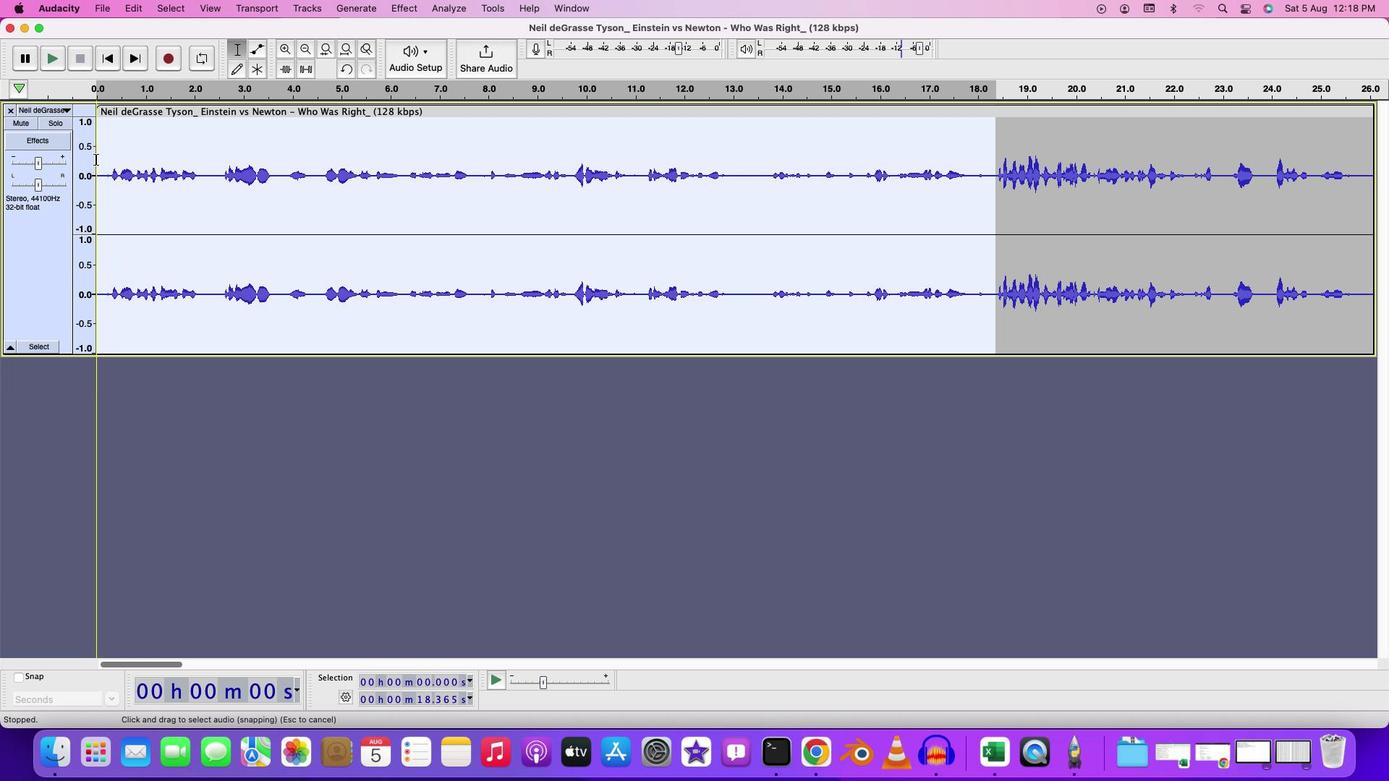 
Action: Key pressed Key.delete
Screenshot: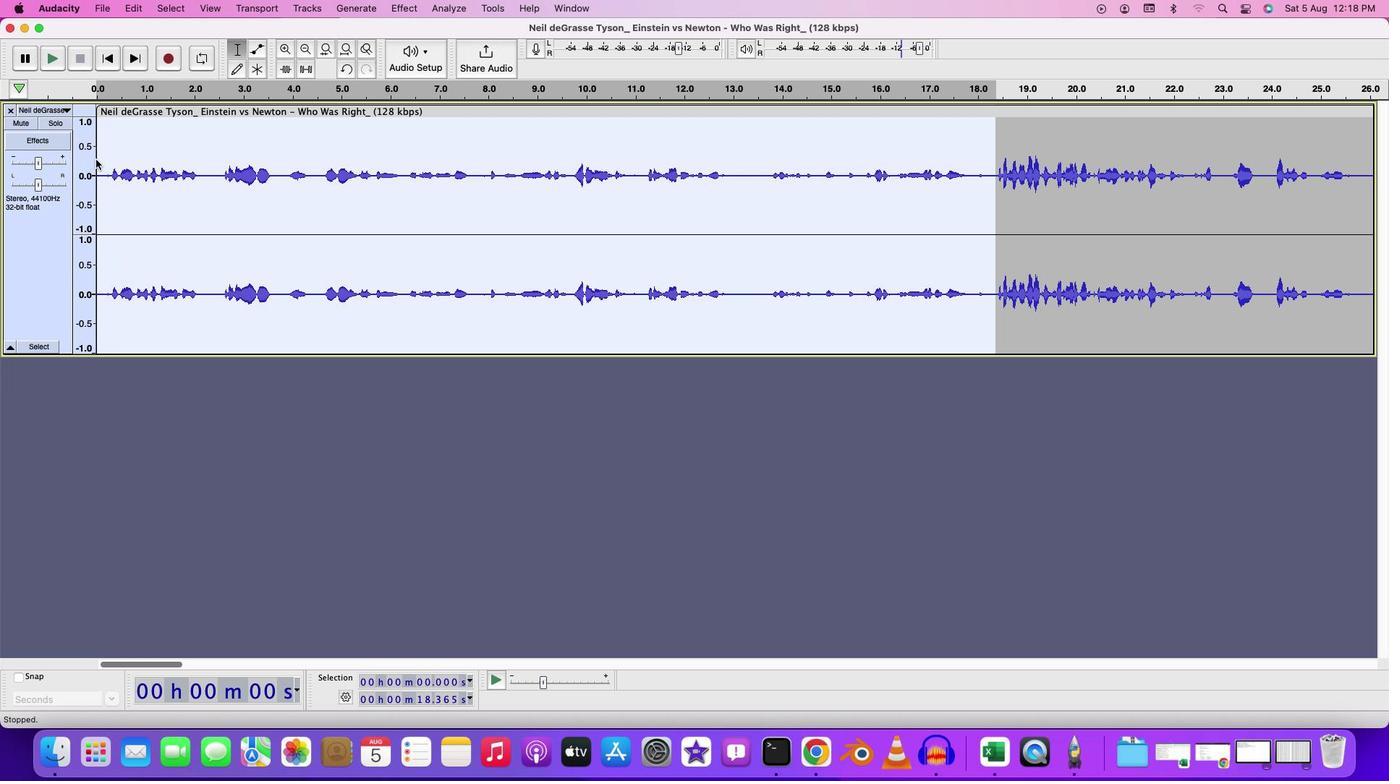 
Action: Mouse moved to (103, 128)
Screenshot: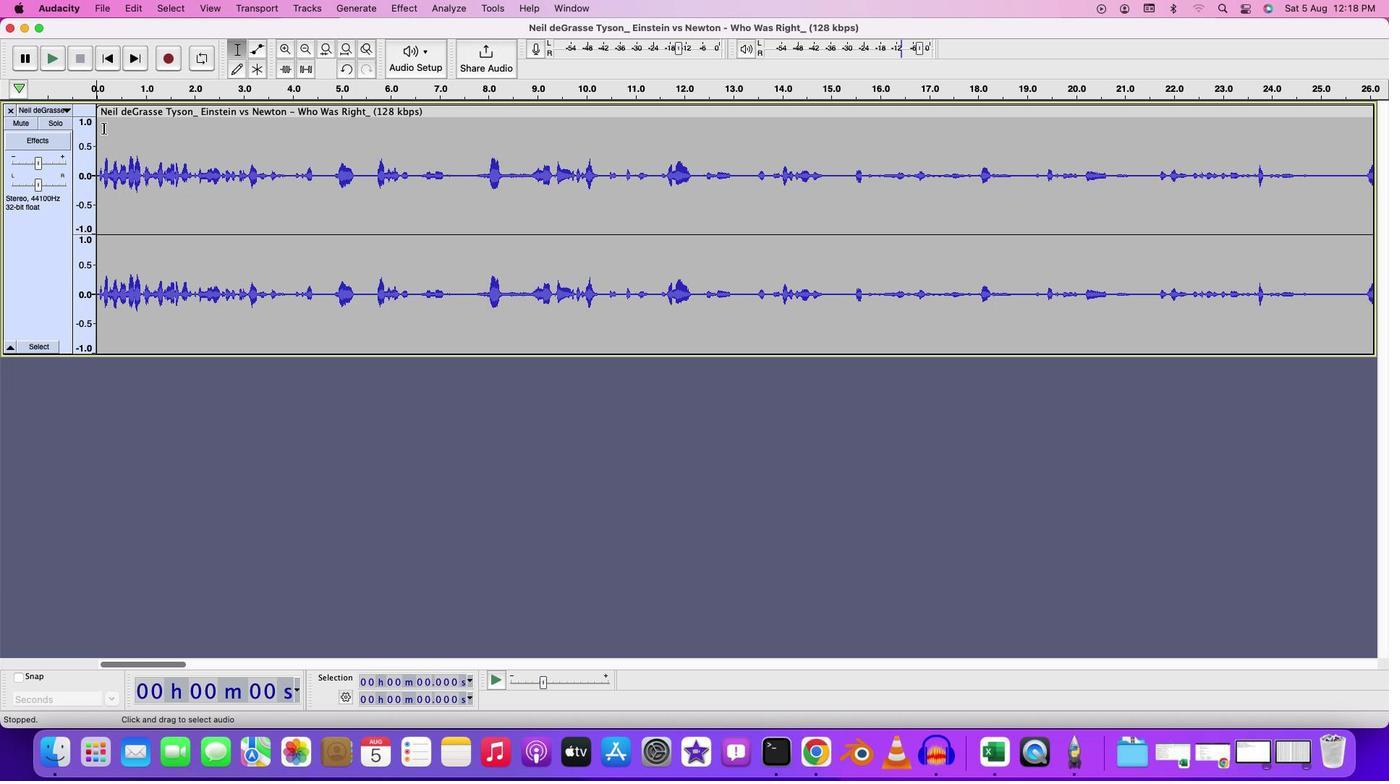 
Action: Key pressed Key.space
Screenshot: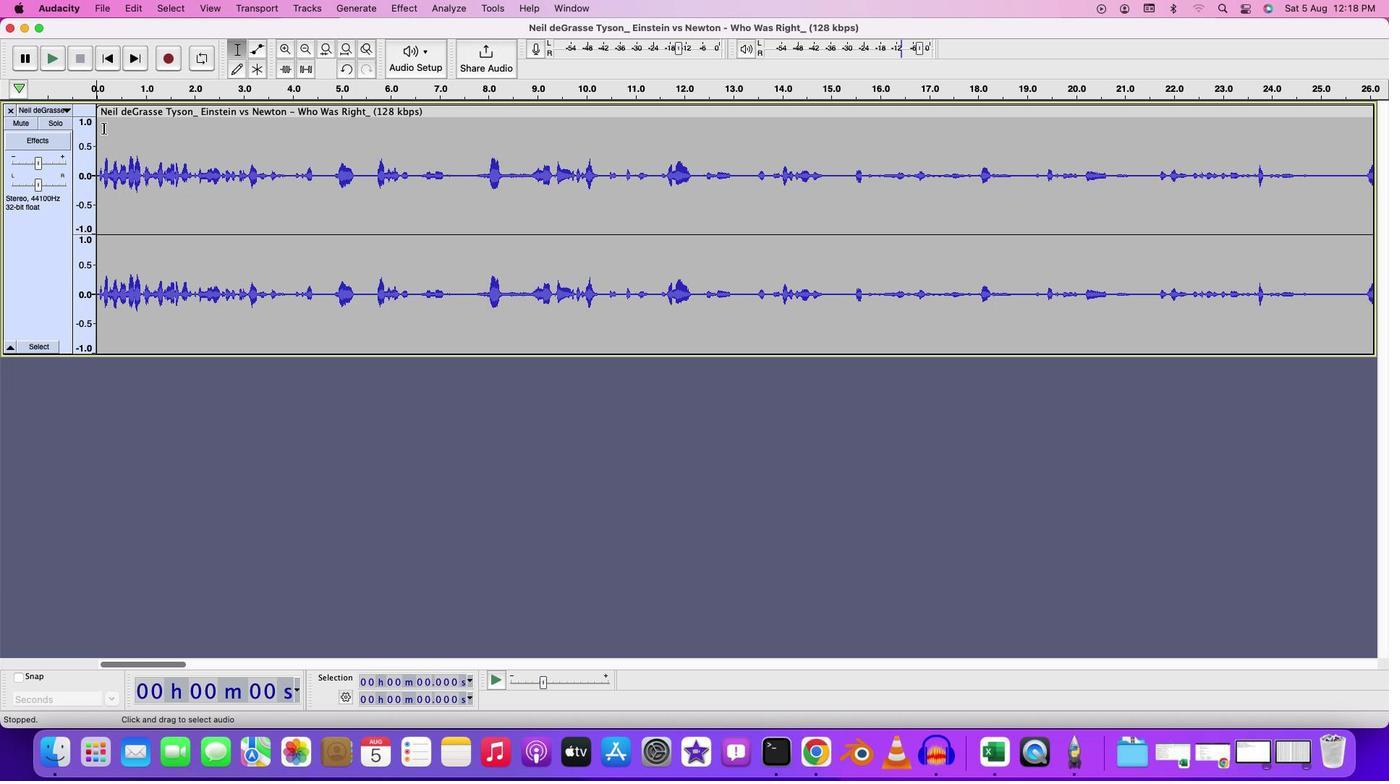 
Action: Mouse moved to (379, 288)
Screenshot: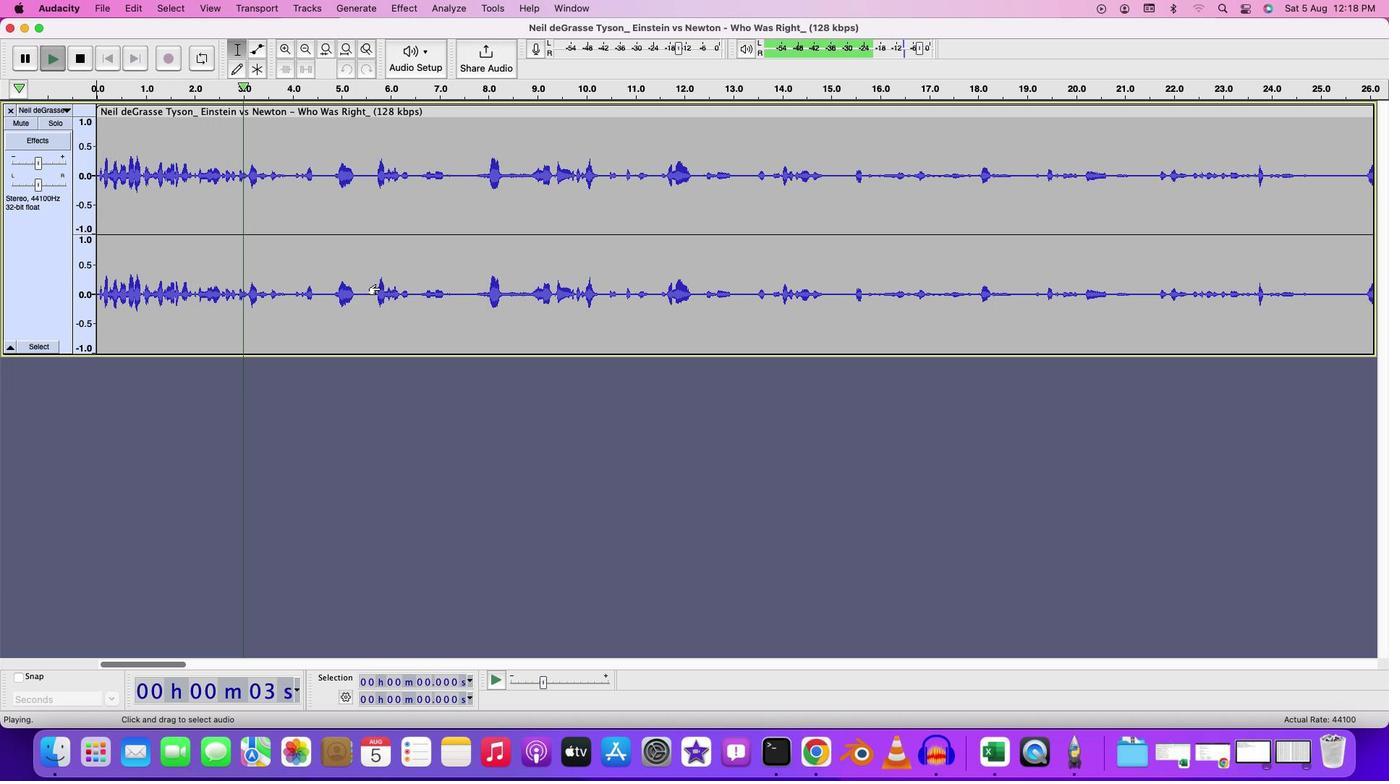 
Action: Key pressed Key.cmd
Screenshot: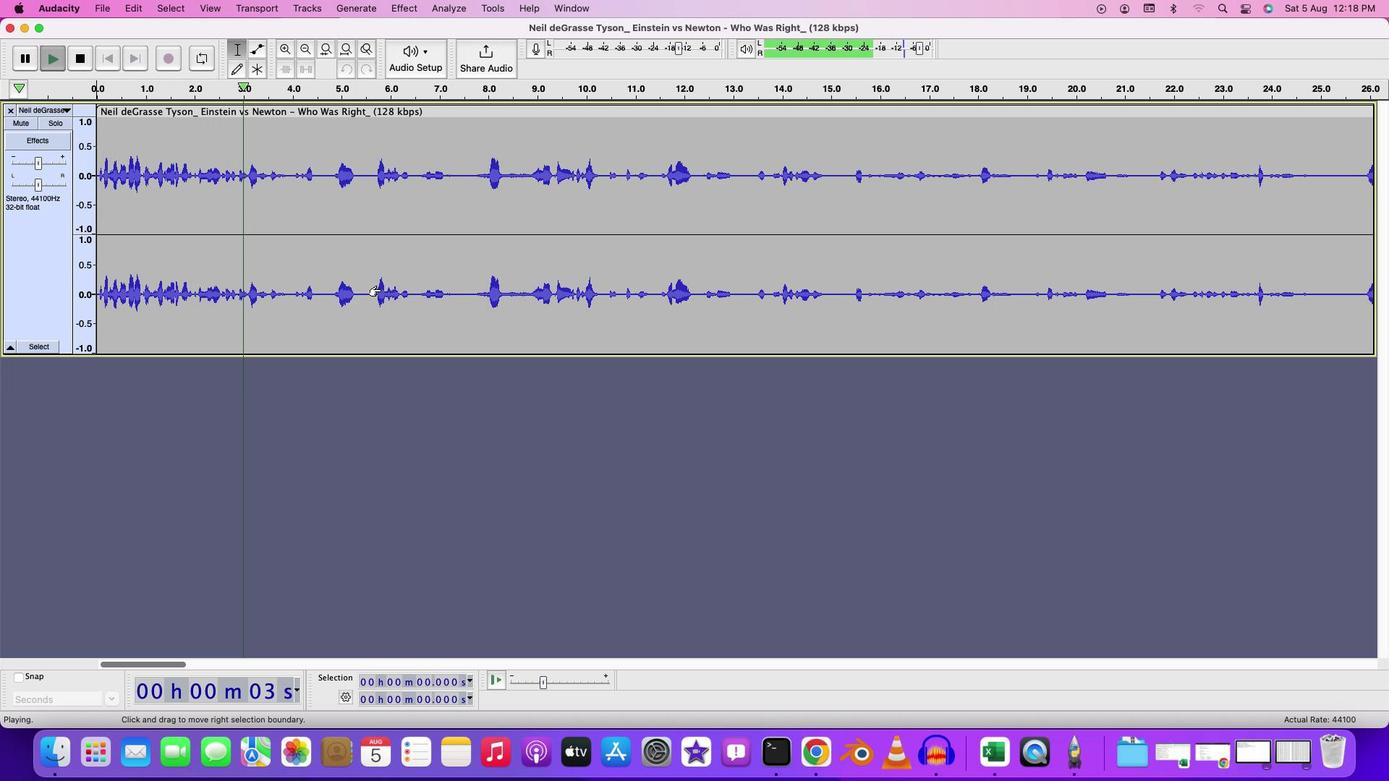 
Action: Mouse moved to (380, 290)
Screenshot: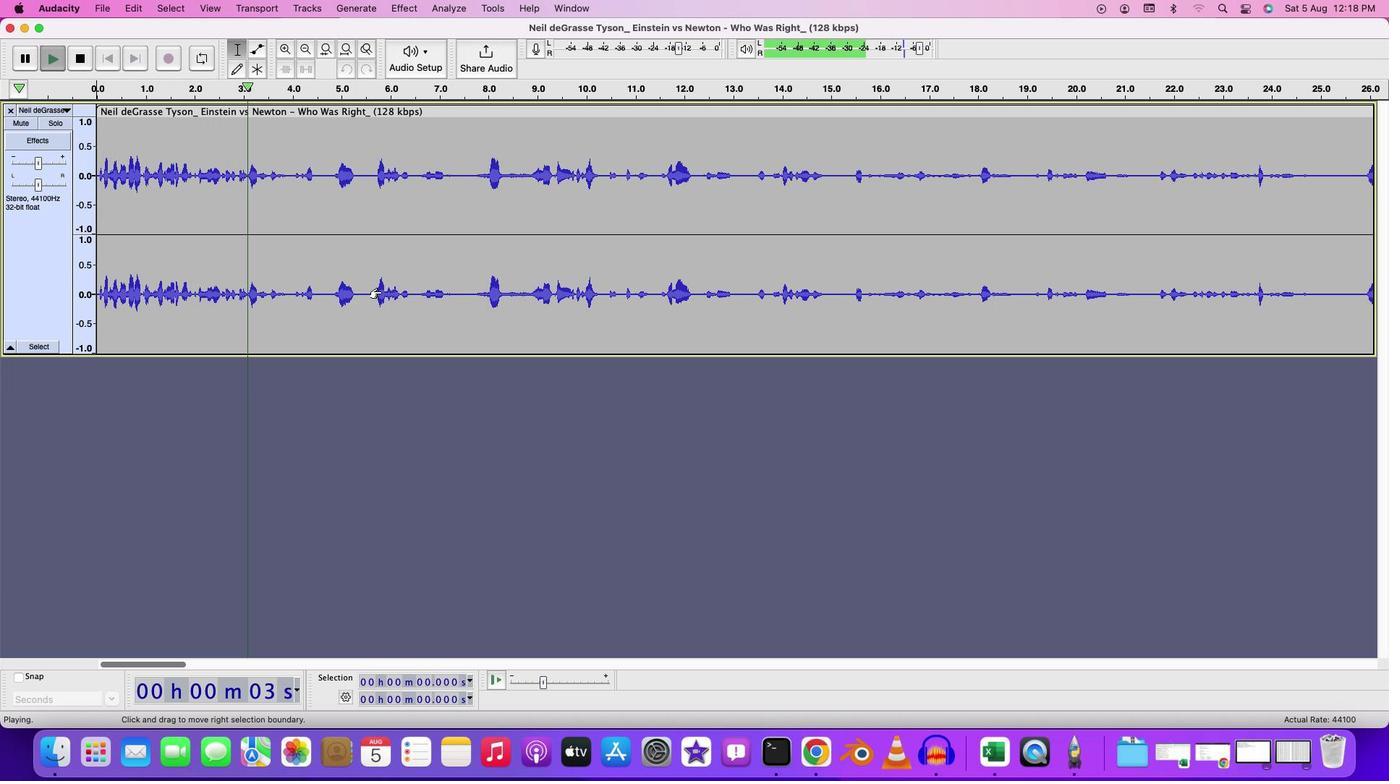 
Action: Mouse scrolled (380, 290) with delta (0, 0)
Screenshot: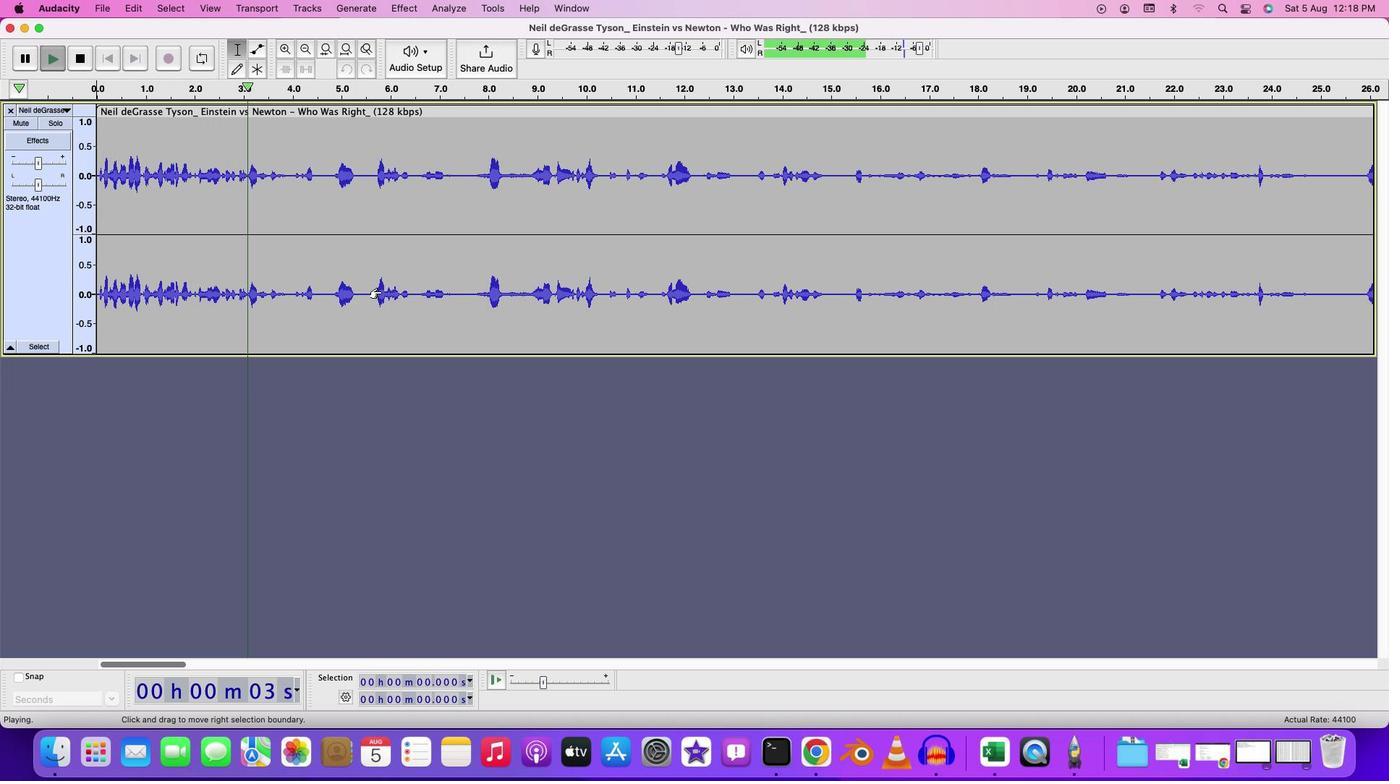 
Action: Mouse moved to (380, 290)
Screenshot: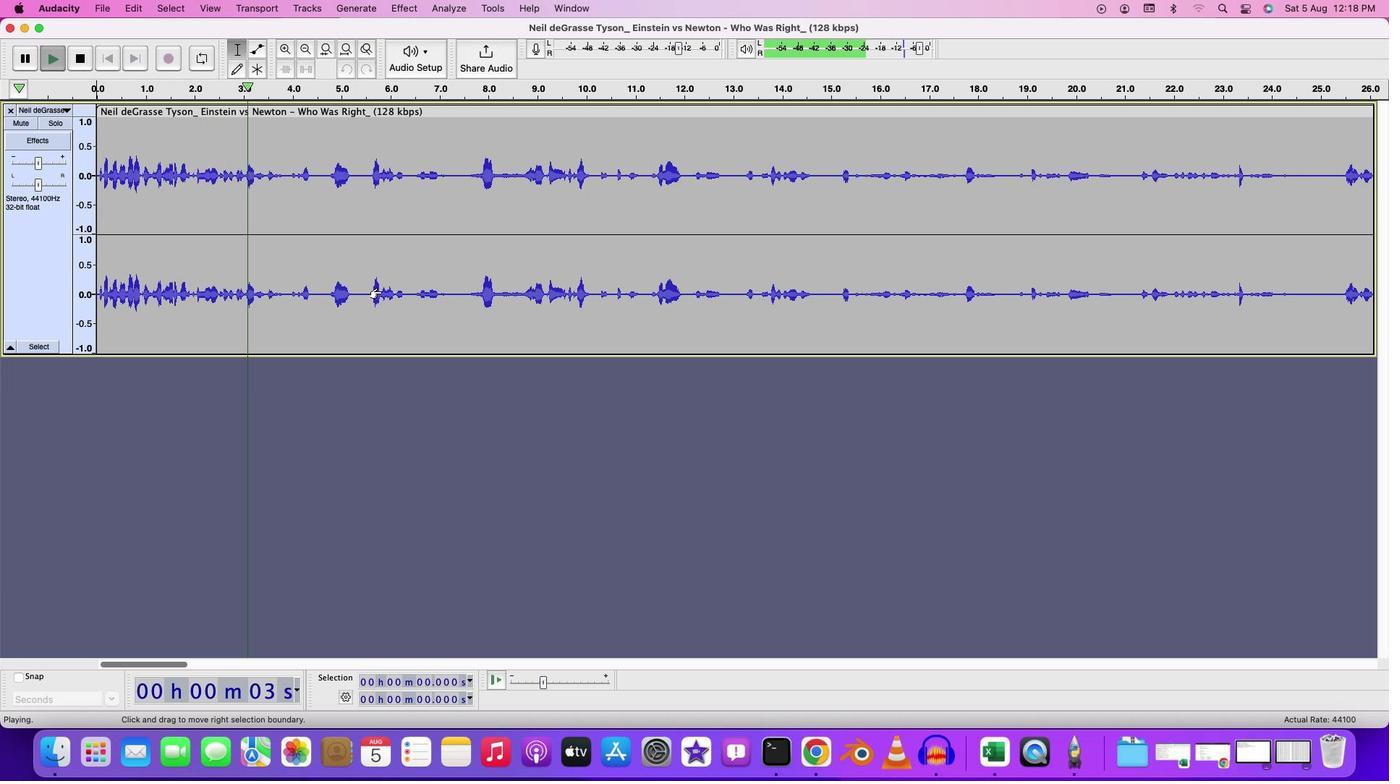
Action: Mouse scrolled (380, 290) with delta (0, 0)
Screenshot: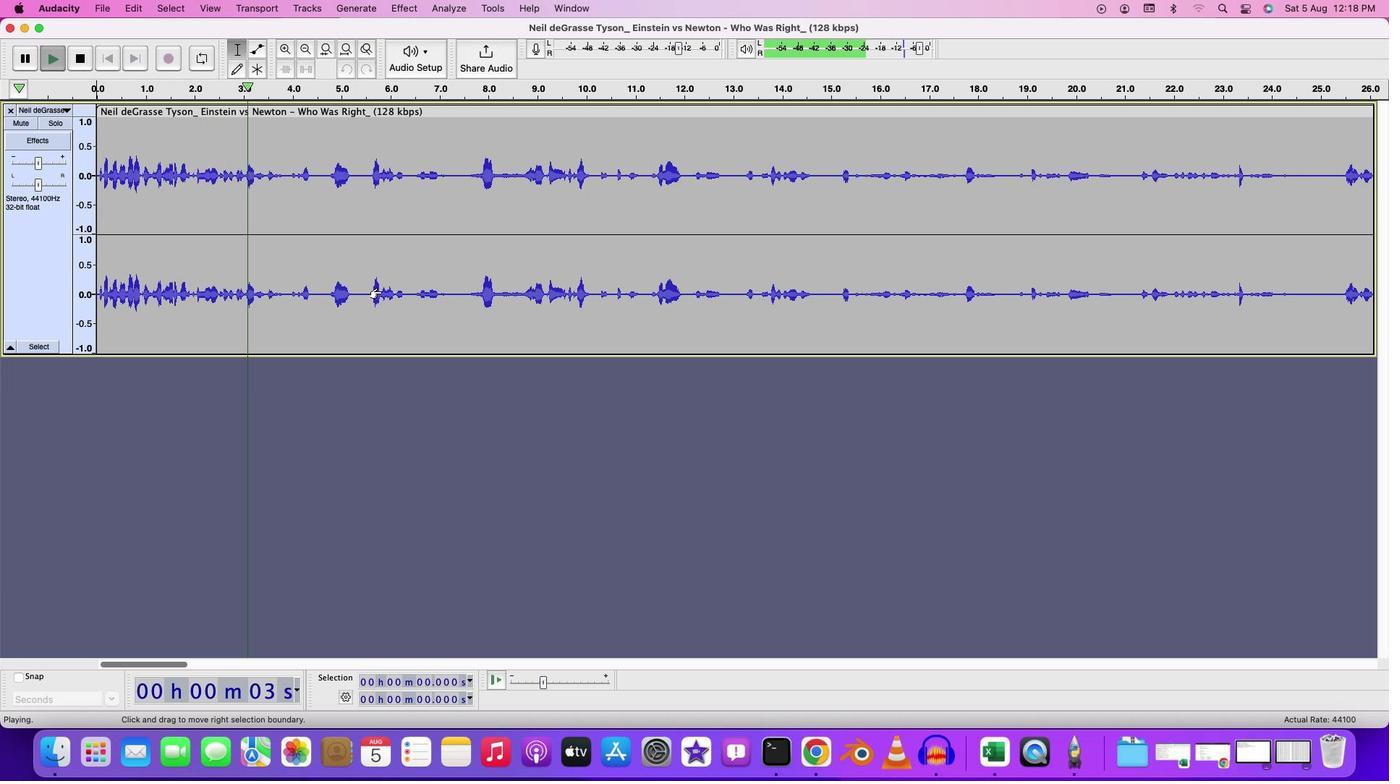 
Action: Mouse moved to (380, 291)
Screenshot: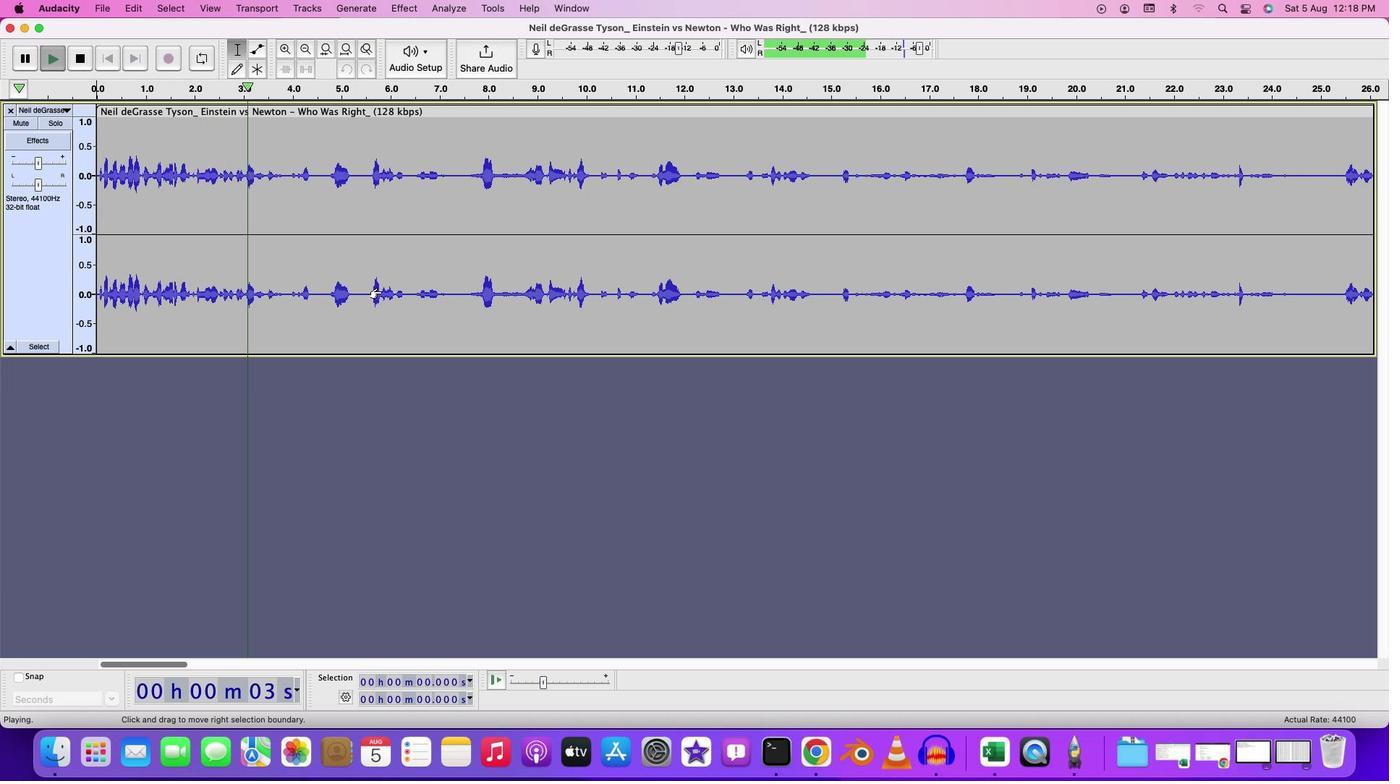 
Action: Mouse scrolled (380, 291) with delta (0, -2)
Screenshot: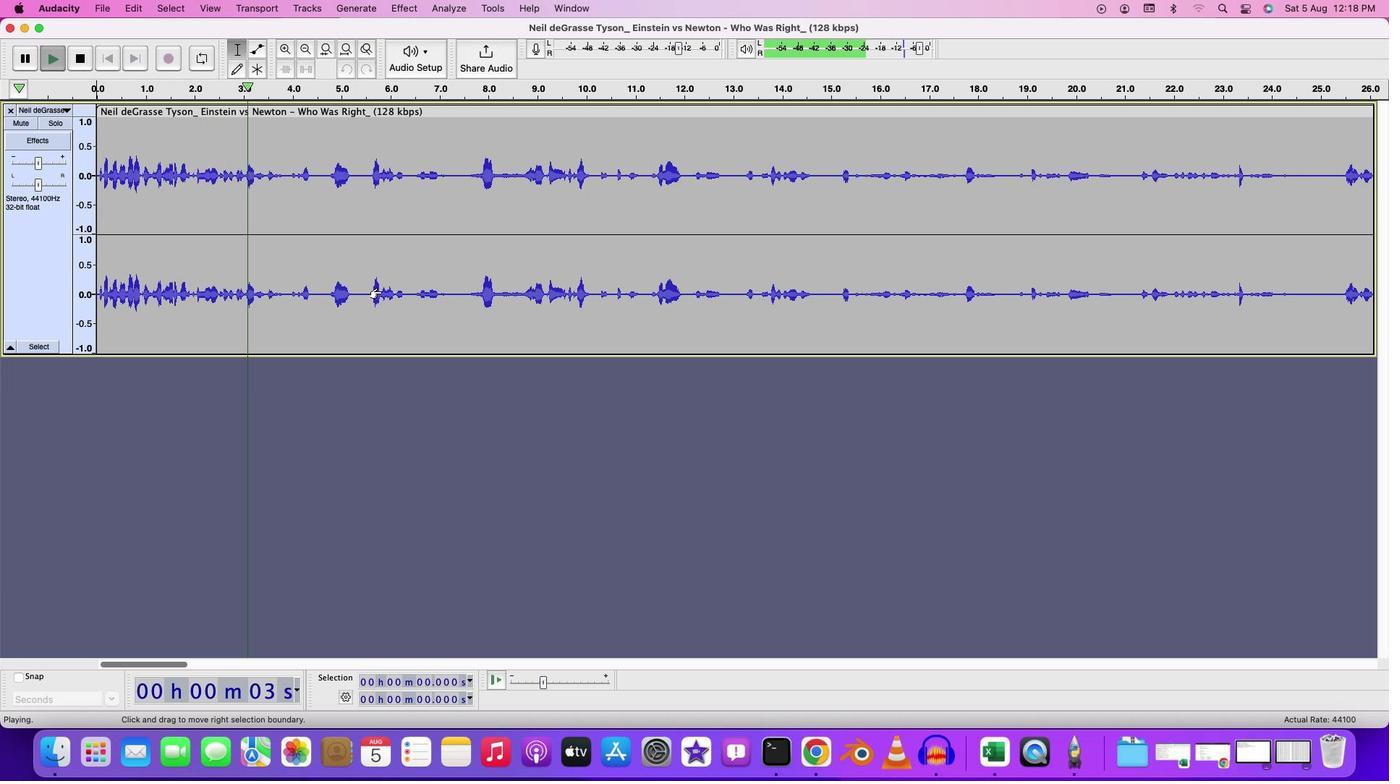 
Action: Mouse moved to (380, 291)
Screenshot: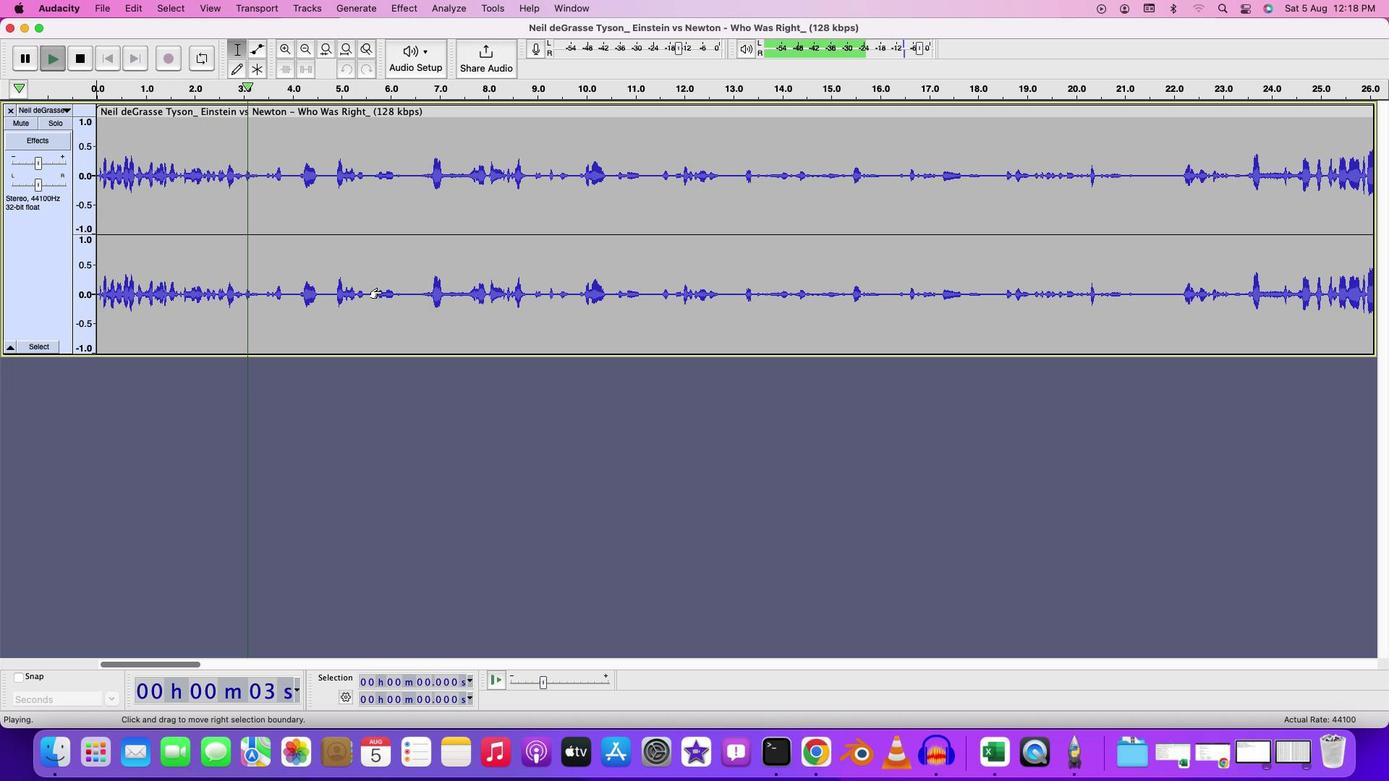 
Action: Mouse scrolled (380, 291) with delta (0, -2)
Screenshot: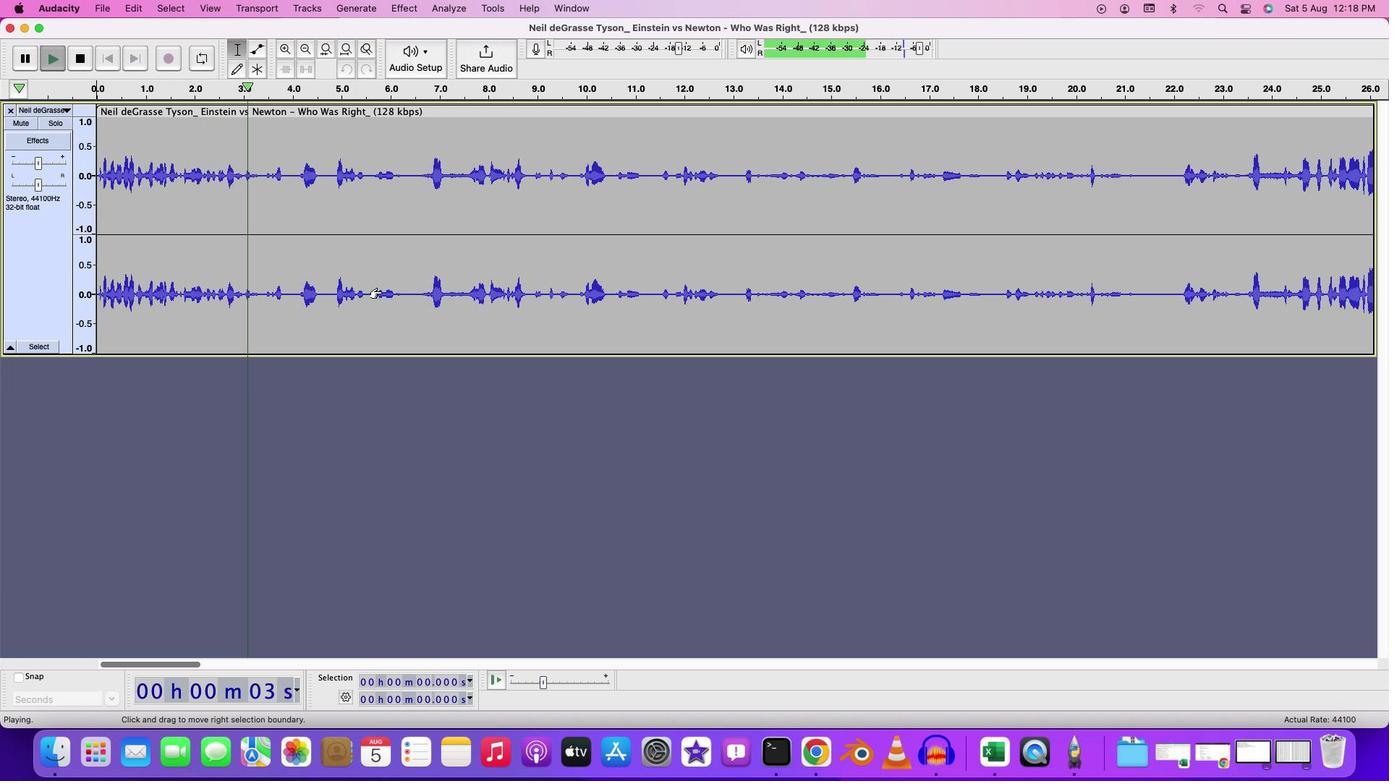
Action: Mouse moved to (380, 292)
Screenshot: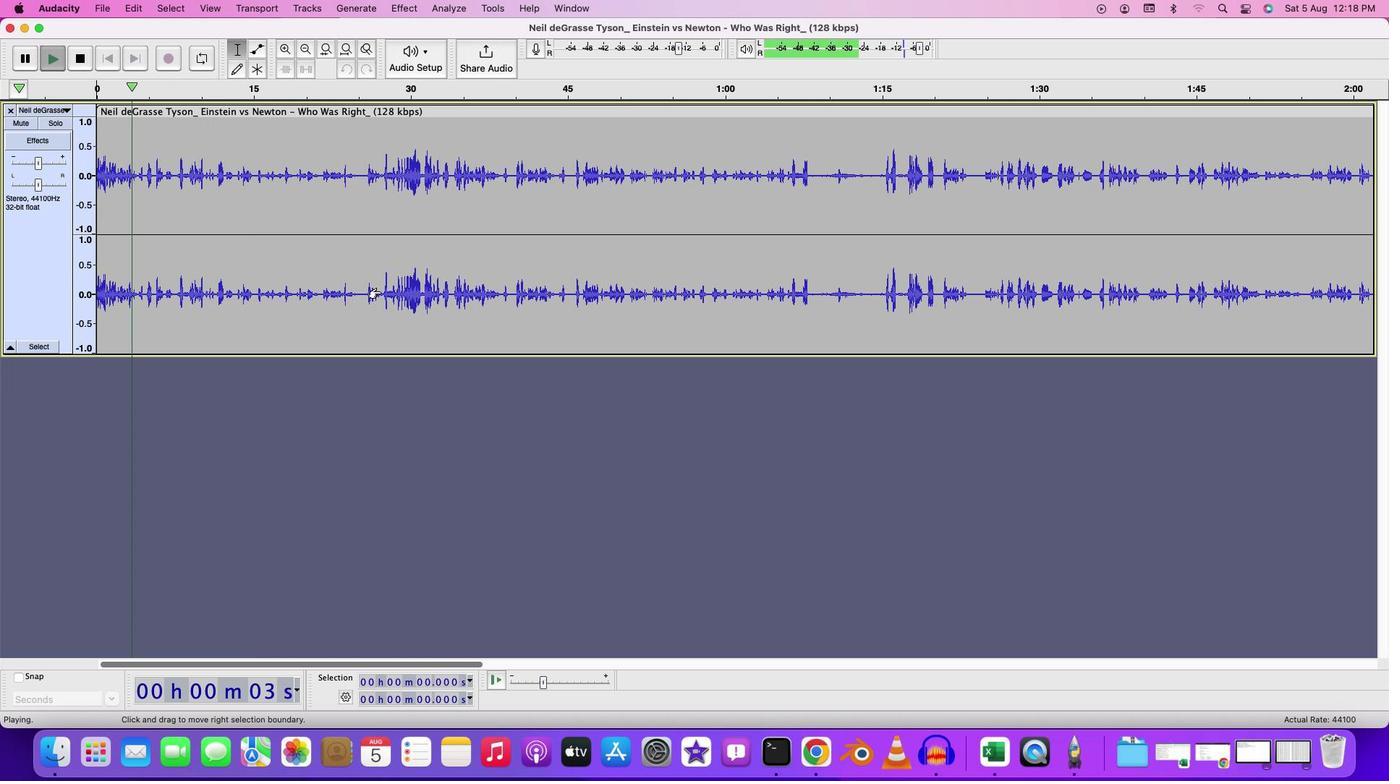 
Action: Mouse scrolled (380, 292) with delta (0, 0)
Screenshot: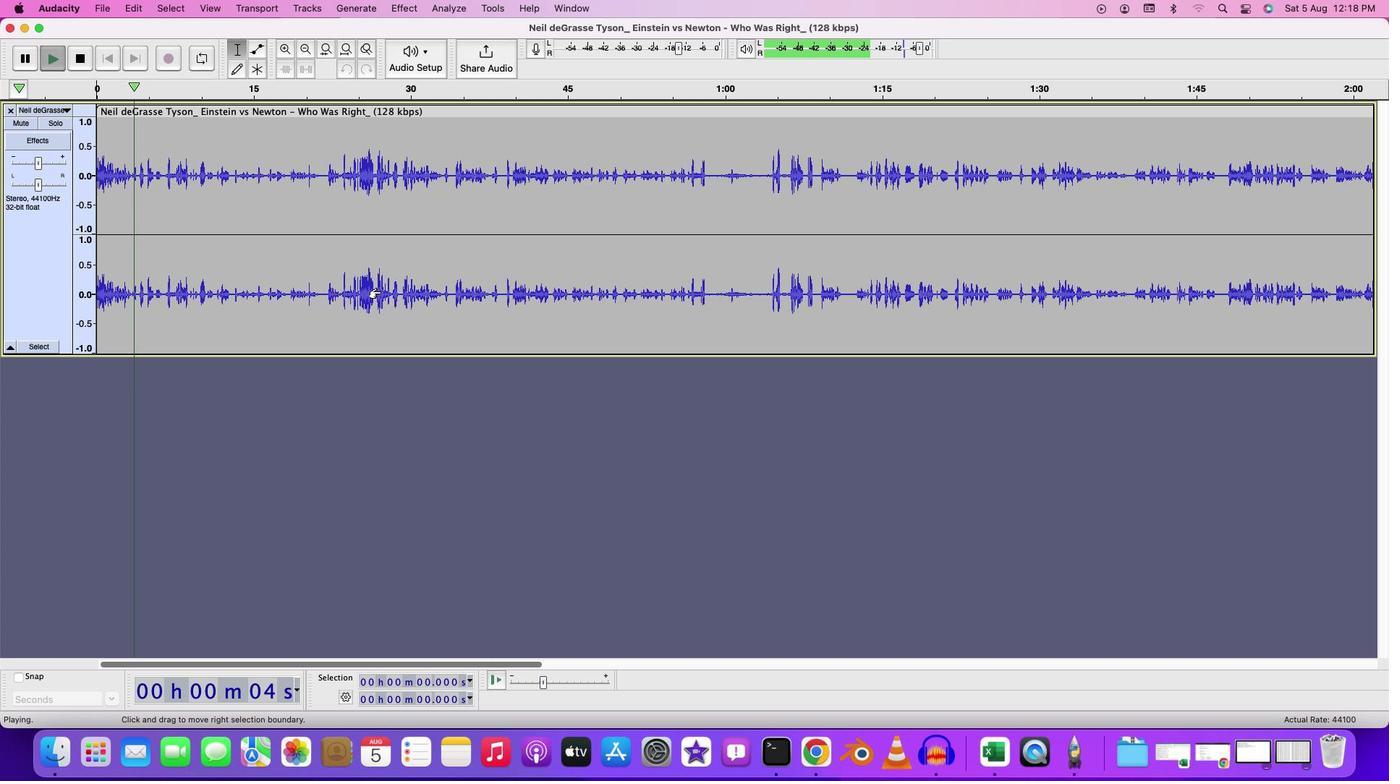 
Action: Mouse scrolled (380, 292) with delta (0, 0)
Screenshot: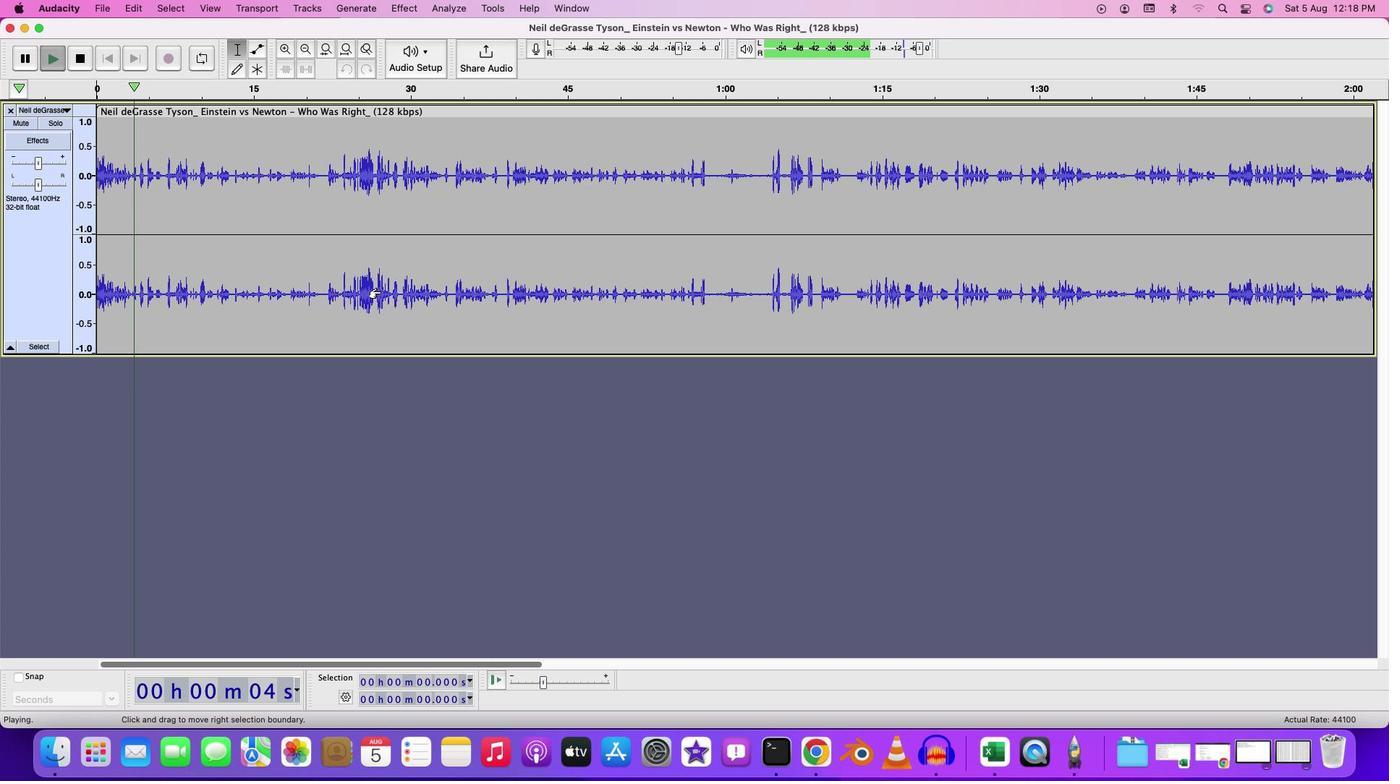 
Action: Mouse scrolled (380, 292) with delta (0, -2)
Screenshot: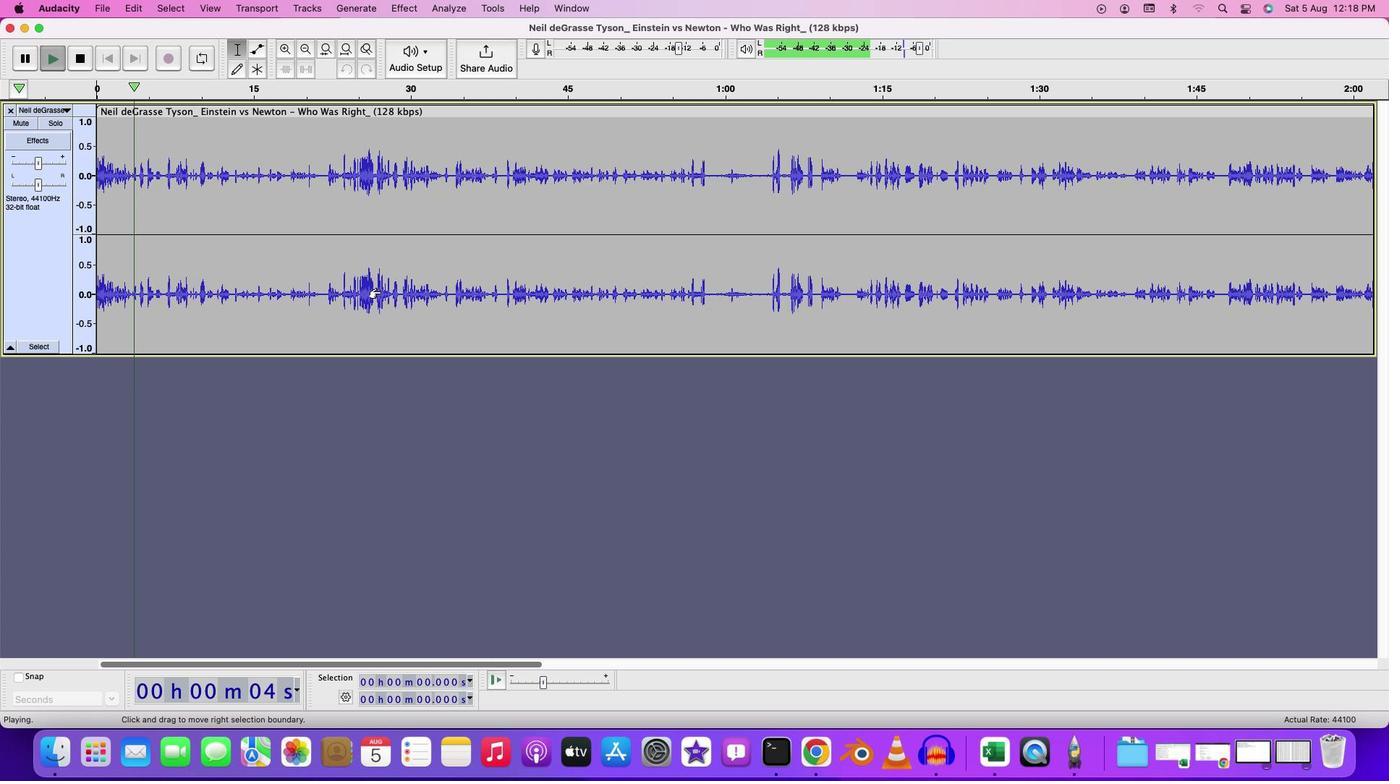 
Action: Mouse scrolled (380, 292) with delta (0, -2)
Screenshot: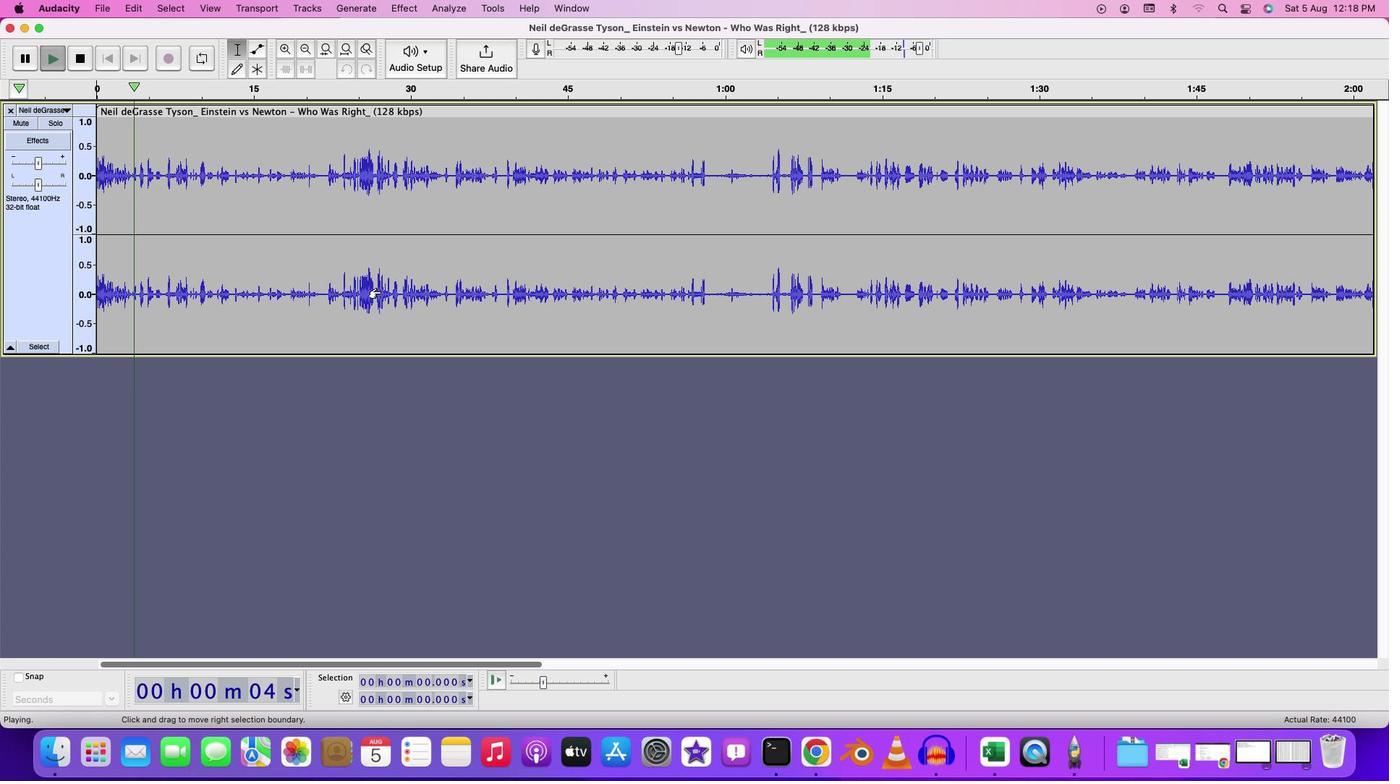 
Action: Mouse moved to (235, 231)
Screenshot: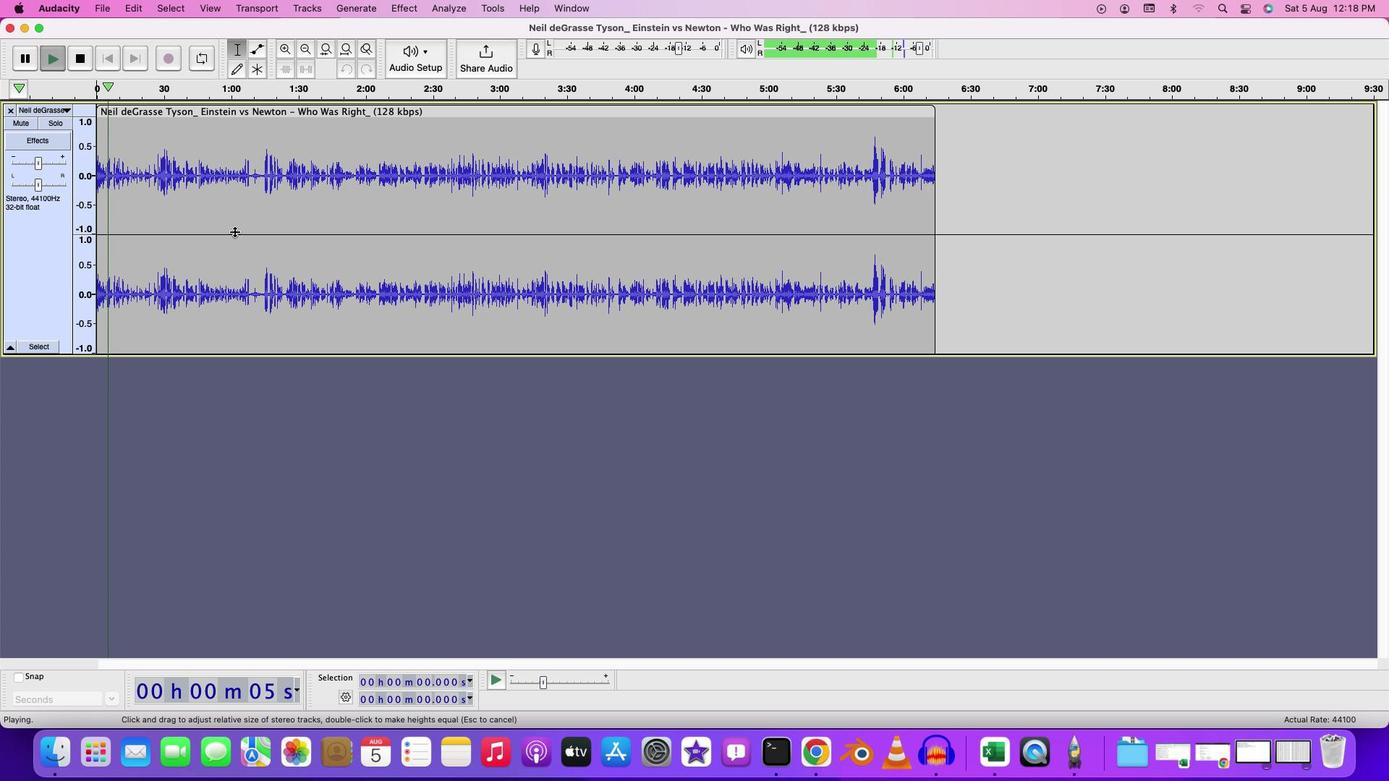 
Action: Key pressed Key.media_volume_up
Screenshot: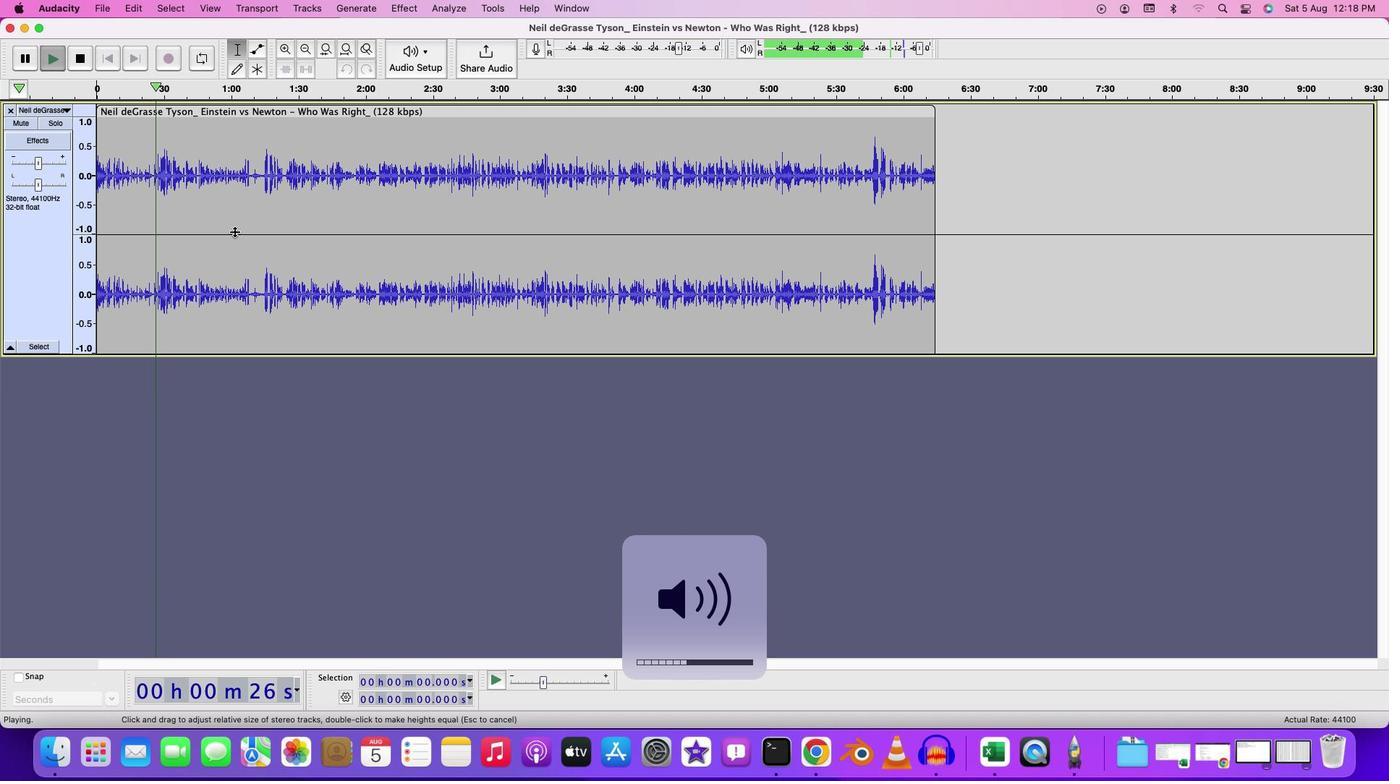 
Action: Mouse moved to (249, 160)
Screenshot: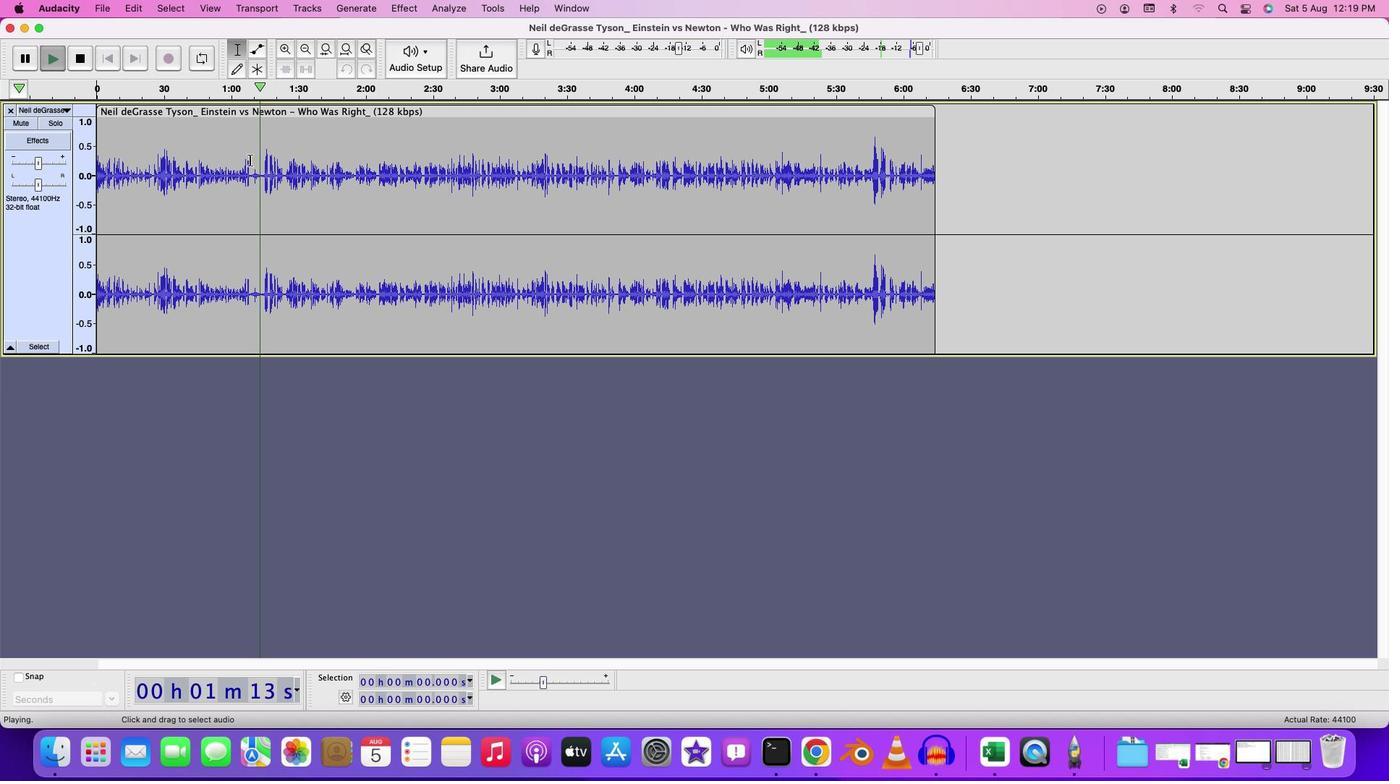 
Action: Key pressed Key.space
Screenshot: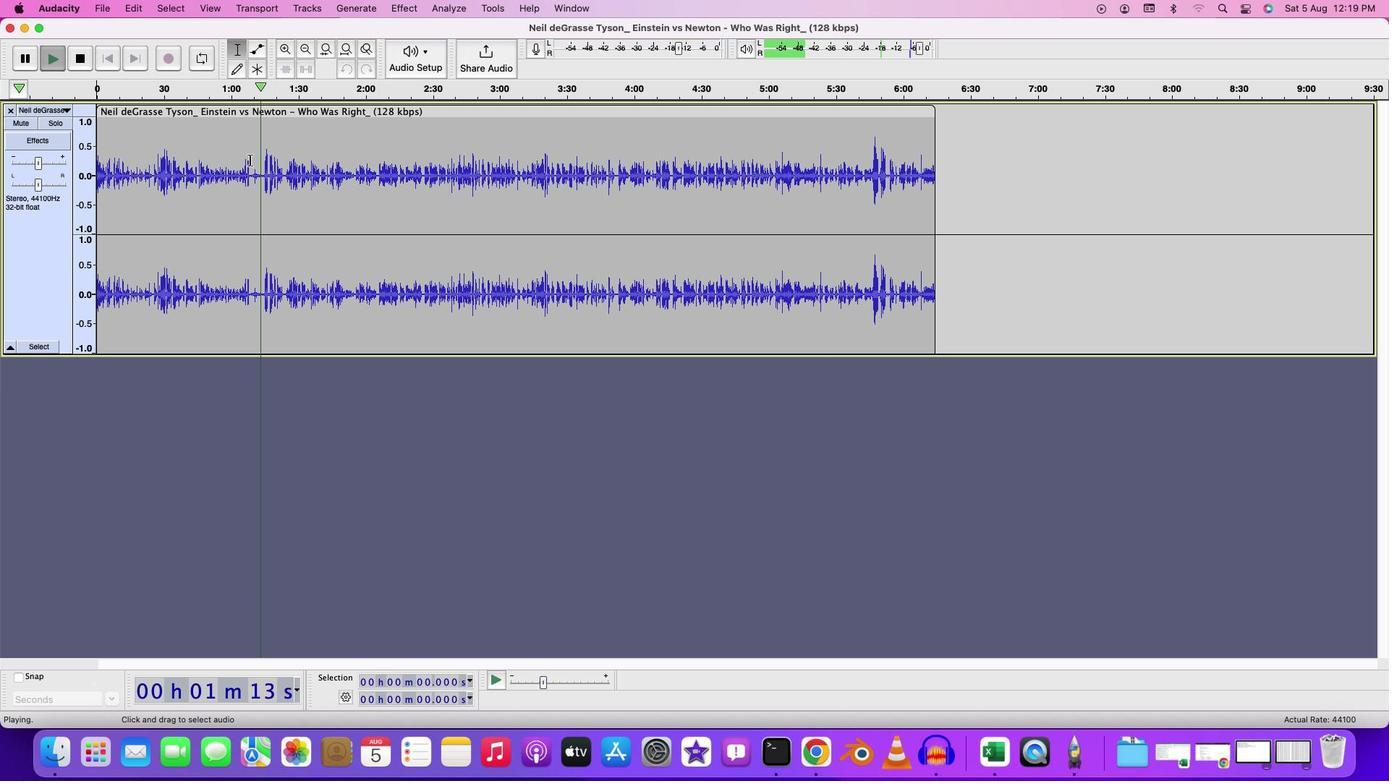 
Action: Mouse pressed left at (249, 160)
Screenshot: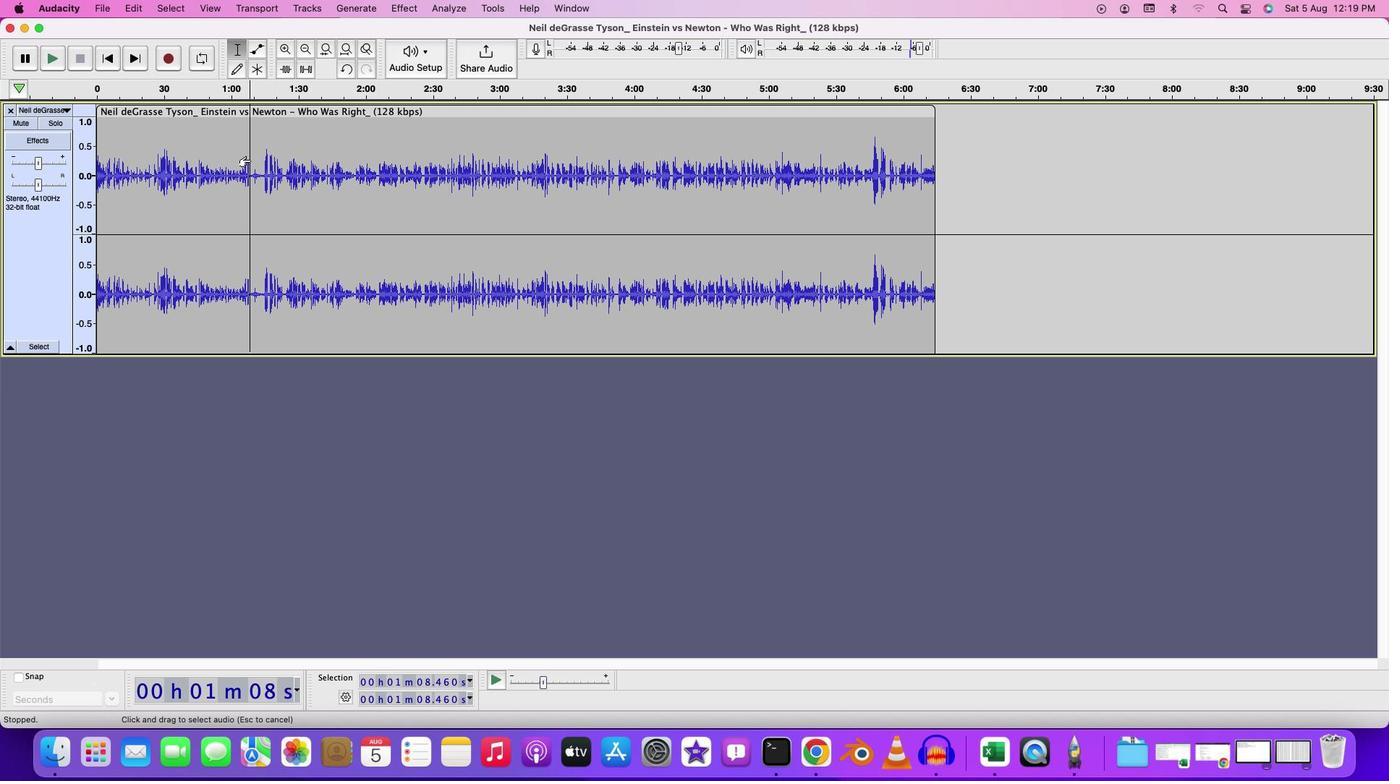 
Action: Mouse moved to (306, 188)
Screenshot: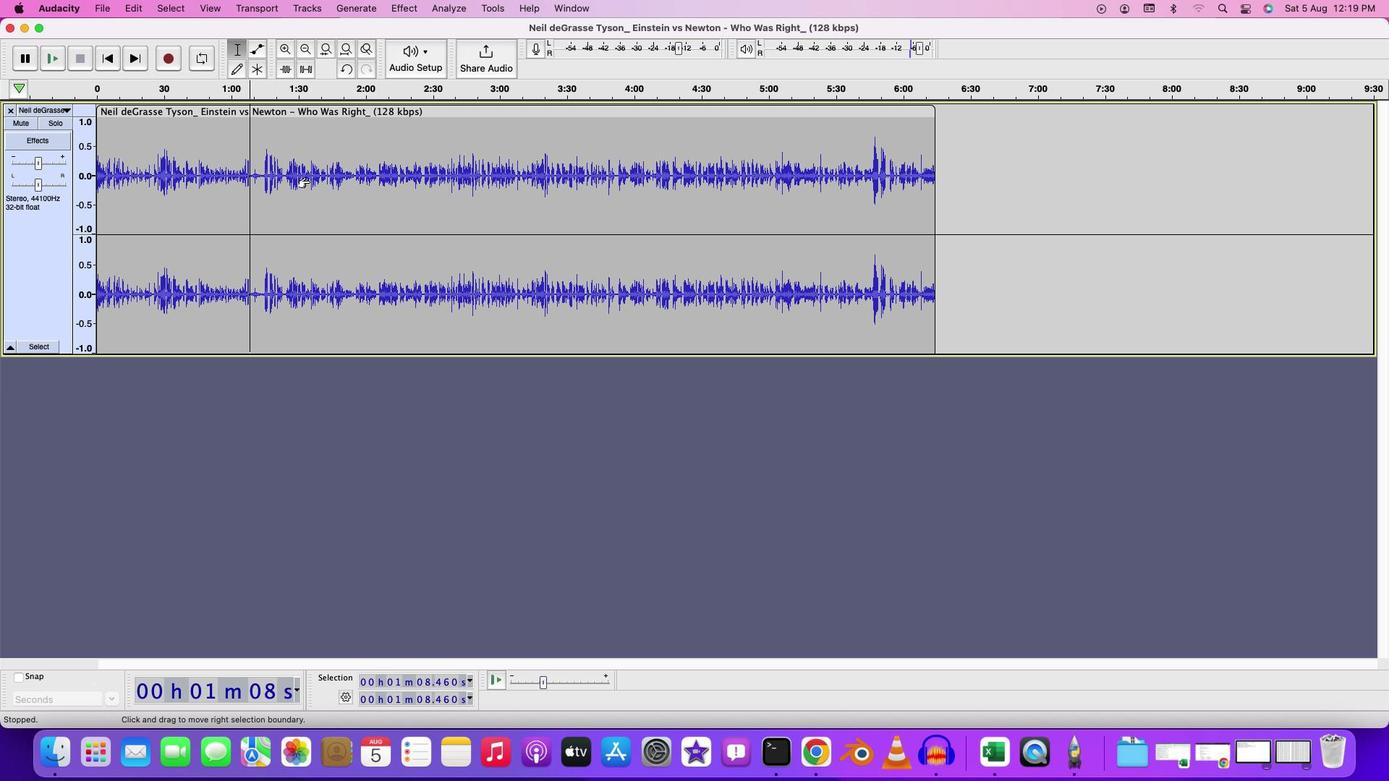 
Action: Key pressed Key.cmd
Screenshot: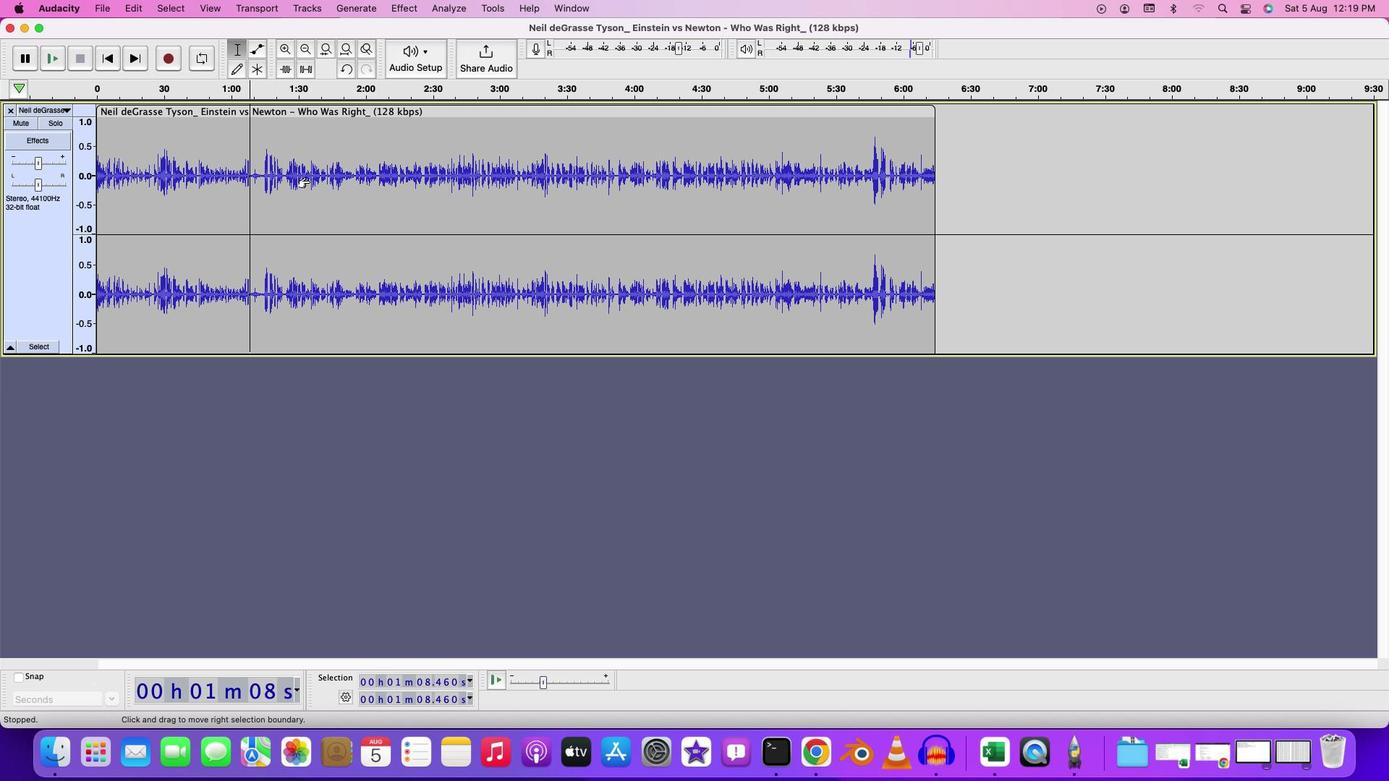 
Action: Mouse moved to (311, 178)
Screenshot: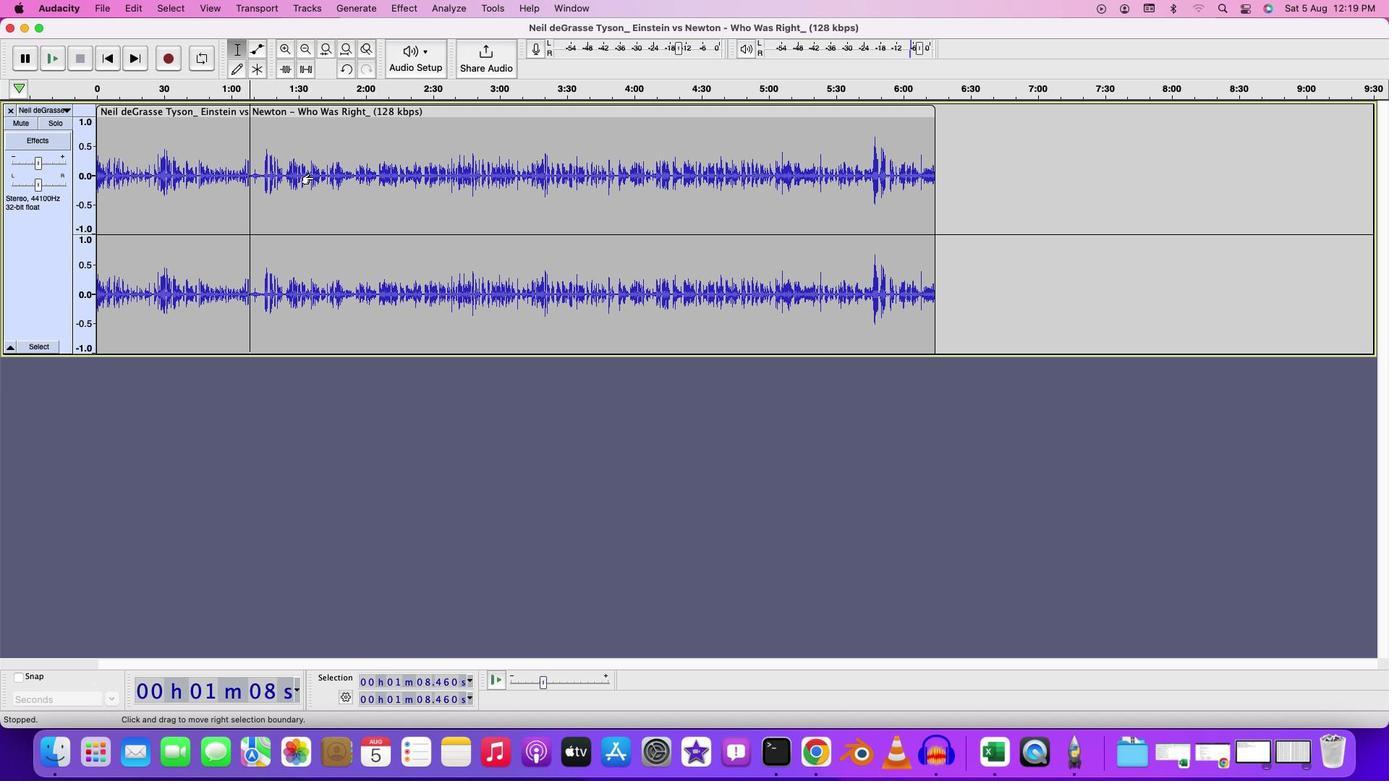 
Action: Mouse scrolled (311, 178) with delta (0, 0)
Screenshot: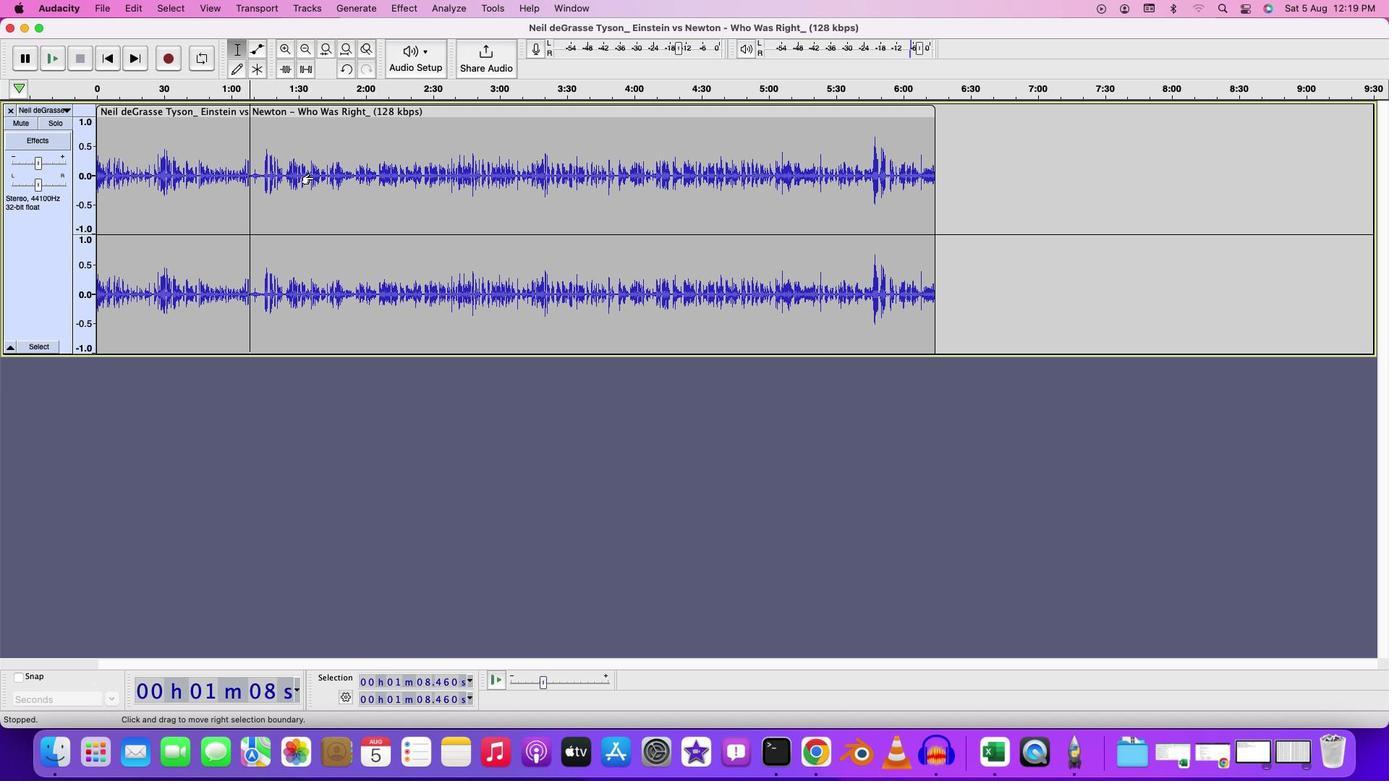 
Action: Mouse moved to (312, 178)
Screenshot: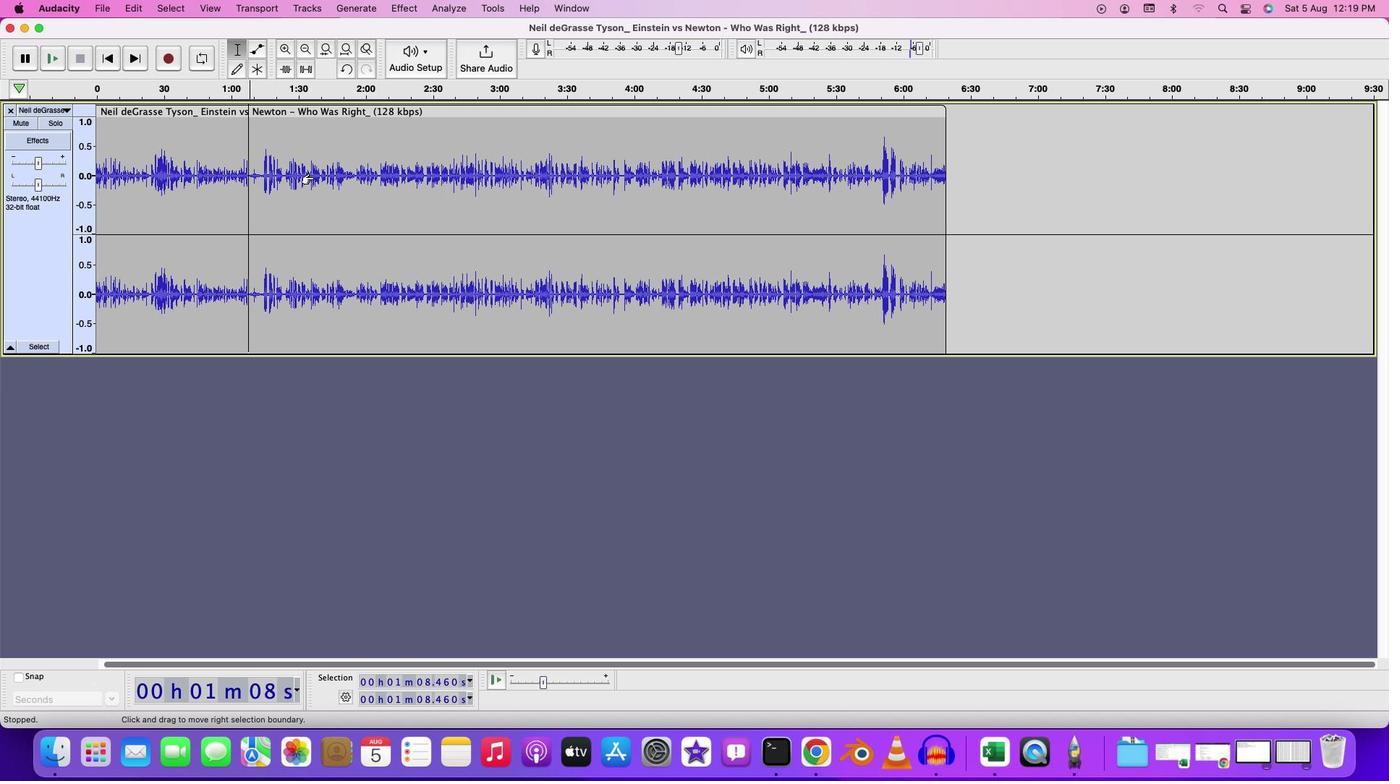 
Action: Mouse scrolled (312, 178) with delta (0, 0)
Screenshot: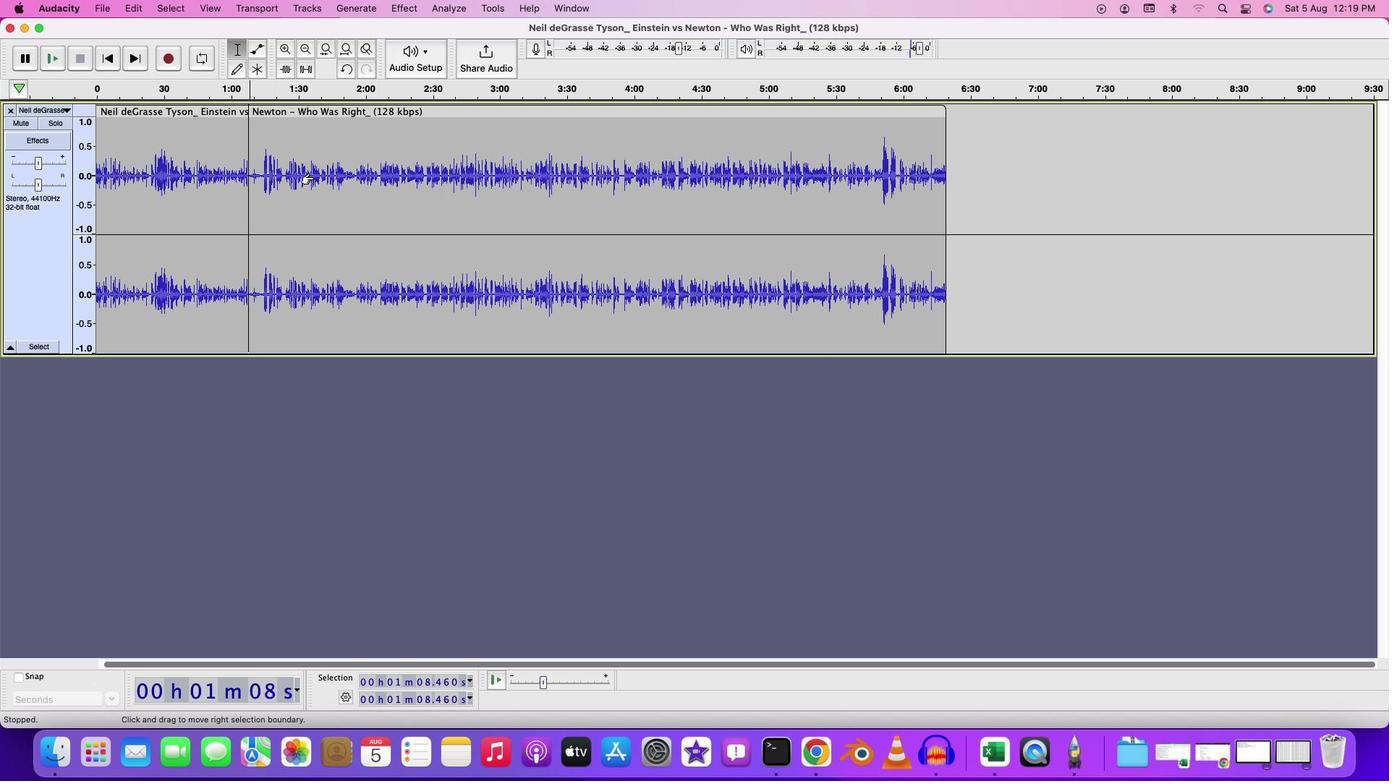 
Action: Mouse scrolled (312, 178) with delta (0, 1)
Screenshot: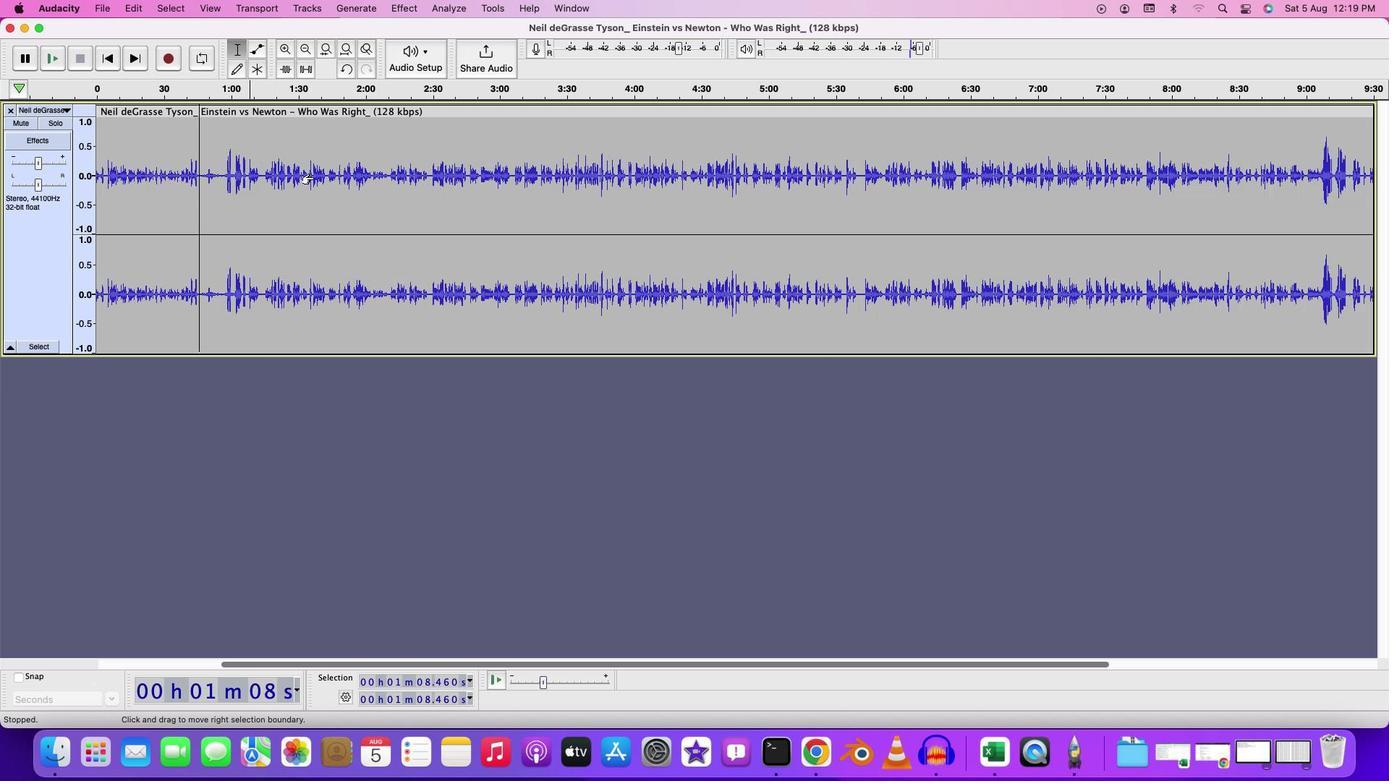 
Action: Mouse scrolled (312, 178) with delta (0, 2)
Screenshot: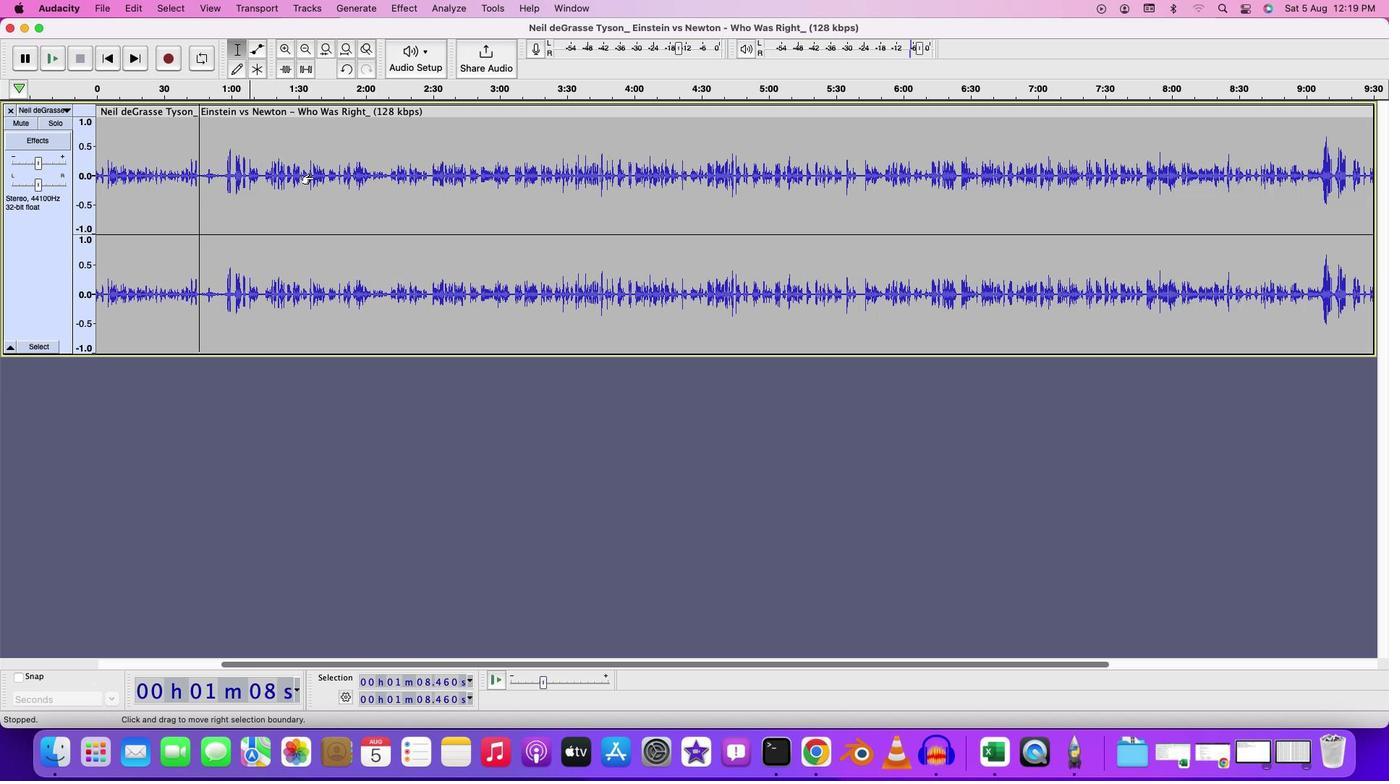 
Action: Mouse scrolled (312, 178) with delta (0, 3)
Screenshot: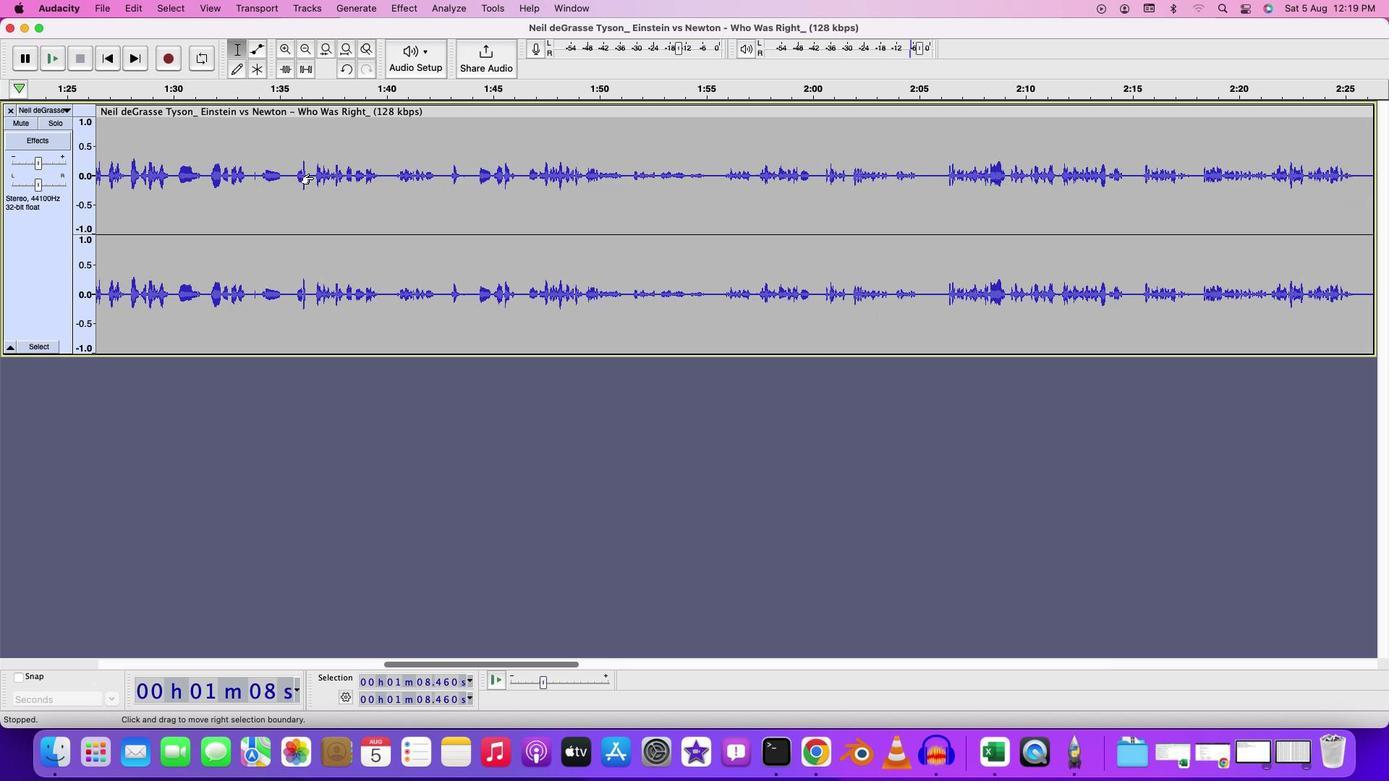 
Action: Mouse scrolled (312, 178) with delta (0, 3)
Screenshot: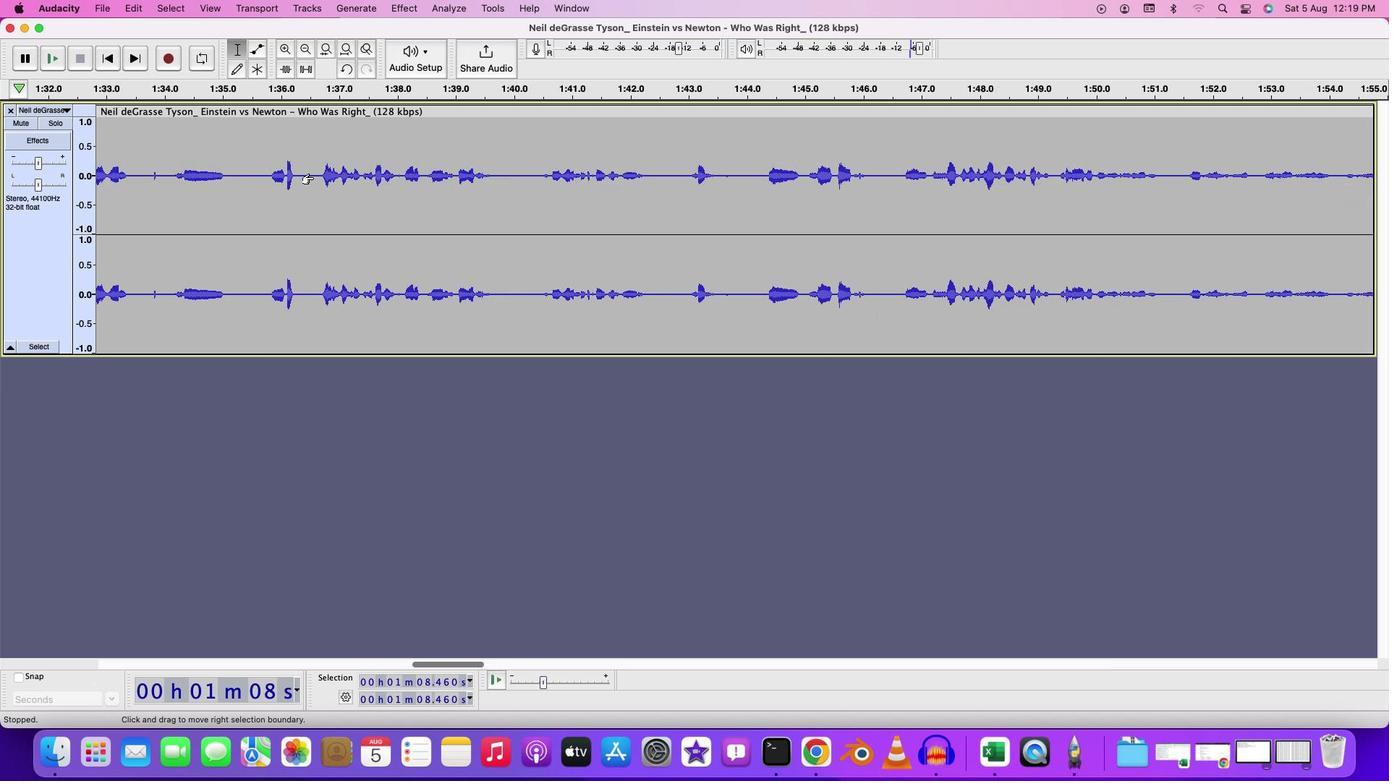 
Action: Mouse scrolled (312, 178) with delta (0, 0)
Screenshot: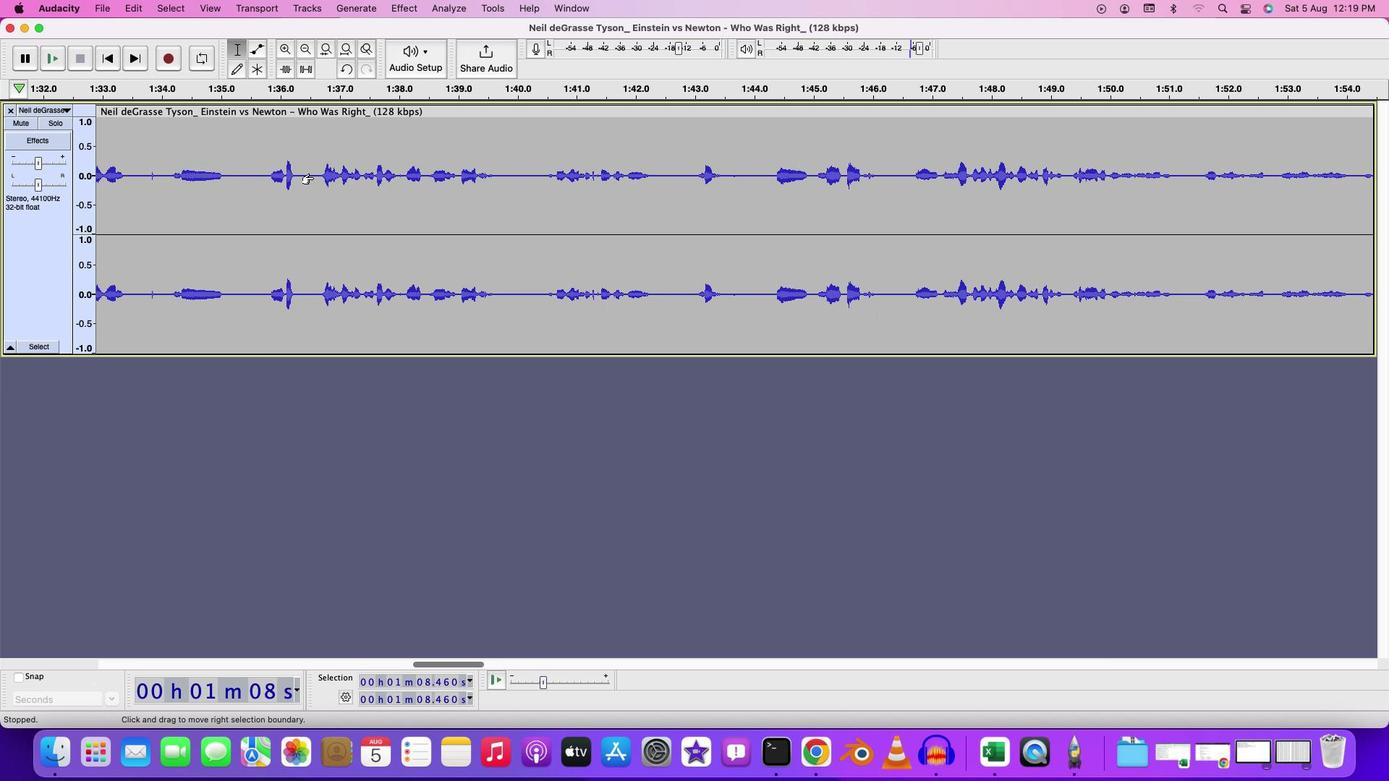 
Action: Mouse moved to (458, 662)
Screenshot: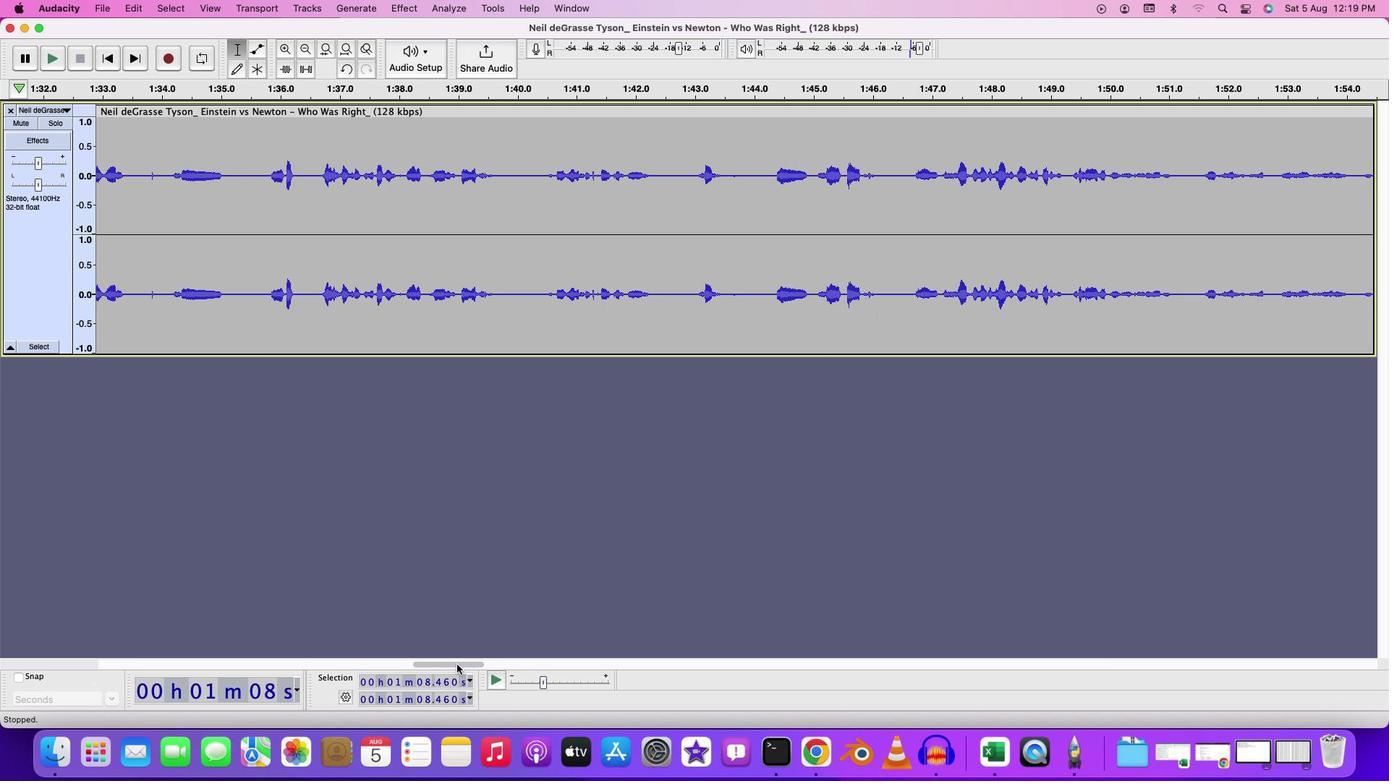 
Action: Mouse pressed left at (458, 662)
Screenshot: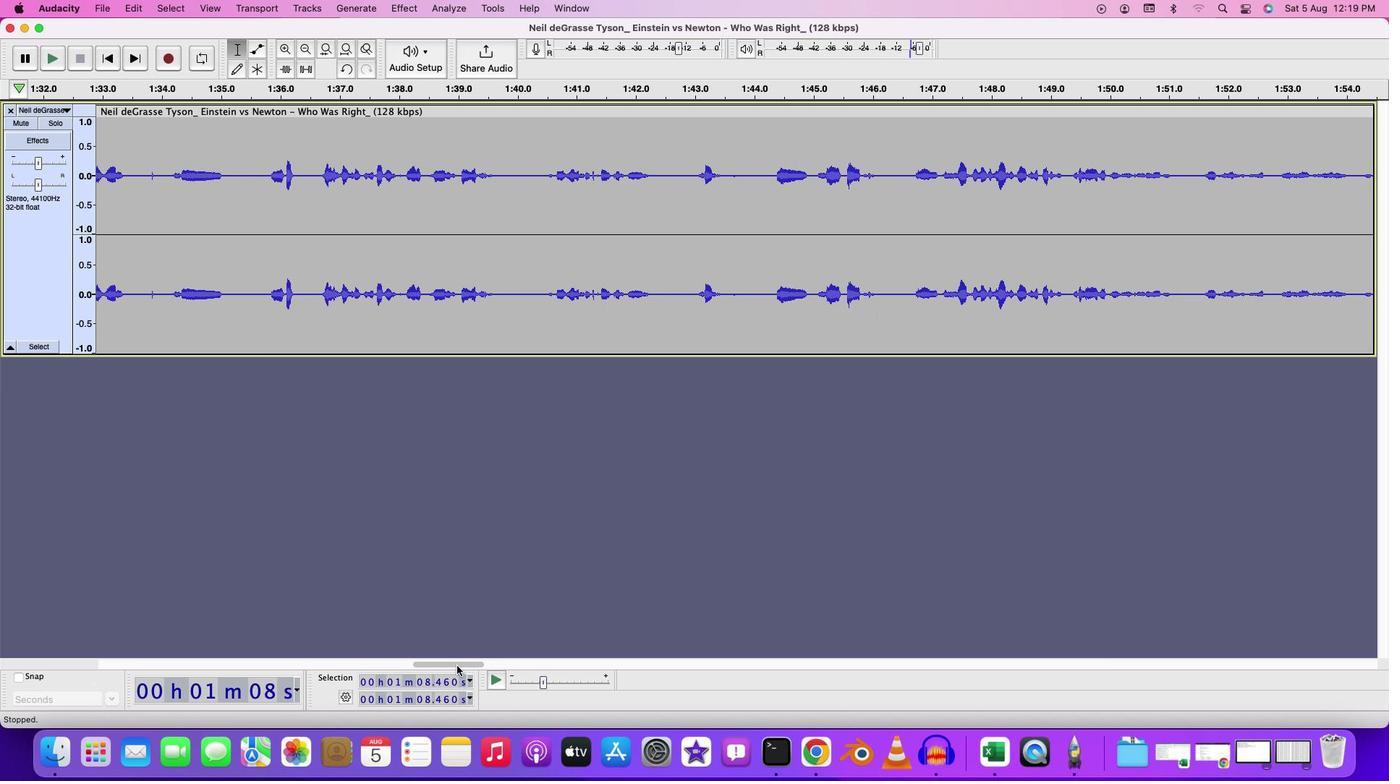 
Action: Mouse moved to (322, 135)
Screenshot: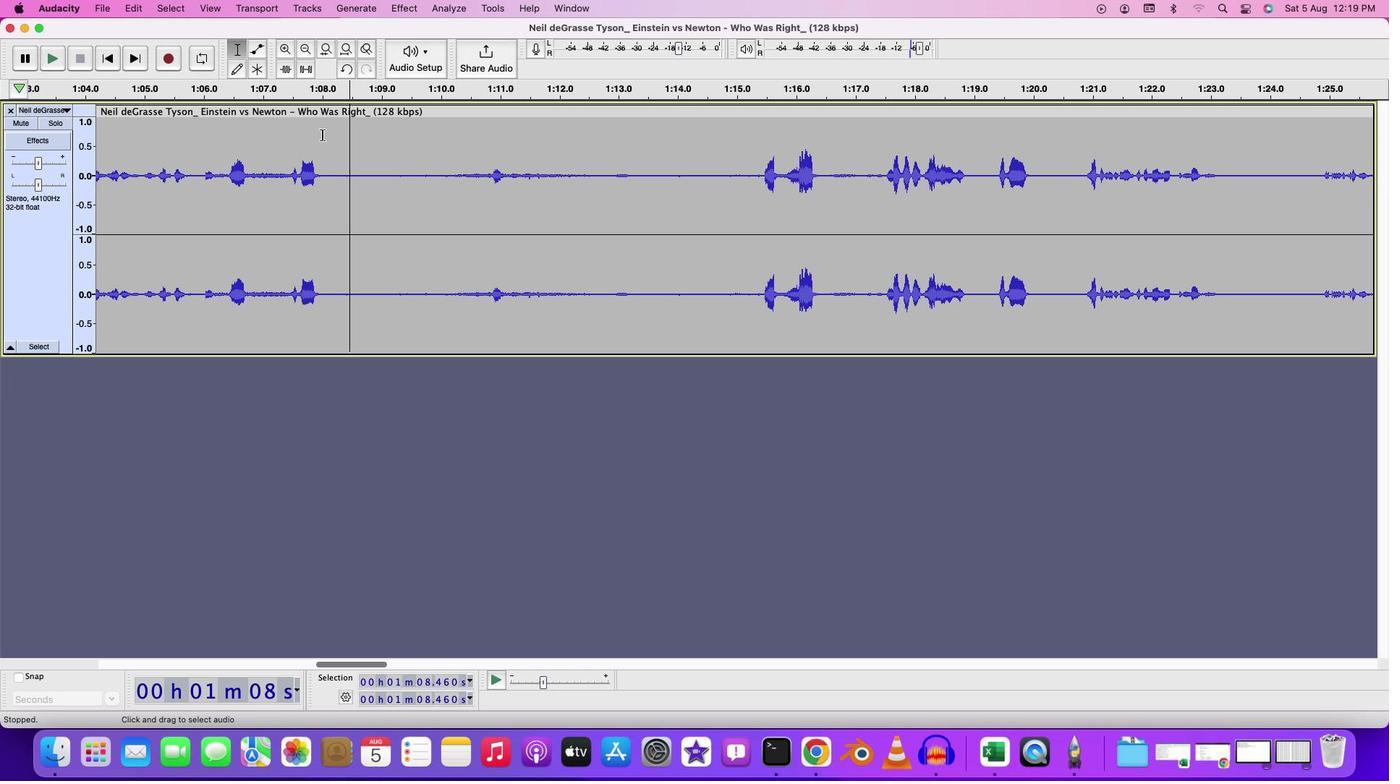 
Action: Mouse pressed left at (322, 135)
Screenshot: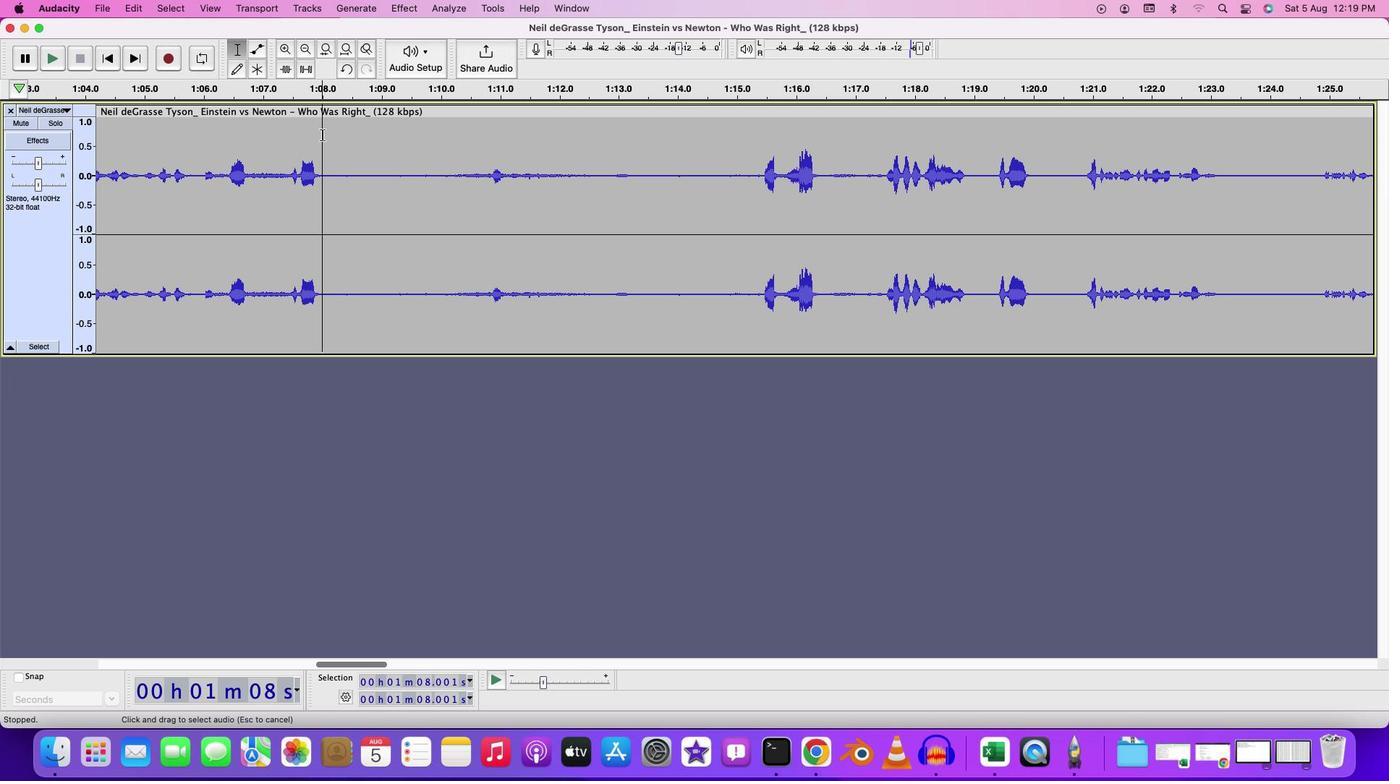 
Action: Mouse moved to (568, 212)
Screenshot: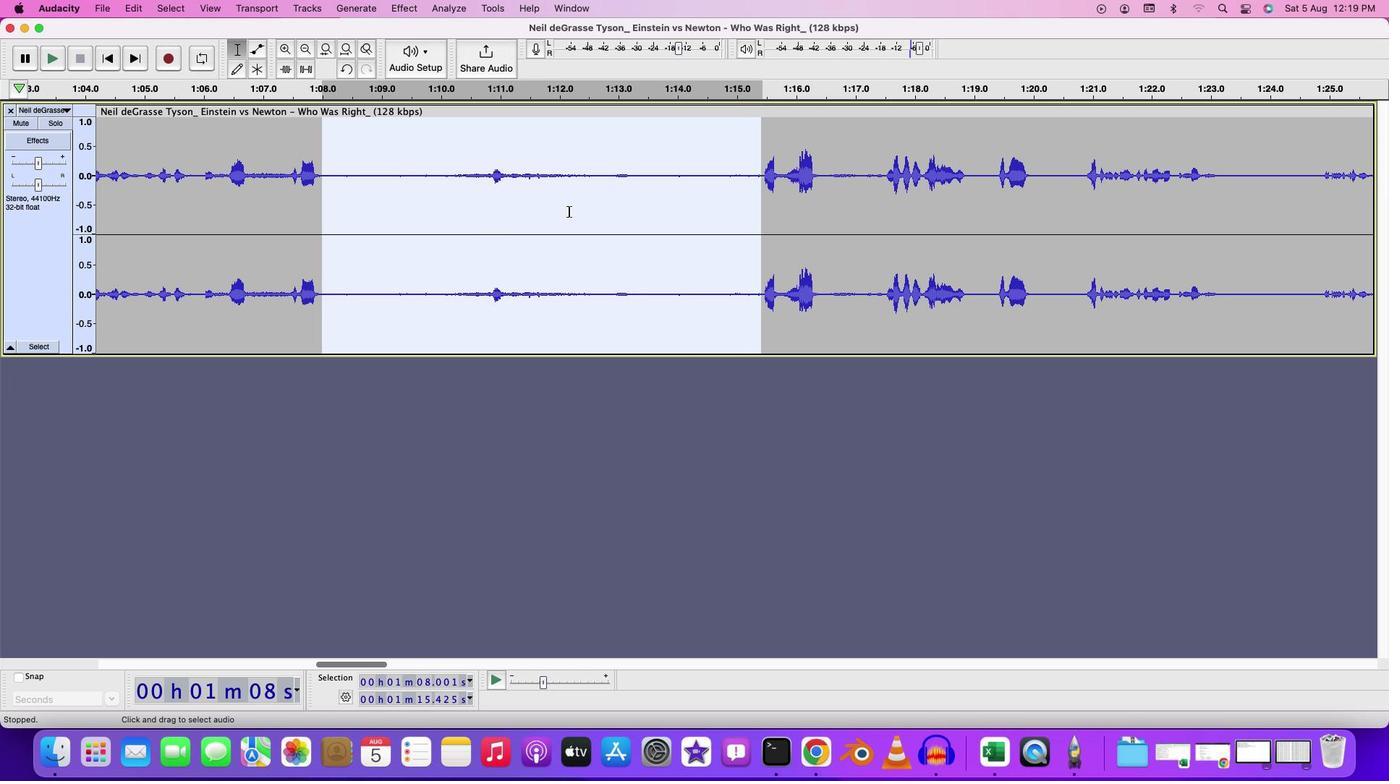 
Action: Key pressed Key.delete
Screenshot: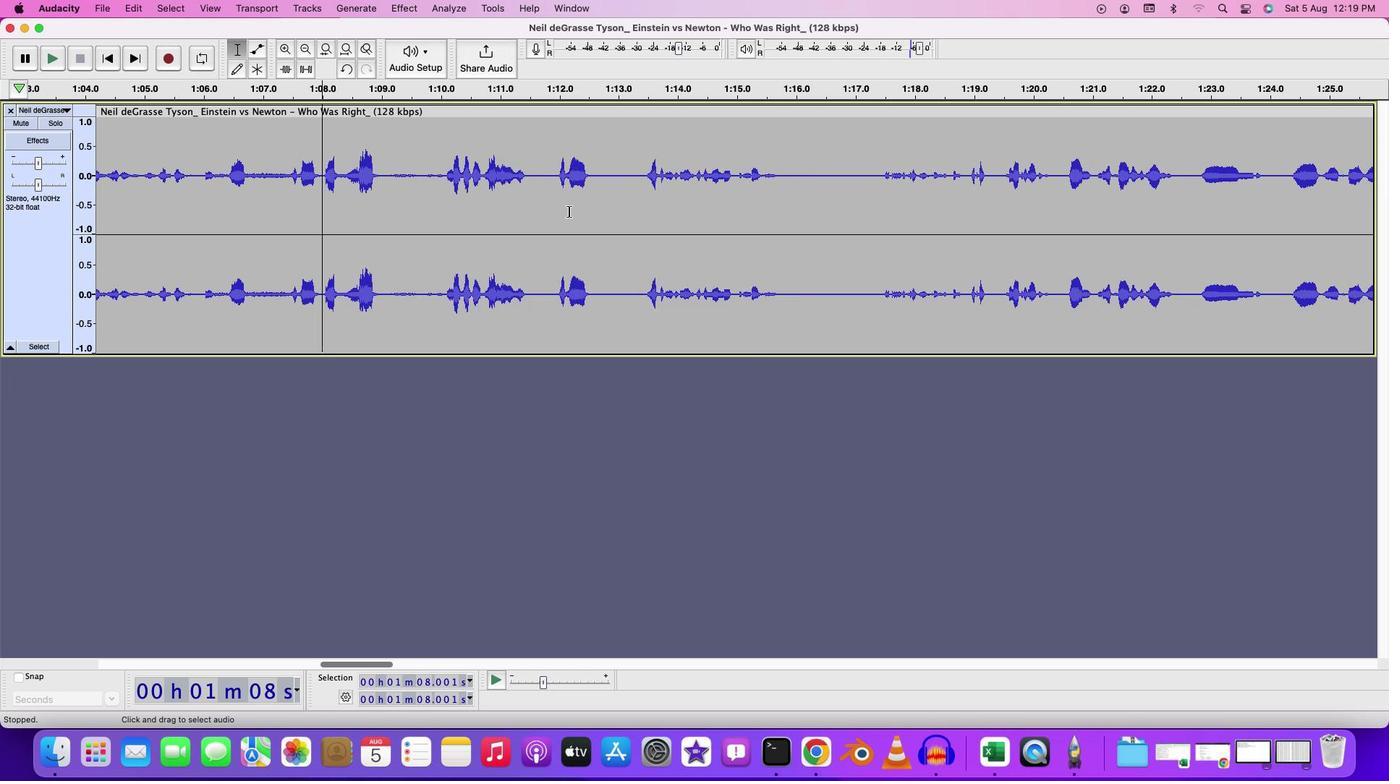 
Action: Mouse moved to (336, 489)
Screenshot: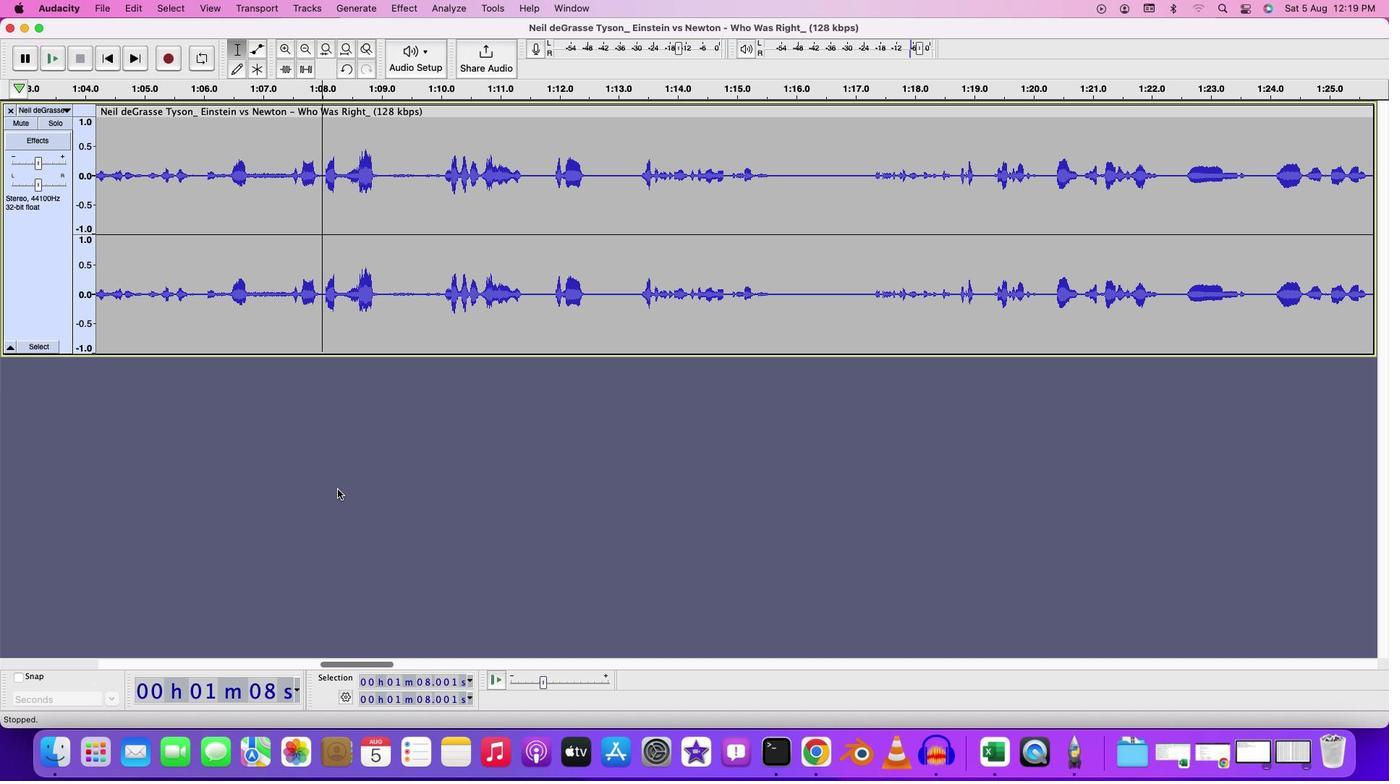 
Action: Key pressed Key.cmd
Screenshot: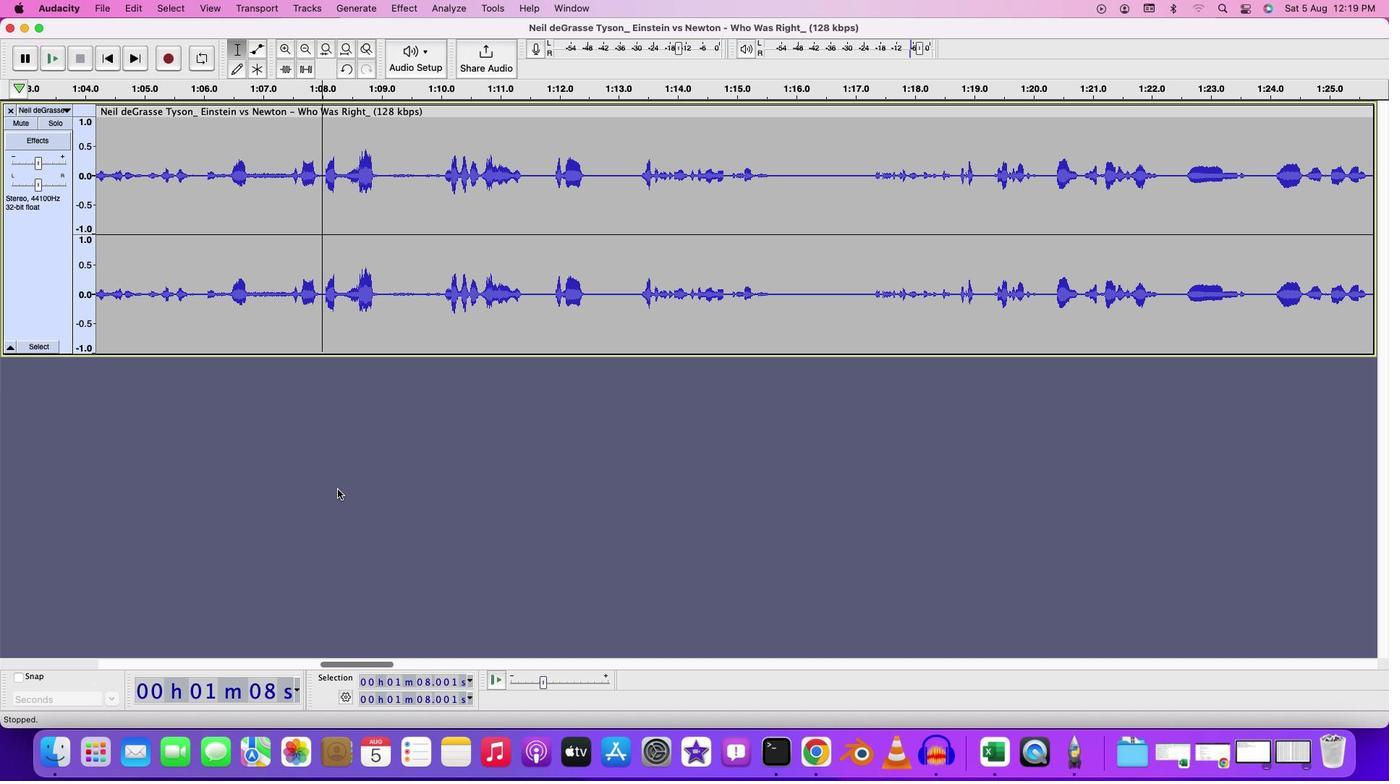 
Action: Mouse moved to (337, 489)
Screenshot: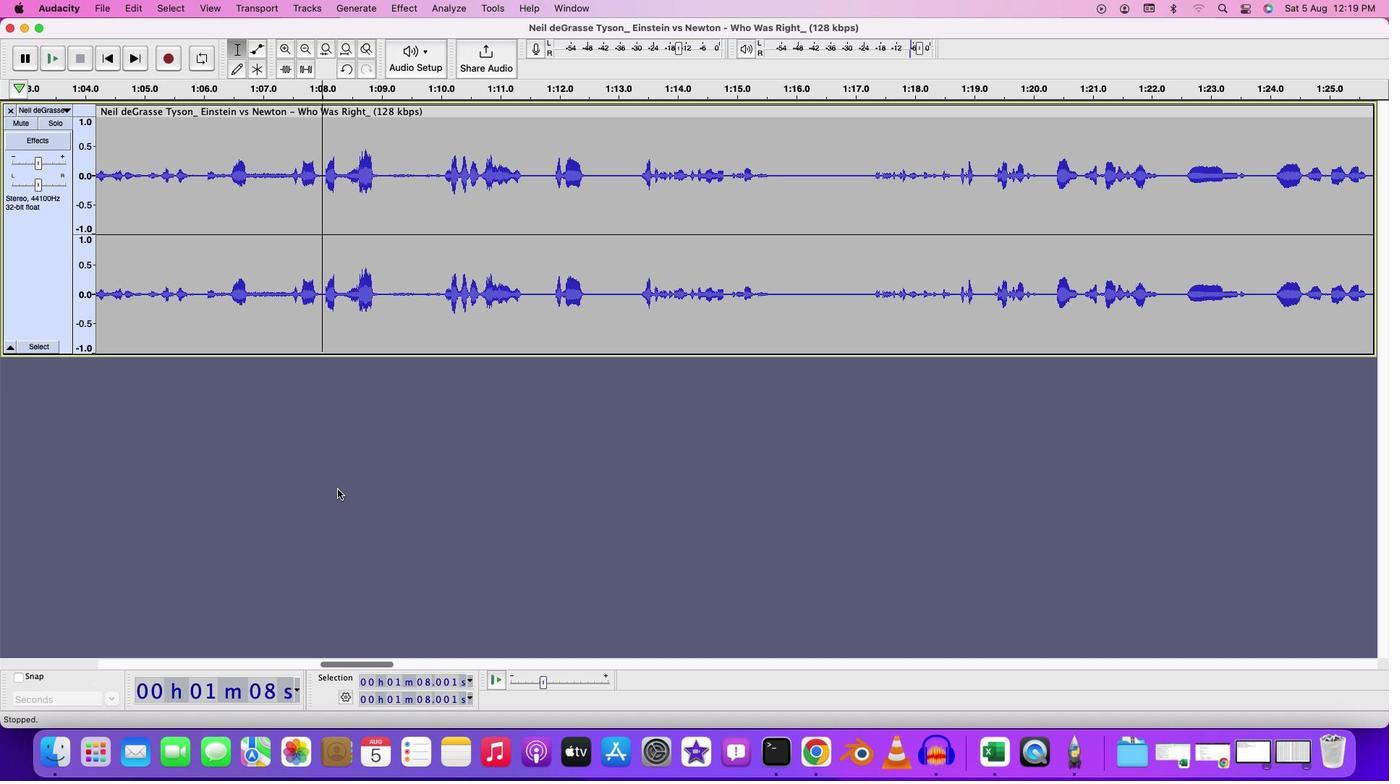 
Action: Mouse scrolled (337, 489) with delta (0, 0)
Screenshot: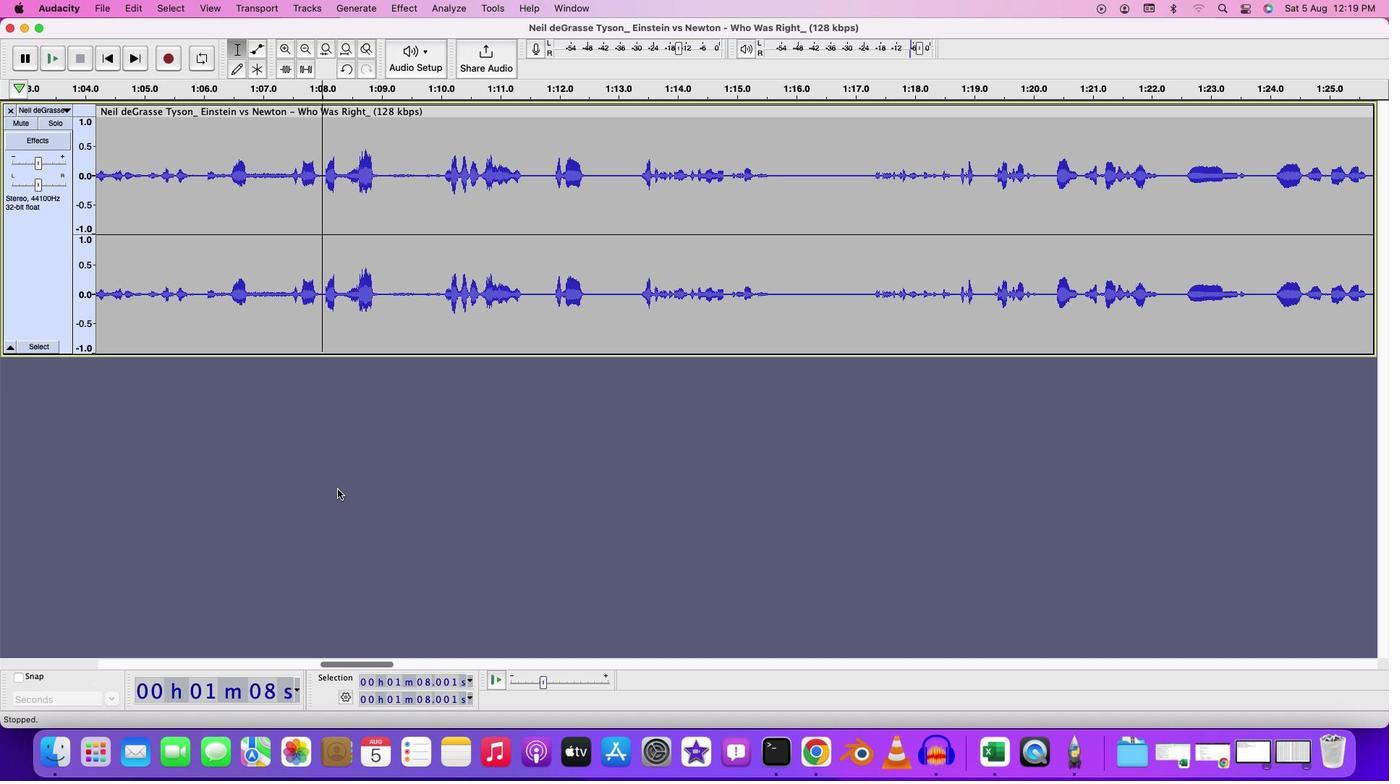 
Action: Mouse scrolled (337, 489) with delta (0, 0)
Screenshot: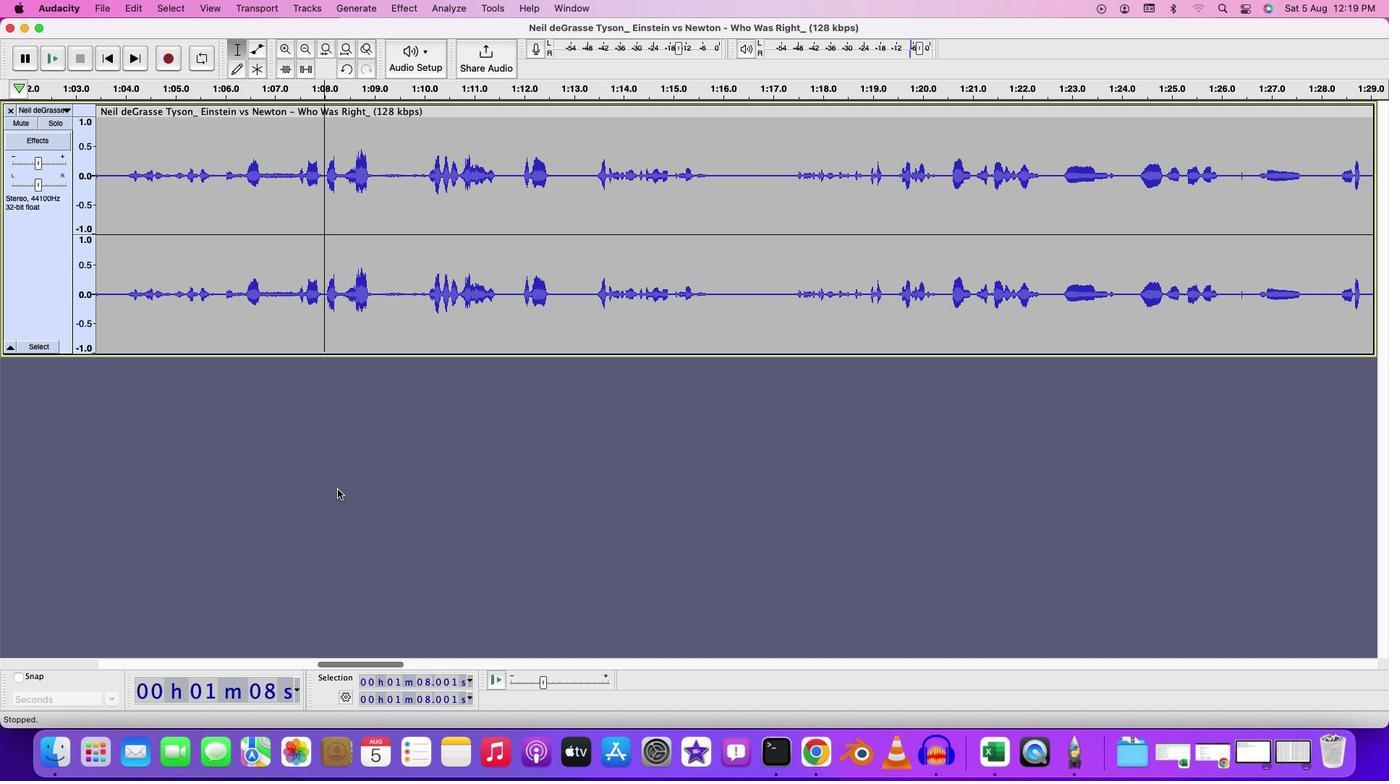 
Action: Mouse moved to (337, 489)
Screenshot: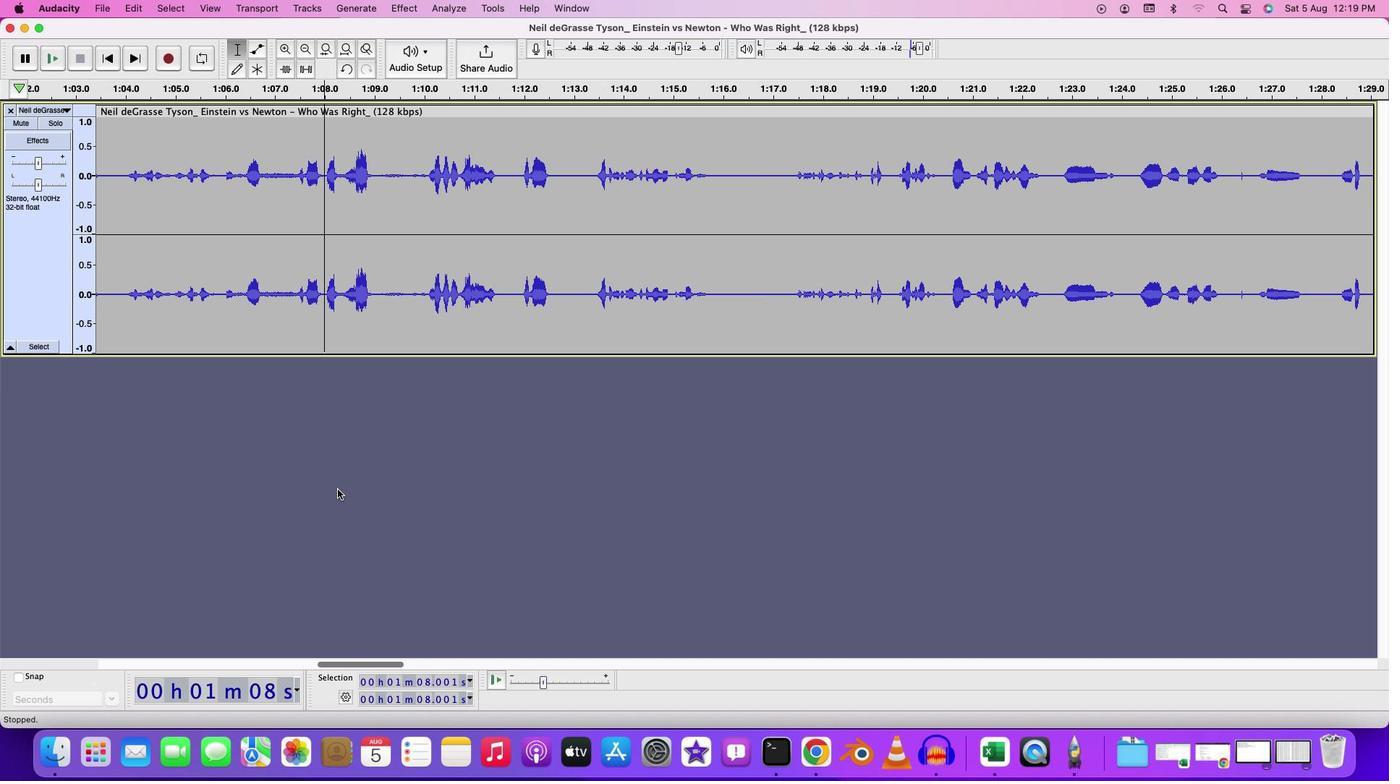 
Action: Mouse scrolled (337, 489) with delta (0, -2)
Screenshot: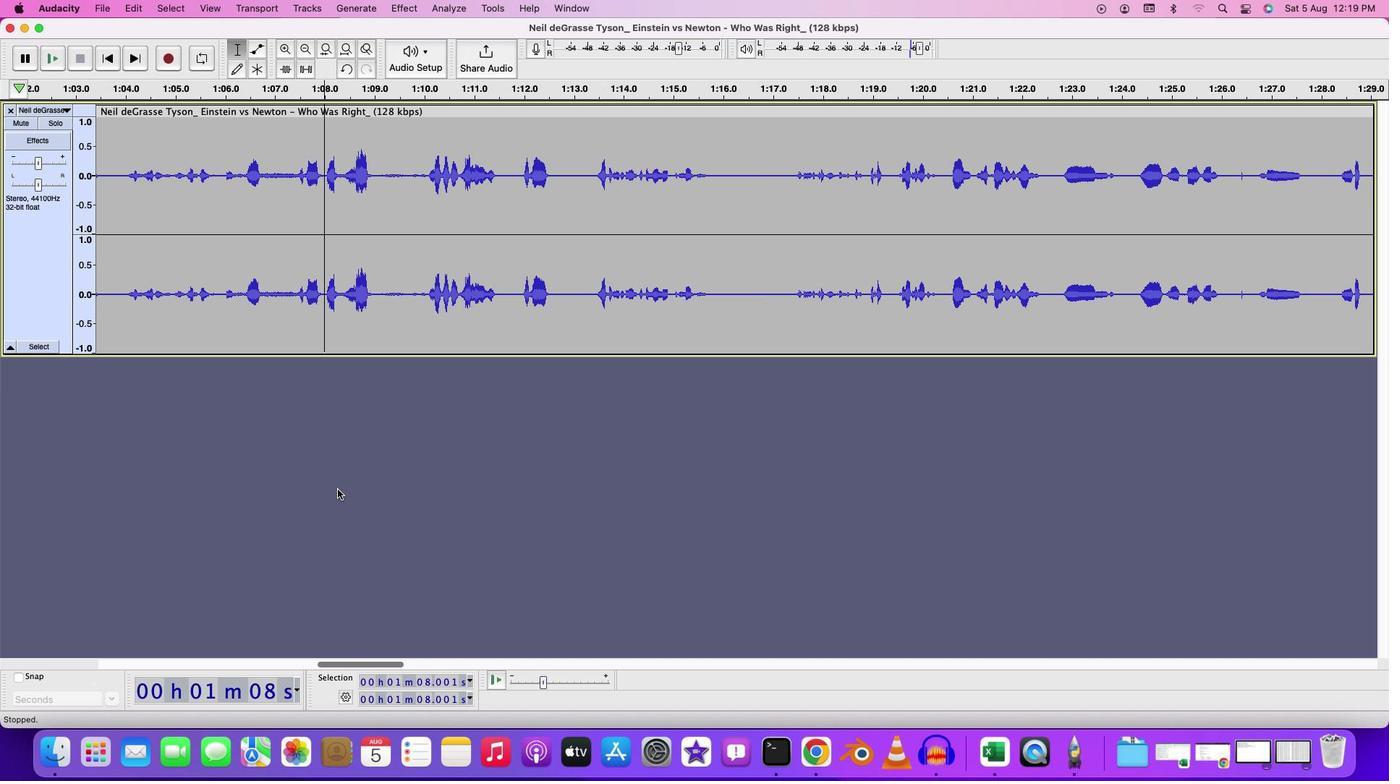 
Action: Mouse scrolled (337, 489) with delta (0, -2)
Screenshot: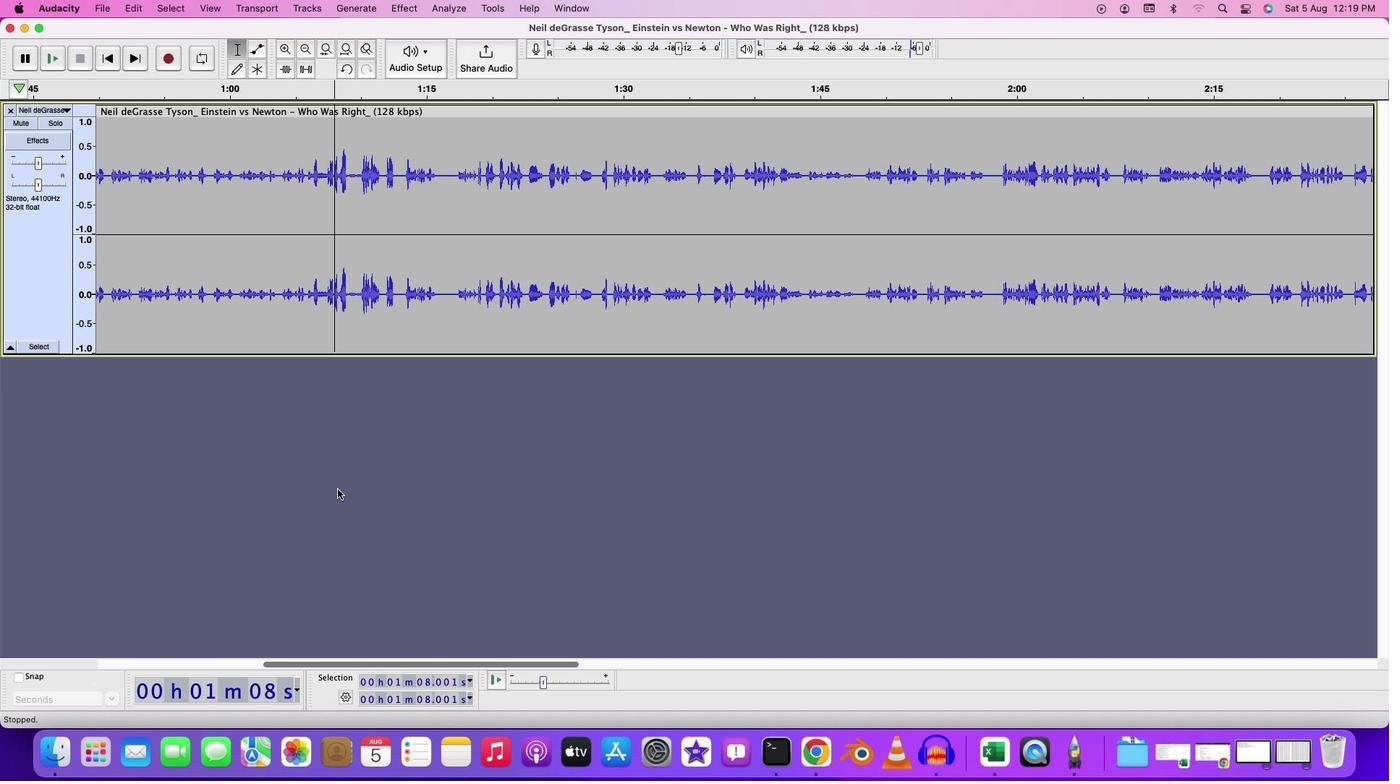 
Action: Mouse scrolled (337, 489) with delta (0, -3)
Screenshot: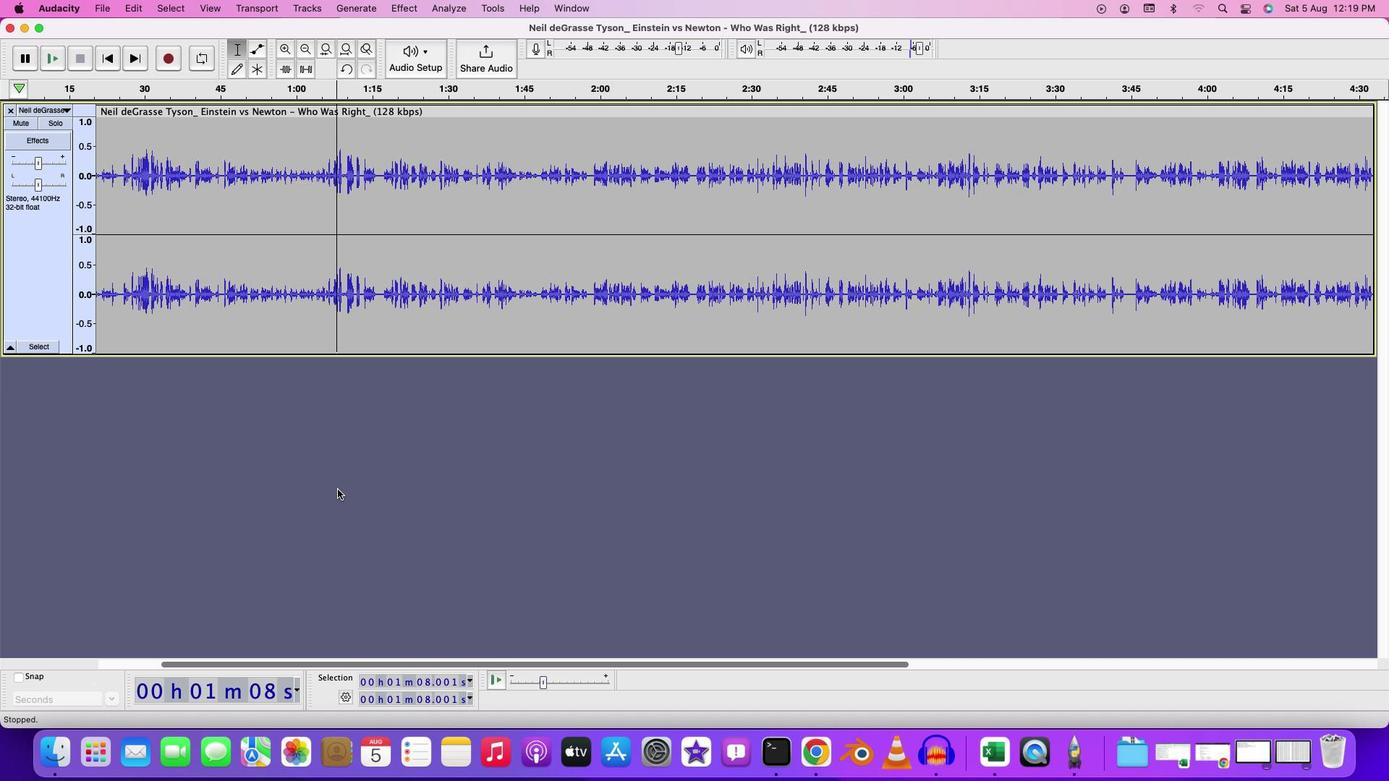 
Action: Mouse moved to (337, 491)
Screenshot: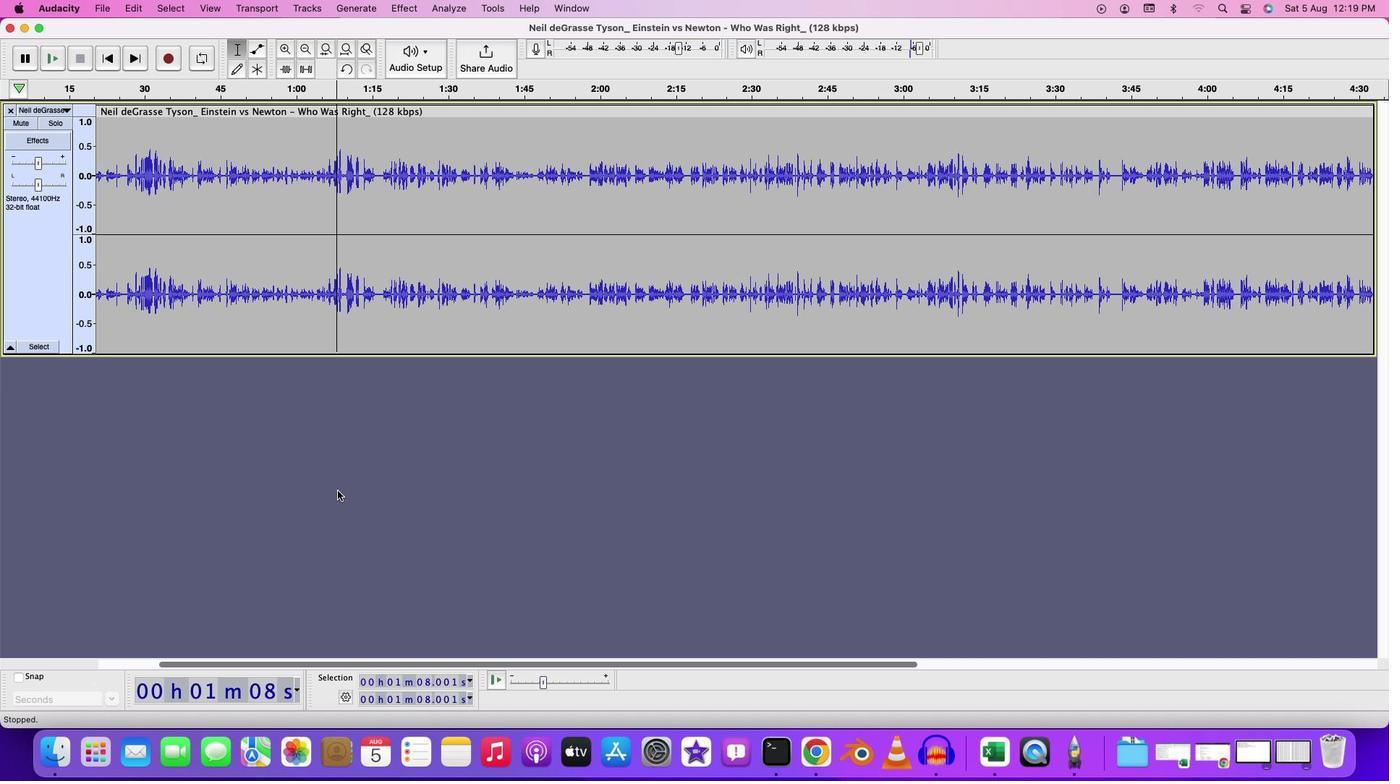 
Action: Mouse scrolled (337, 491) with delta (0, 0)
Screenshot: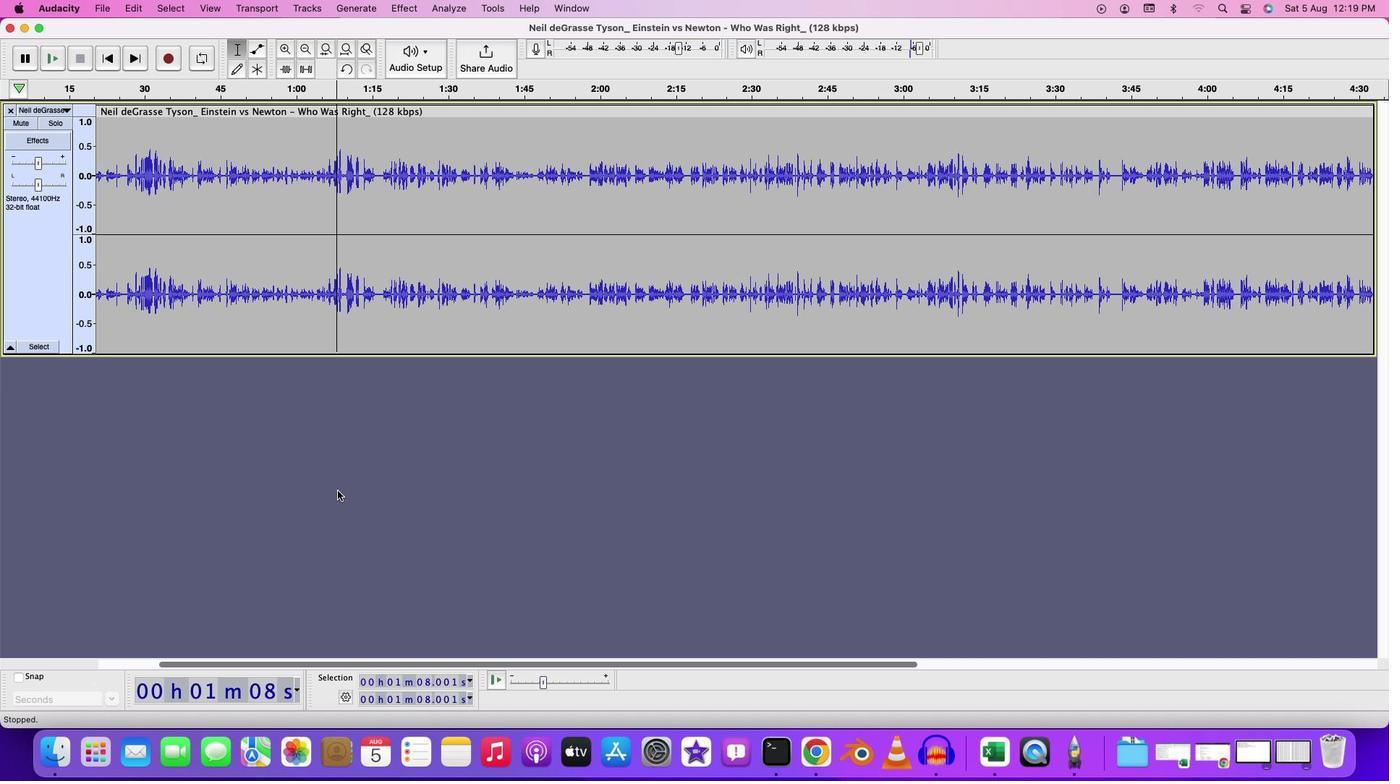 
Action: Mouse scrolled (337, 491) with delta (0, 0)
Screenshot: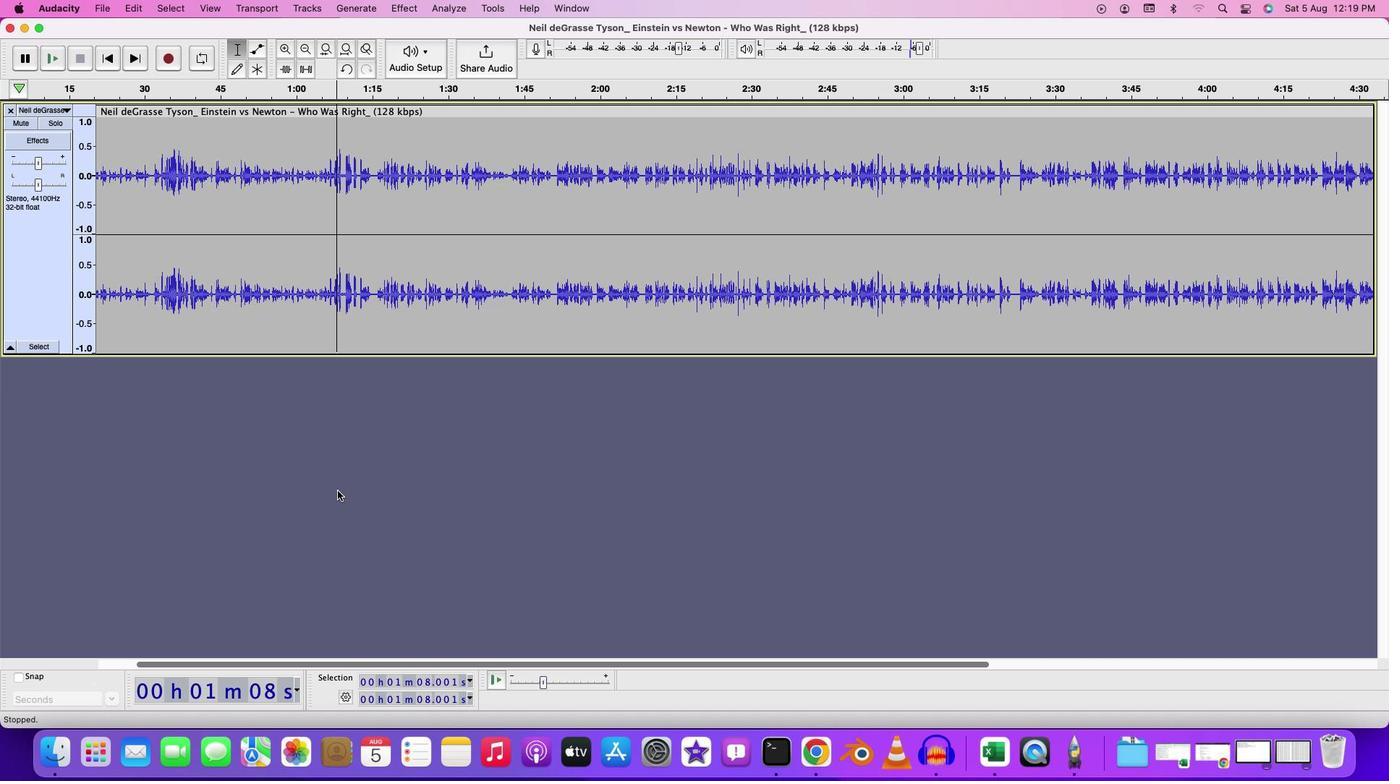 
Action: Mouse scrolled (337, 491) with delta (0, -1)
Screenshot: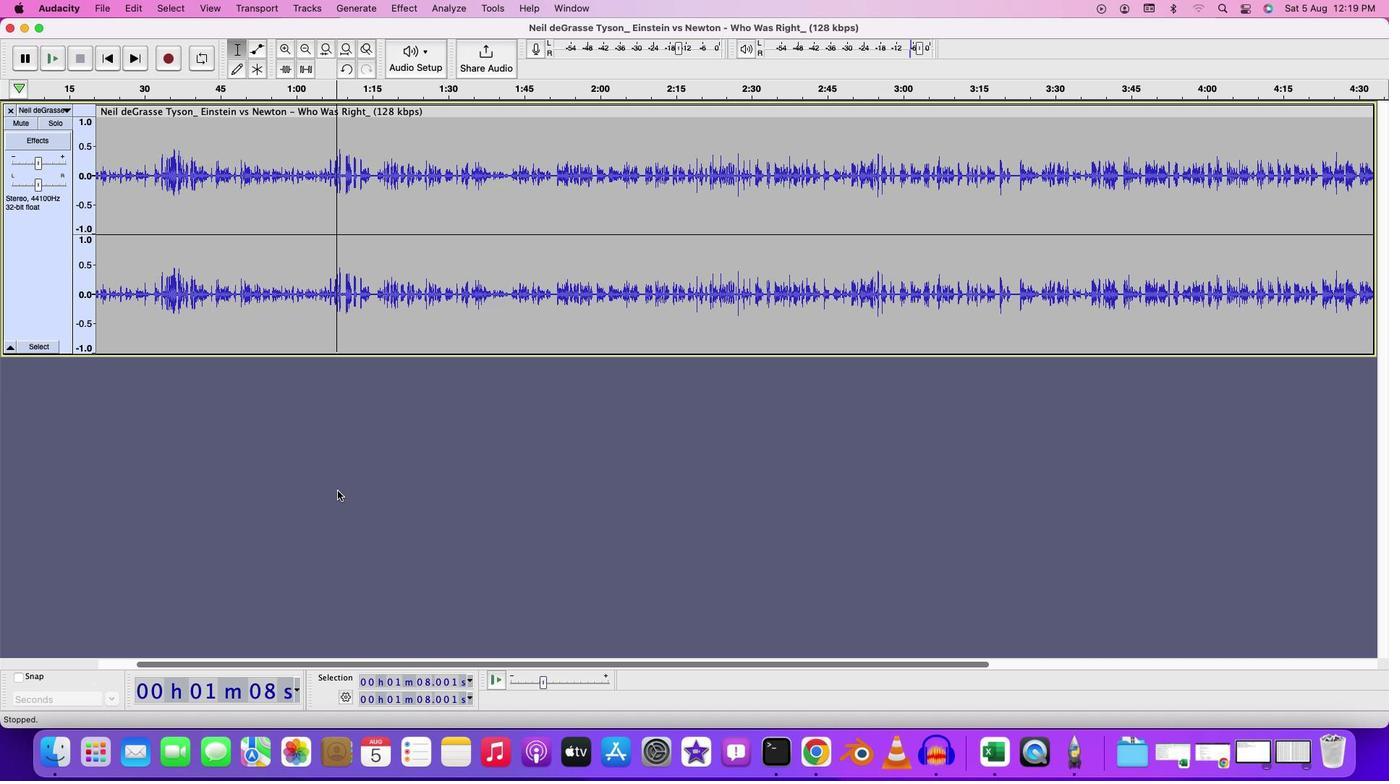 
Action: Mouse moved to (267, 150)
Screenshot: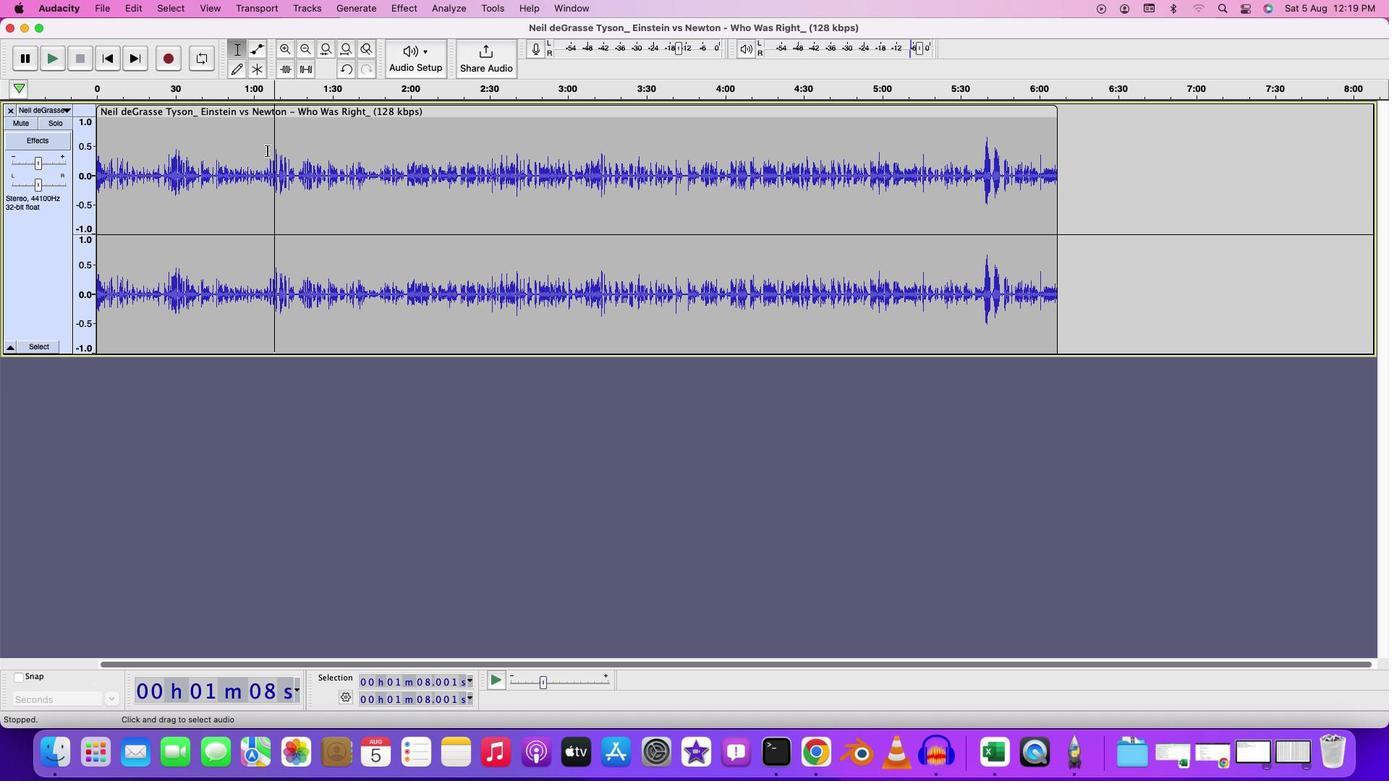 
Action: Mouse pressed left at (267, 150)
Screenshot: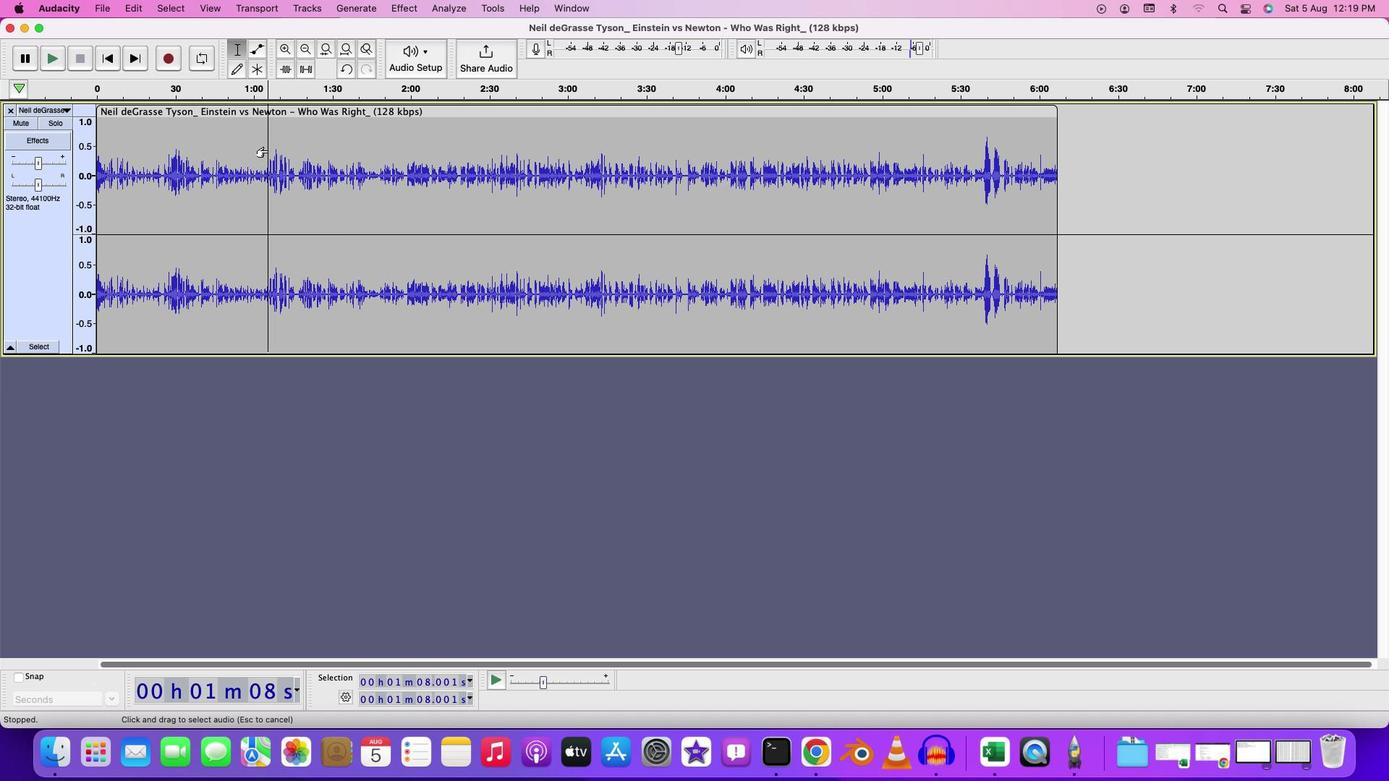 
Action: Key pressed Key.space
Screenshot: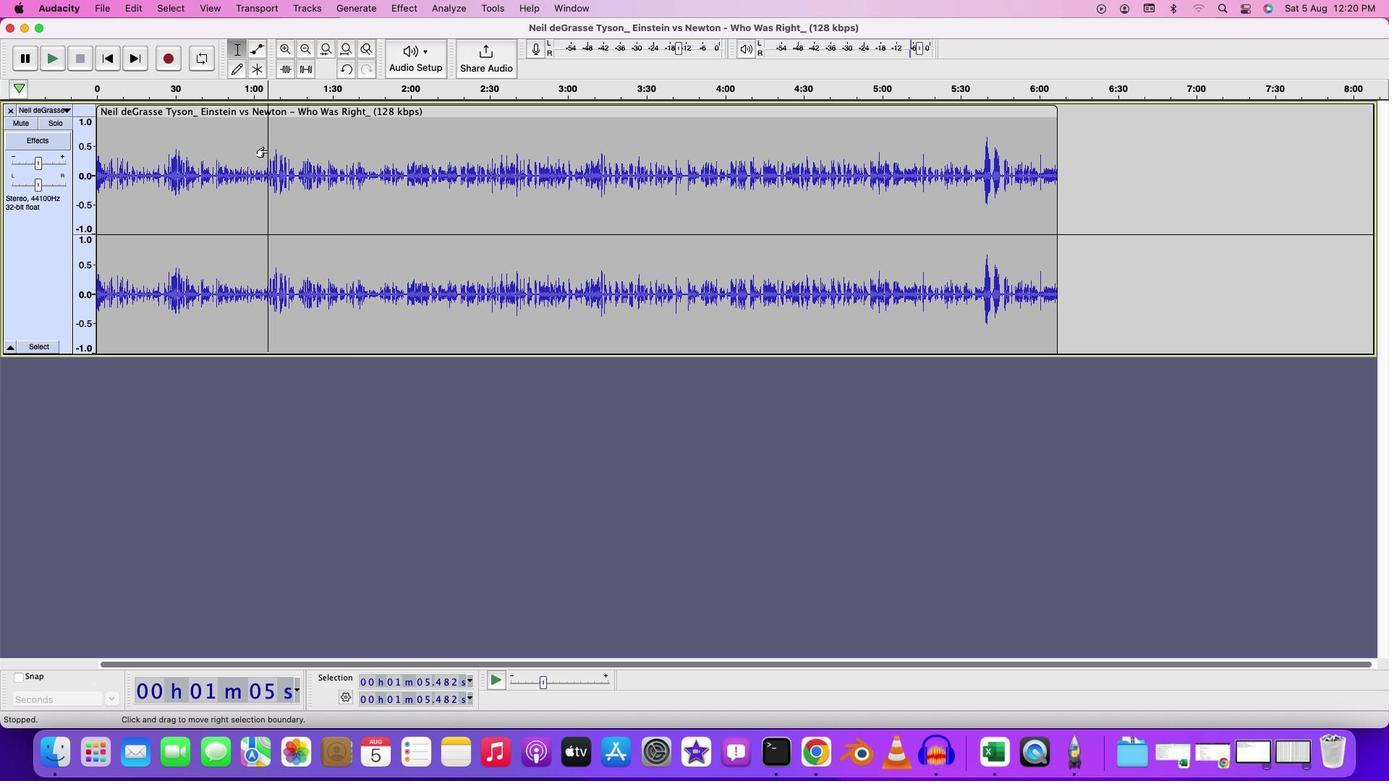 
Action: Mouse moved to (357, 154)
Screenshot: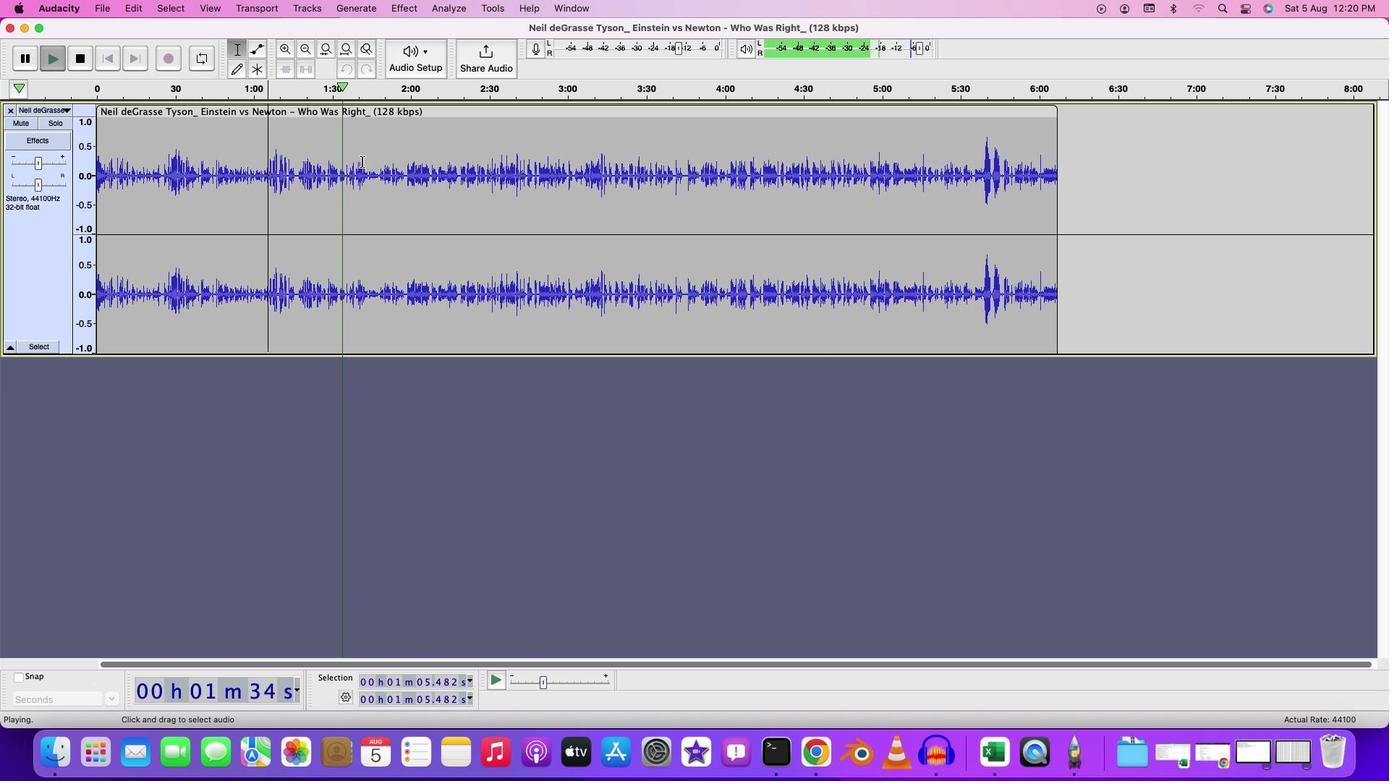 
Action: Mouse scrolled (357, 154) with delta (0, 0)
Screenshot: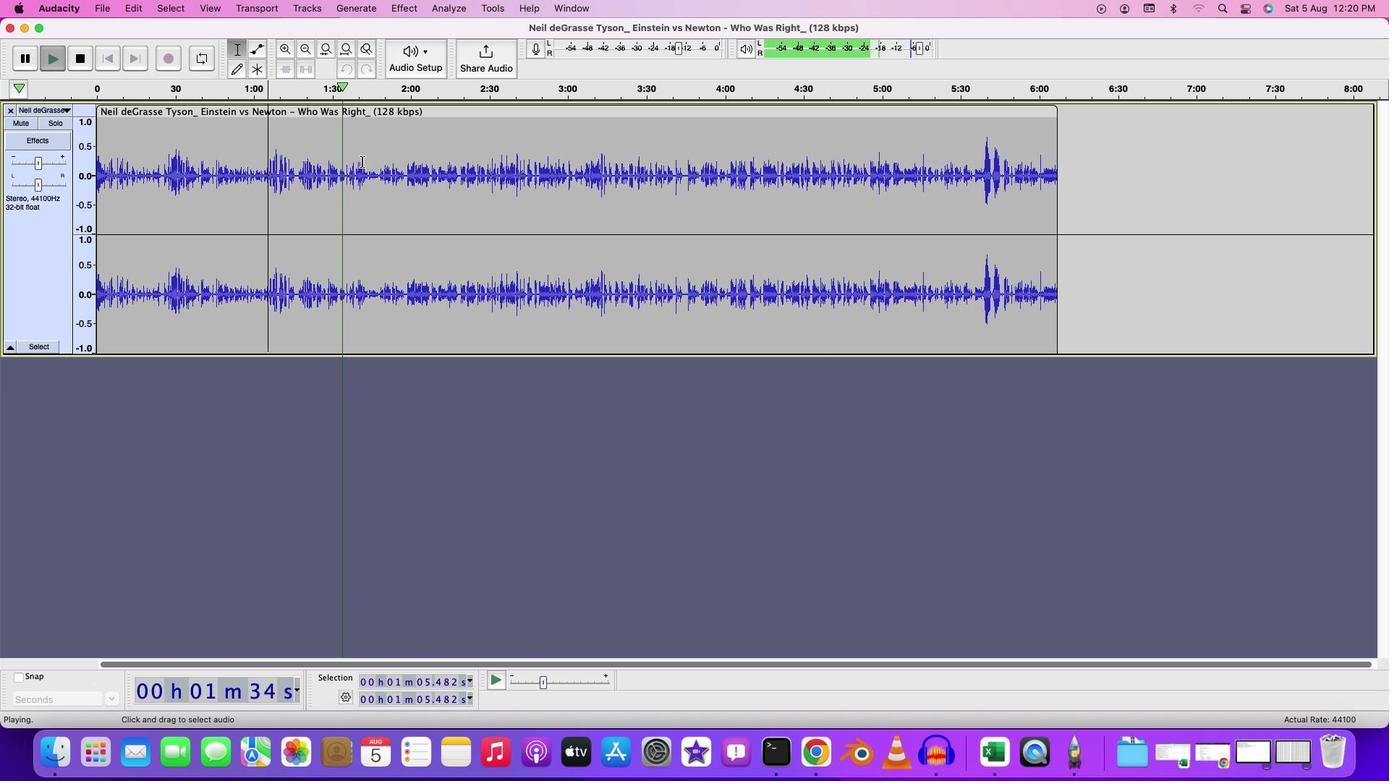 
Action: Mouse moved to (361, 160)
Screenshot: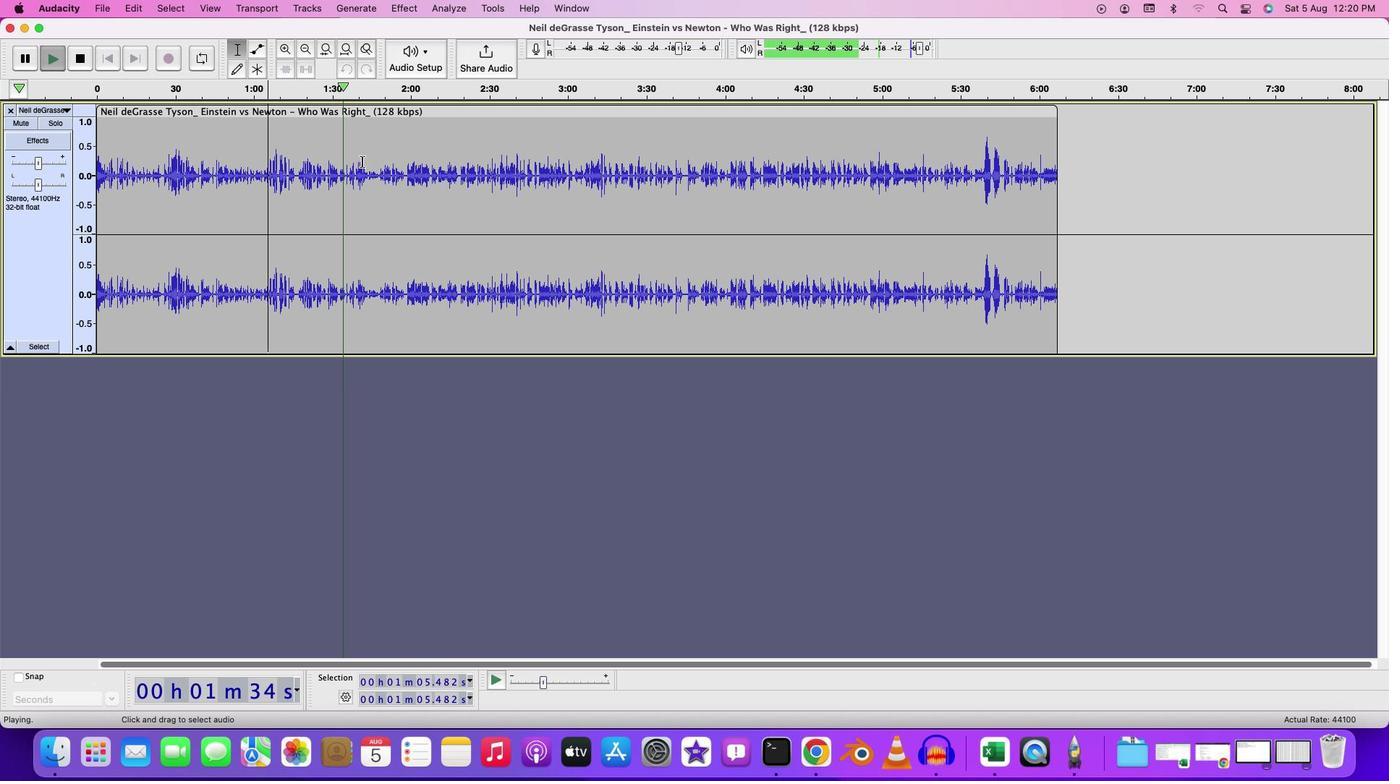 
Action: Mouse scrolled (361, 160) with delta (0, 0)
Screenshot: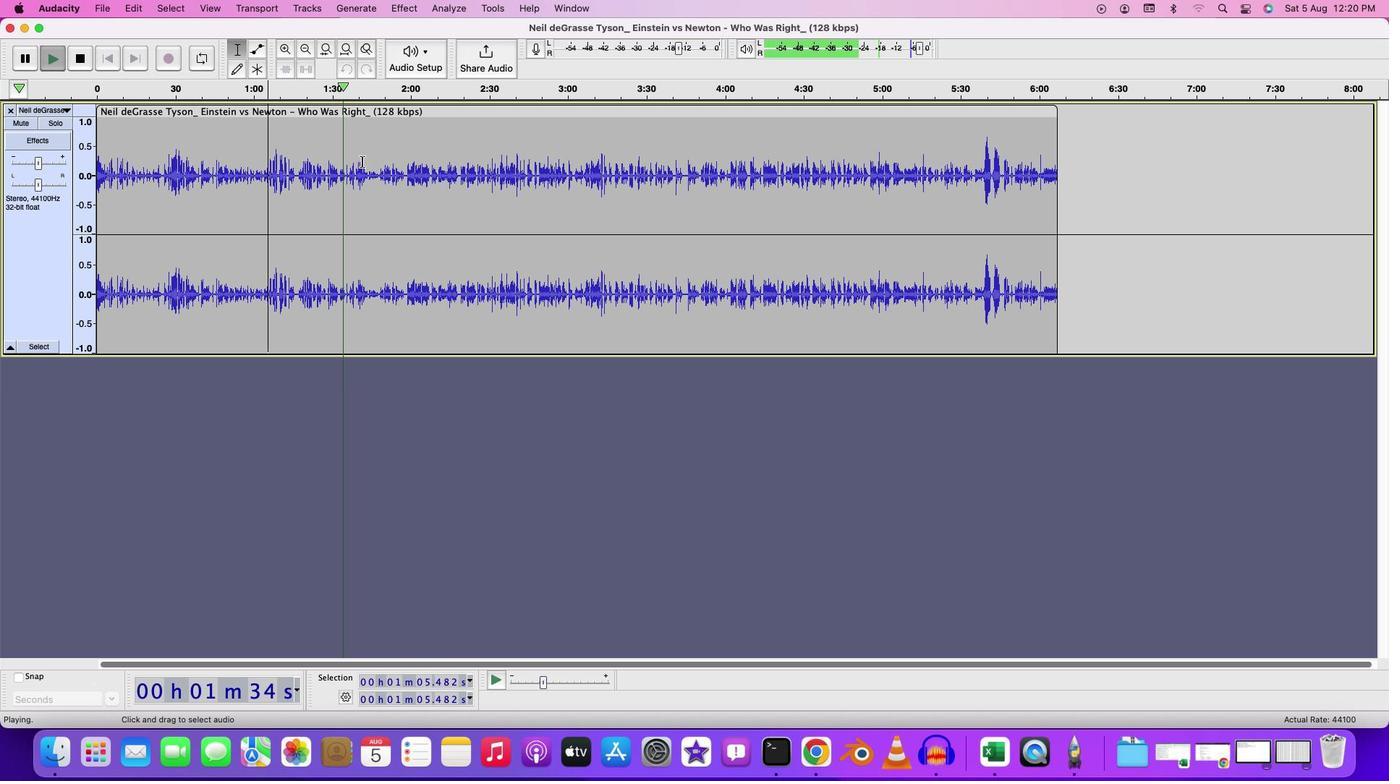 
Action: Mouse moved to (361, 161)
Screenshot: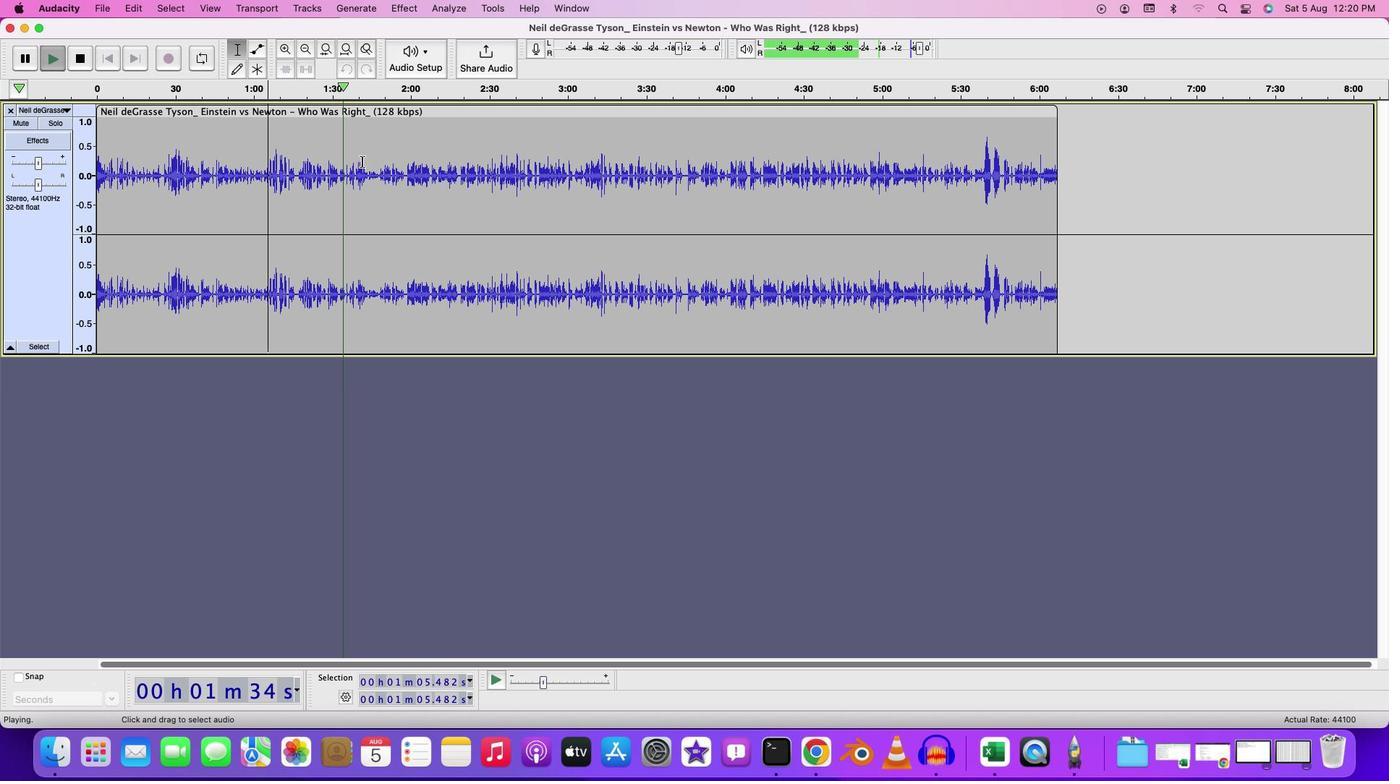 
Action: Mouse scrolled (361, 161) with delta (0, 2)
Screenshot: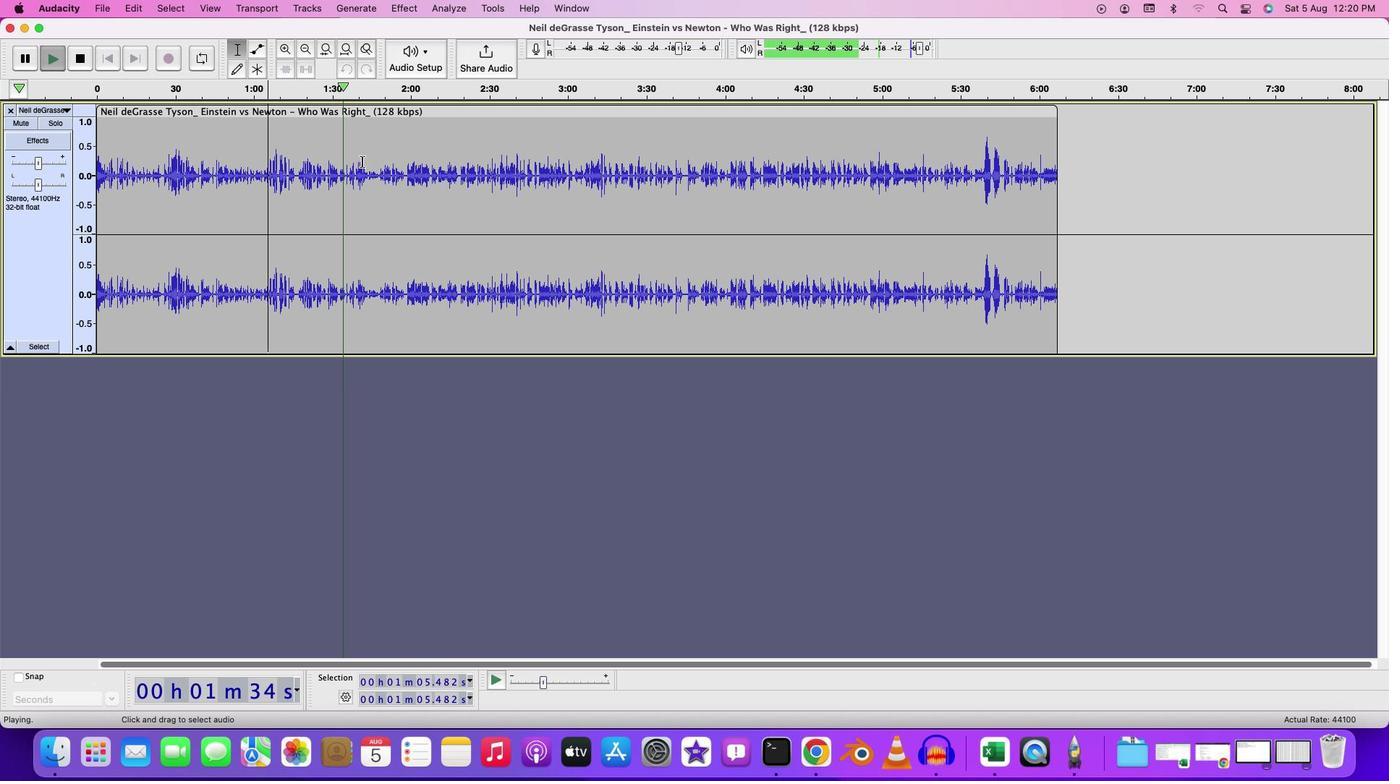 
Action: Mouse moved to (362, 161)
Screenshot: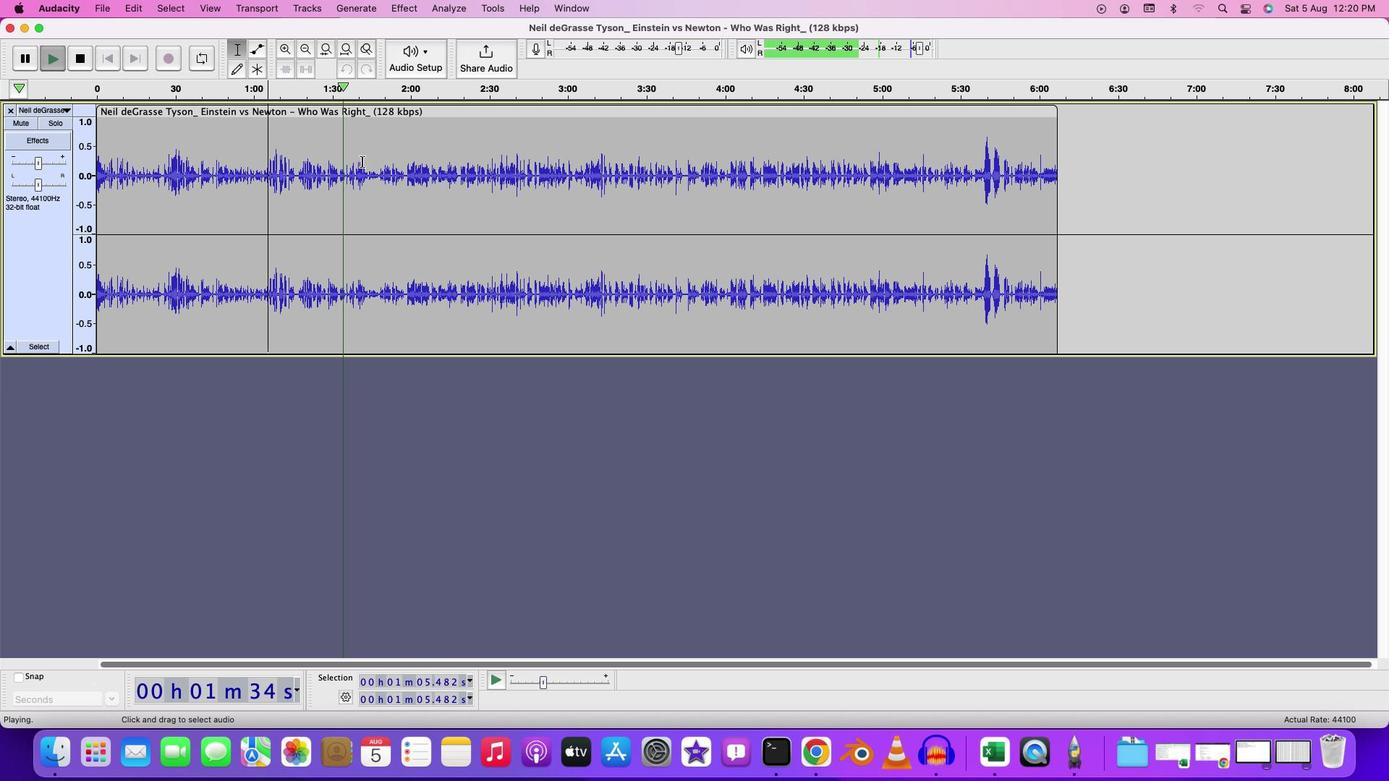 
Action: Mouse scrolled (362, 161) with delta (0, 2)
Screenshot: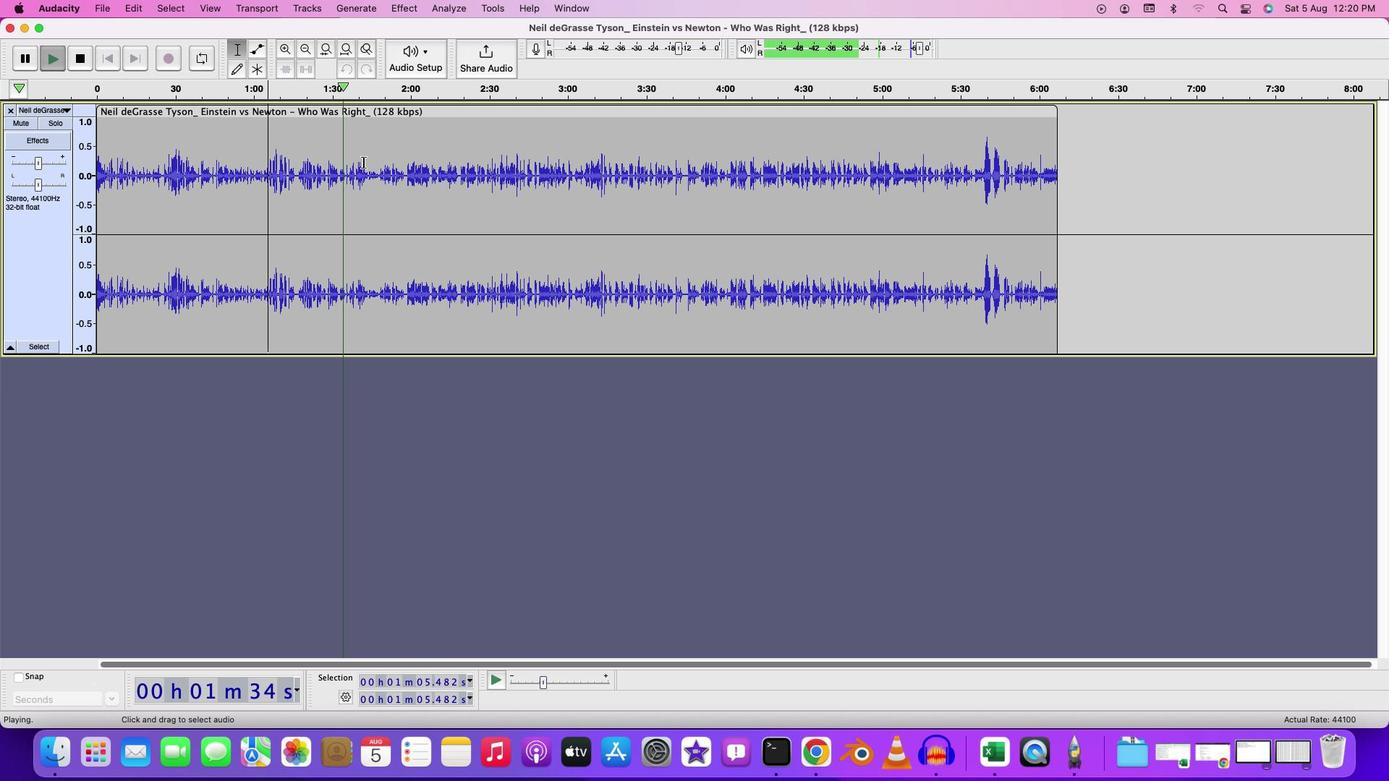 
Action: Mouse moved to (372, 204)
Screenshot: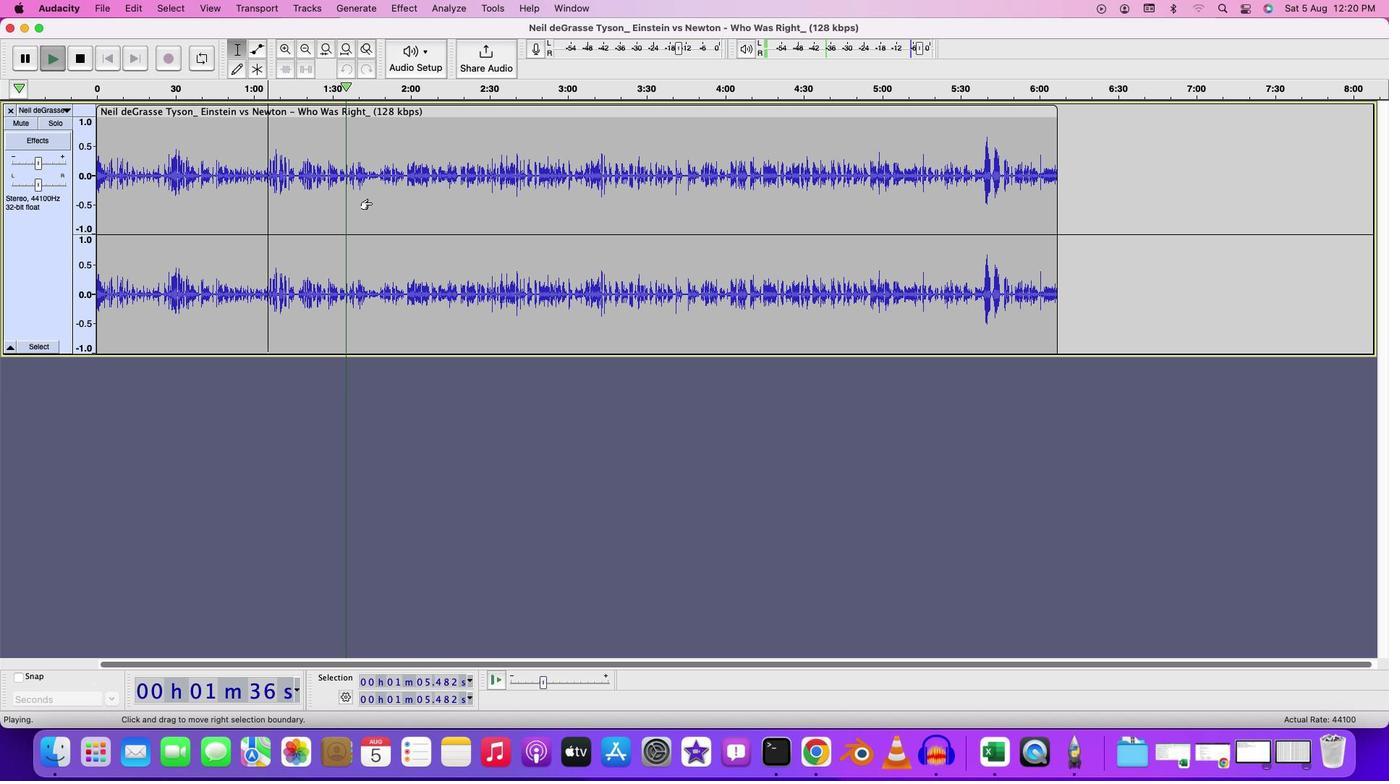 
Action: Key pressed Key.cmd
Screenshot: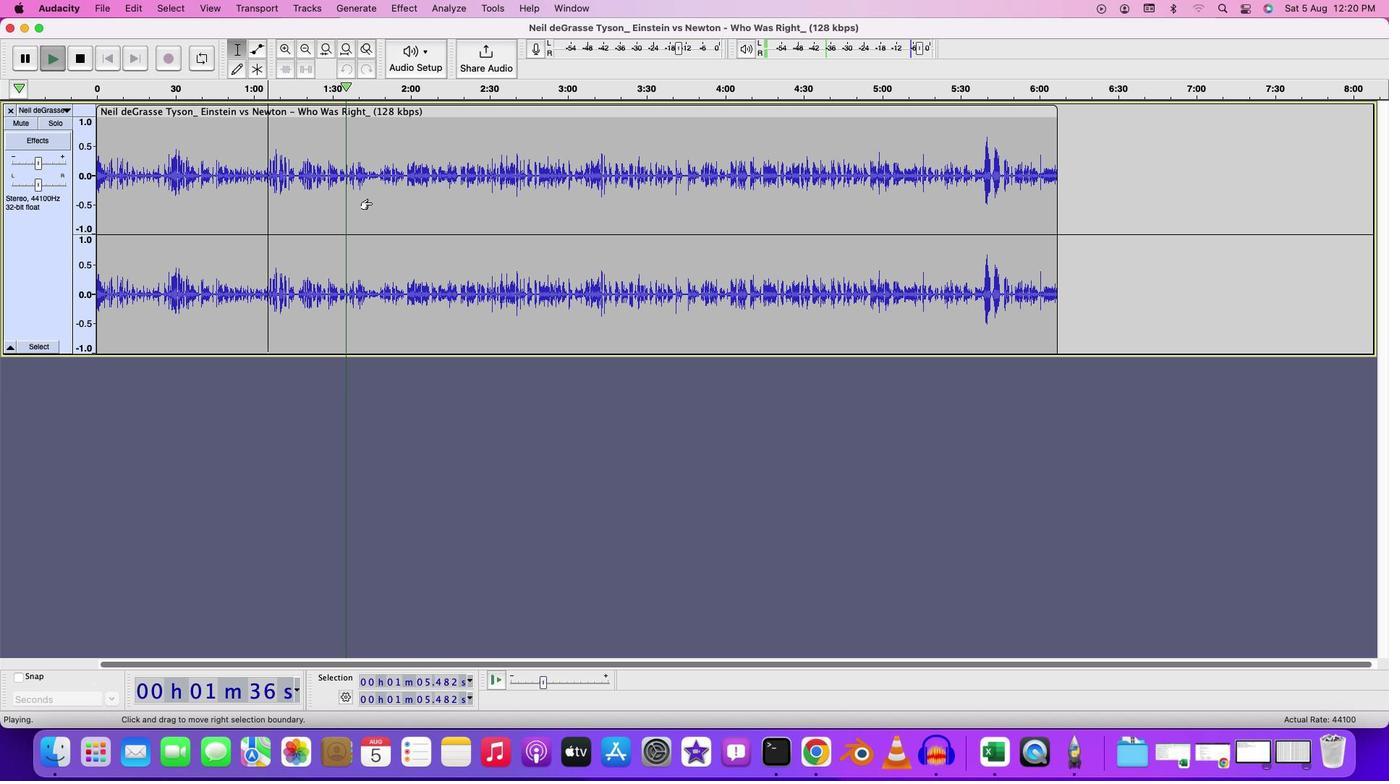 
Action: Mouse moved to (372, 202)
Screenshot: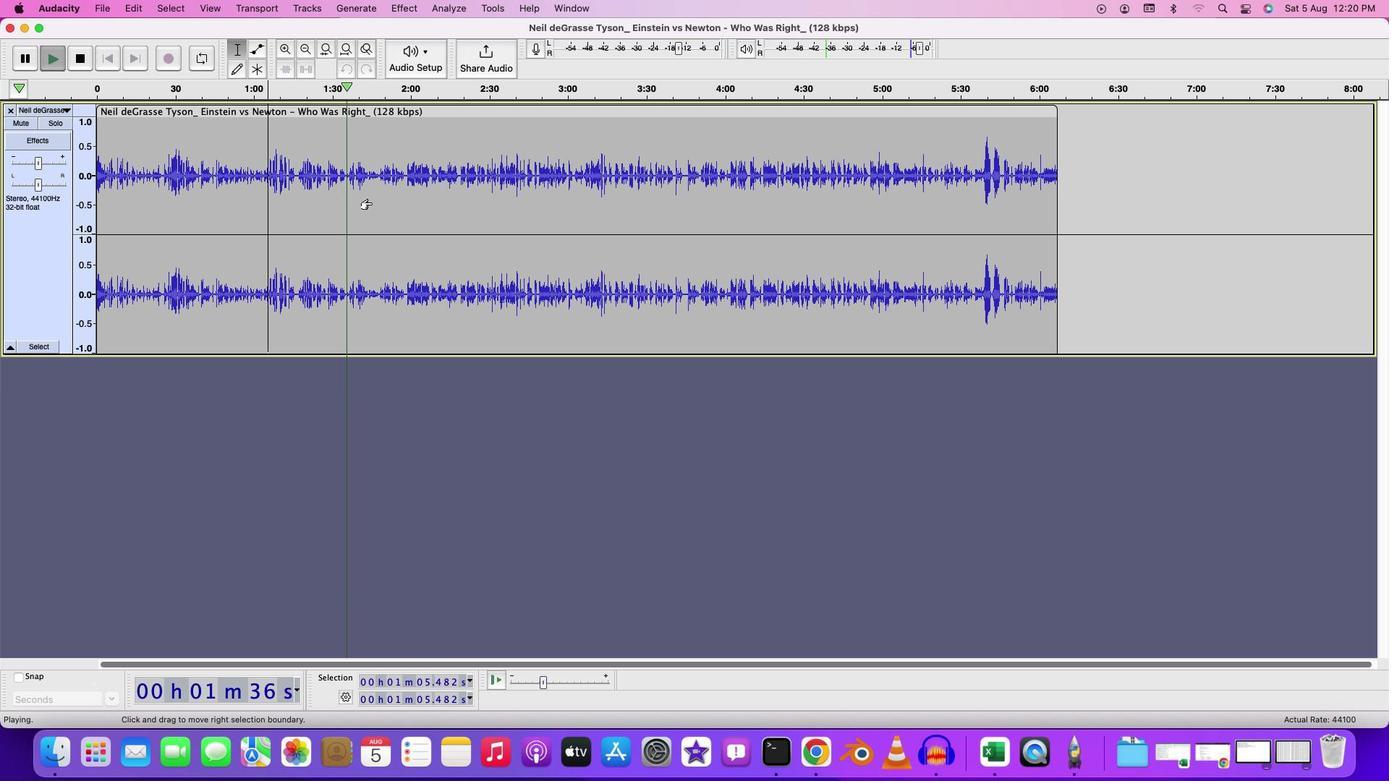 
Action: Mouse scrolled (372, 202) with delta (0, 0)
Screenshot: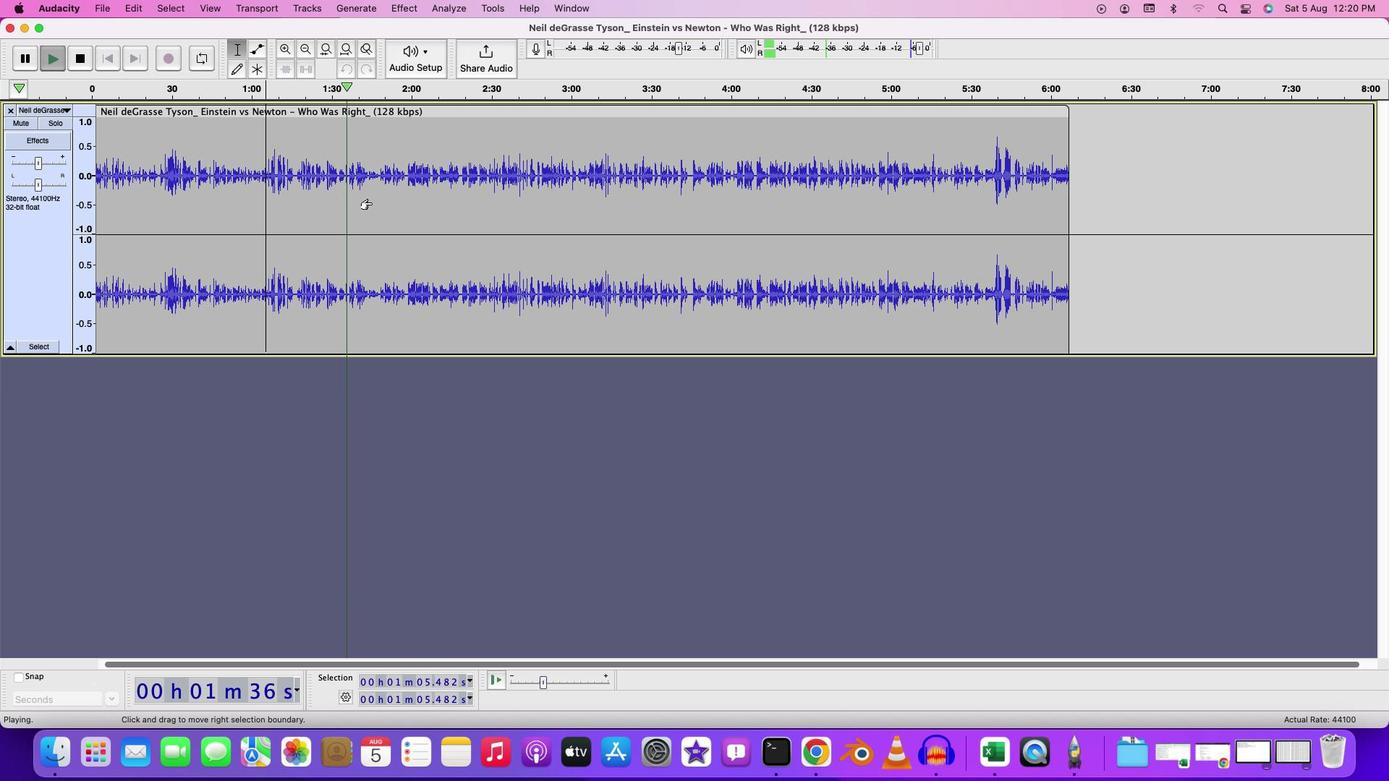 
Action: Mouse scrolled (372, 202) with delta (0, 0)
Screenshot: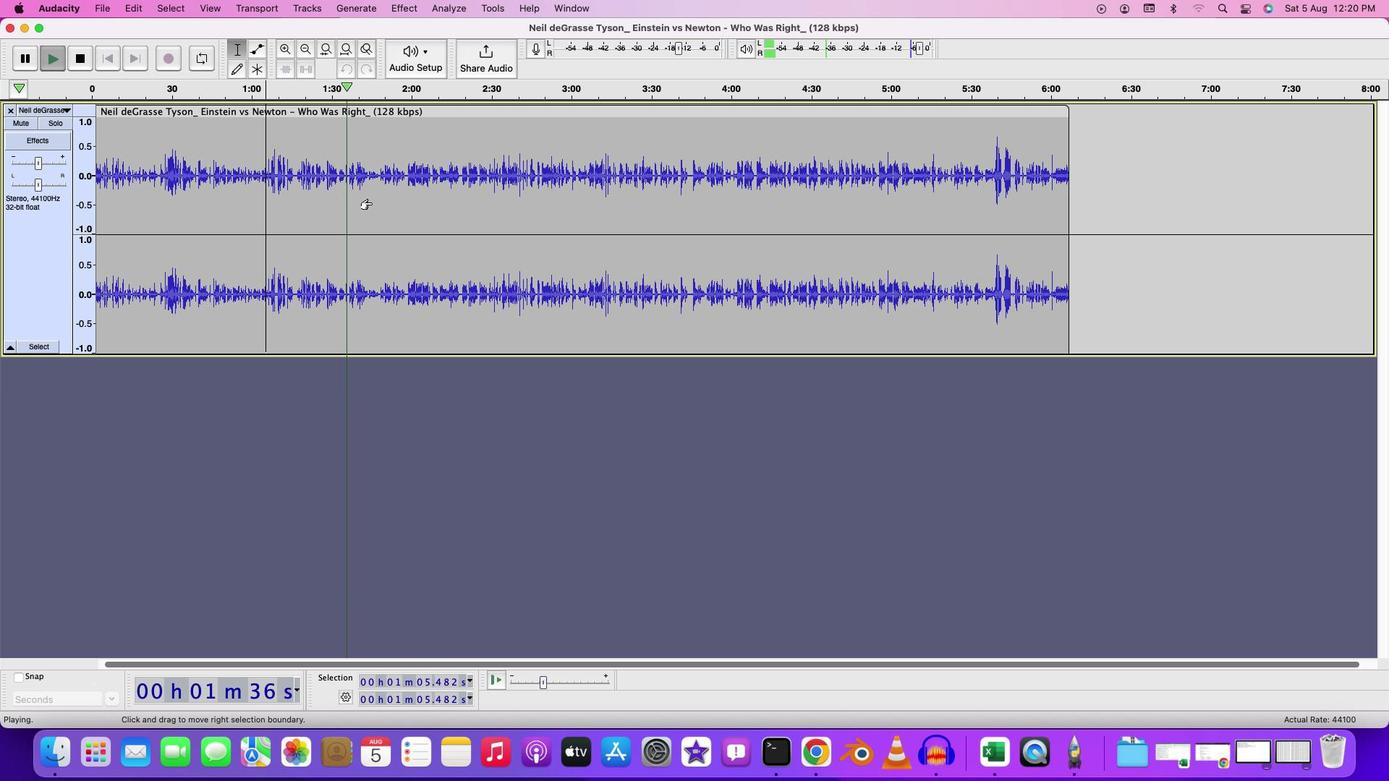 
Action: Mouse scrolled (372, 202) with delta (0, 0)
Screenshot: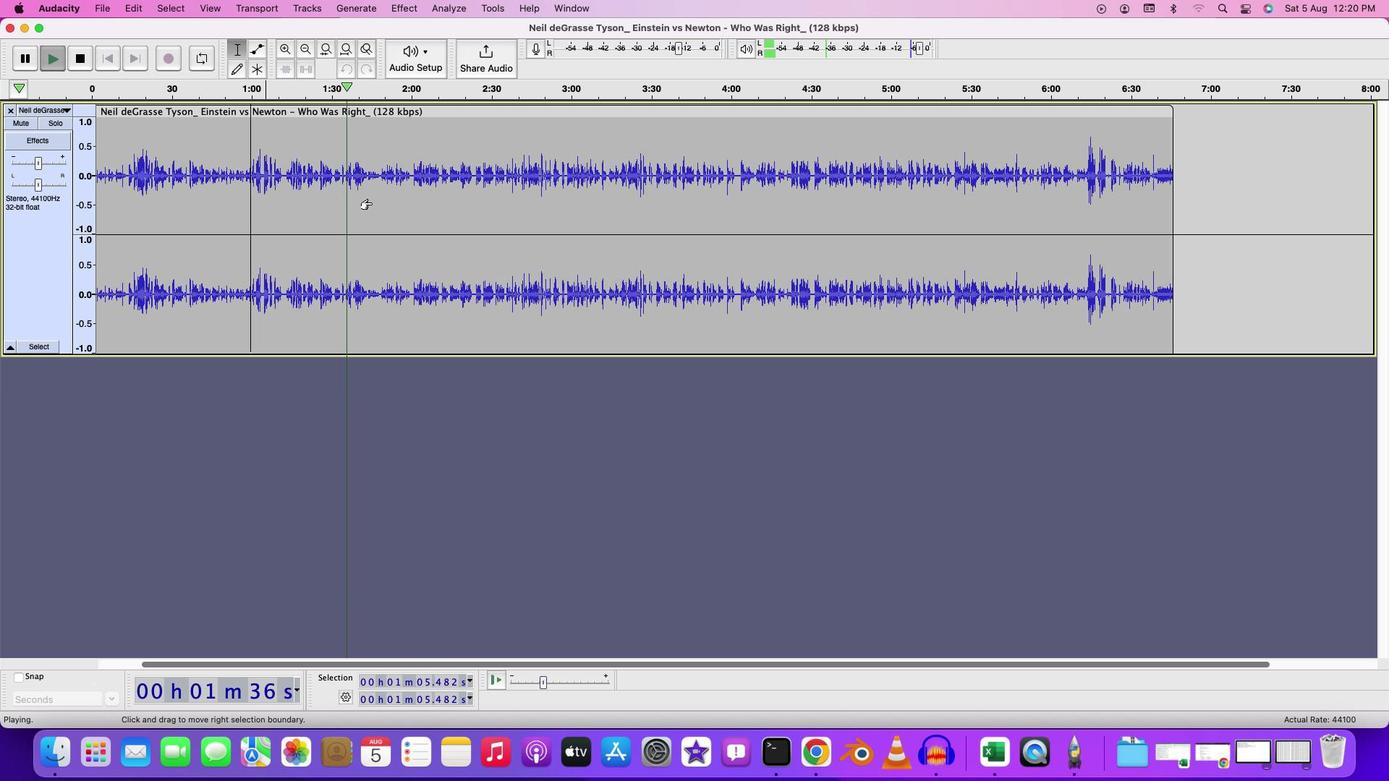 
Action: Mouse scrolled (372, 202) with delta (0, 0)
Screenshot: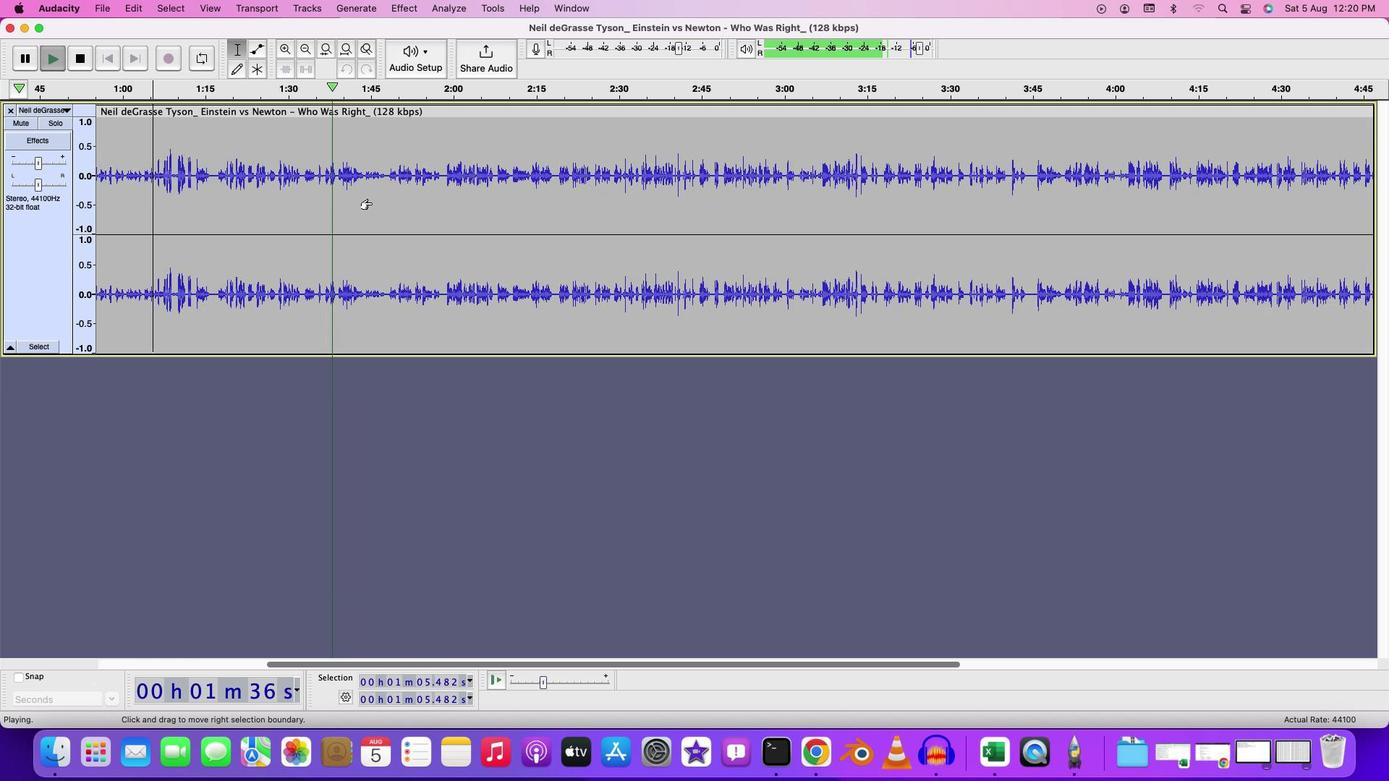 
Action: Mouse scrolled (372, 202) with delta (0, 0)
Screenshot: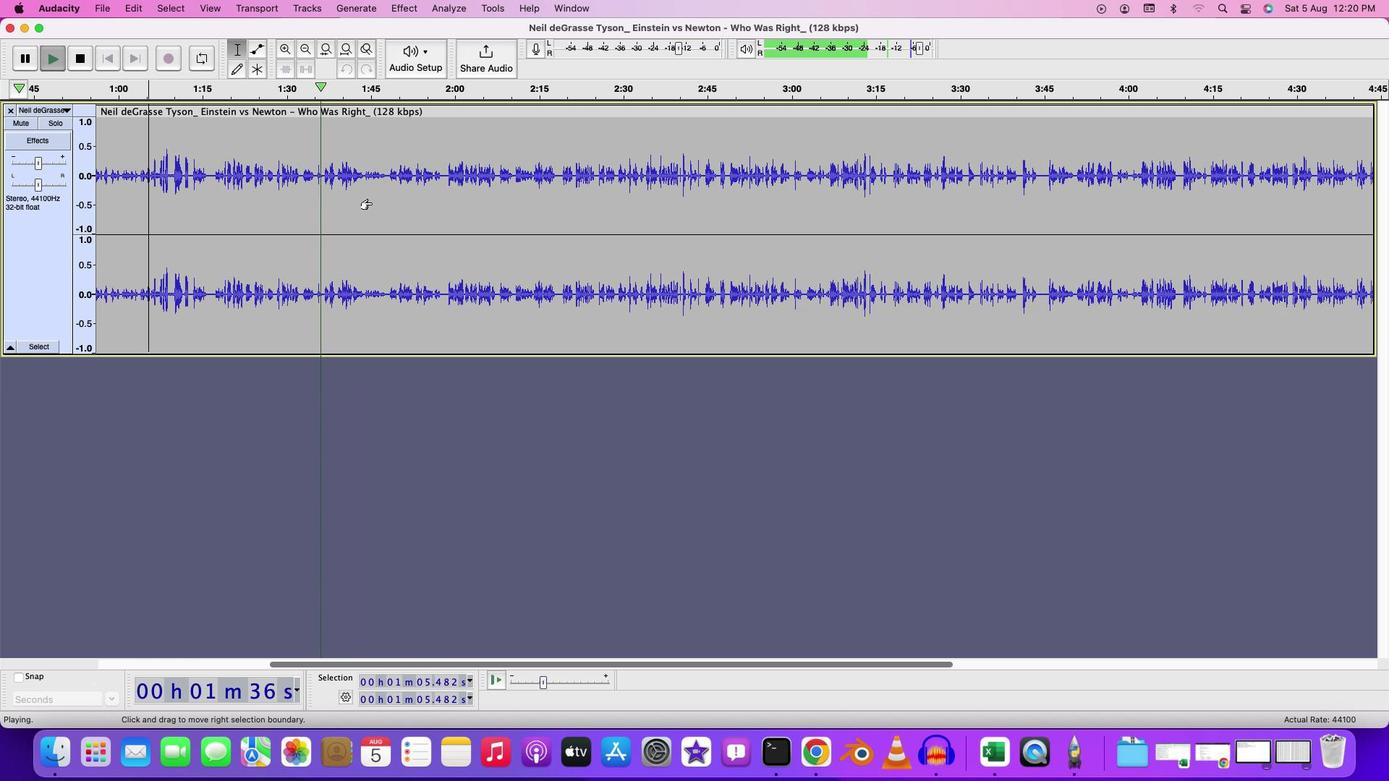
Action: Mouse moved to (372, 202)
Screenshot: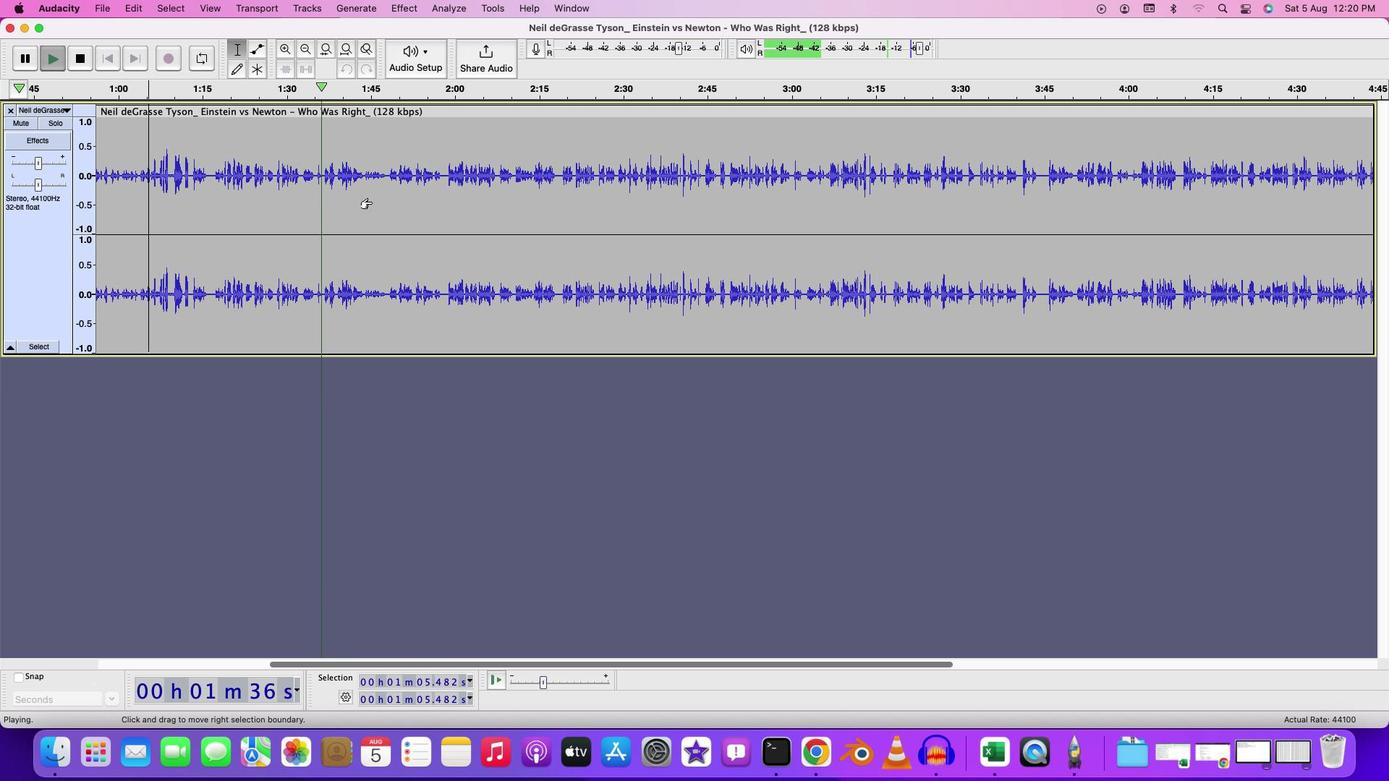 
Action: Mouse scrolled (372, 202) with delta (0, 0)
Screenshot: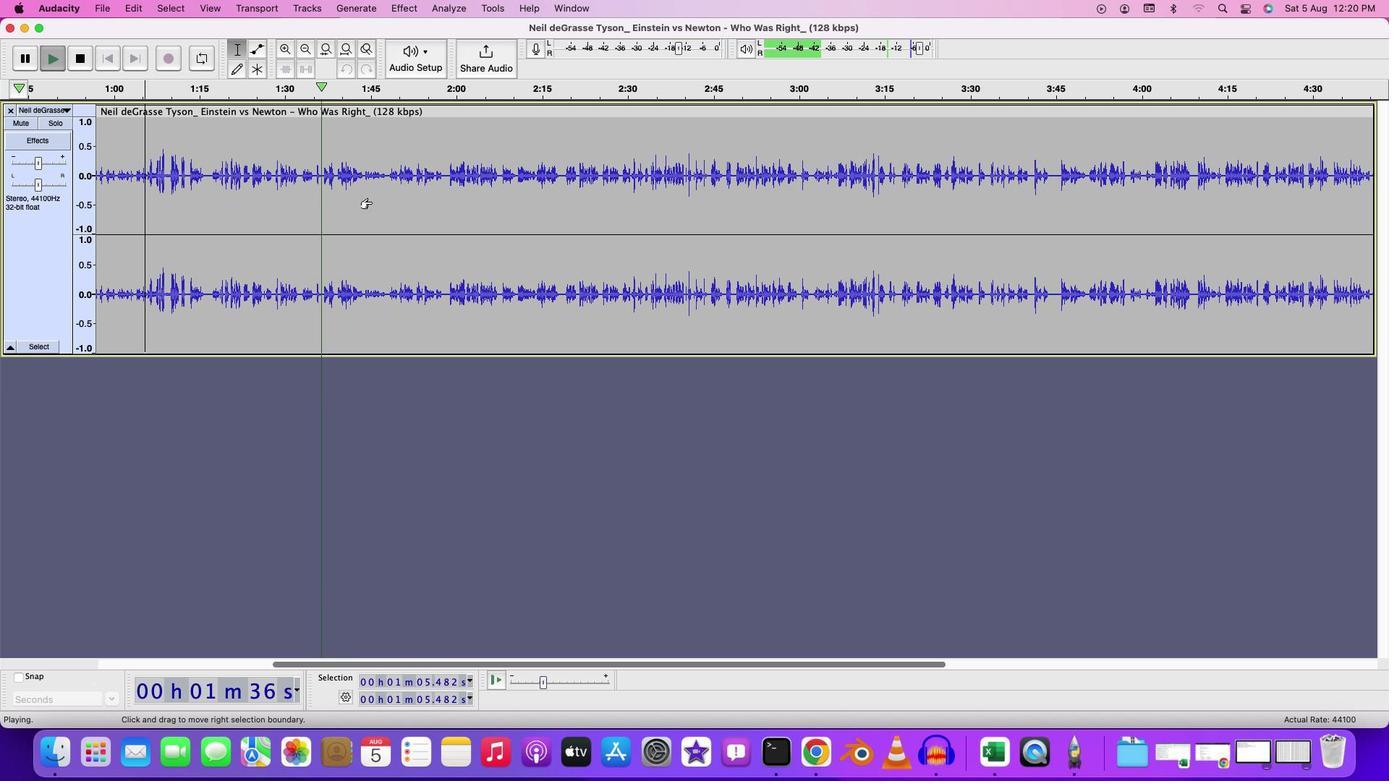 
Action: Mouse scrolled (372, 202) with delta (0, 0)
Screenshot: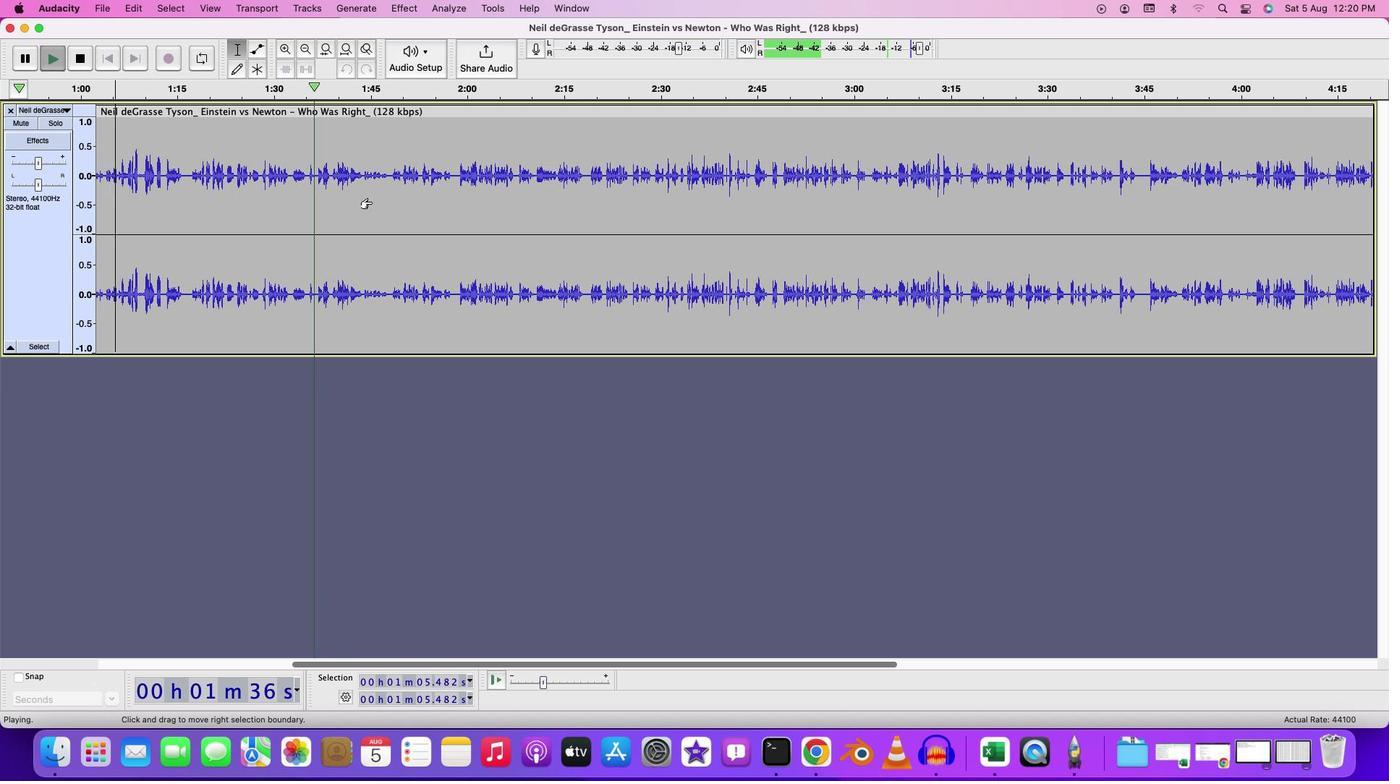 
Action: Mouse scrolled (372, 202) with delta (0, 0)
Screenshot: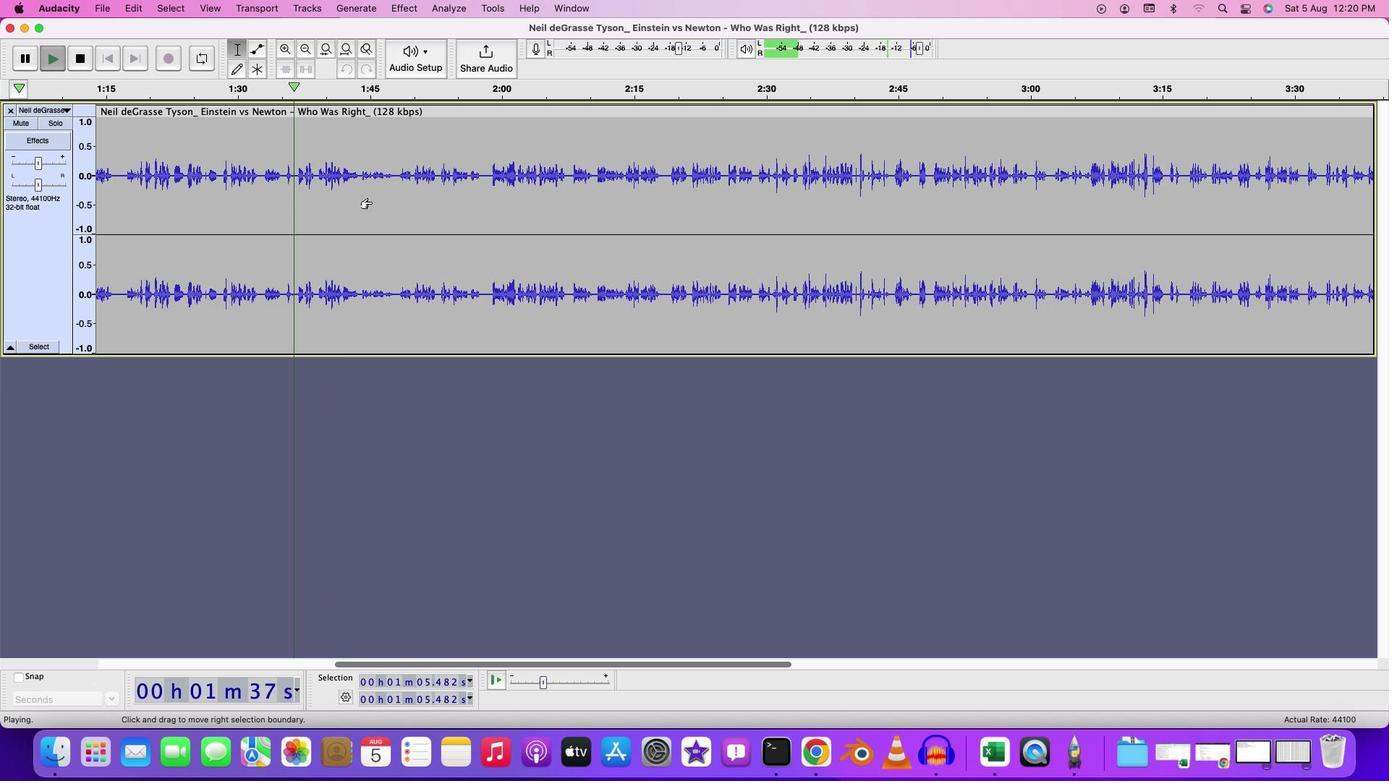 
Action: Mouse moved to (508, 169)
Screenshot: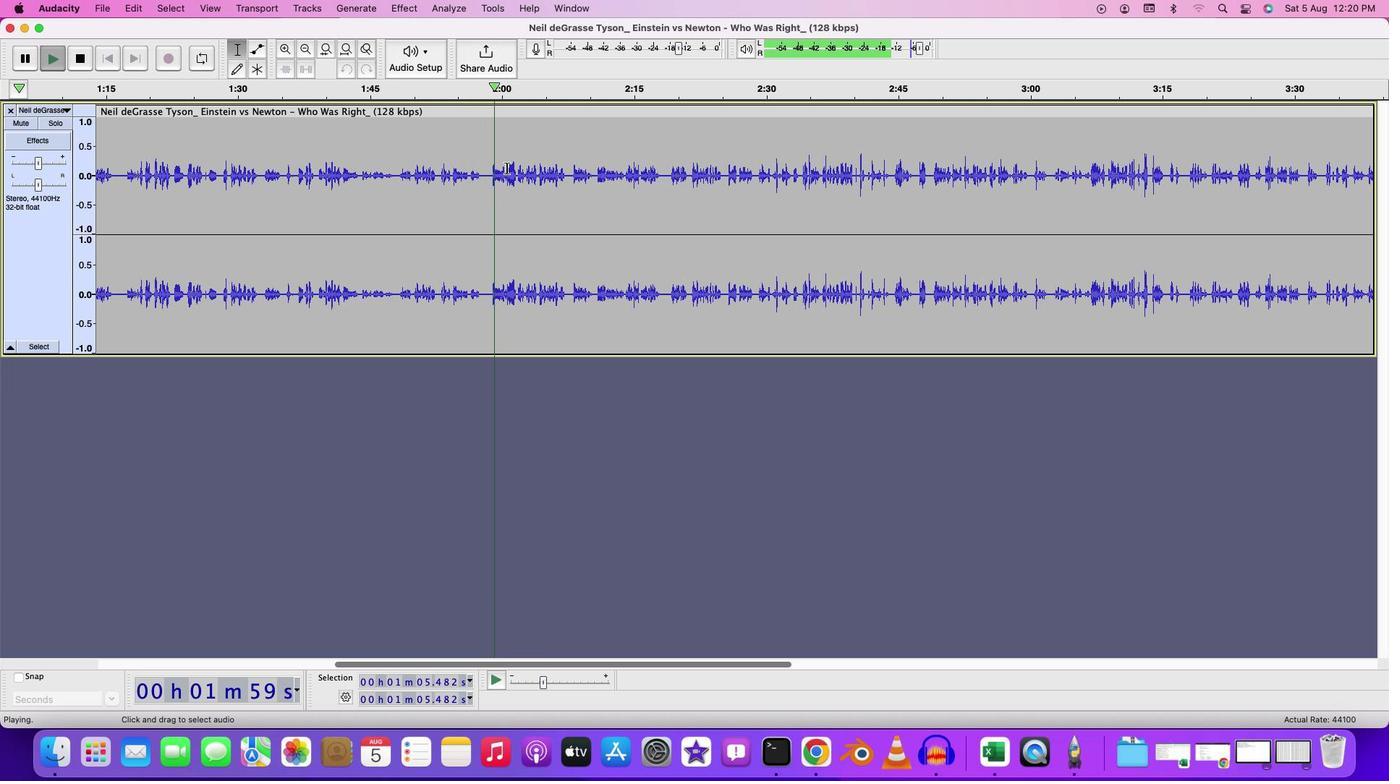 
Action: Key pressed Key.space
Screenshot: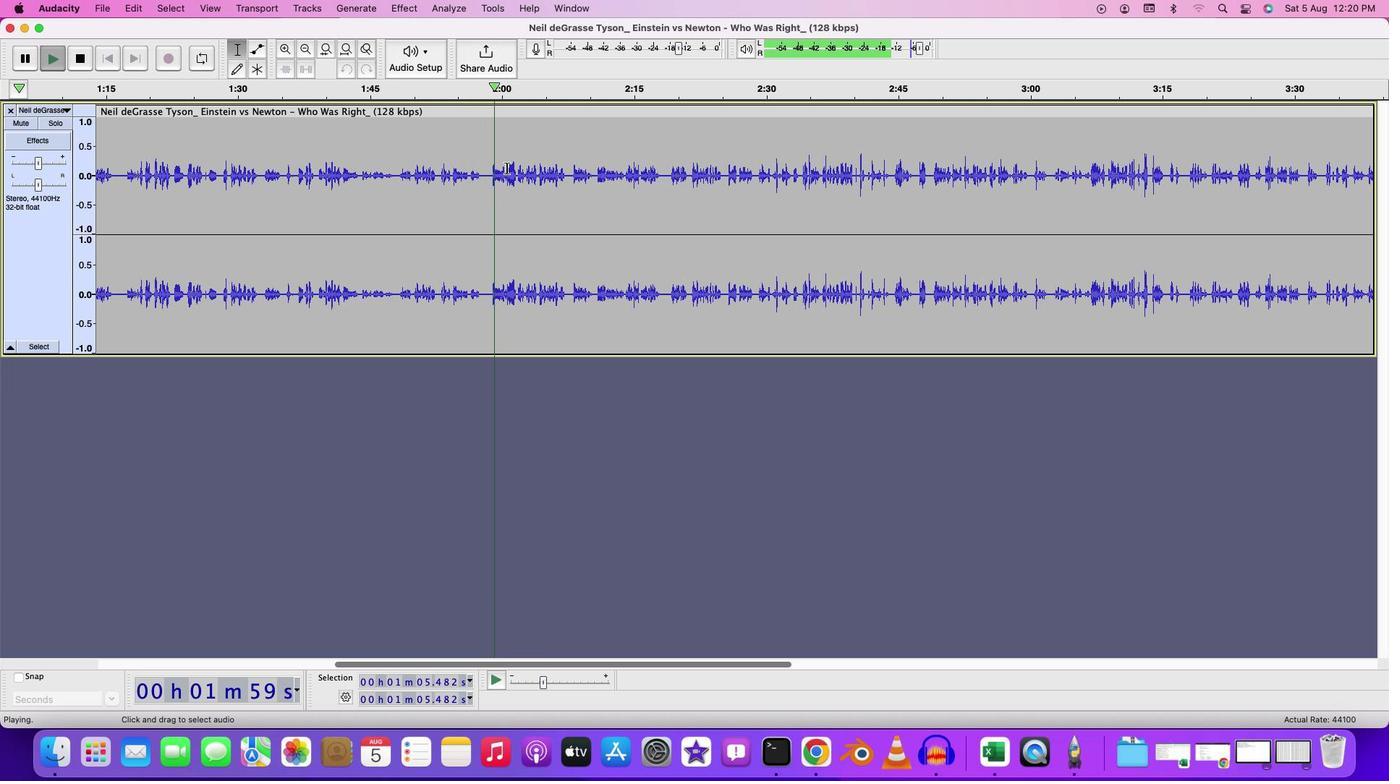 
Action: Mouse moved to (479, 158)
Screenshot: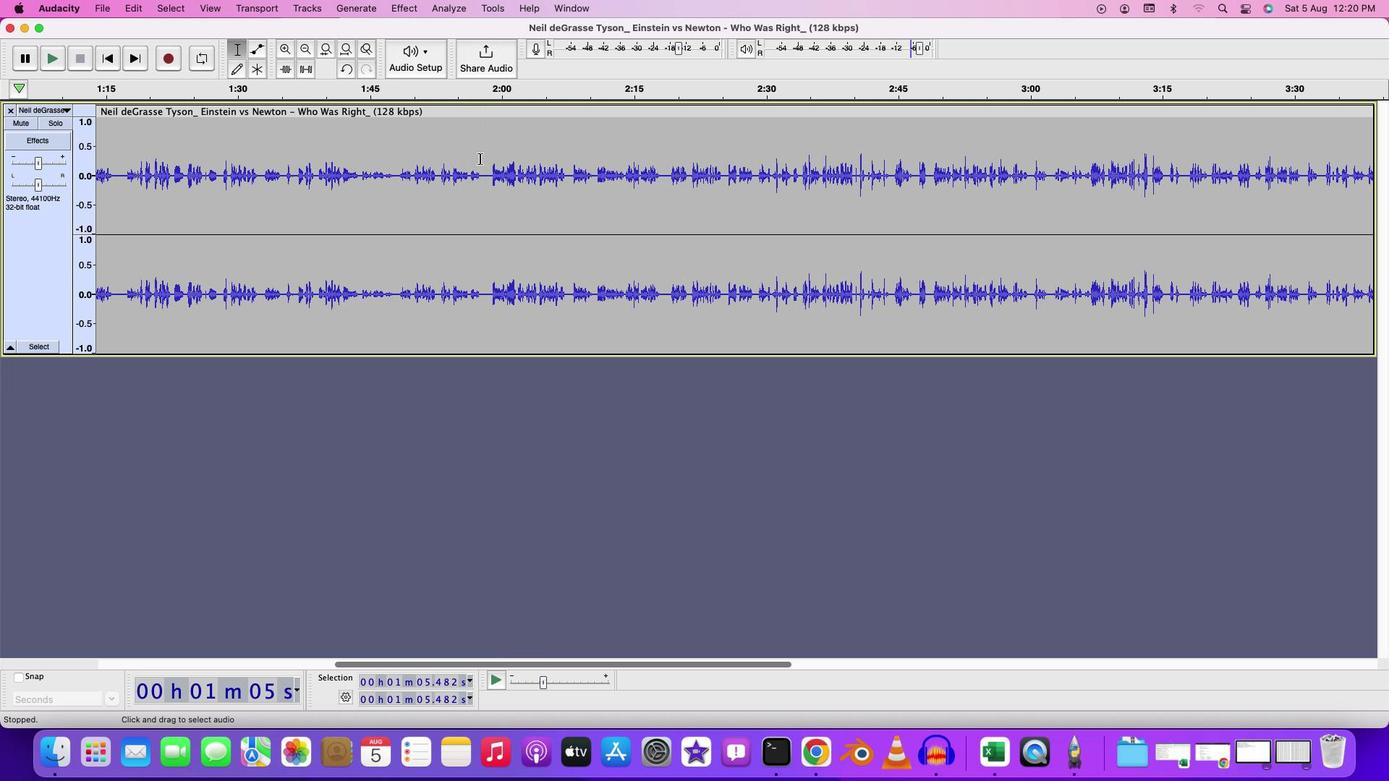 
Action: Mouse pressed left at (479, 158)
Screenshot: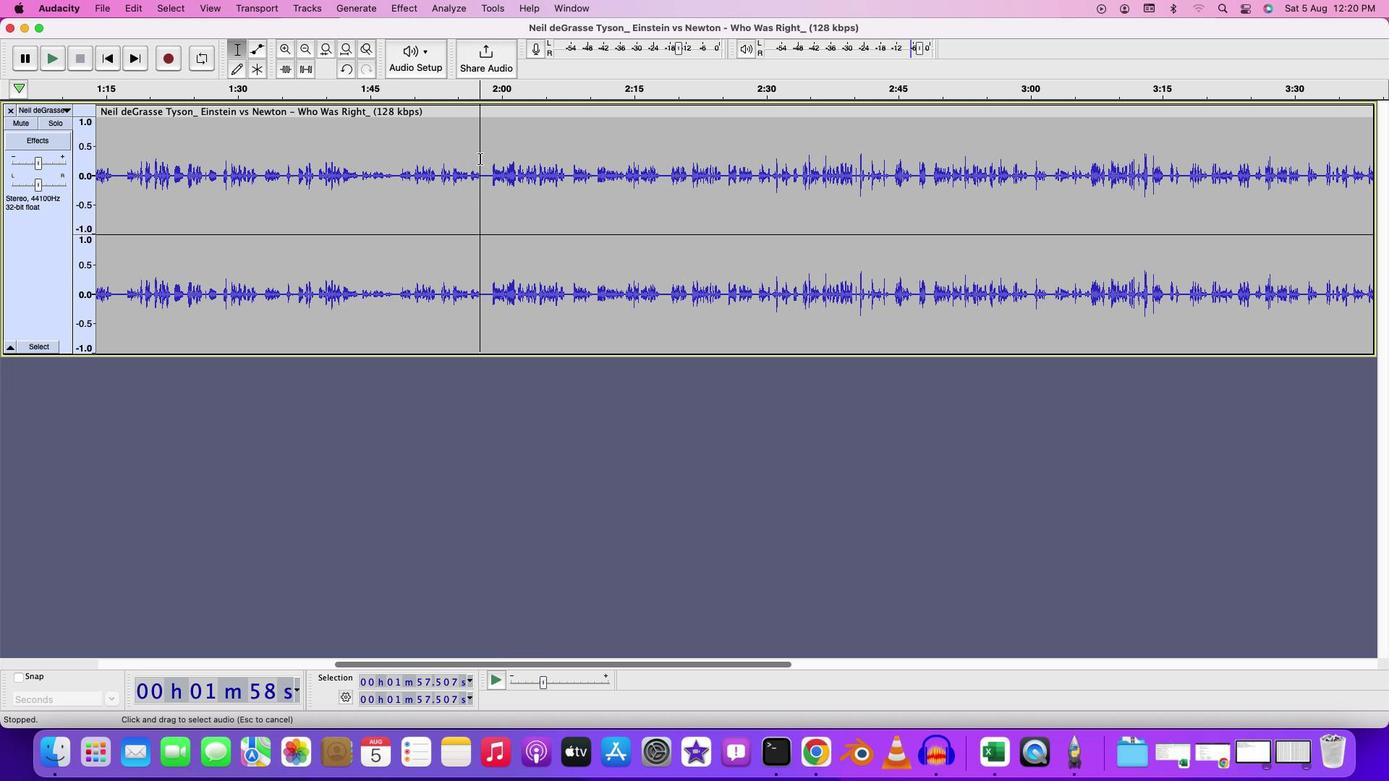 
Action: Mouse moved to (482, 158)
Screenshot: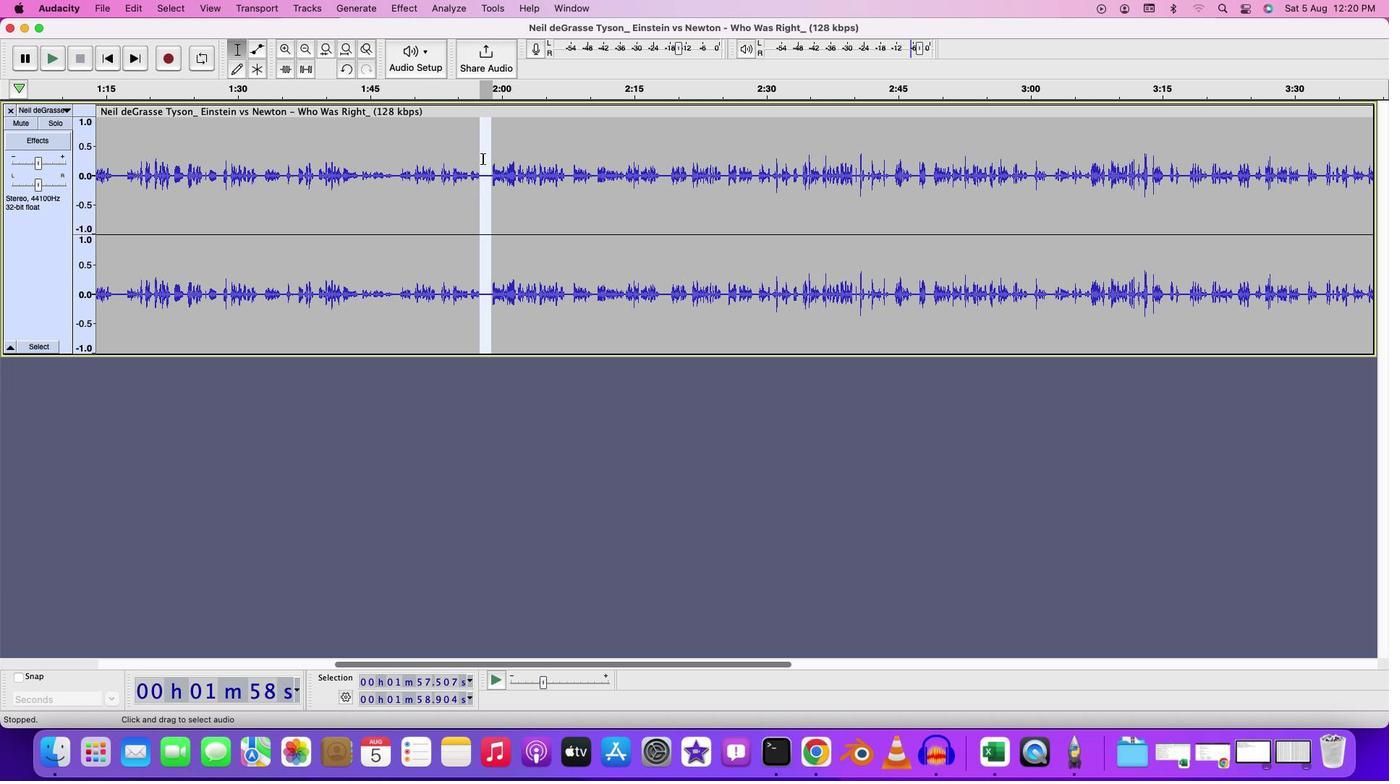 
Action: Mouse pressed left at (482, 158)
Screenshot: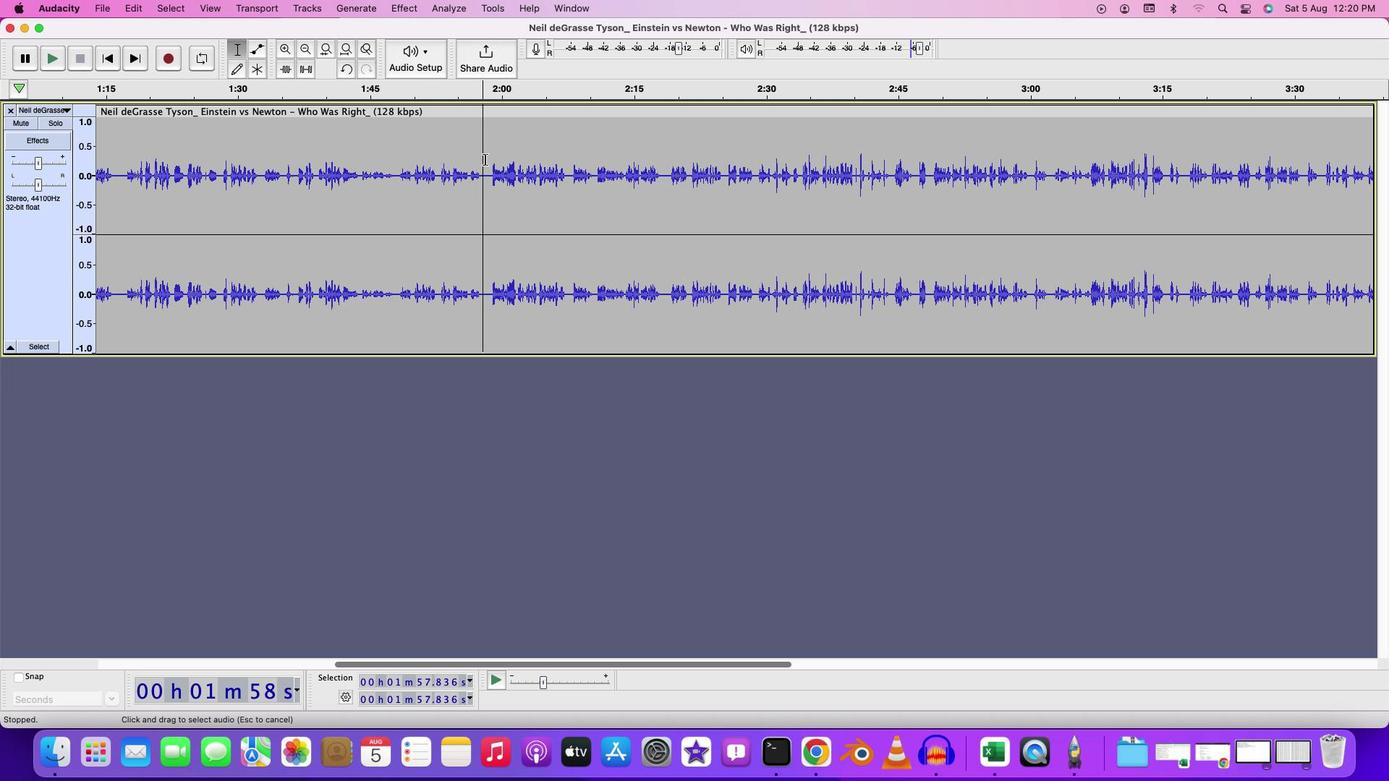 
Action: Mouse moved to (490, 157)
Screenshot: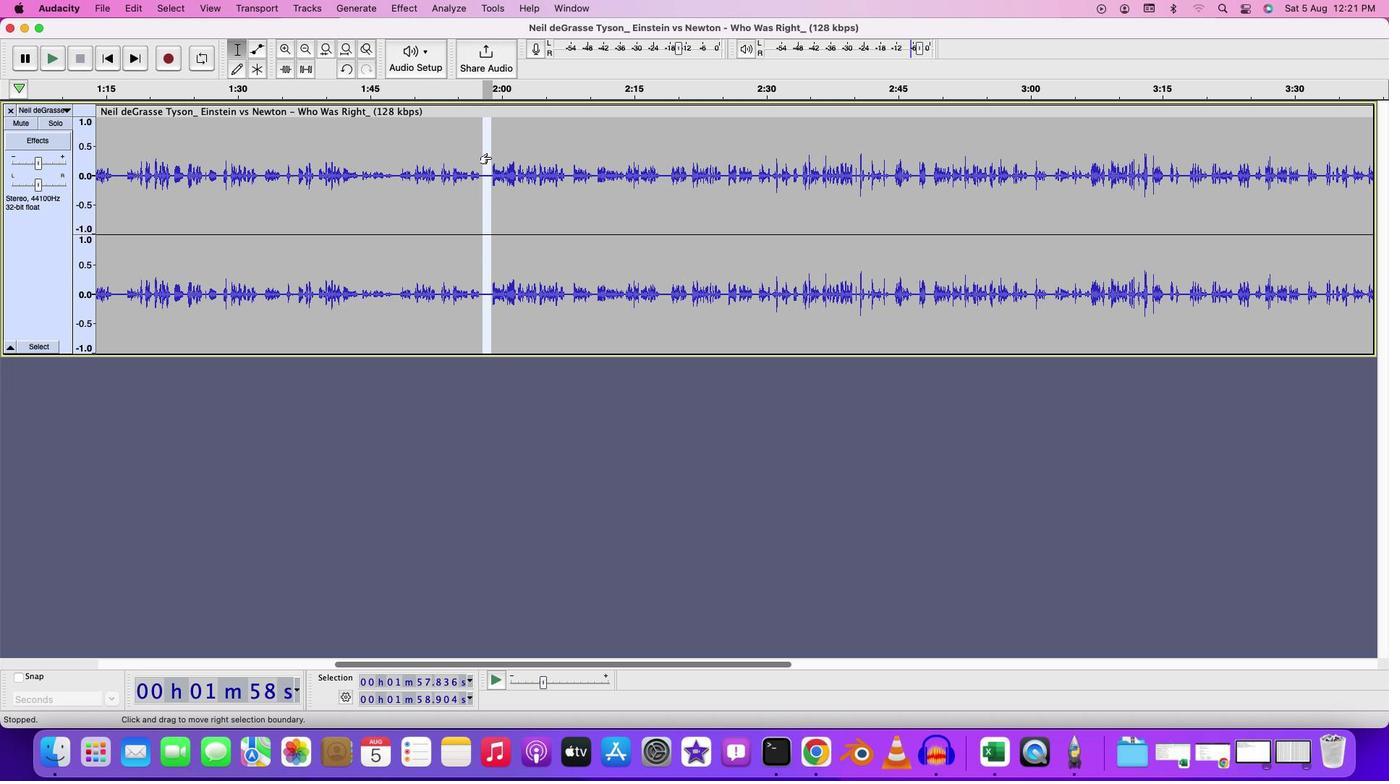 
Action: Key pressed Key.delete
Screenshot: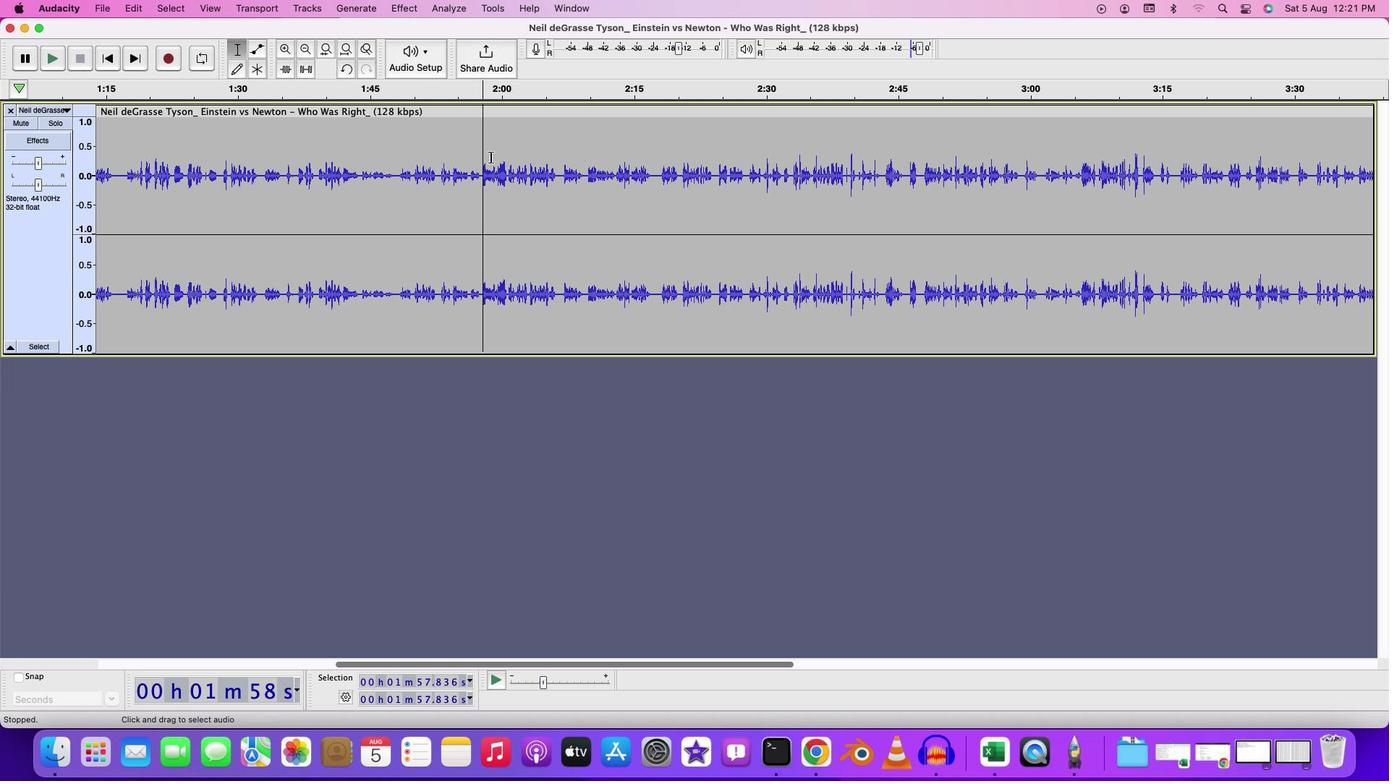 
Action: Mouse moved to (483, 154)
Screenshot: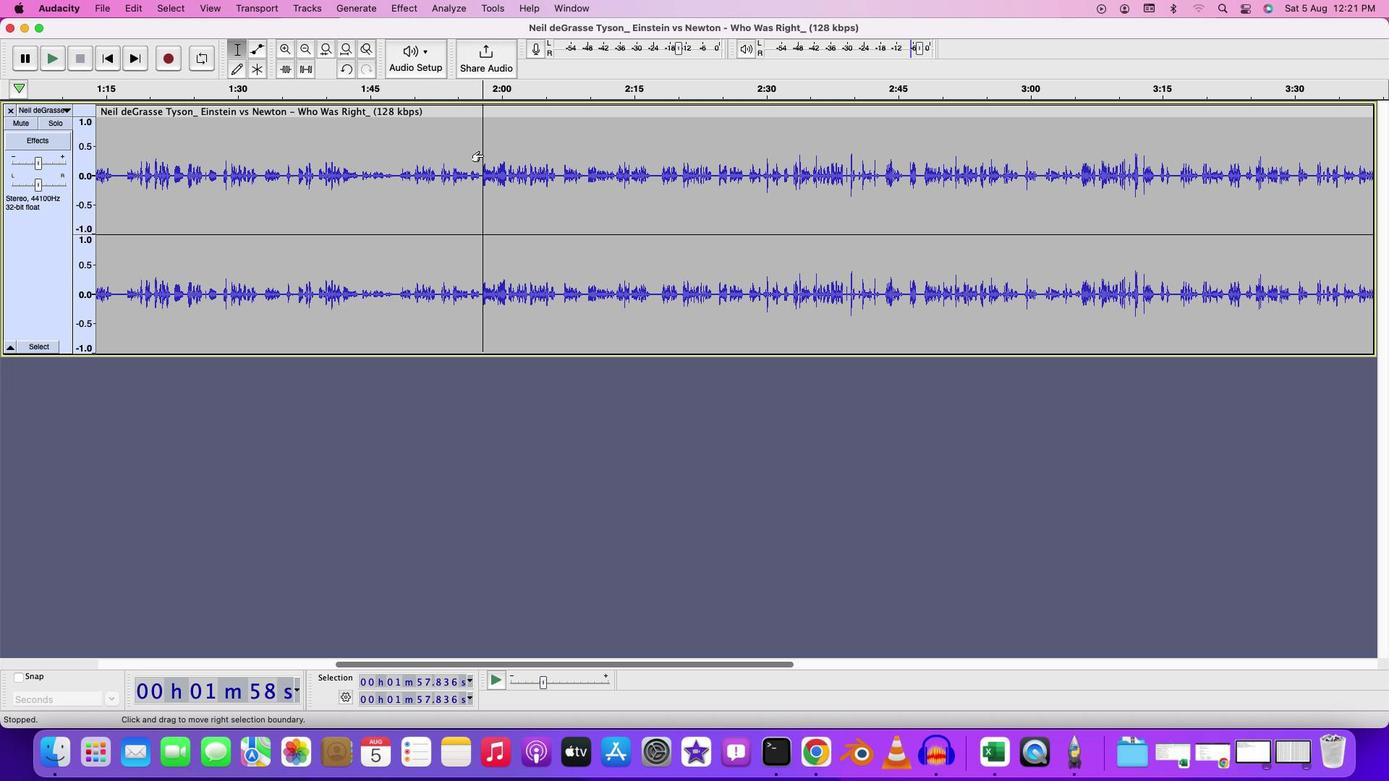 
Action: Key pressed Key.space
Screenshot: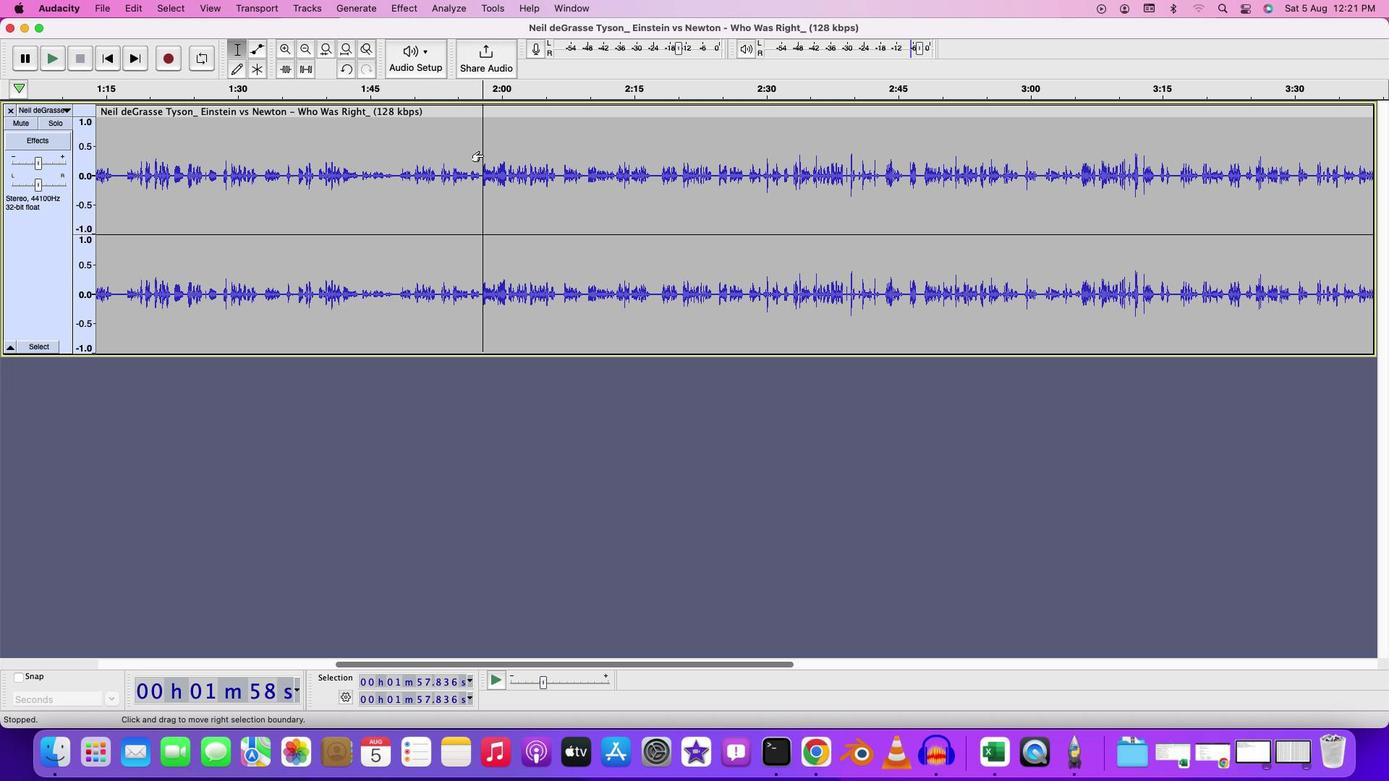 
Action: Mouse moved to (560, 153)
Screenshot: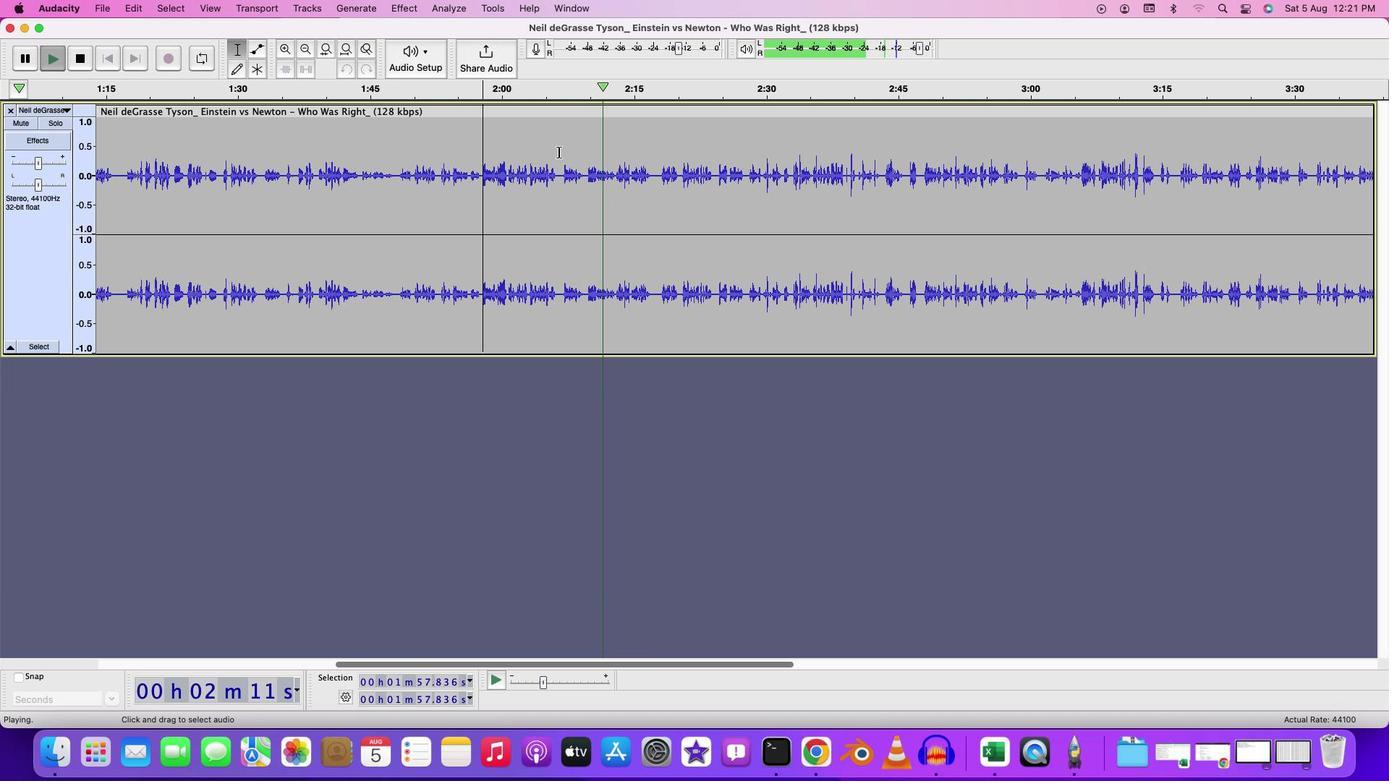 
Action: Key pressed Key.space
Screenshot: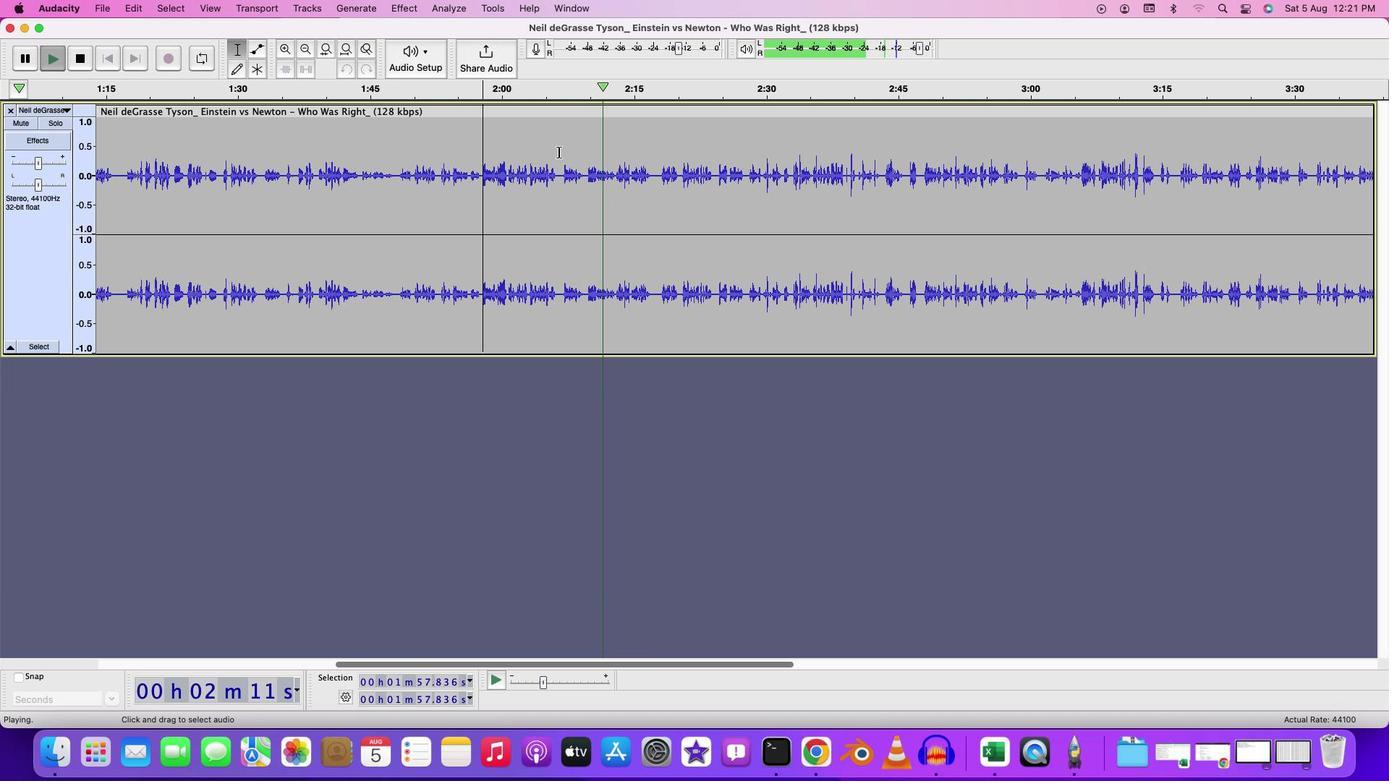 
Action: Mouse moved to (556, 151)
Screenshot: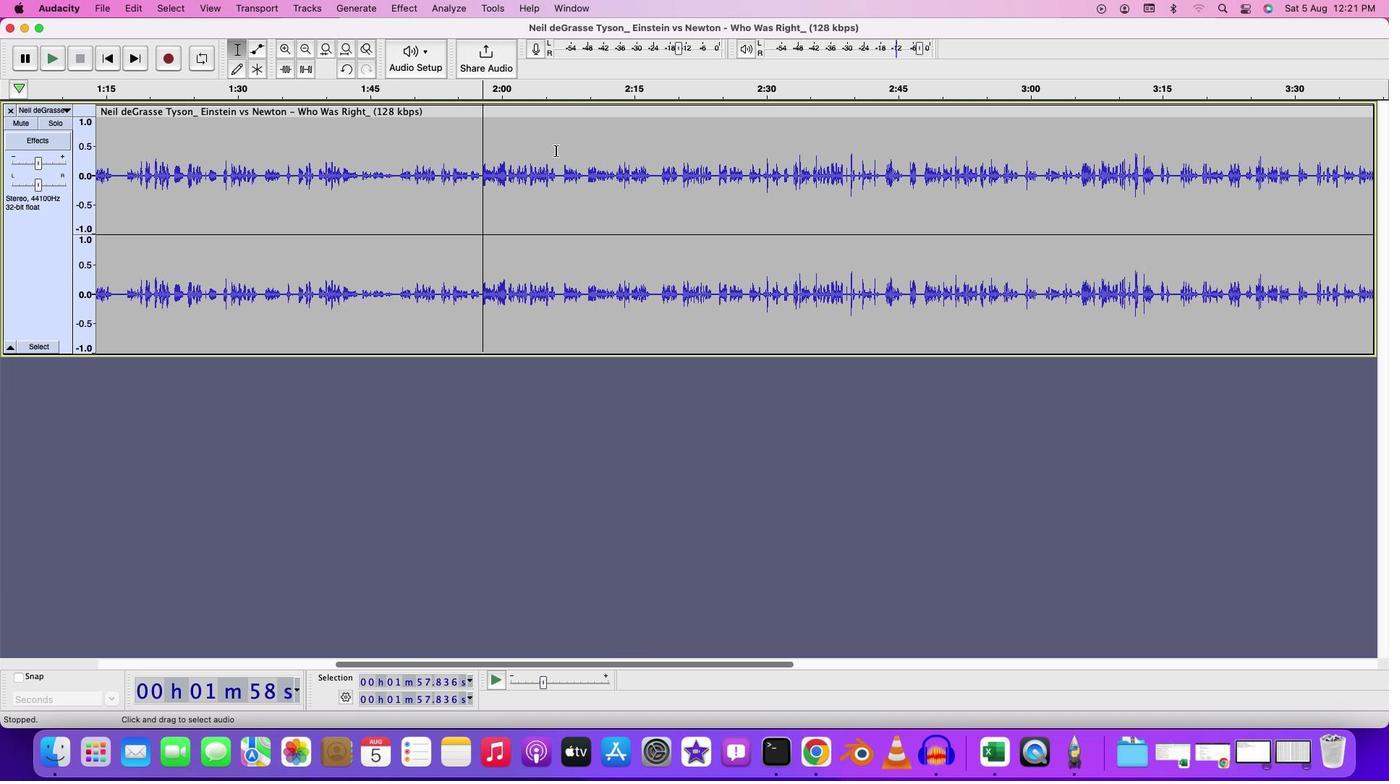 
Action: Mouse pressed left at (556, 151)
Screenshot: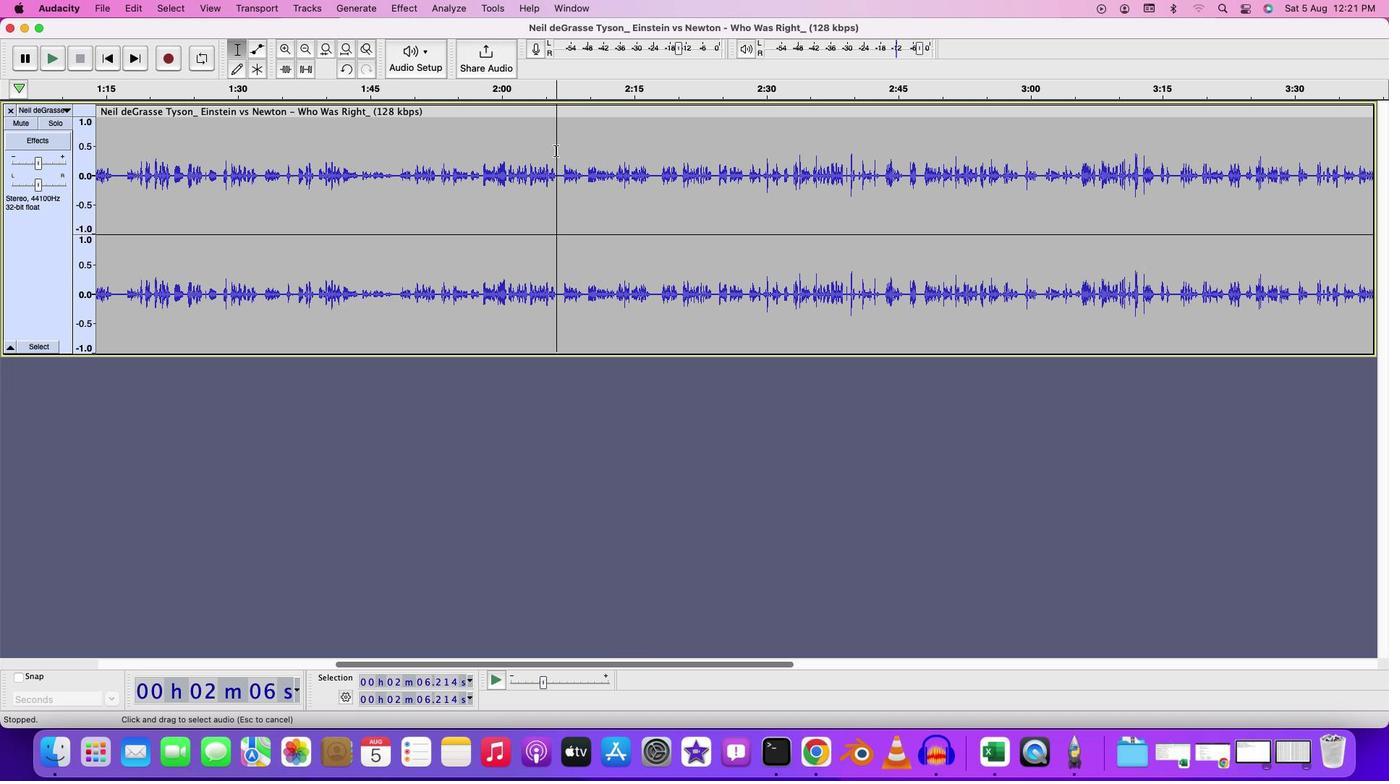 
Action: Mouse moved to (562, 150)
Screenshot: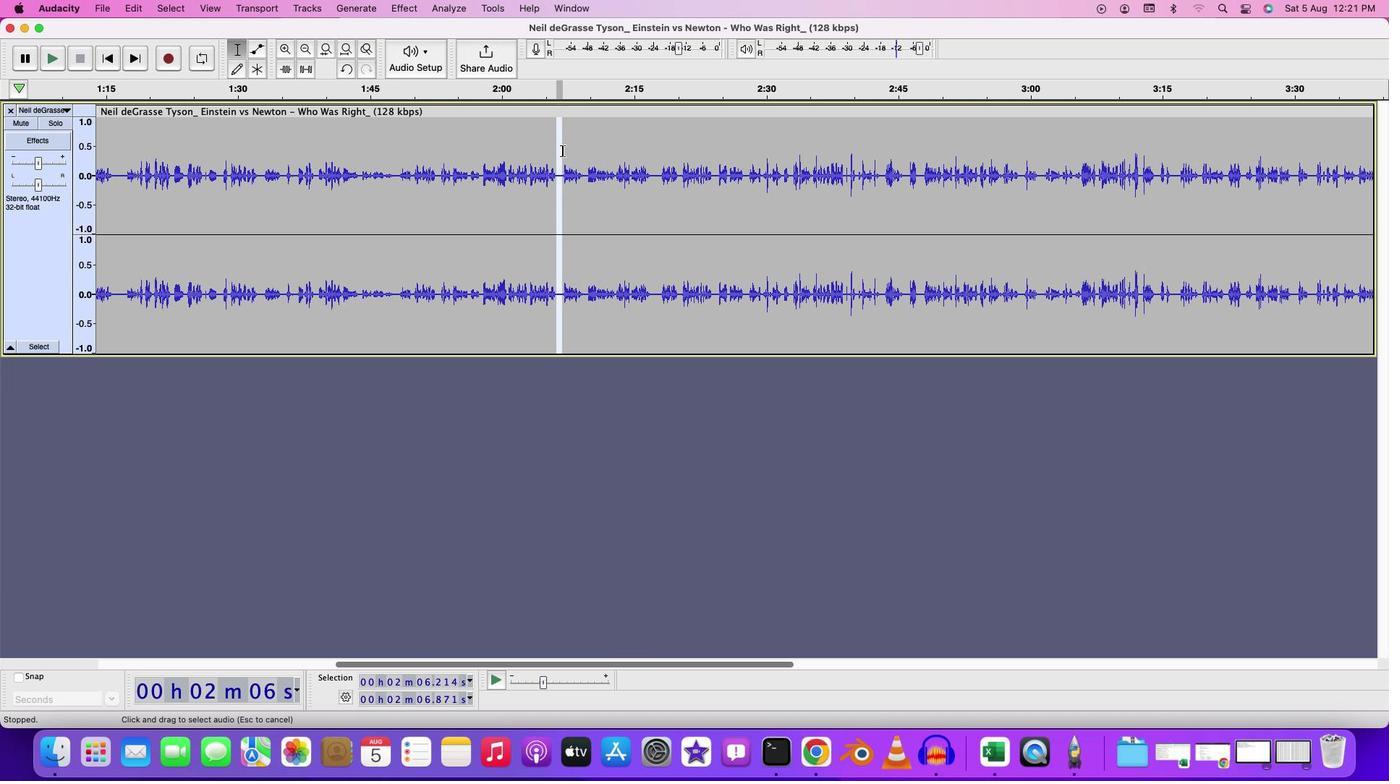 
Action: Key pressed Key.delete
Screenshot: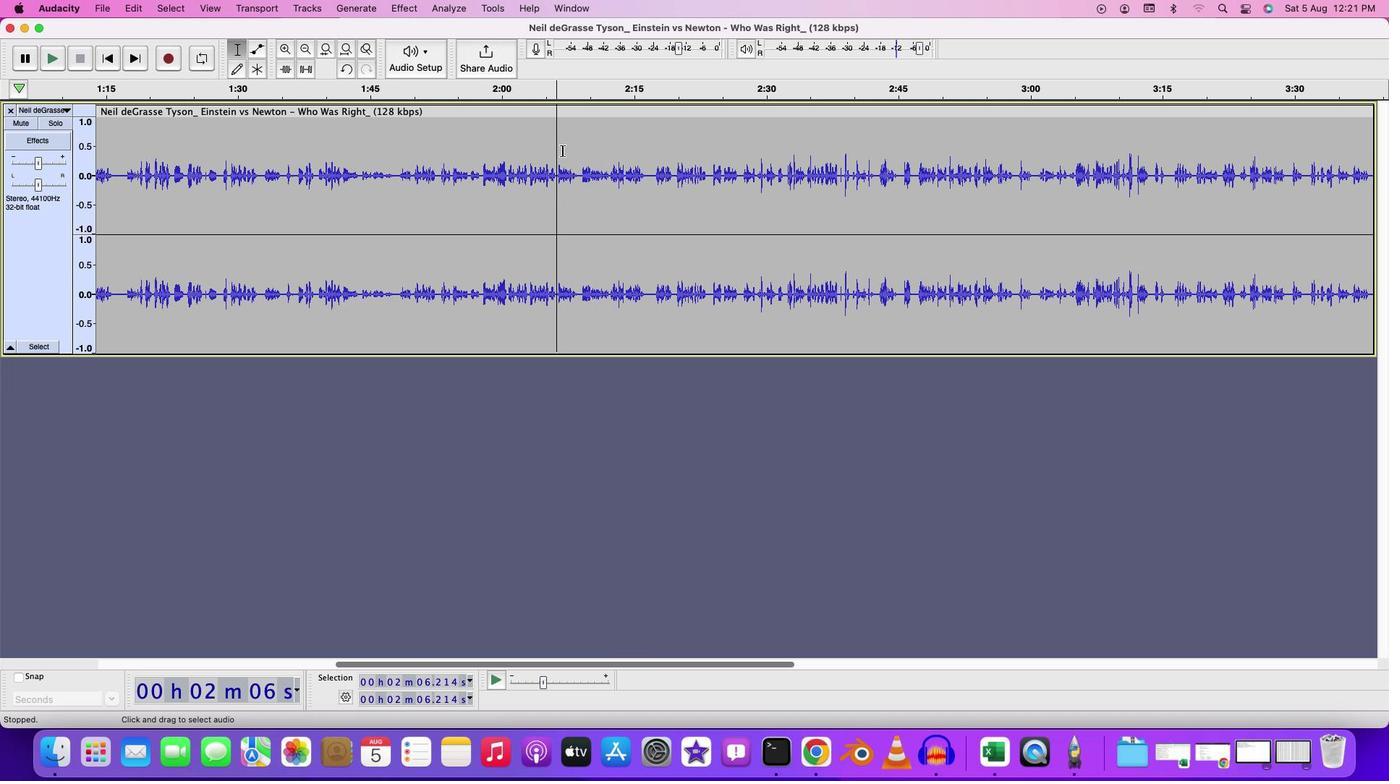 
Action: Mouse moved to (581, 244)
Screenshot: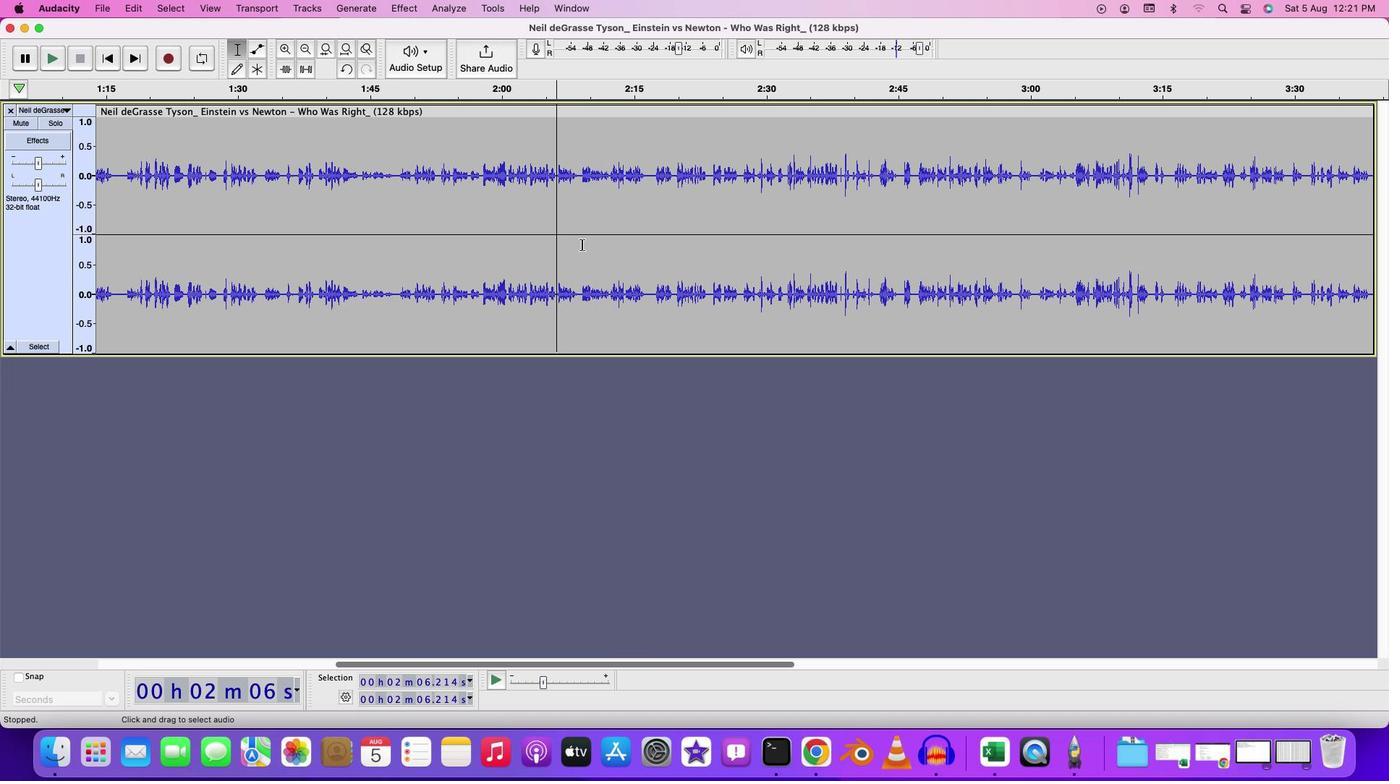 
Action: Key pressed Key.cmd
Screenshot: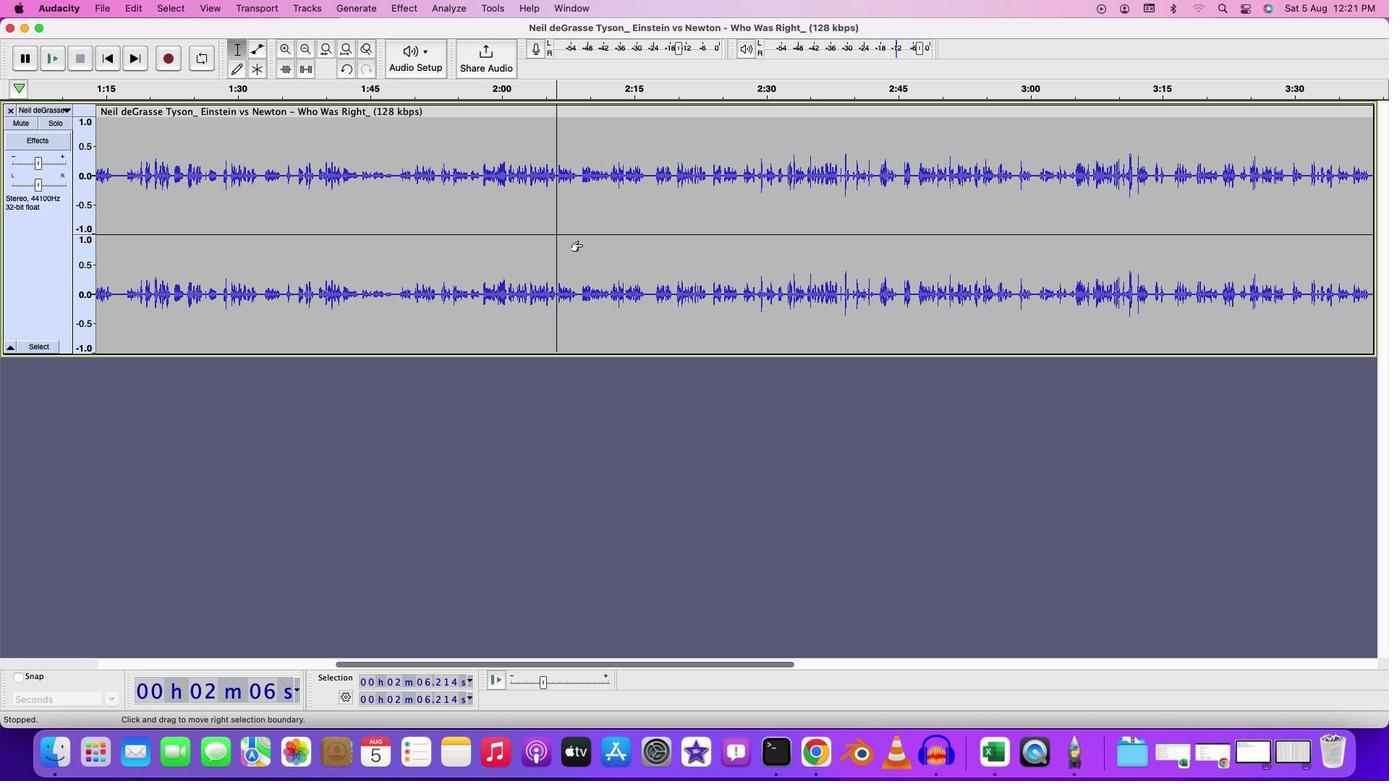 
Action: Mouse scrolled (581, 244) with delta (0, 0)
Screenshot: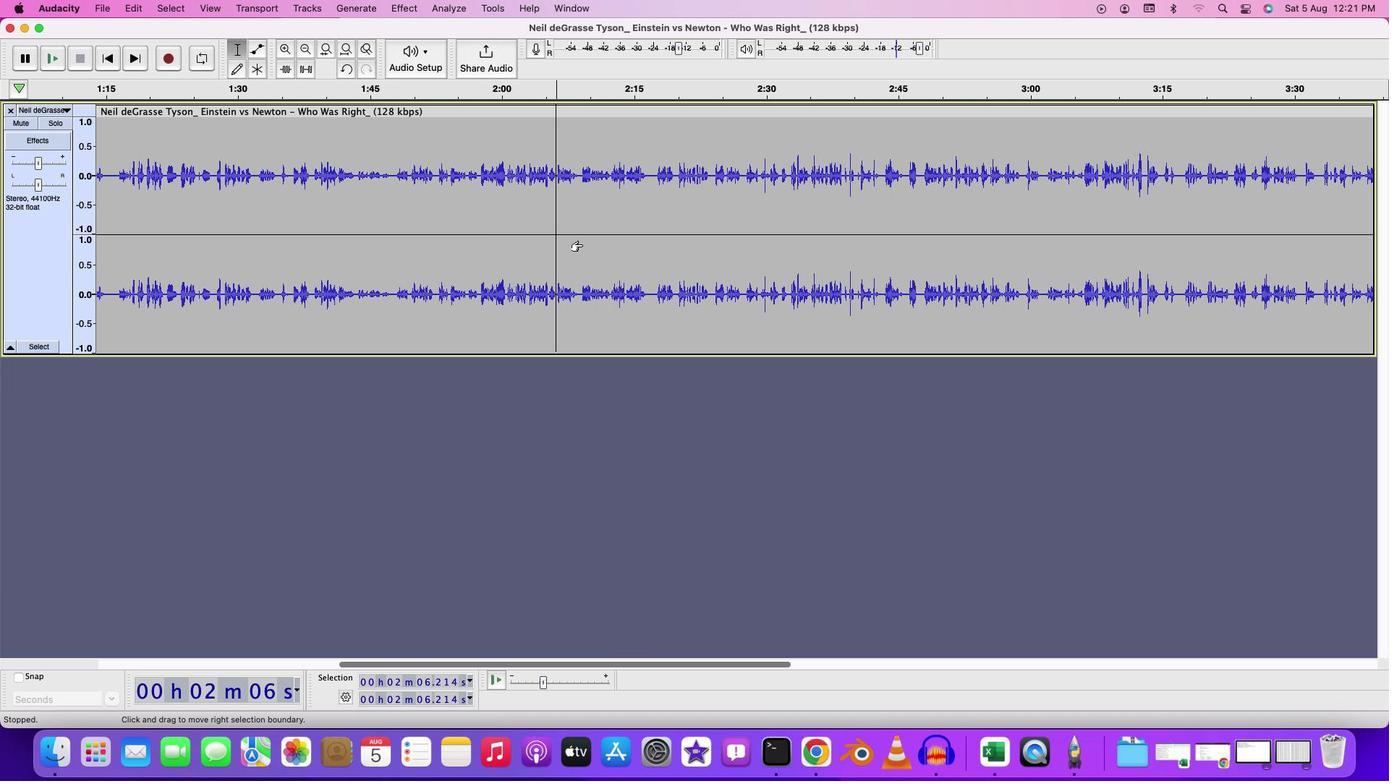 
Action: Mouse scrolled (581, 244) with delta (0, 0)
Screenshot: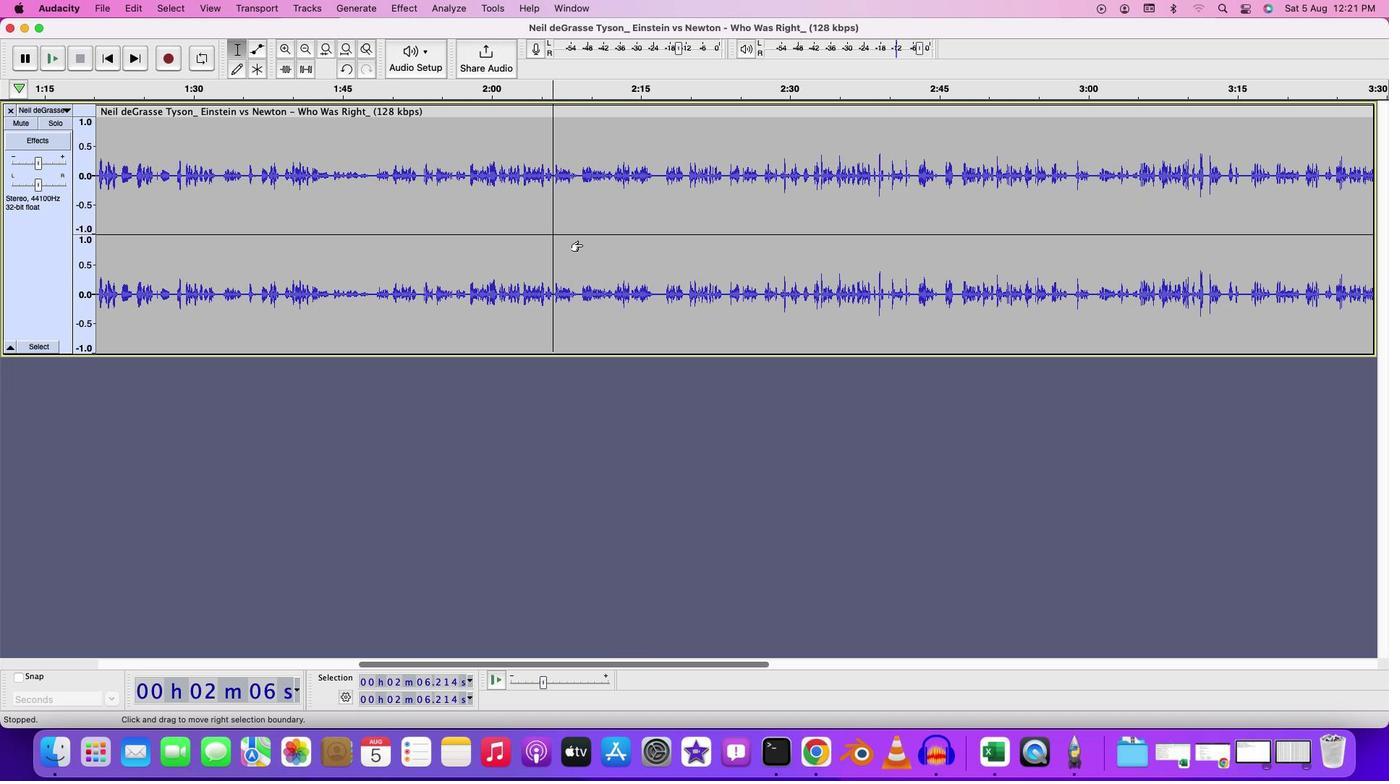 
Action: Mouse scrolled (581, 244) with delta (0, 0)
Screenshot: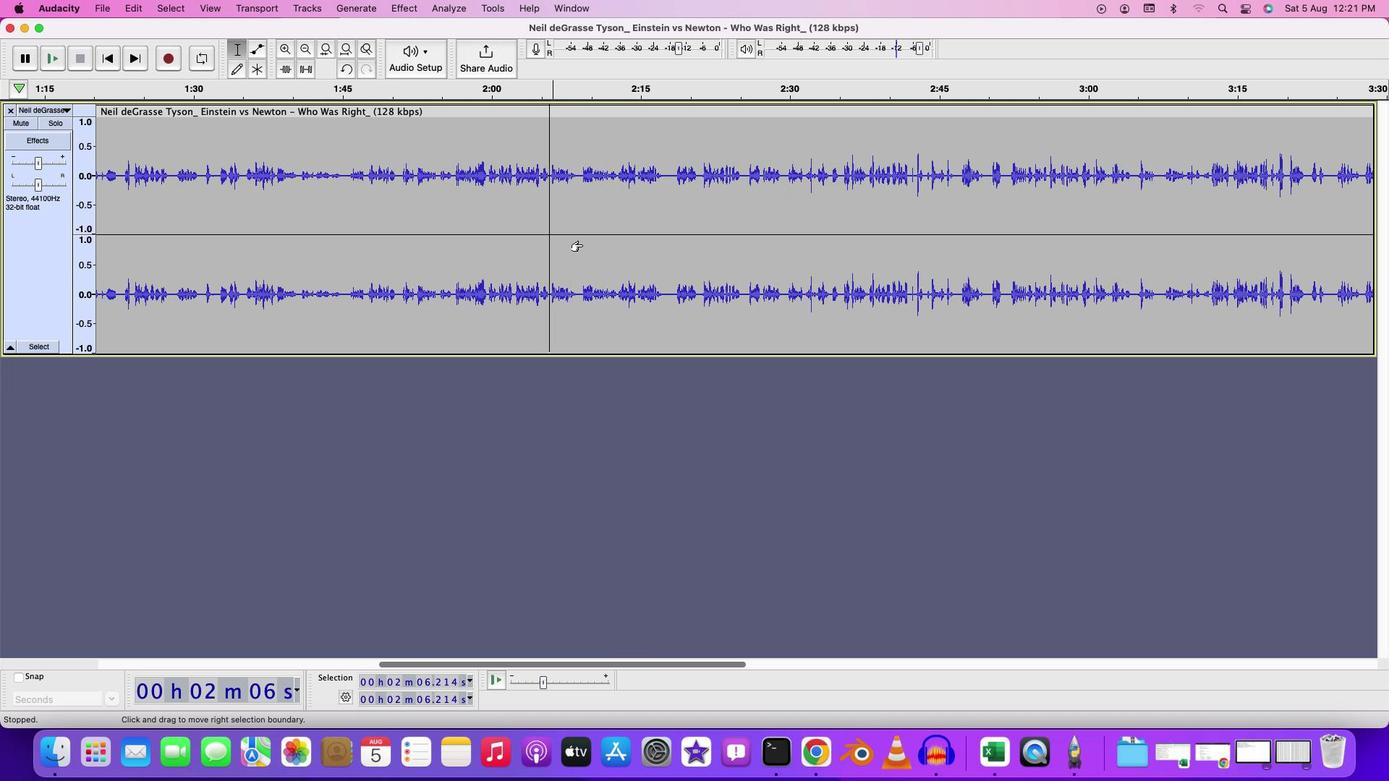 
Action: Mouse scrolled (581, 244) with delta (0, 0)
Screenshot: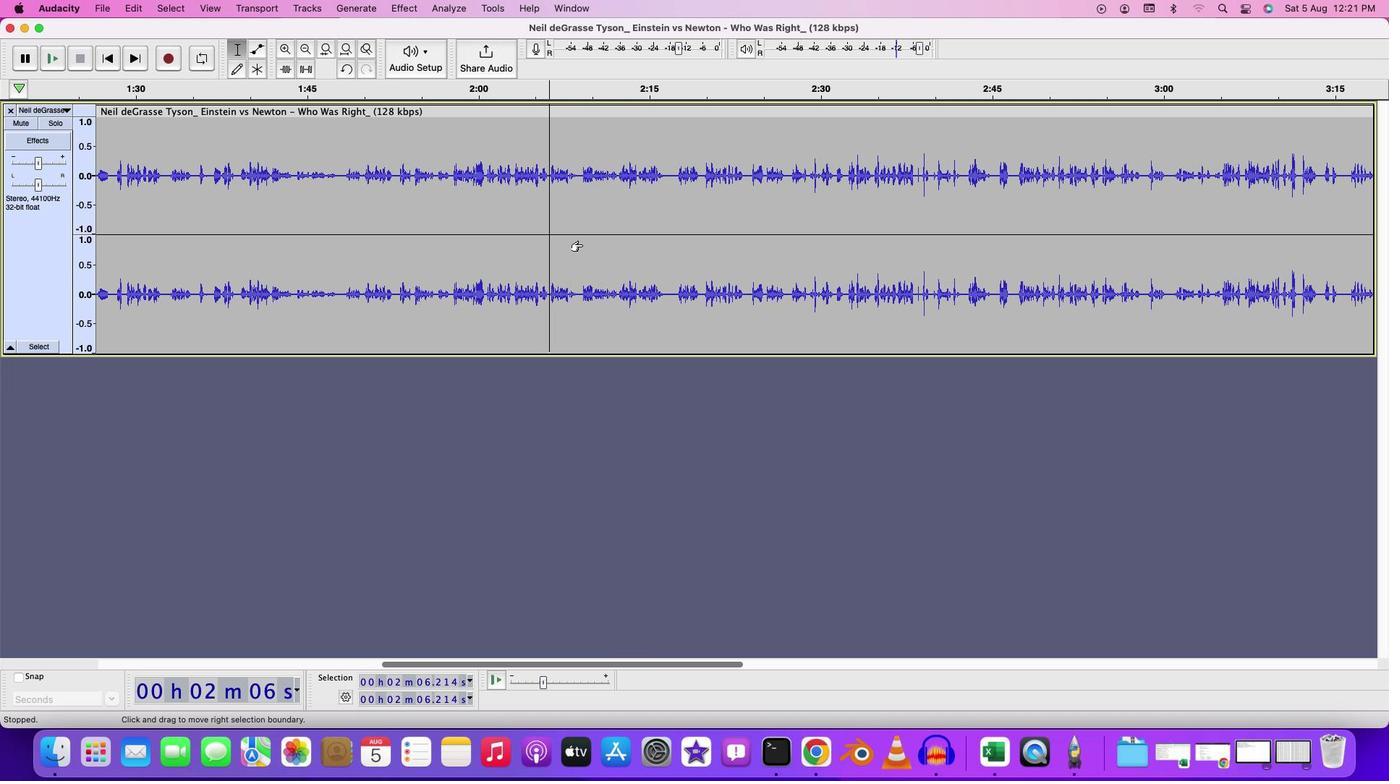 
Action: Mouse scrolled (581, 244) with delta (0, 0)
Screenshot: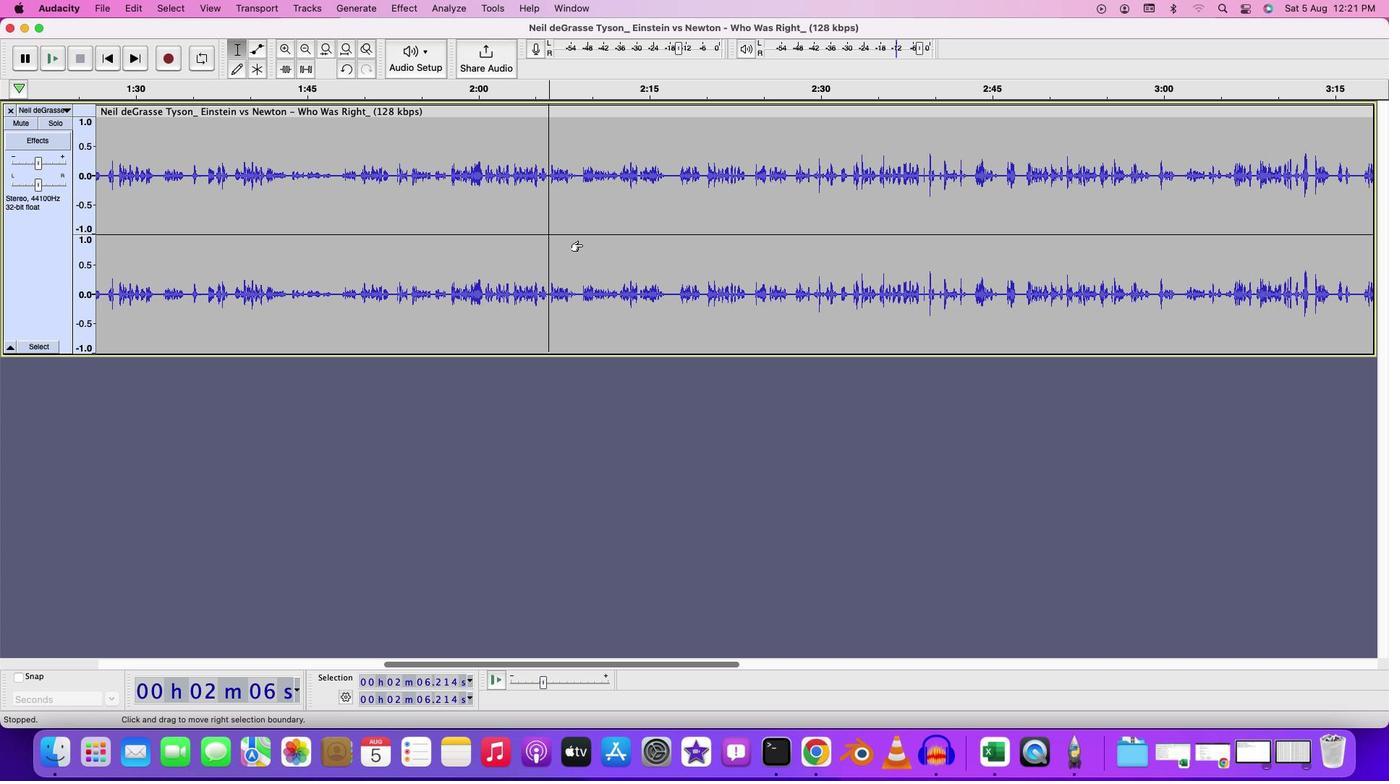 
Action: Mouse scrolled (581, 244) with delta (0, 0)
Screenshot: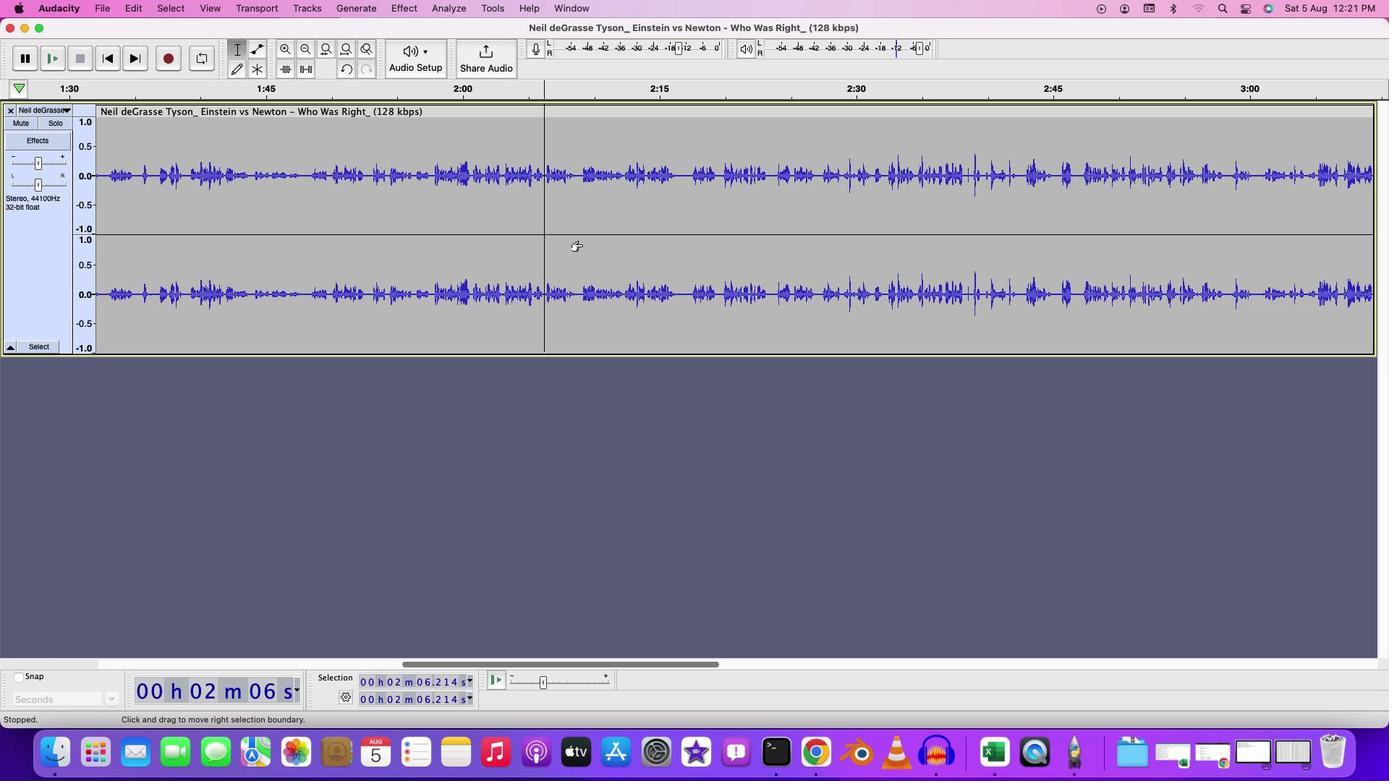 
Action: Mouse scrolled (581, 244) with delta (0, 1)
Screenshot: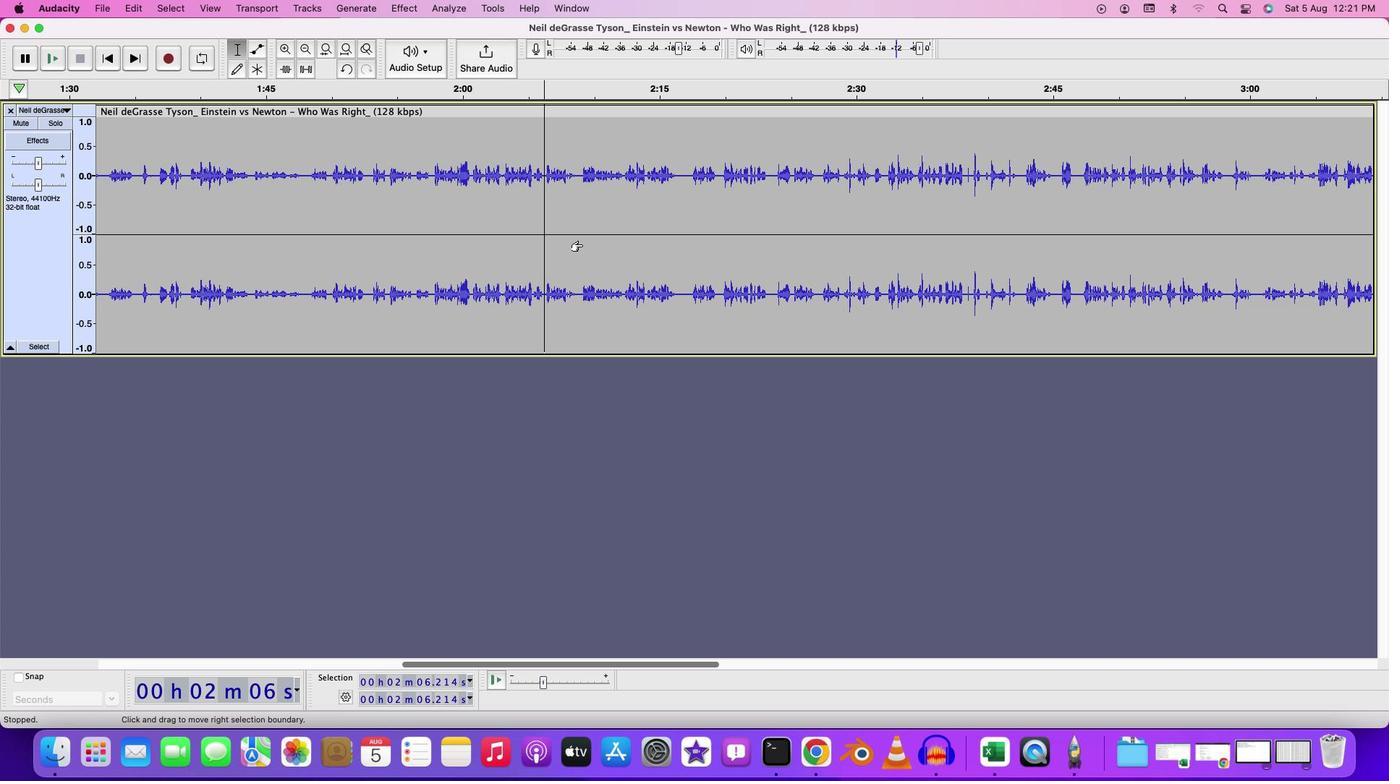 
Action: Mouse scrolled (581, 244) with delta (0, 2)
Screenshot: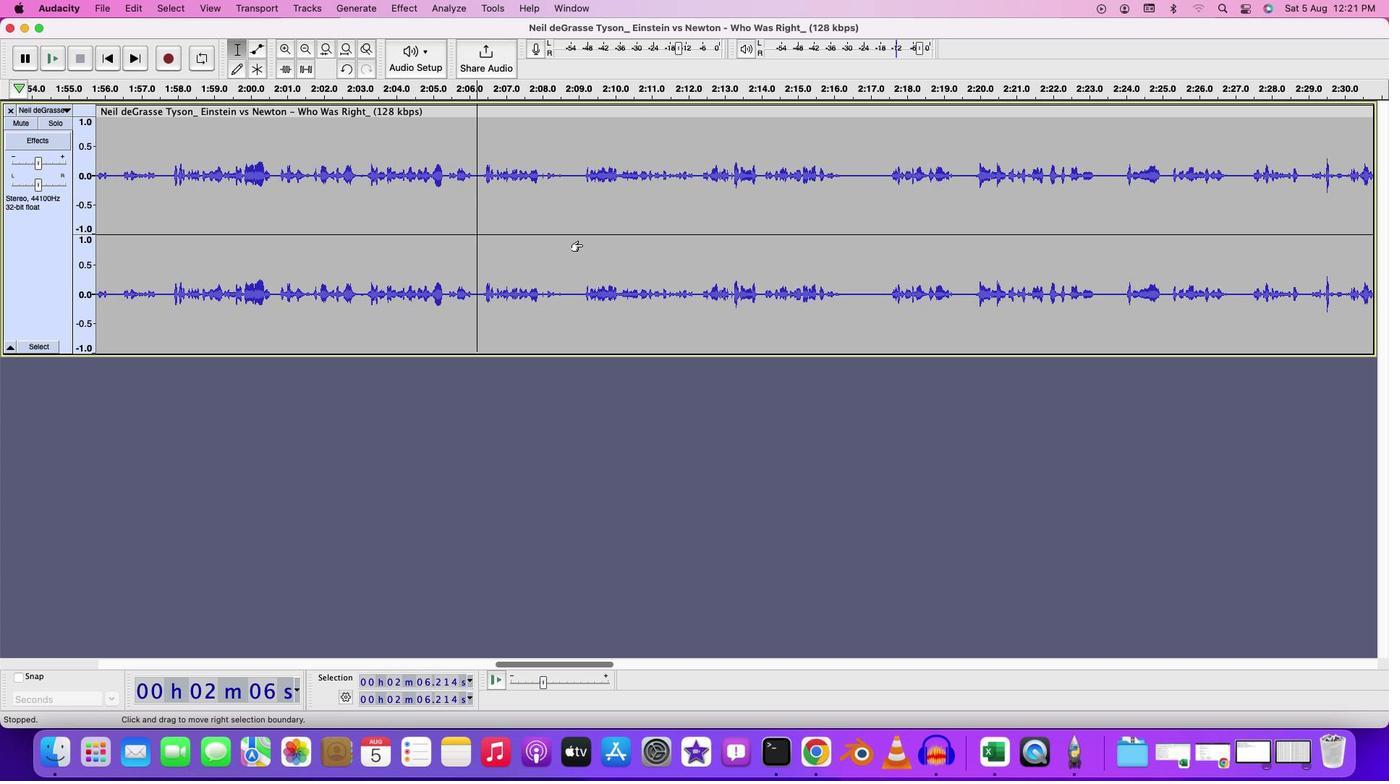 
Action: Key pressed Key.space
Screenshot: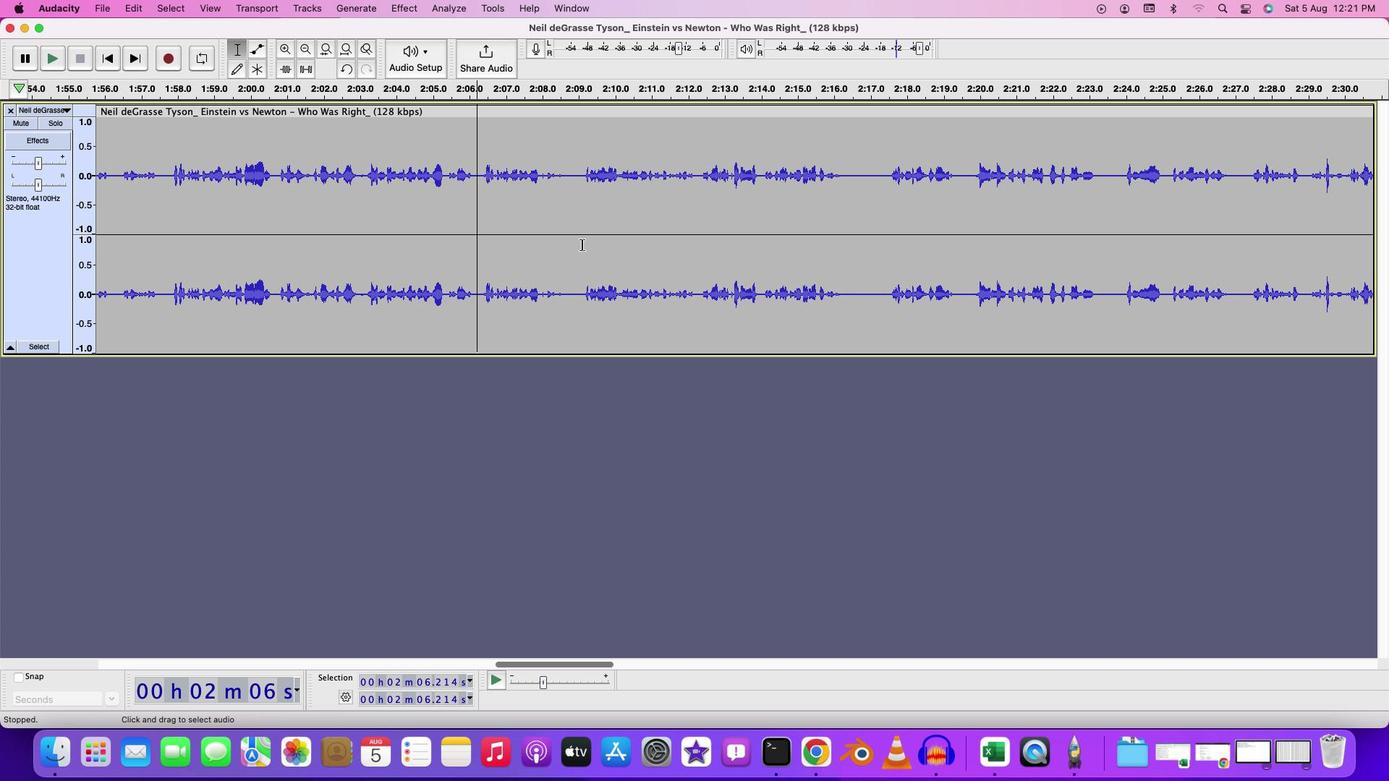 
Action: Mouse moved to (667, 235)
Screenshot: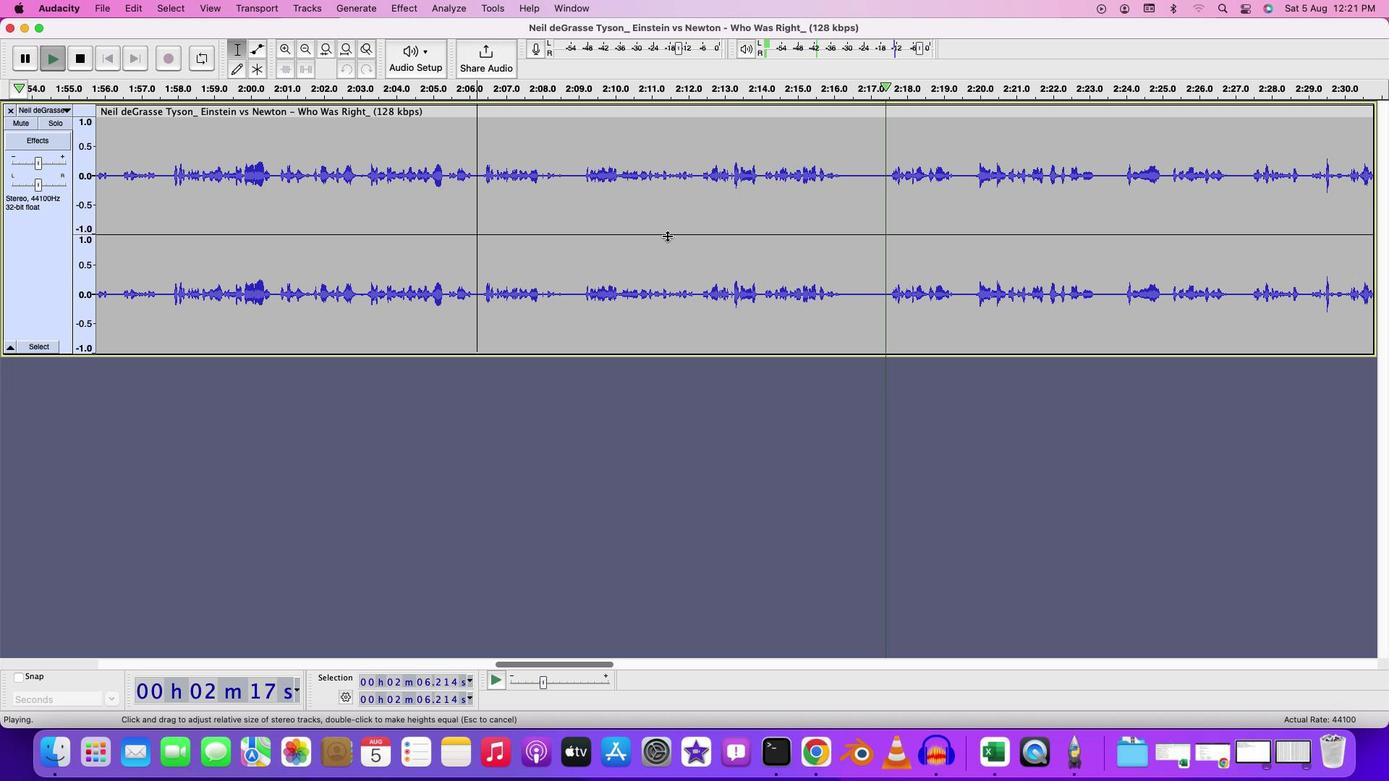 
Action: Key pressed Key.space
Screenshot: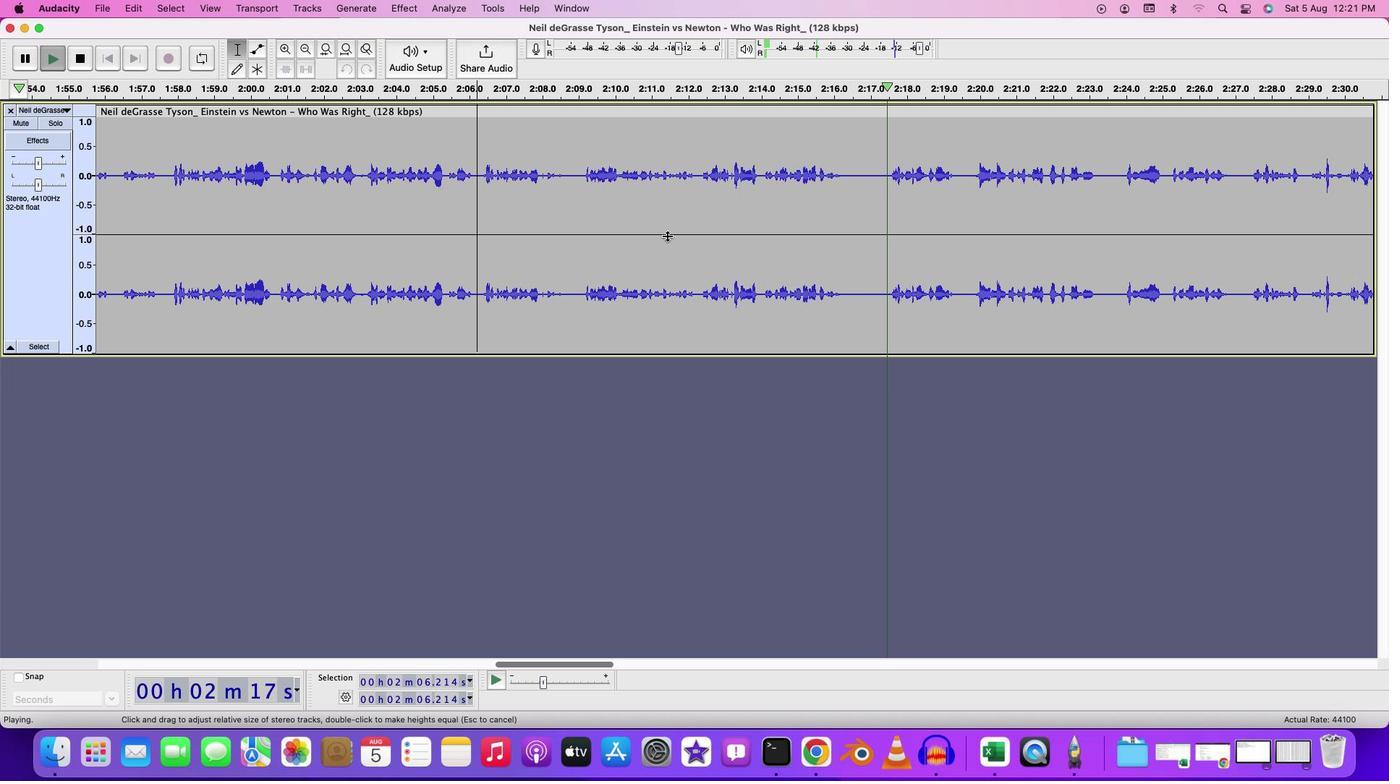 
Action: Mouse moved to (849, 132)
Screenshot: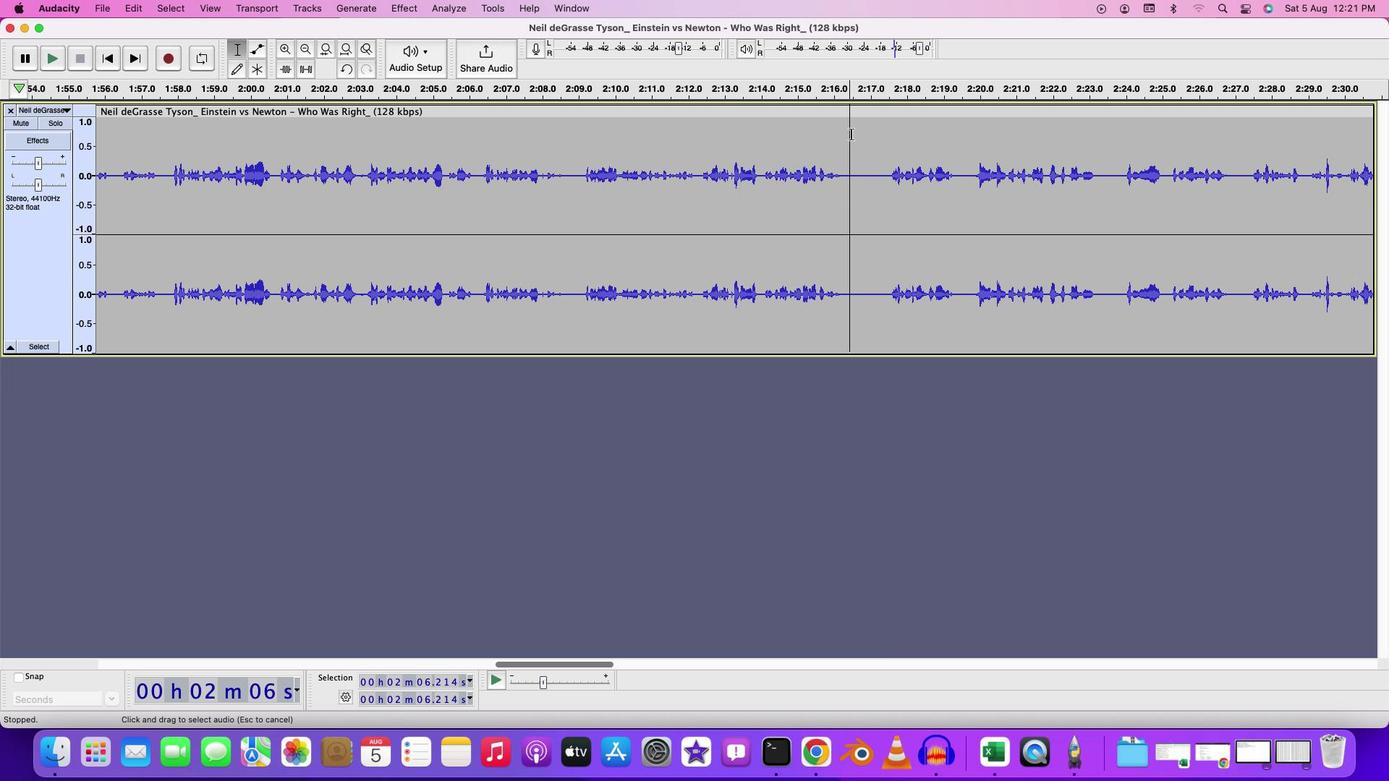 
Action: Mouse pressed left at (849, 132)
Screenshot: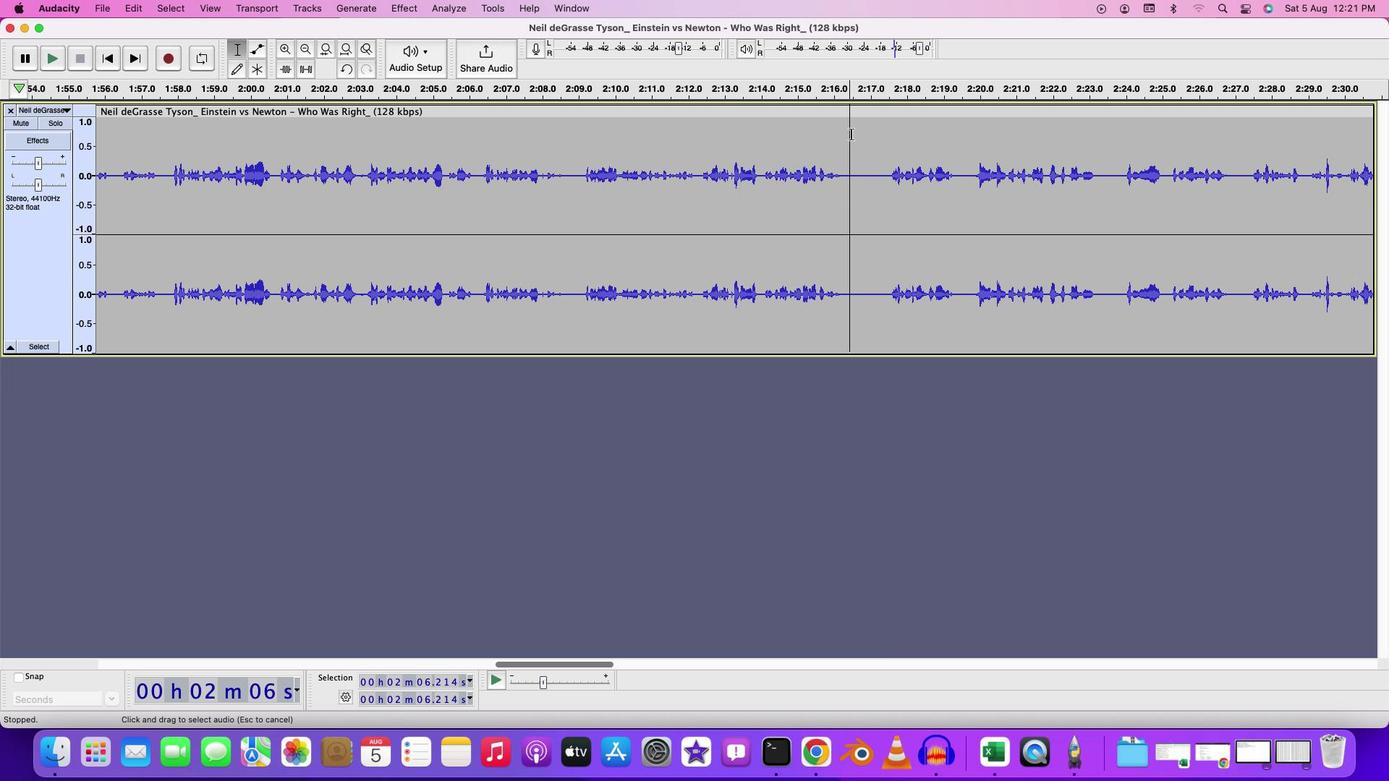 
Action: Mouse moved to (886, 141)
Screenshot: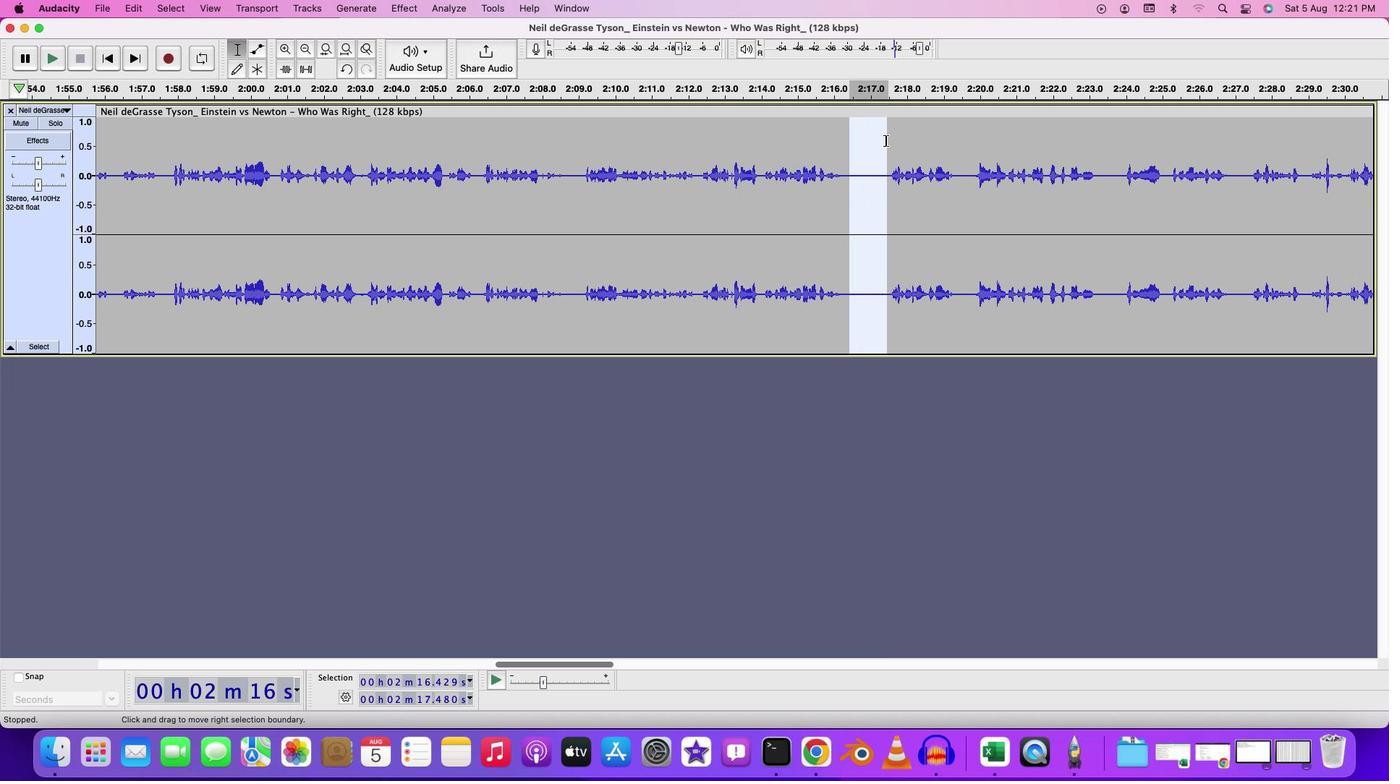 
Action: Key pressed Key.delete
Screenshot: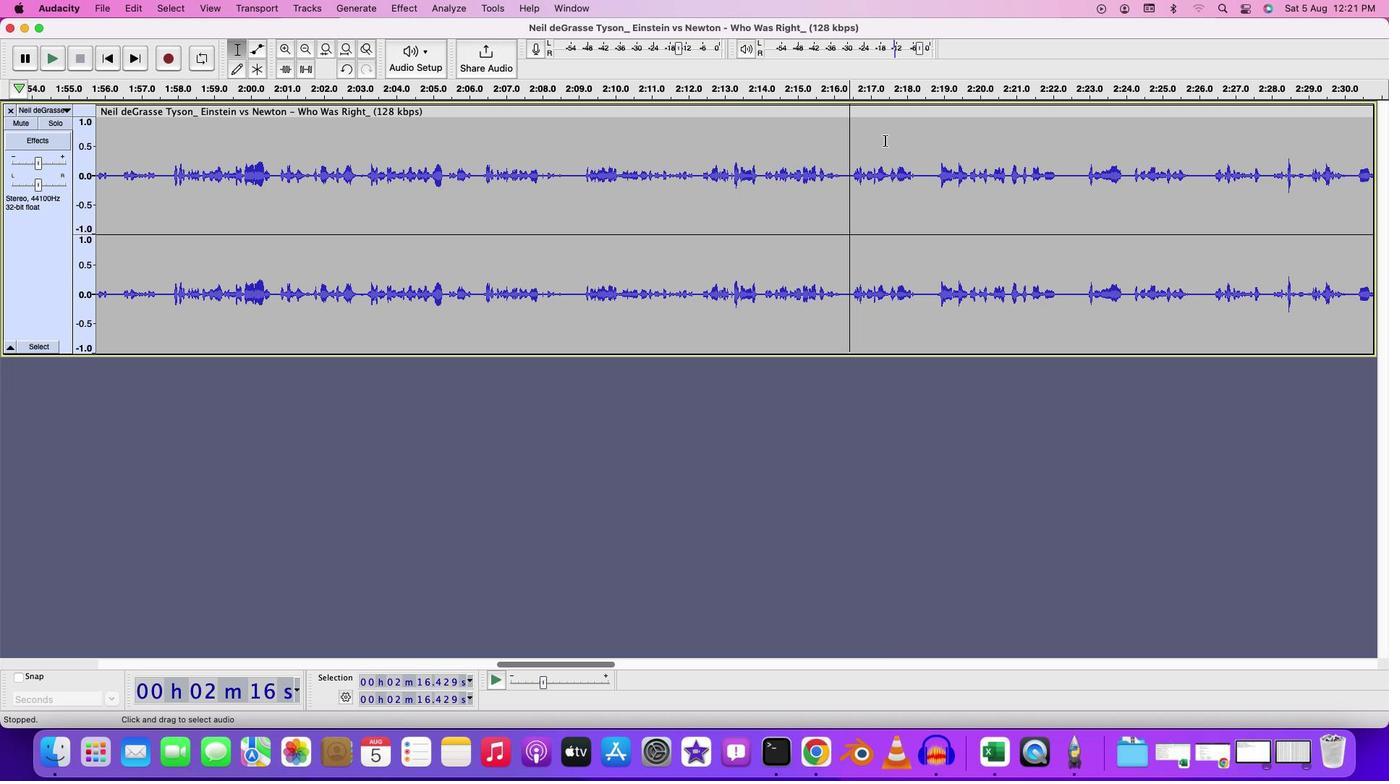 
Action: Mouse moved to (790, 134)
Screenshot: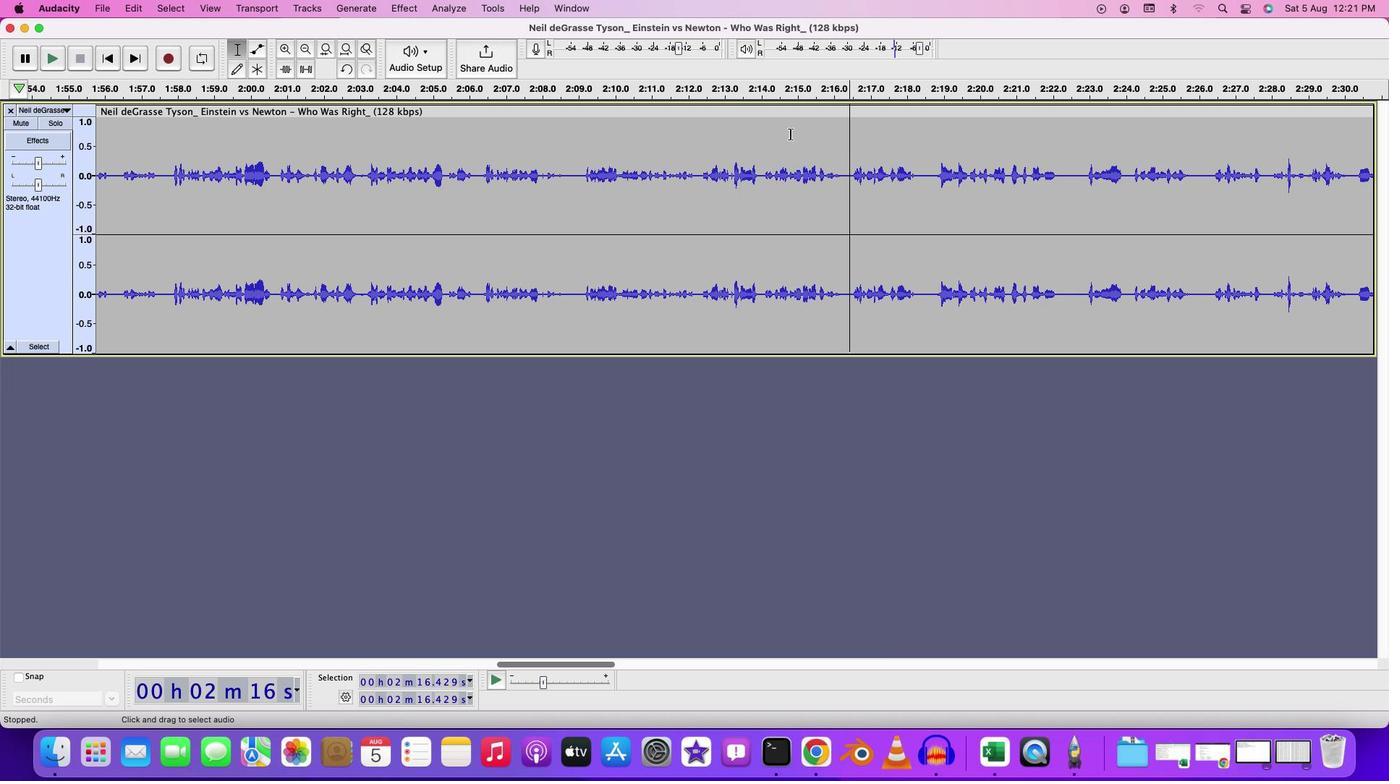 
Action: Mouse pressed left at (790, 134)
Screenshot: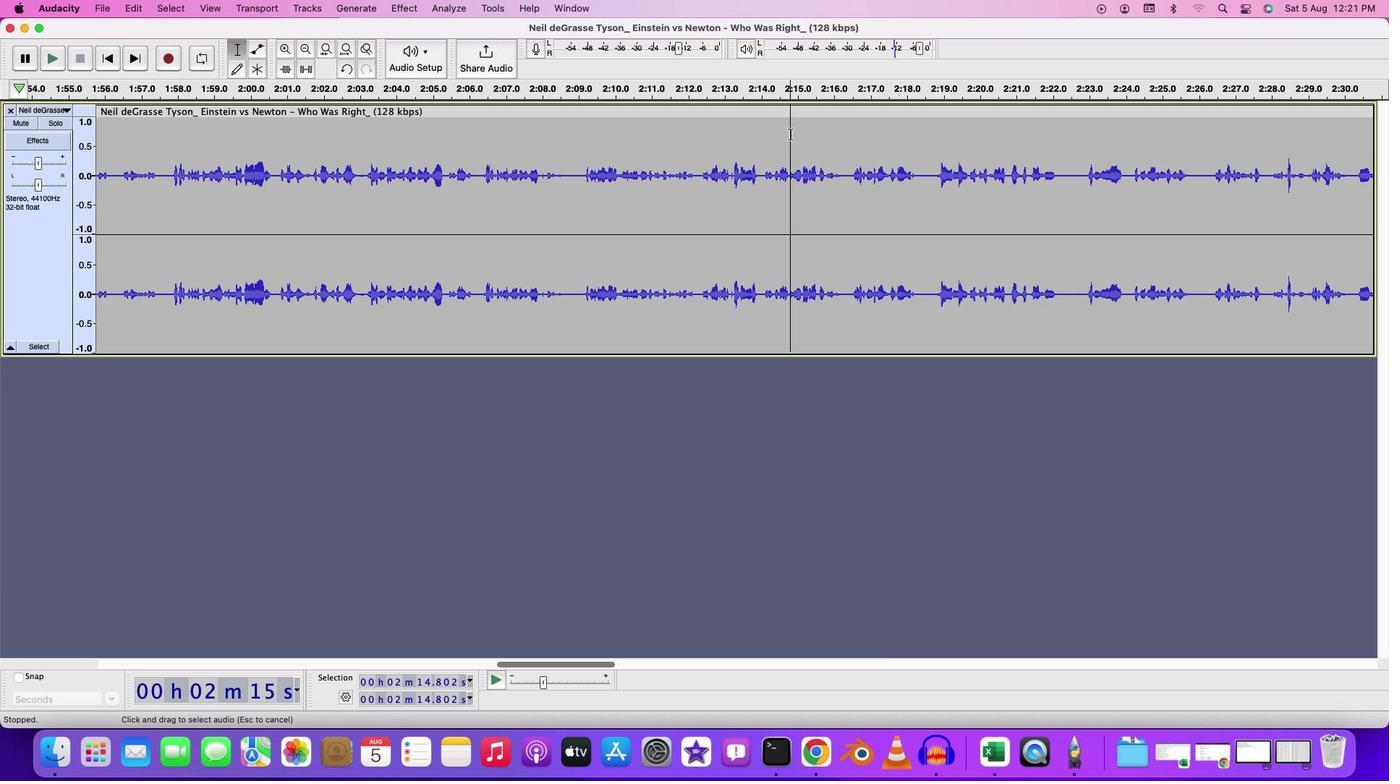 
Action: Mouse moved to (790, 135)
Screenshot: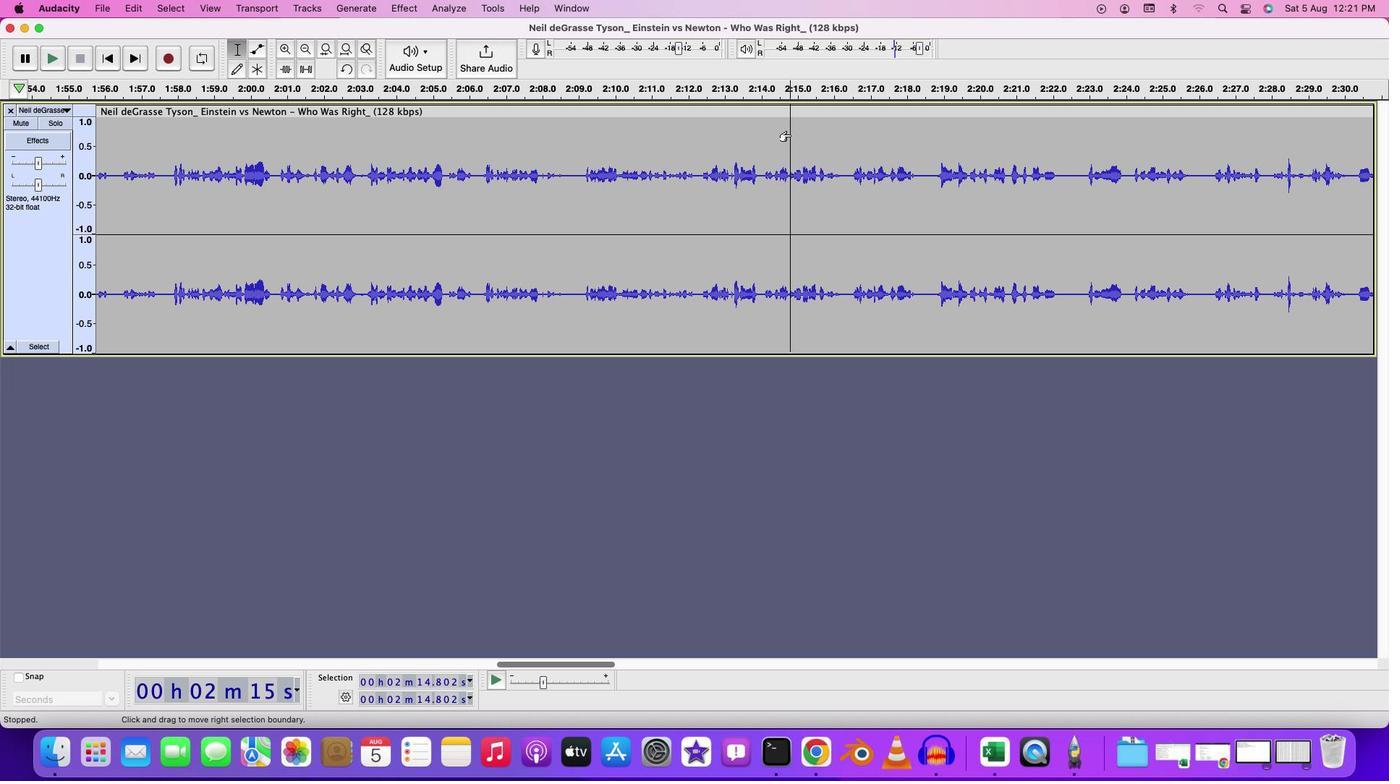 
Action: Key pressed Key.space
Screenshot: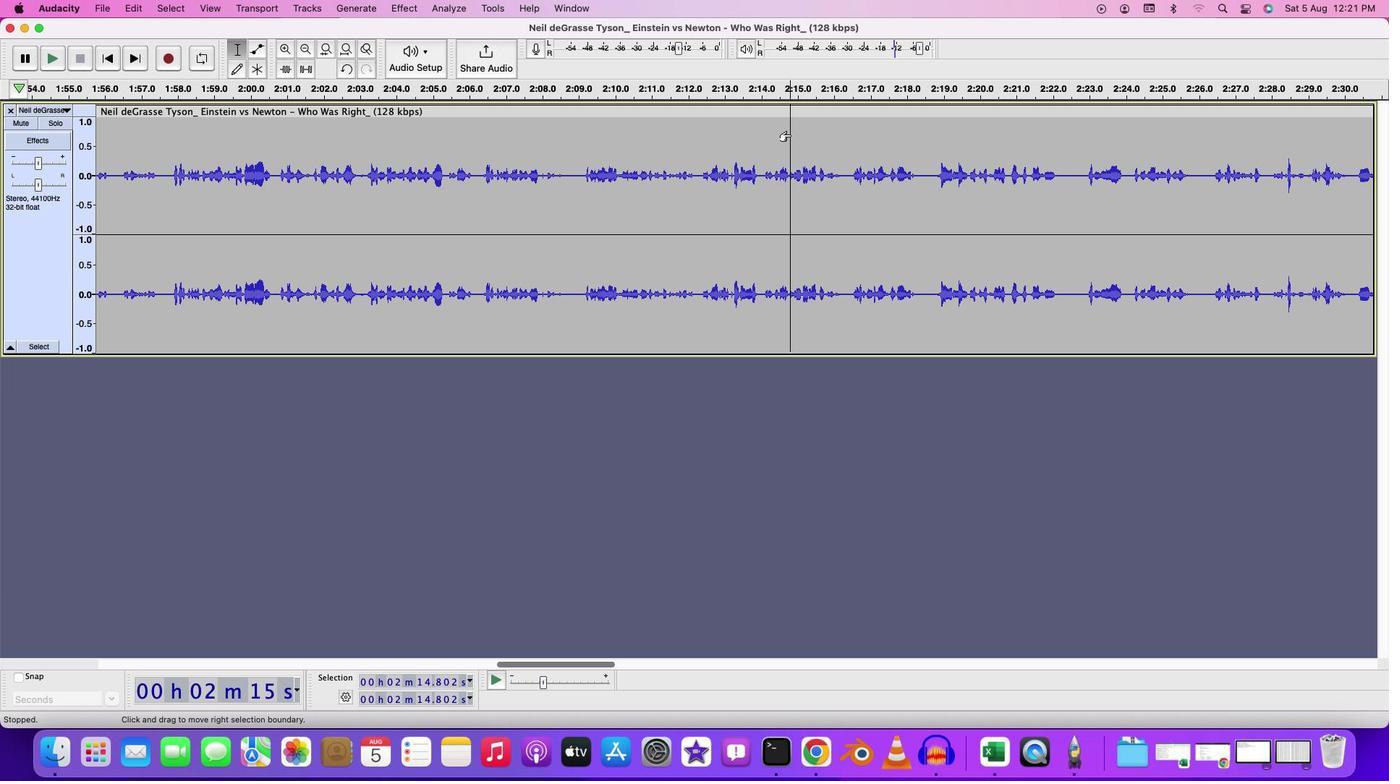 
Action: Mouse moved to (1096, 138)
